 Task: Look for Airbnb properties in Vinnytsya, Ukraine from 3rd December, 2023 to 7th December, 2023 for 2 adults.1  bedroom having 1 bed and 1 bathroom. Property type can be hotel. Look for 5 properties as per requirement.
Action: Mouse moved to (452, 59)
Screenshot: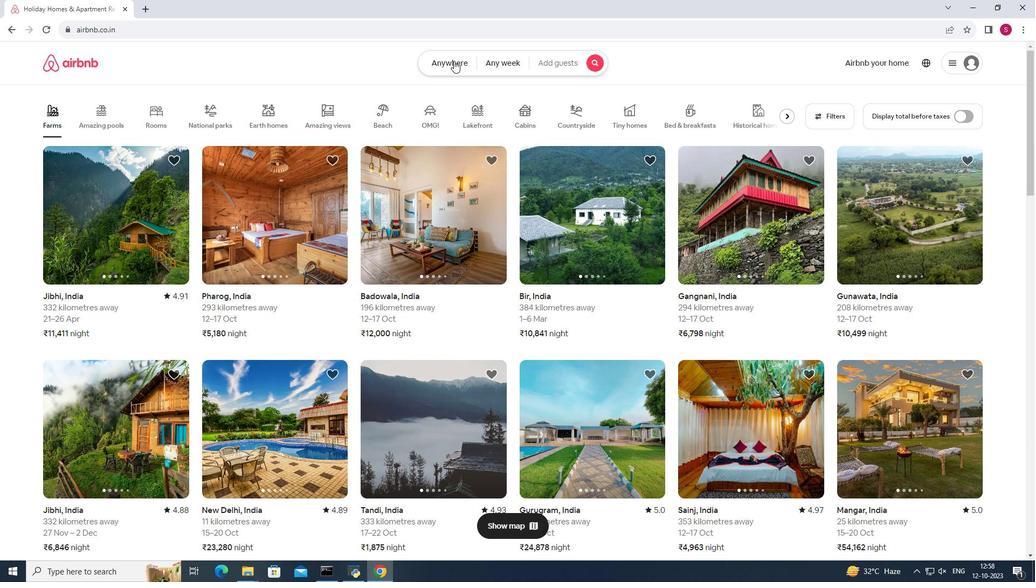 
Action: Mouse pressed left at (452, 59)
Screenshot: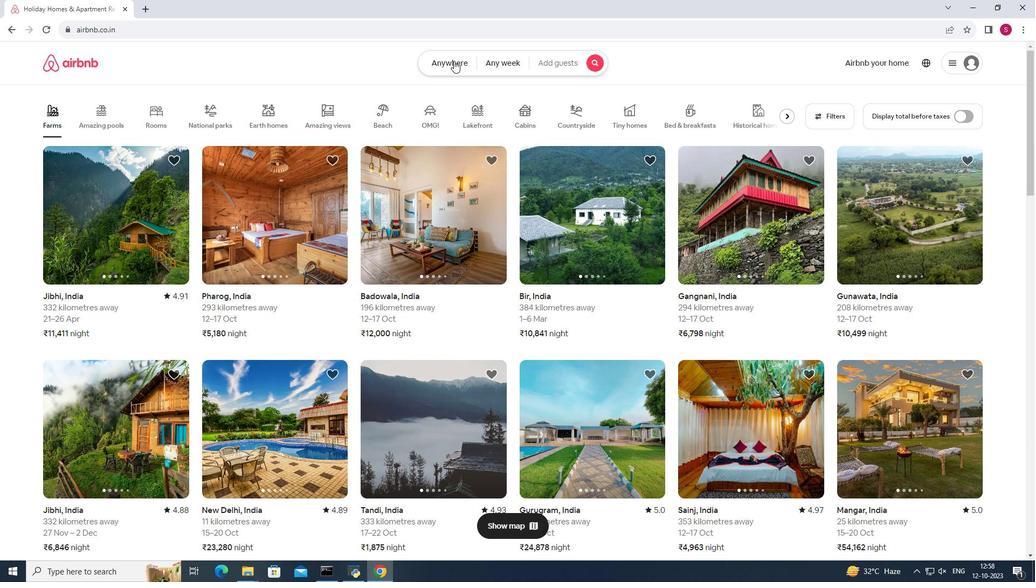 
Action: Mouse moved to (370, 102)
Screenshot: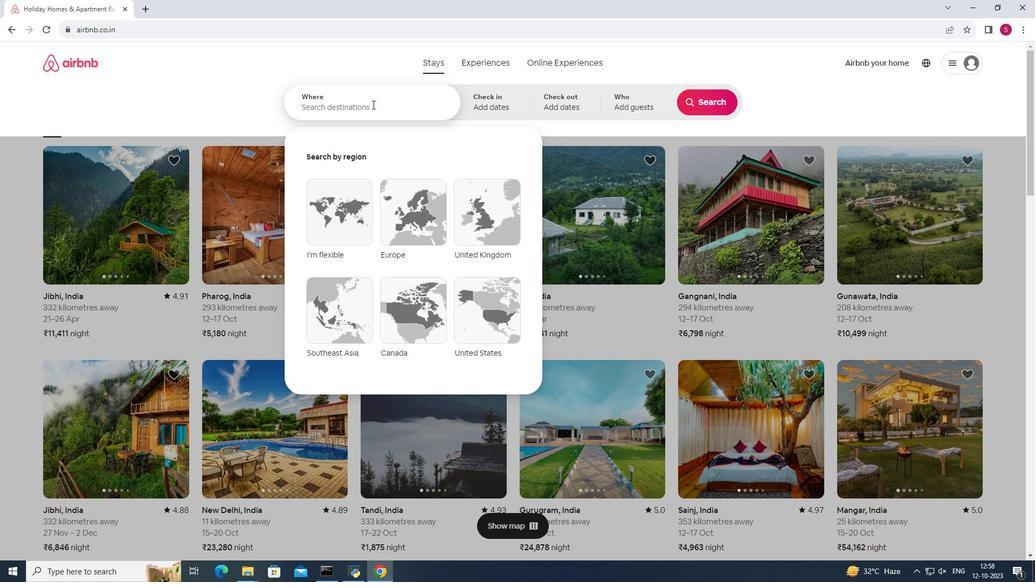 
Action: Mouse pressed left at (370, 102)
Screenshot: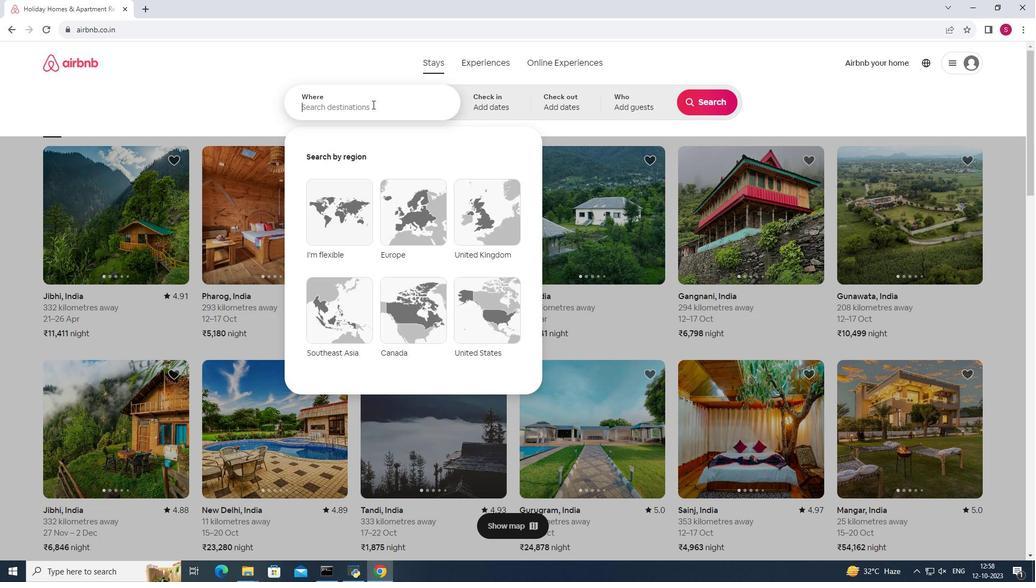 
Action: Mouse moved to (369, 102)
Screenshot: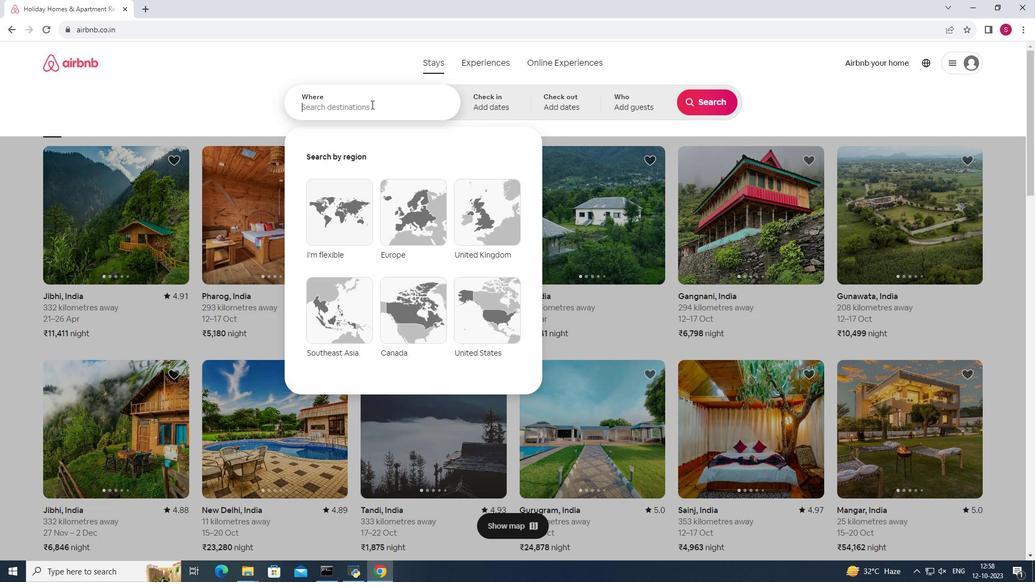 
Action: Key pressed <Key.shift><Key.shift><Key.shift><Key.shift><Key.shift><Key.shift><Key.shift><Key.shift><Key.shift><Key.shift><Key.shift><Key.shift><Key.shift><Key.shift><Key.shift><Key.shift><Key.shift><Key.shift><Key.shift><Key.shift><Key.shift><Key.shift><Key.shift><Key.shift><Key.shift><Key.shift><Key.shift><Key.shift><Key.shift><Key.shift><Key.shift><Key.shift><Key.shift>Vinnytsya,<Key.shift>Ukraine
Screenshot: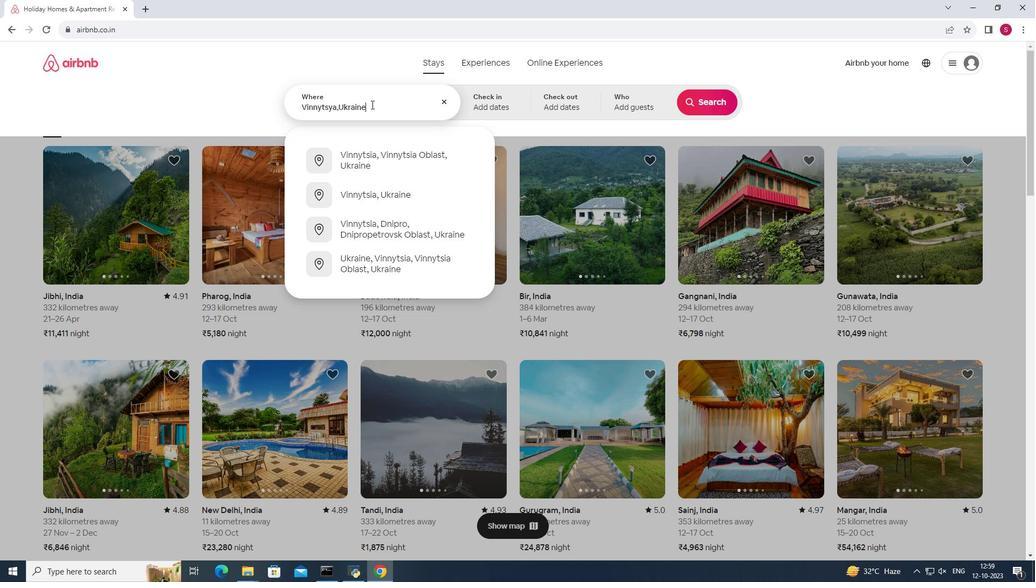 
Action: Mouse moved to (488, 97)
Screenshot: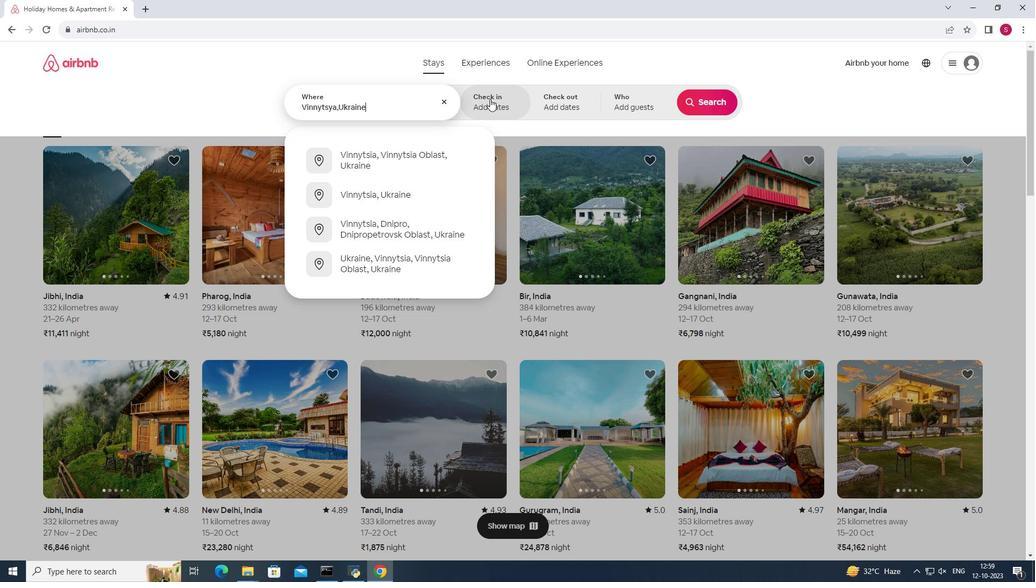 
Action: Mouse pressed left at (488, 97)
Screenshot: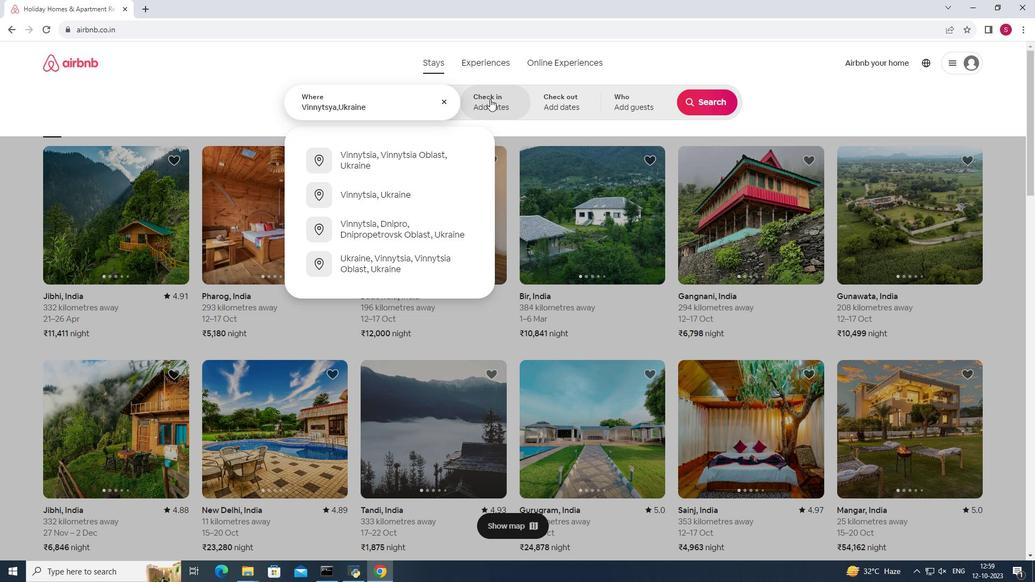 
Action: Mouse moved to (702, 187)
Screenshot: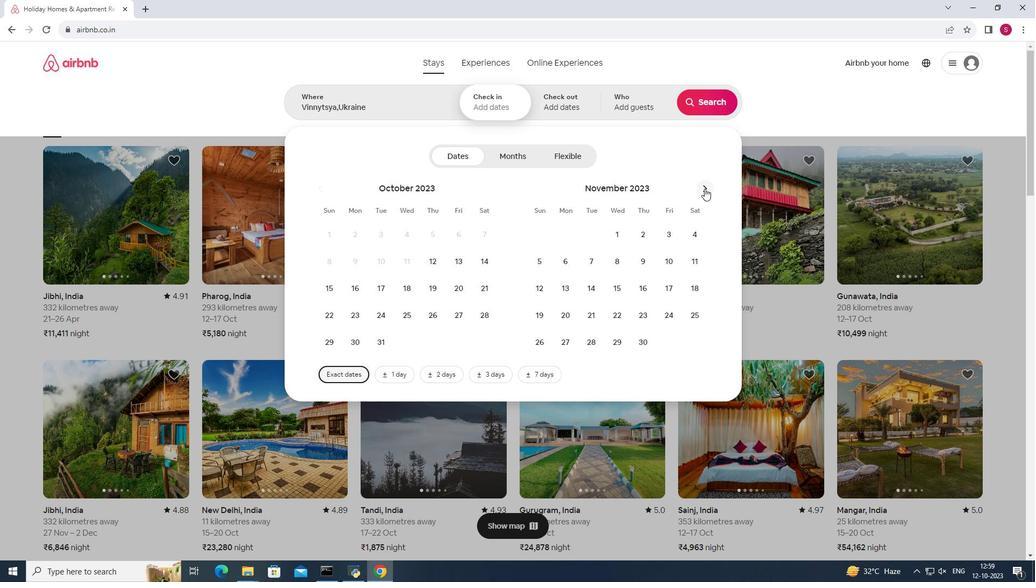 
Action: Mouse pressed left at (702, 187)
Screenshot: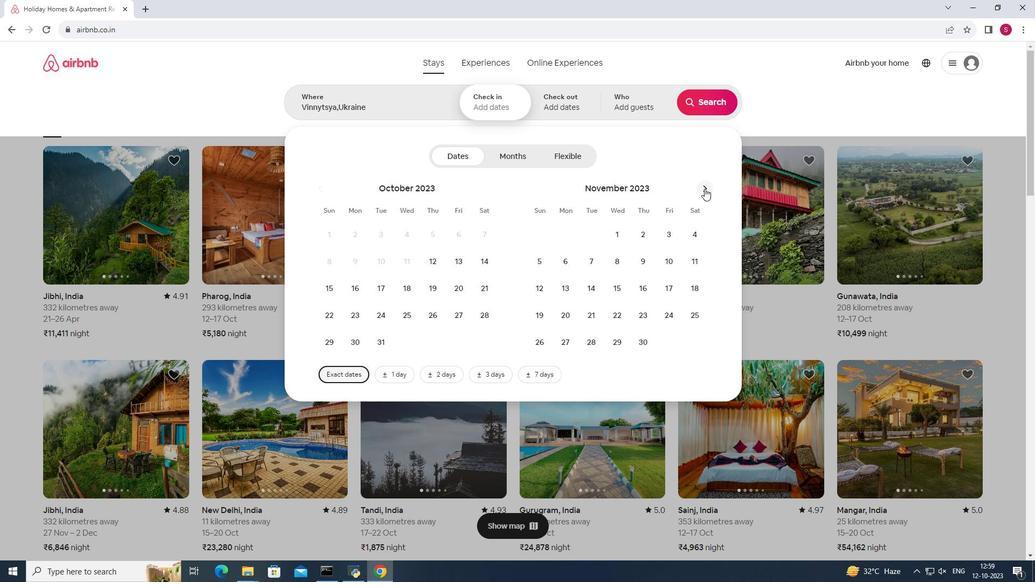 
Action: Mouse moved to (539, 263)
Screenshot: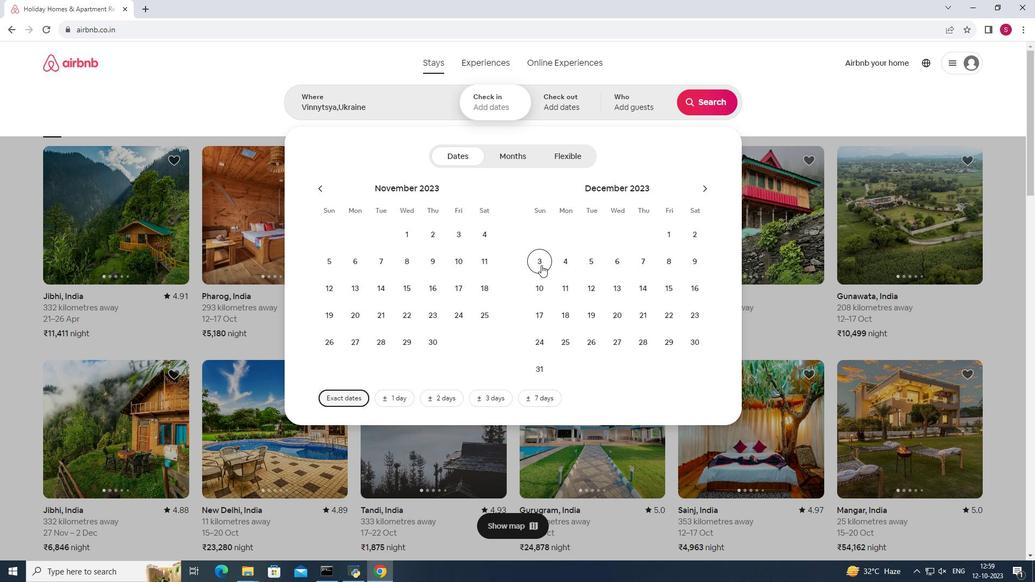
Action: Mouse pressed left at (539, 263)
Screenshot: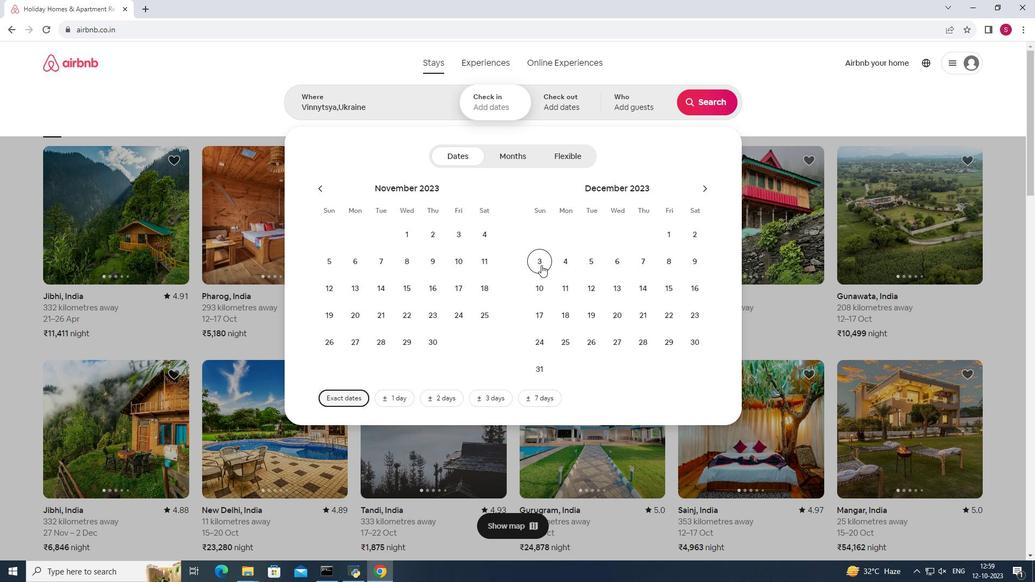 
Action: Mouse pressed left at (539, 263)
Screenshot: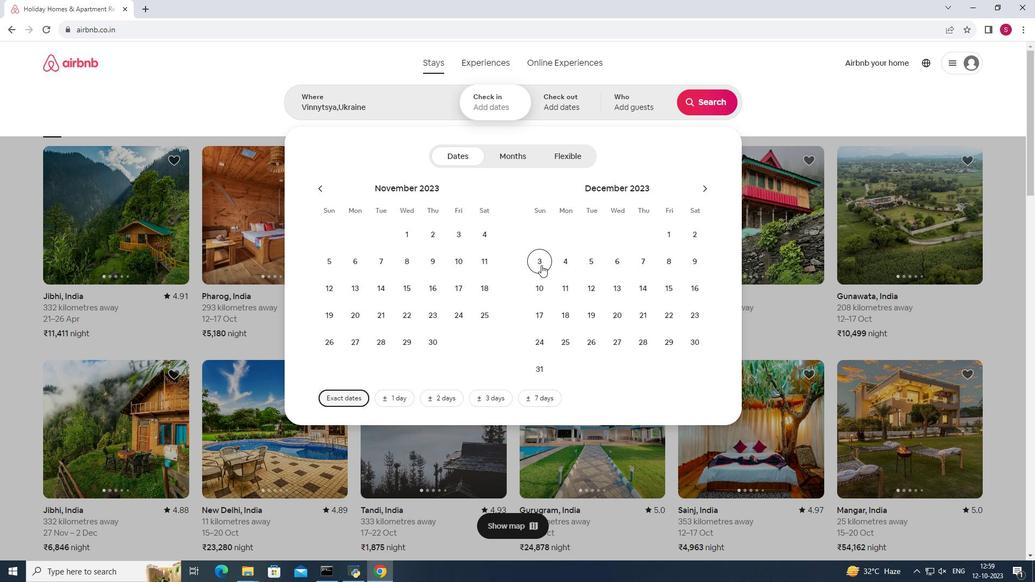 
Action: Mouse moved to (638, 258)
Screenshot: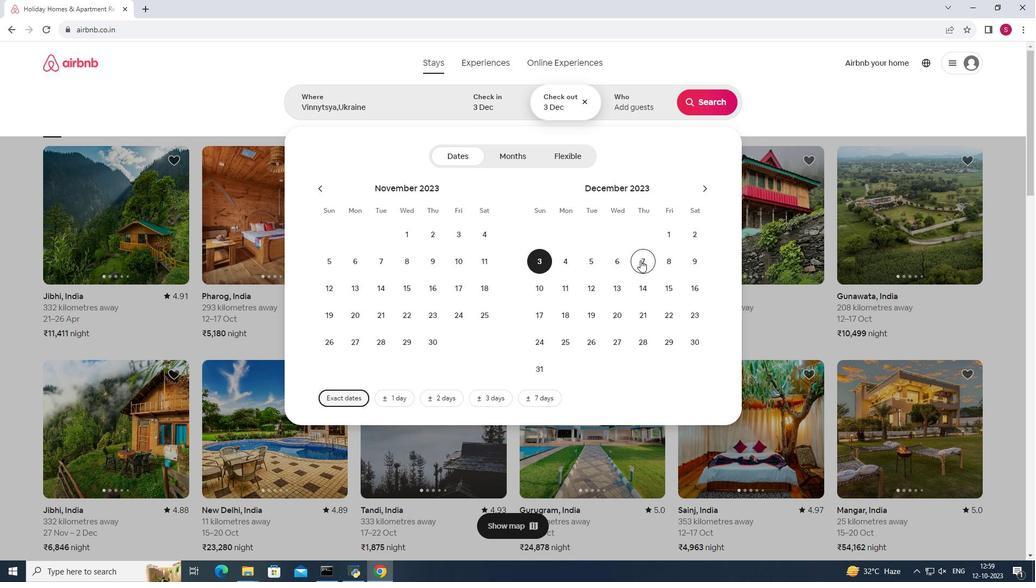 
Action: Mouse pressed left at (638, 258)
Screenshot: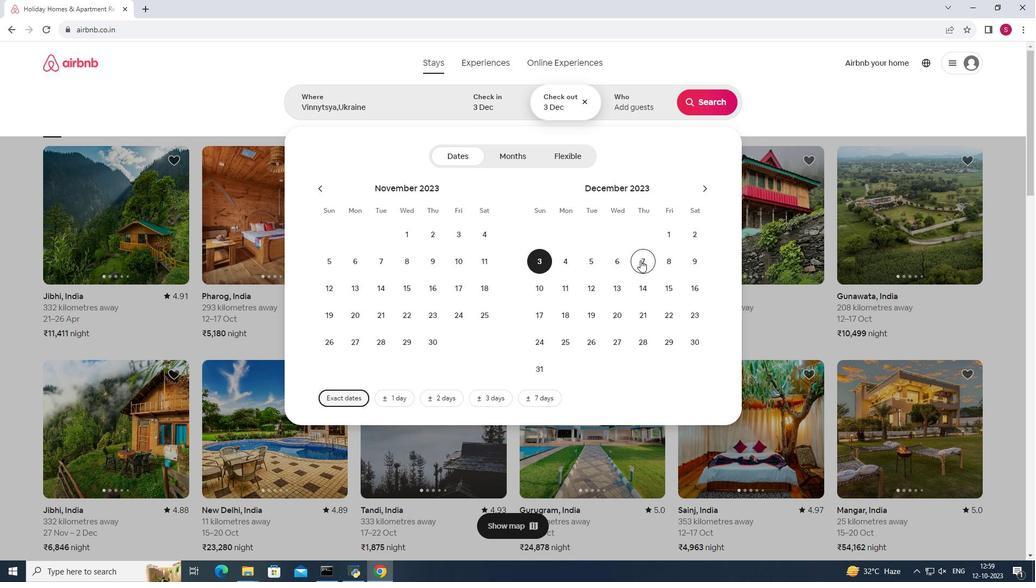 
Action: Mouse moved to (632, 96)
Screenshot: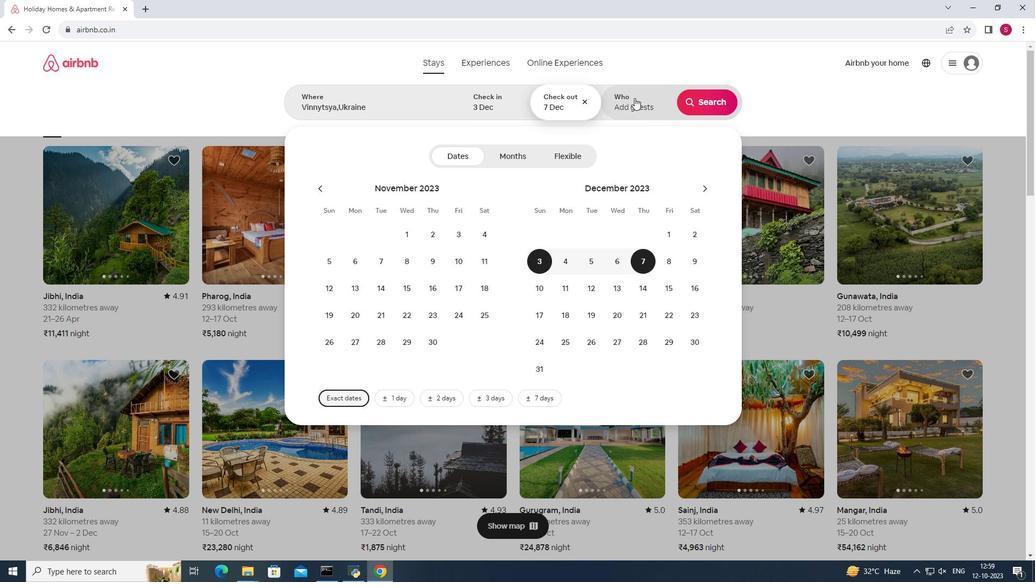 
Action: Mouse pressed left at (632, 96)
Screenshot: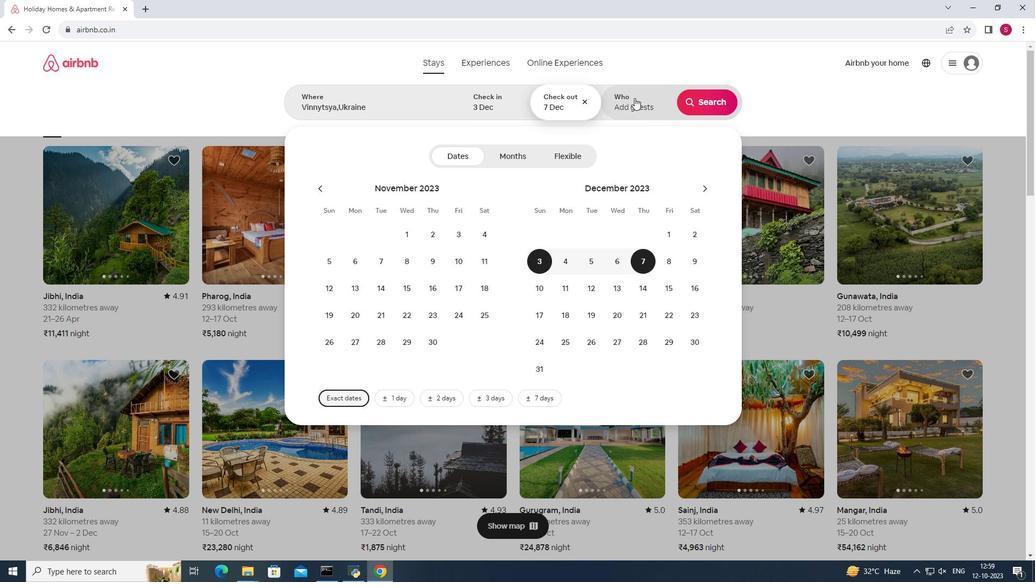 
Action: Mouse moved to (711, 163)
Screenshot: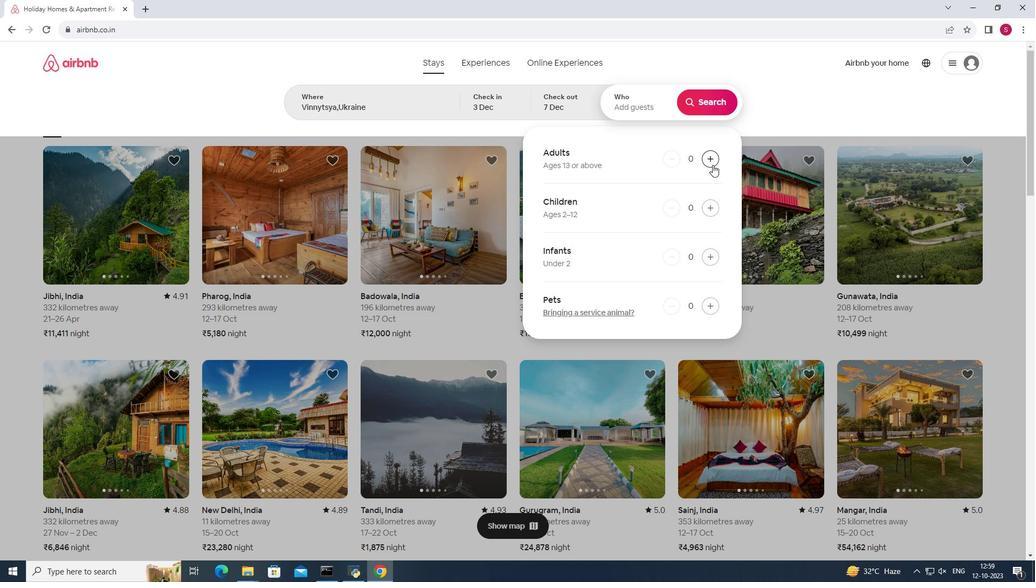 
Action: Mouse pressed left at (711, 163)
Screenshot: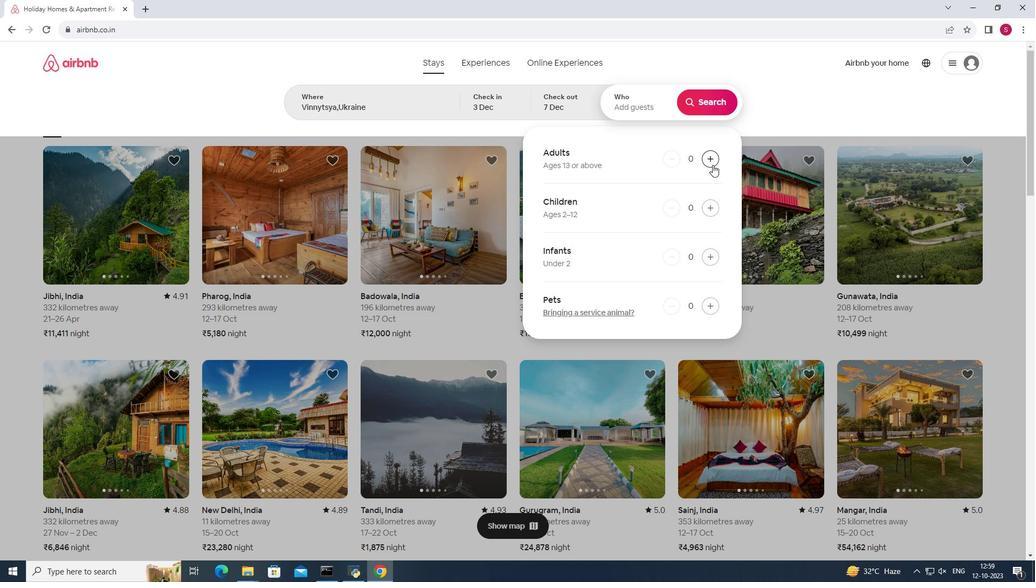 
Action: Mouse pressed left at (711, 163)
Screenshot: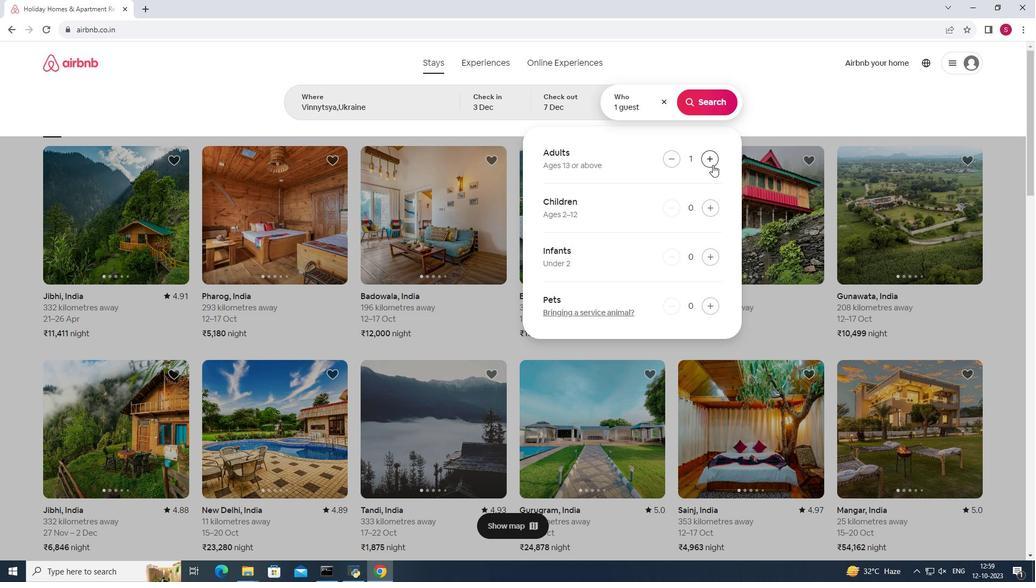 
Action: Mouse moved to (702, 102)
Screenshot: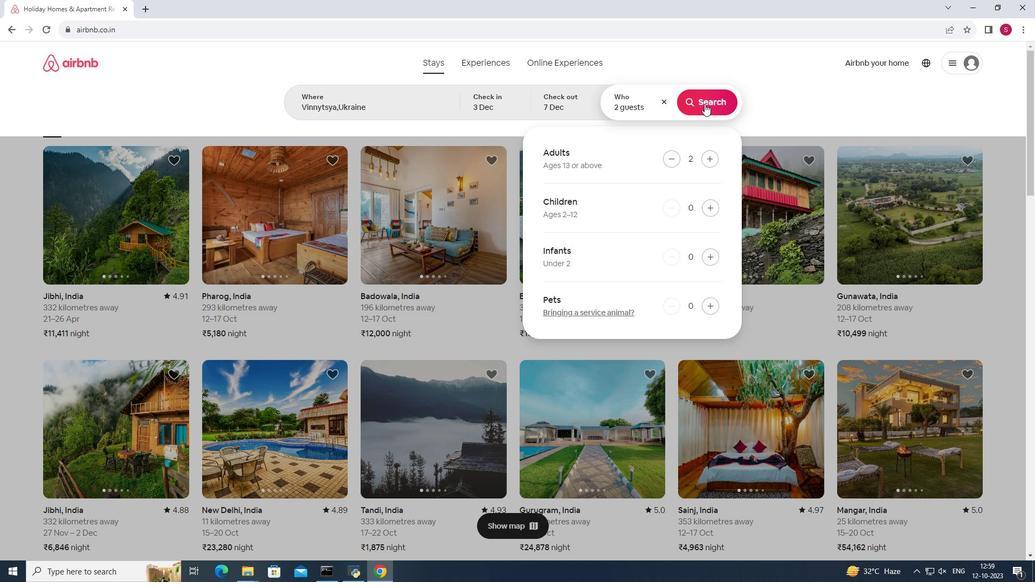 
Action: Mouse pressed left at (702, 102)
Screenshot: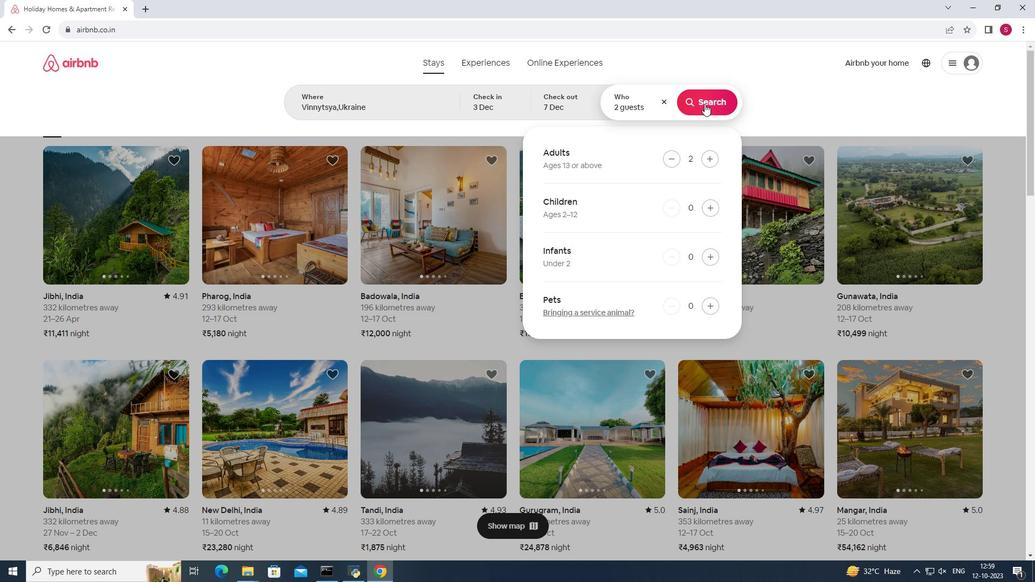 
Action: Mouse moved to (858, 109)
Screenshot: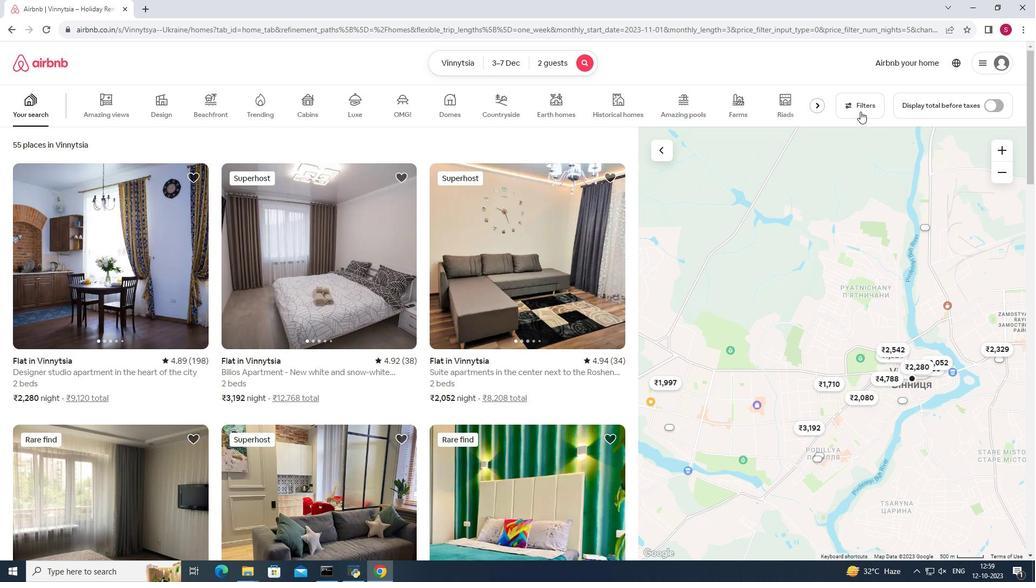 
Action: Mouse pressed left at (858, 109)
Screenshot: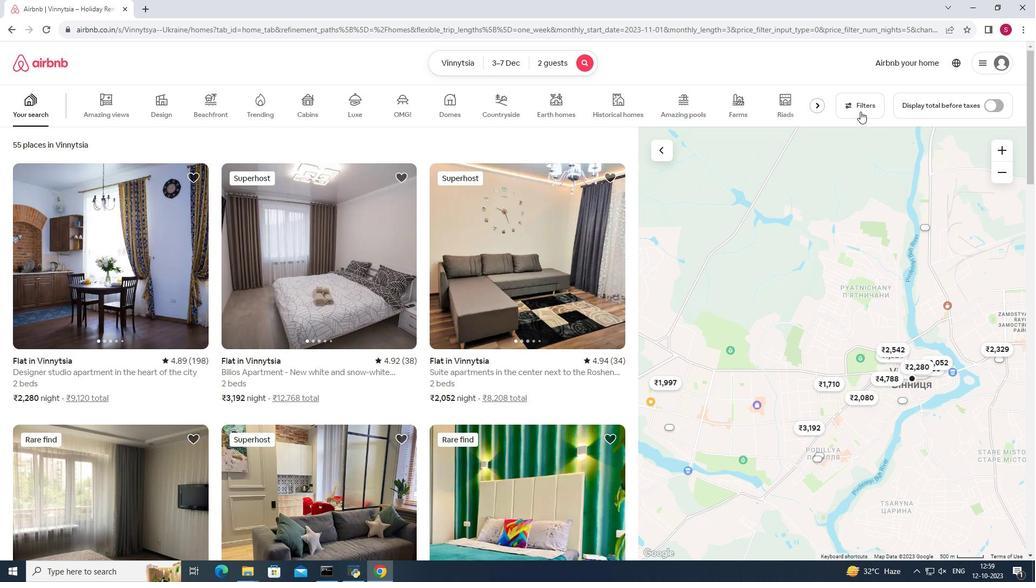
Action: Mouse moved to (556, 345)
Screenshot: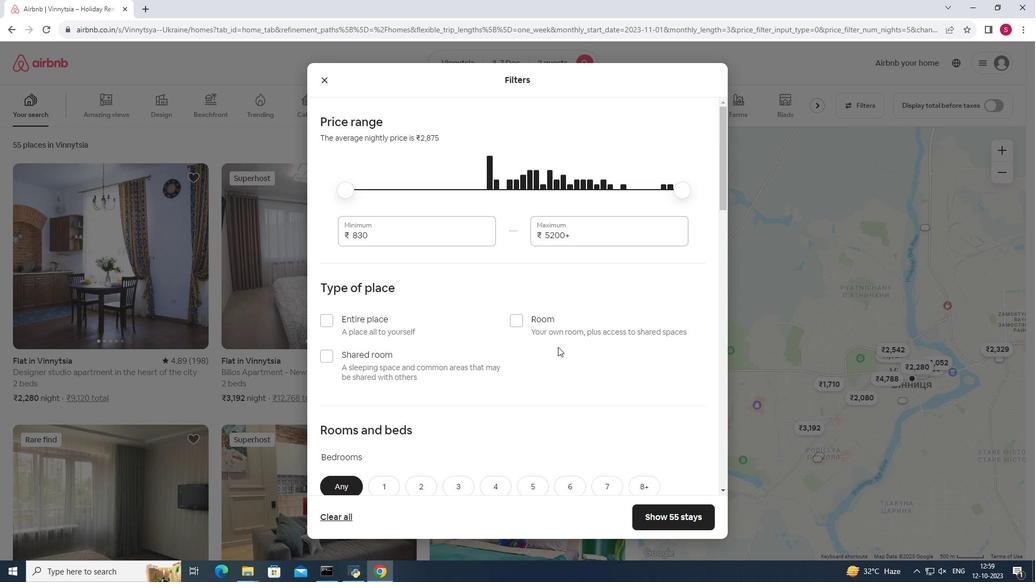 
Action: Mouse scrolled (556, 345) with delta (0, 0)
Screenshot: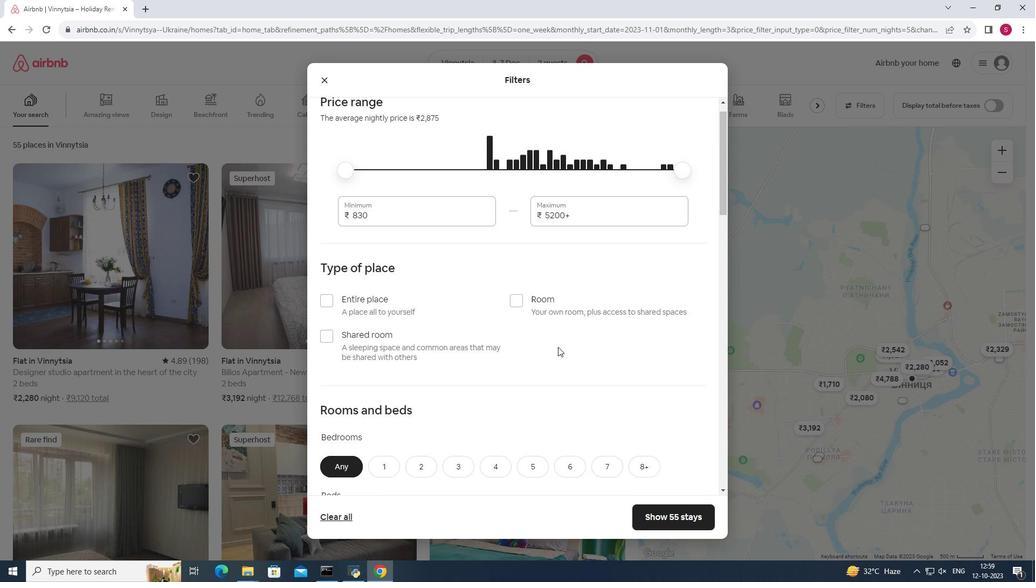 
Action: Mouse moved to (556, 345)
Screenshot: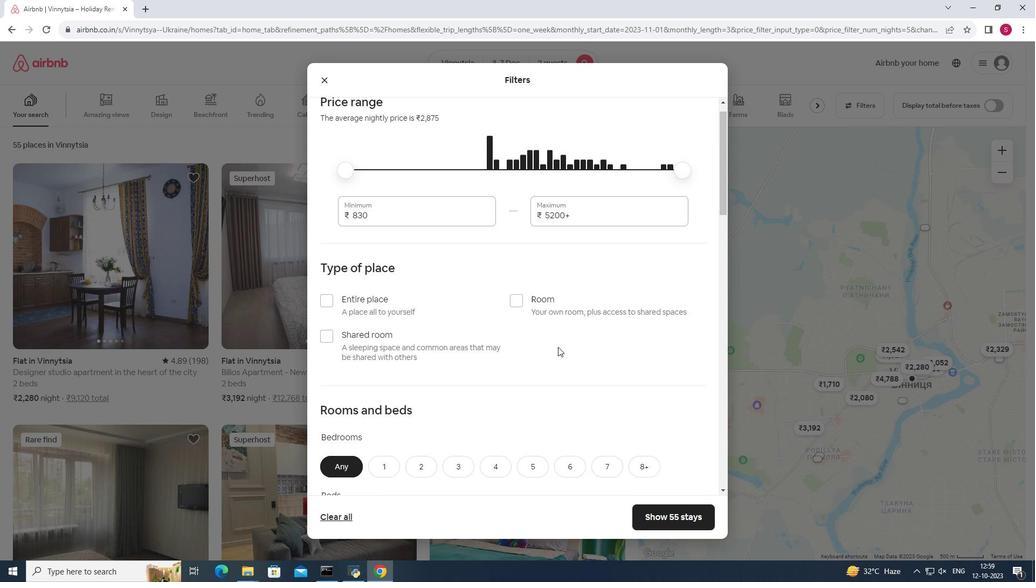 
Action: Mouse scrolled (556, 345) with delta (0, 0)
Screenshot: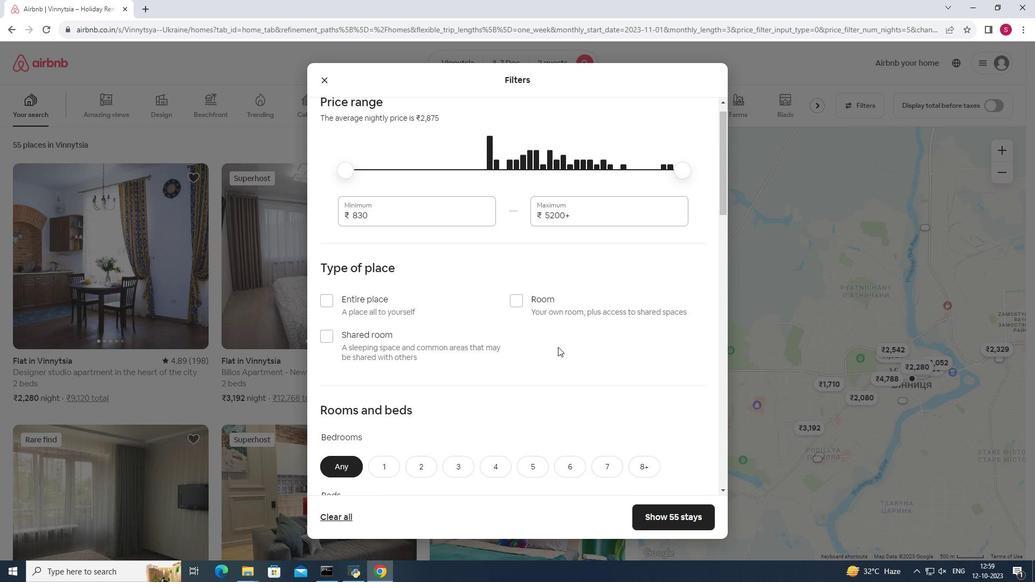 
Action: Mouse scrolled (556, 345) with delta (0, 0)
Screenshot: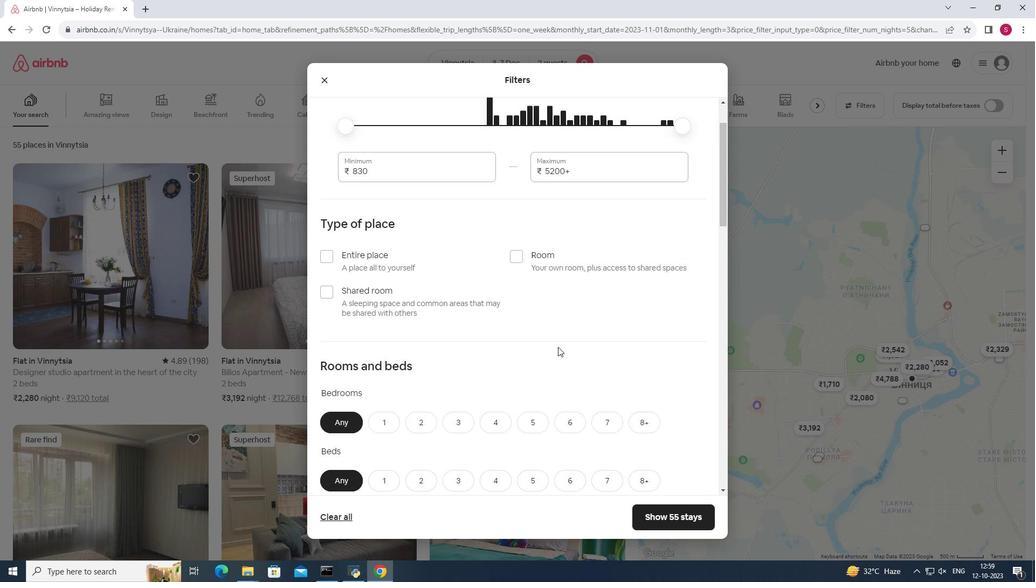 
Action: Mouse moved to (383, 326)
Screenshot: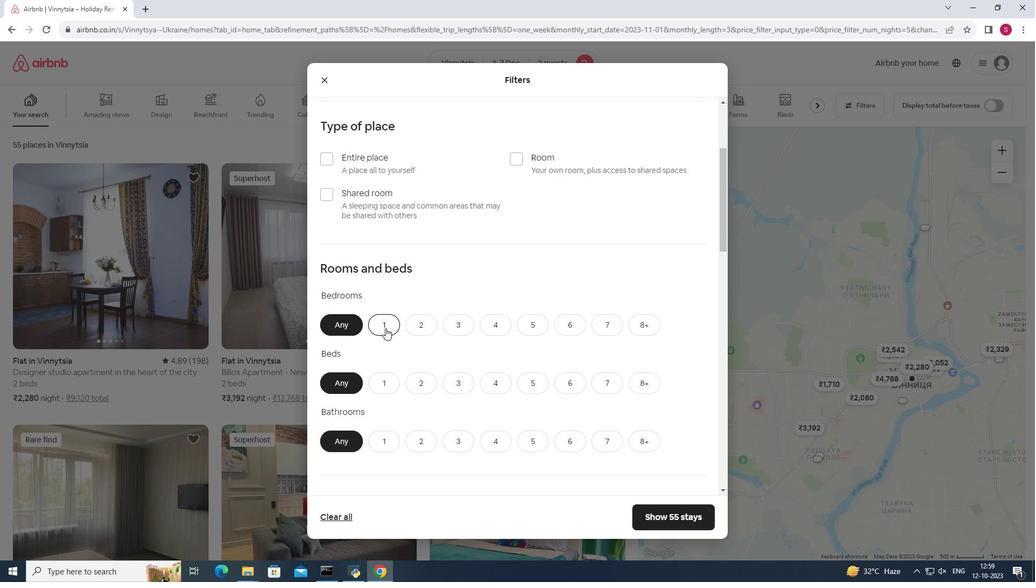 
Action: Mouse pressed left at (383, 326)
Screenshot: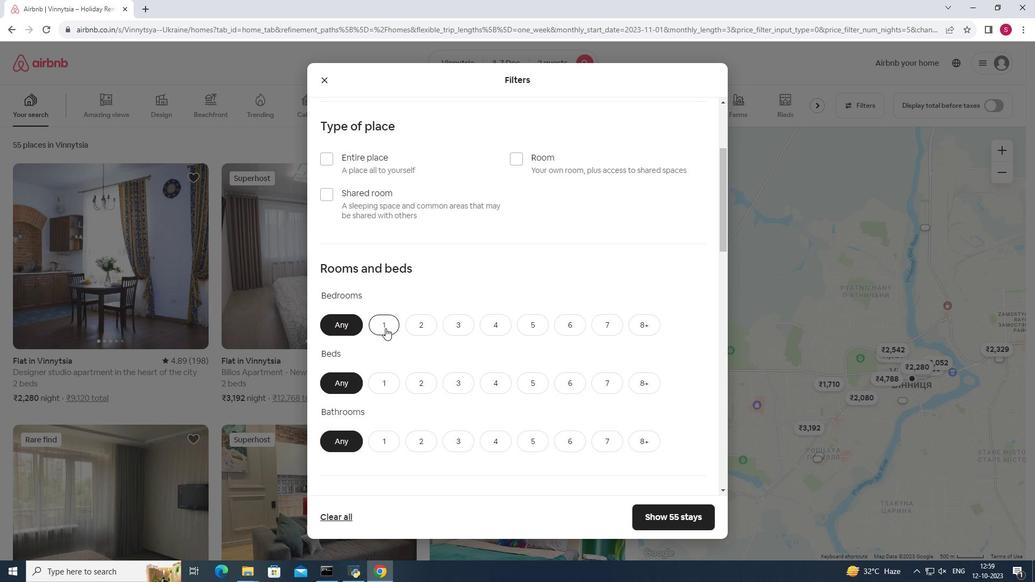 
Action: Mouse moved to (375, 385)
Screenshot: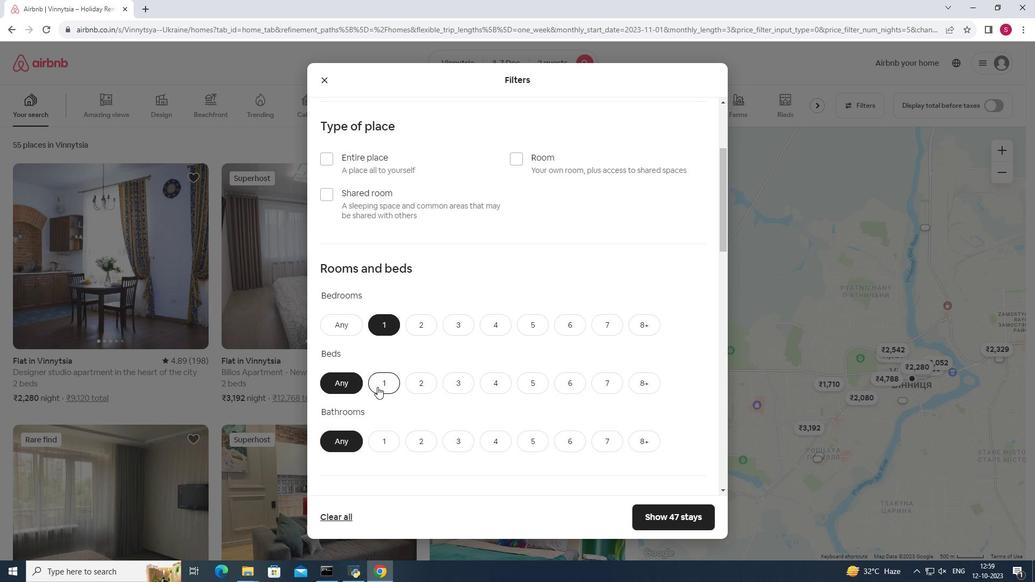 
Action: Mouse pressed left at (375, 385)
Screenshot: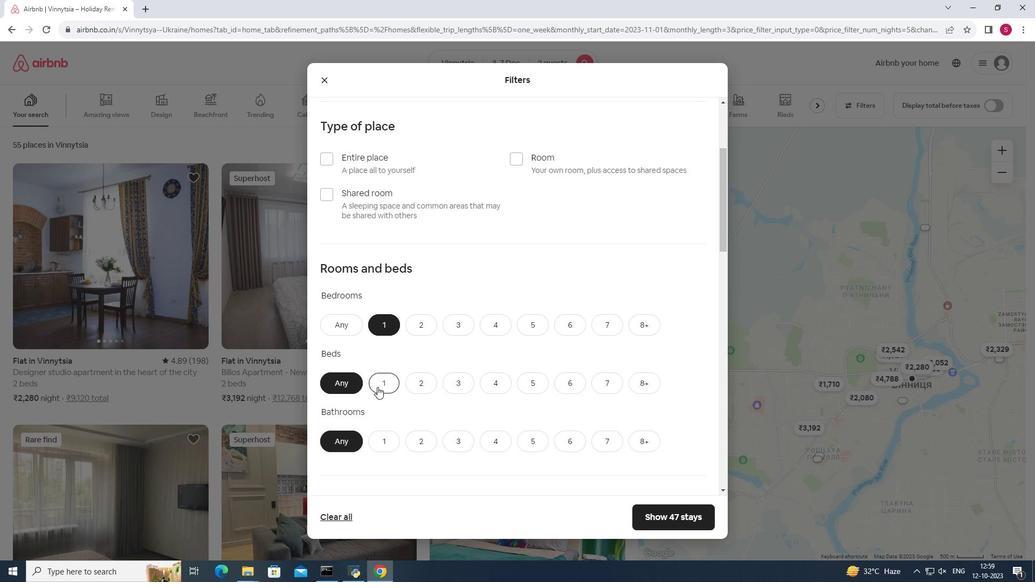
Action: Mouse moved to (385, 441)
Screenshot: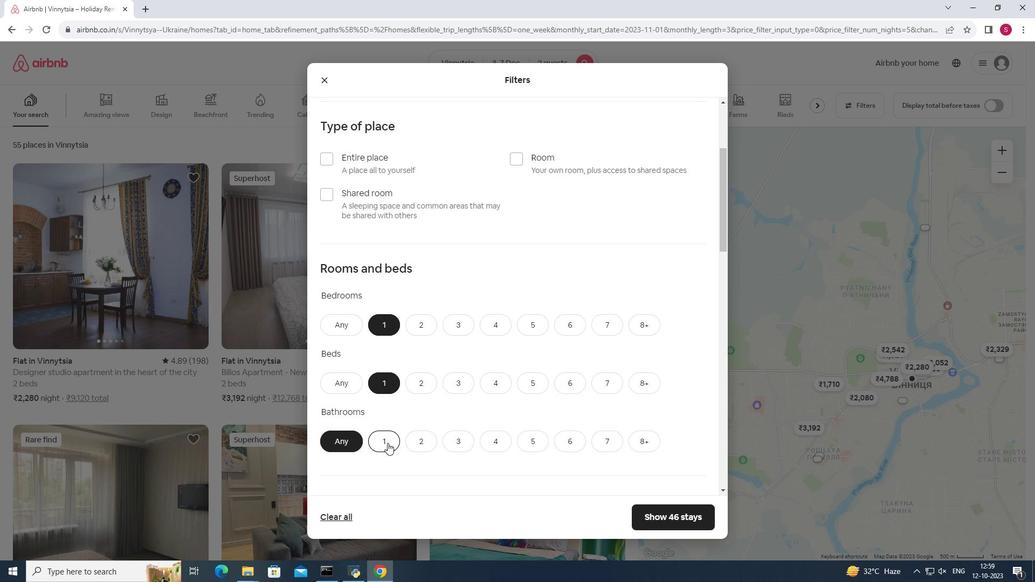 
Action: Mouse pressed left at (385, 441)
Screenshot: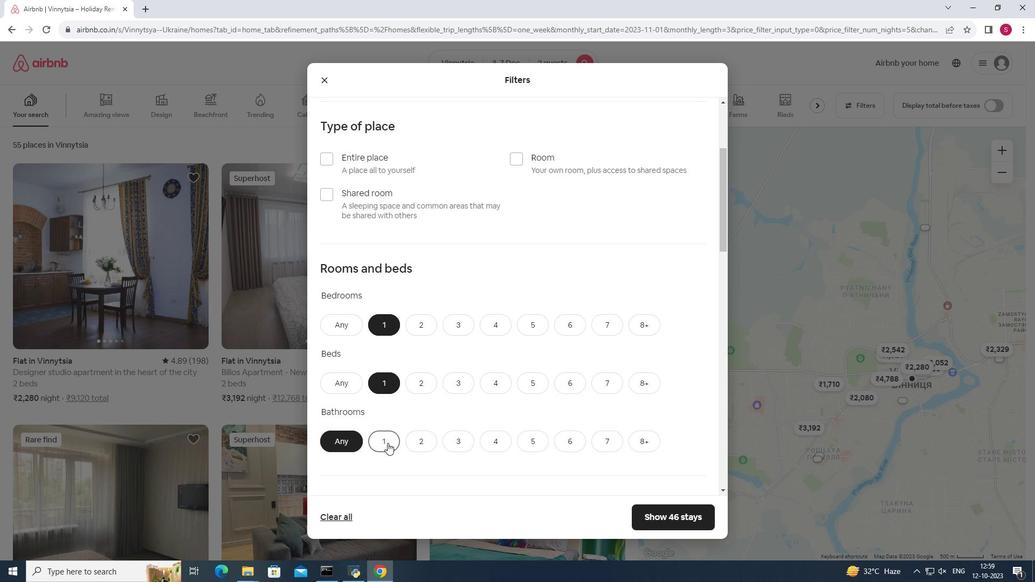 
Action: Mouse moved to (730, 350)
Screenshot: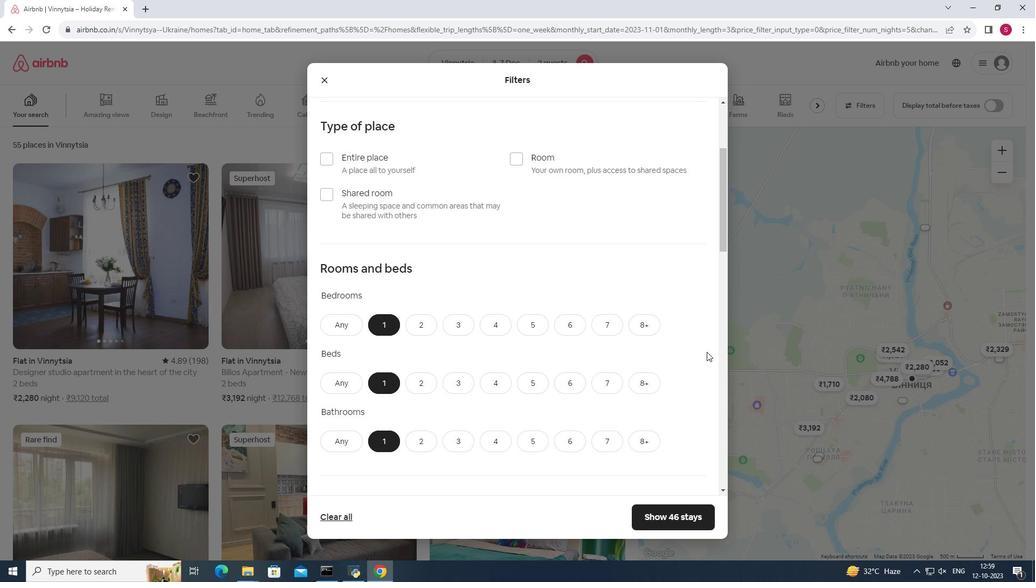
Action: Mouse scrolled (730, 349) with delta (0, 0)
Screenshot: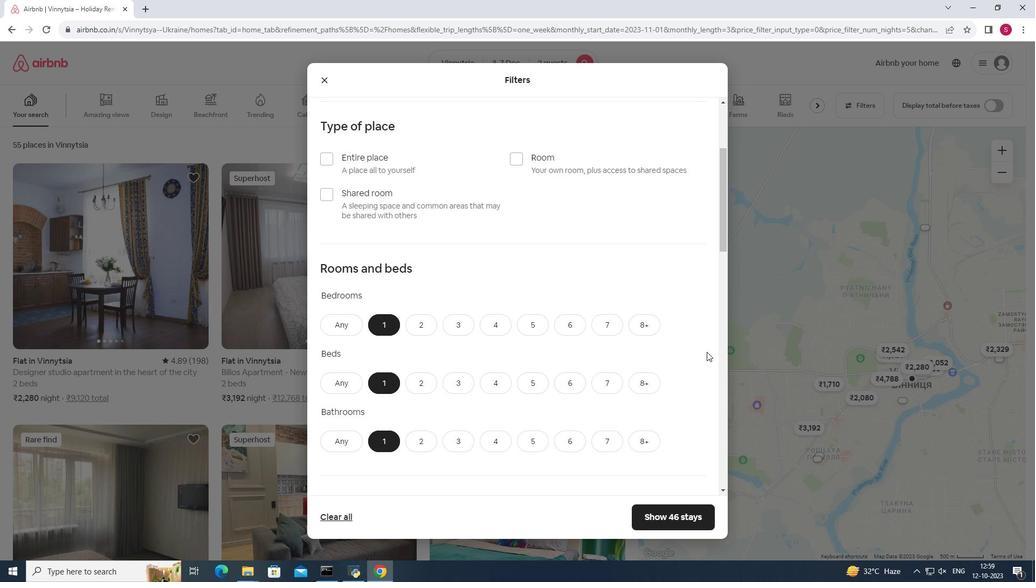 
Action: Mouse moved to (701, 350)
Screenshot: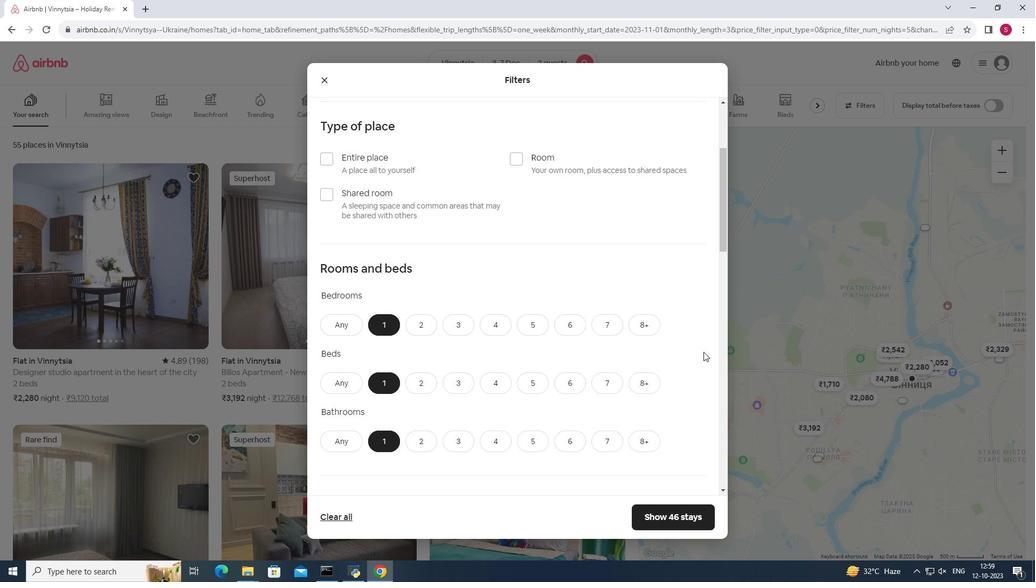 
Action: Mouse scrolled (701, 349) with delta (0, 0)
Screenshot: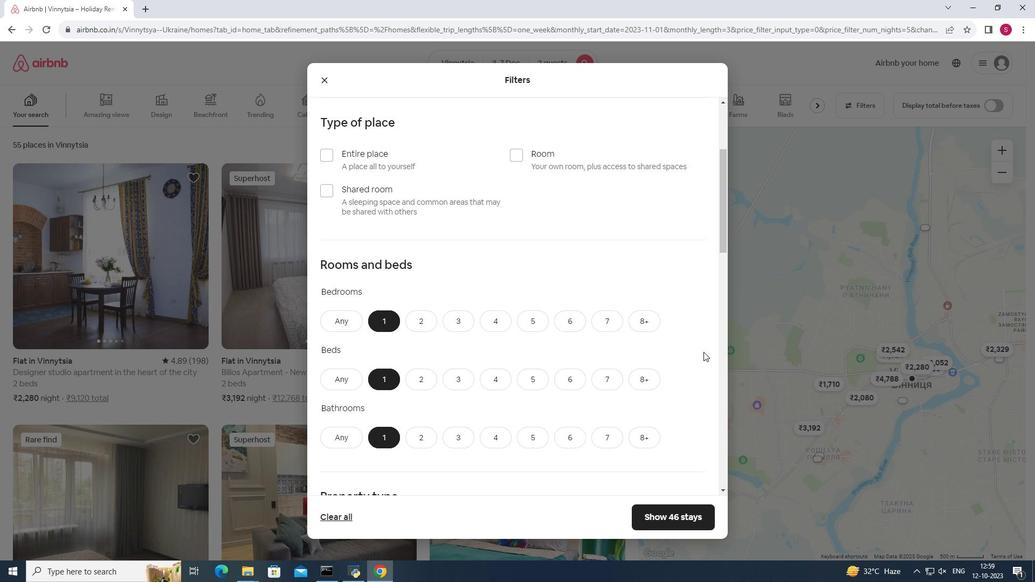 
Action: Mouse scrolled (701, 349) with delta (0, 0)
Screenshot: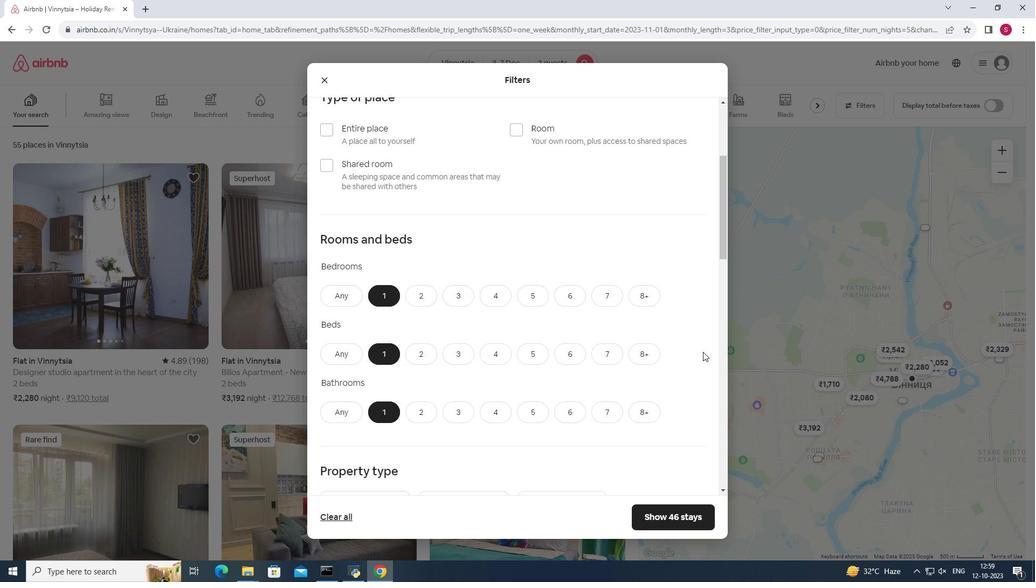 
Action: Mouse scrolled (701, 349) with delta (0, 0)
Screenshot: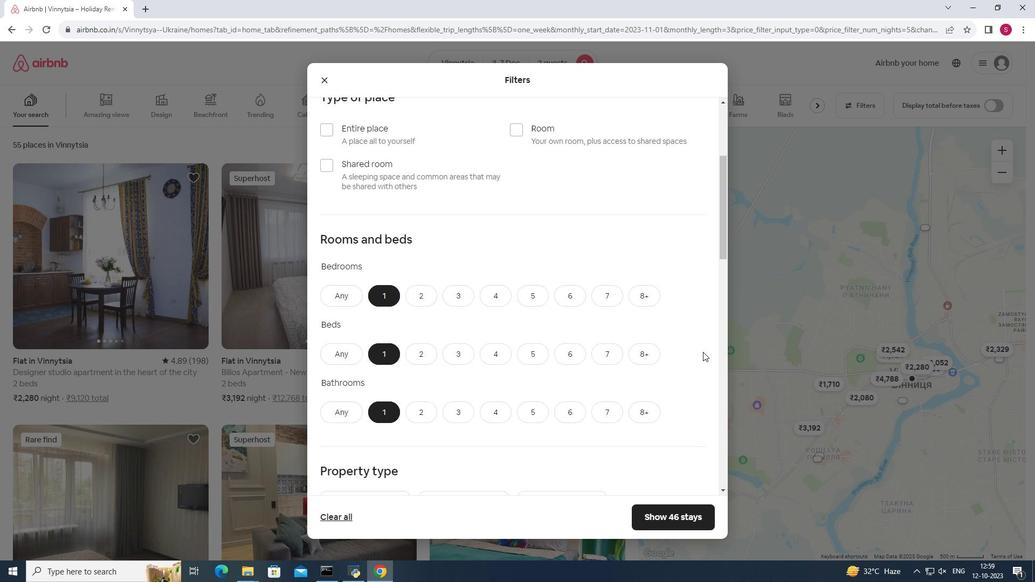 
Action: Mouse moved to (701, 349)
Screenshot: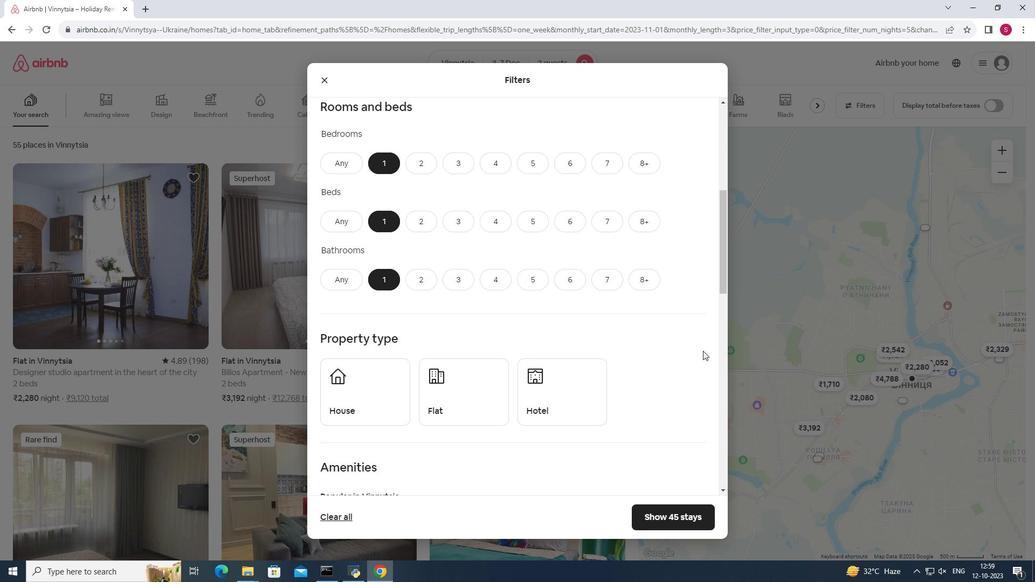 
Action: Mouse scrolled (701, 348) with delta (0, 0)
Screenshot: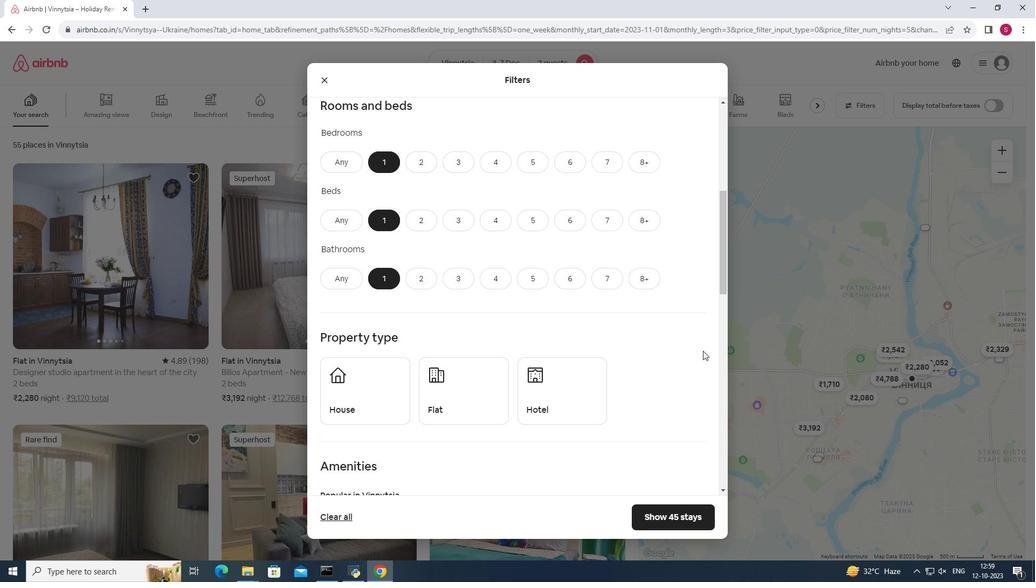 
Action: Mouse scrolled (701, 348) with delta (0, 0)
Screenshot: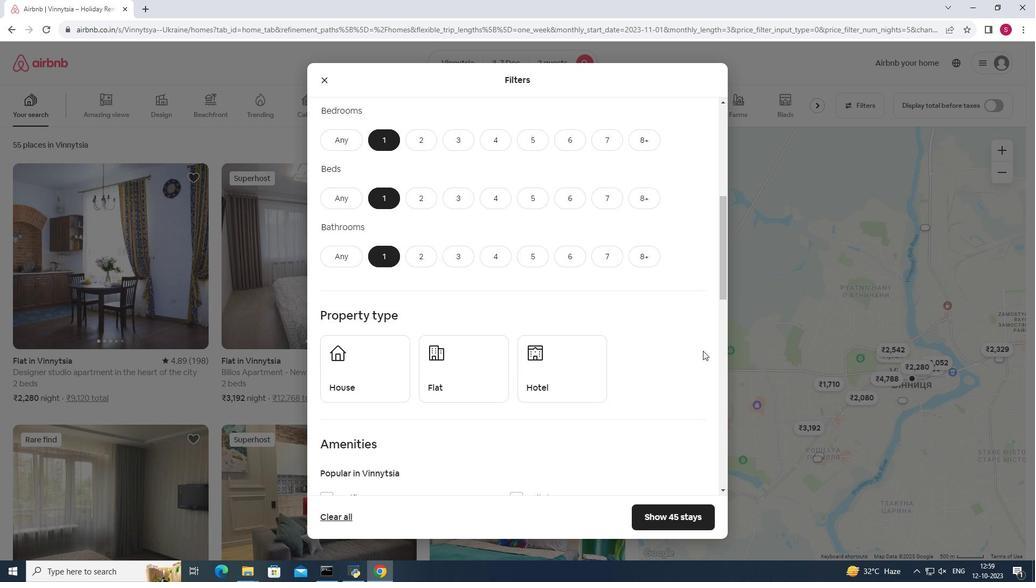 
Action: Mouse moved to (564, 285)
Screenshot: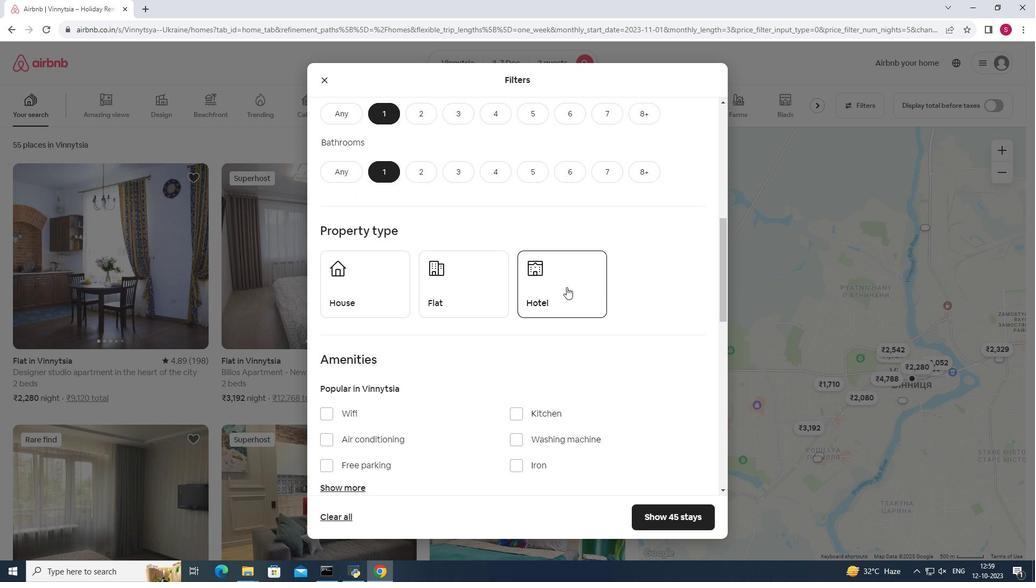 
Action: Mouse pressed left at (564, 285)
Screenshot: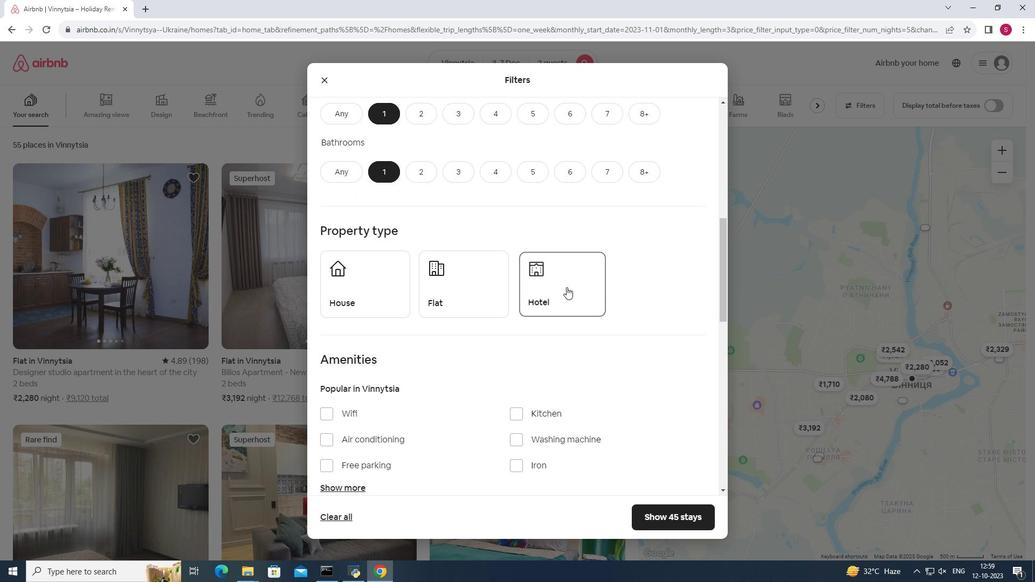 
Action: Mouse moved to (632, 371)
Screenshot: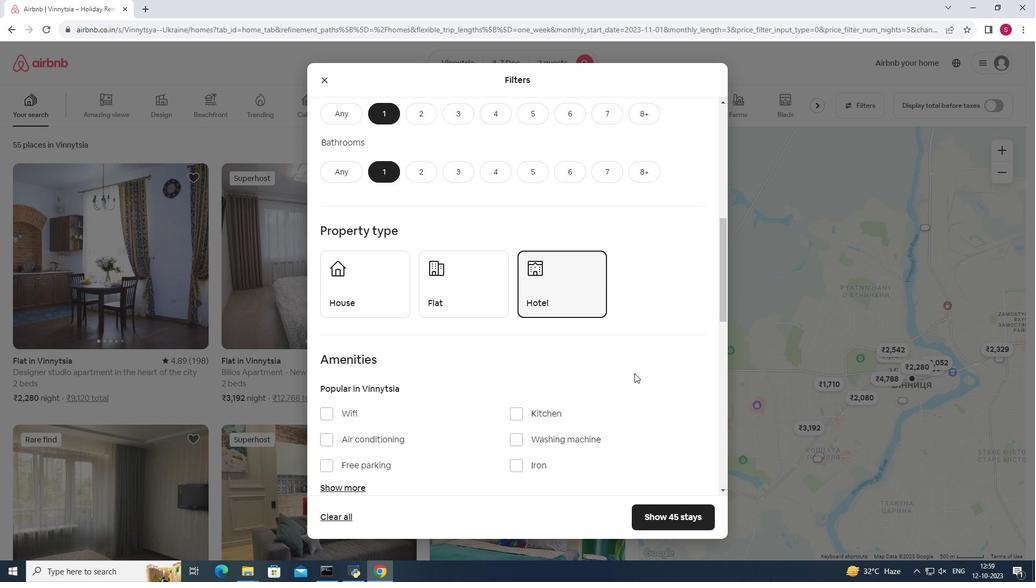
Action: Mouse scrolled (632, 371) with delta (0, 0)
Screenshot: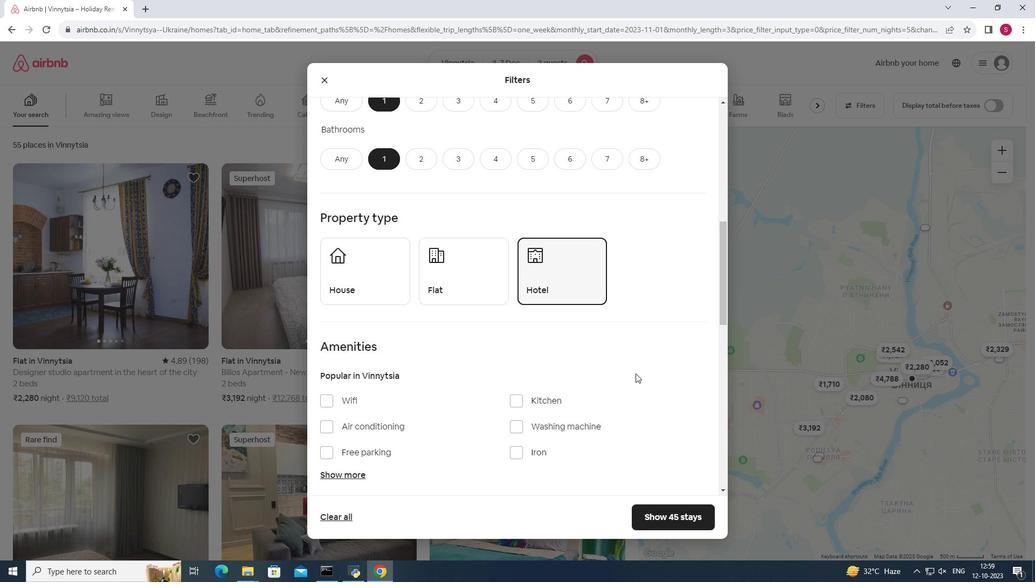 
Action: Mouse scrolled (632, 371) with delta (0, 0)
Screenshot: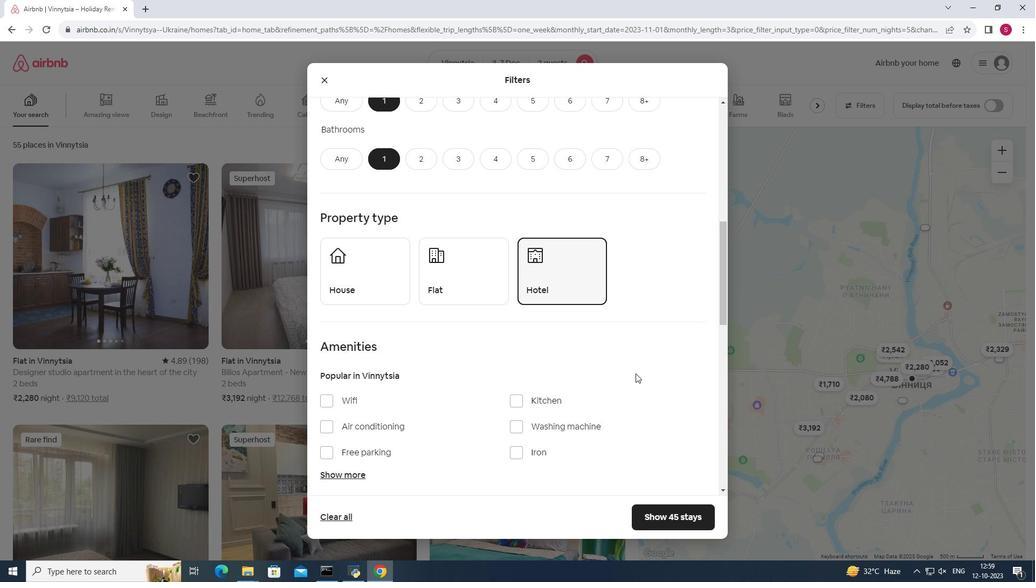 
Action: Mouse moved to (633, 371)
Screenshot: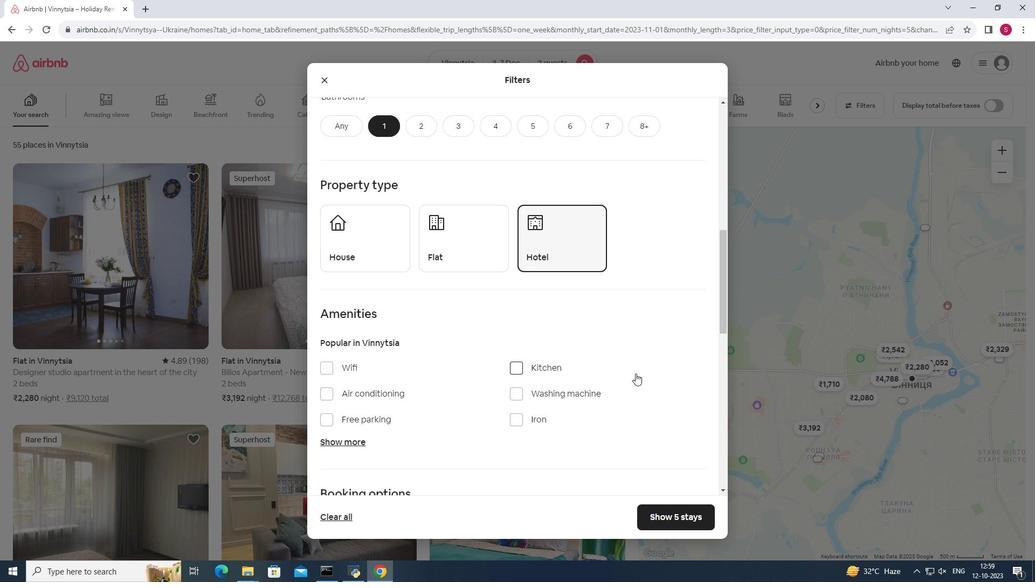 
Action: Mouse scrolled (633, 371) with delta (0, 0)
Screenshot: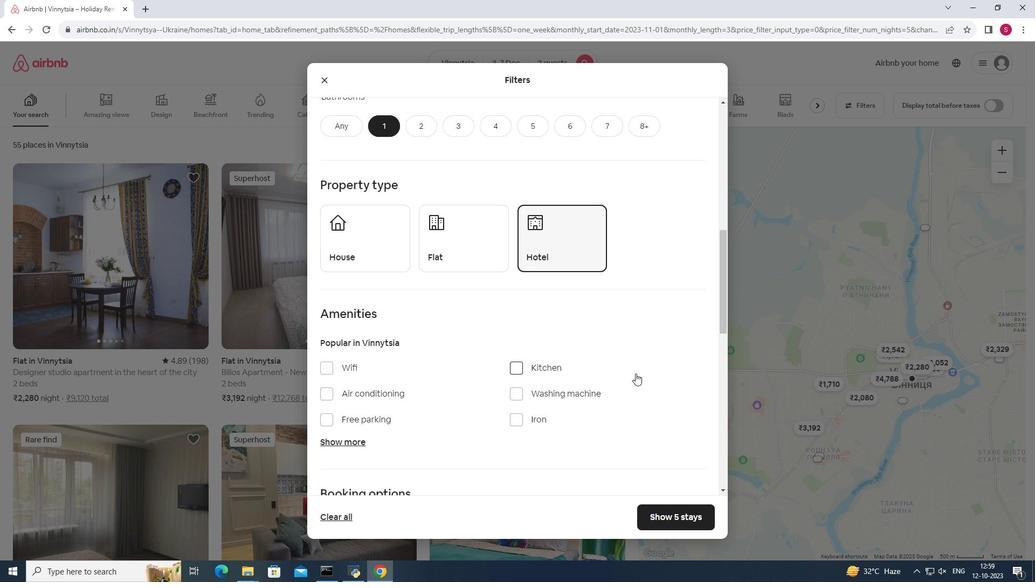 
Action: Mouse moved to (663, 515)
Screenshot: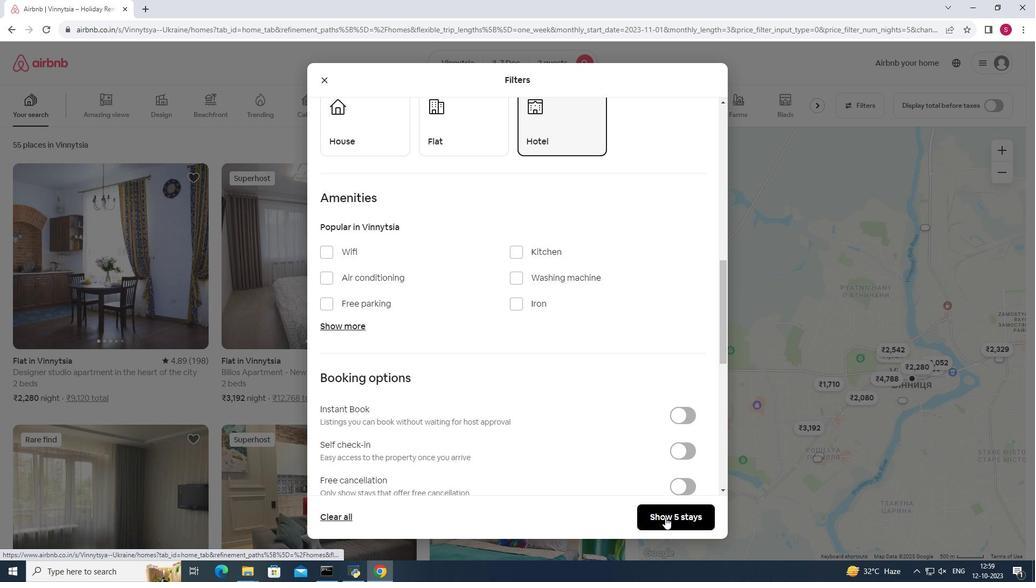 
Action: Mouse pressed left at (663, 515)
Screenshot: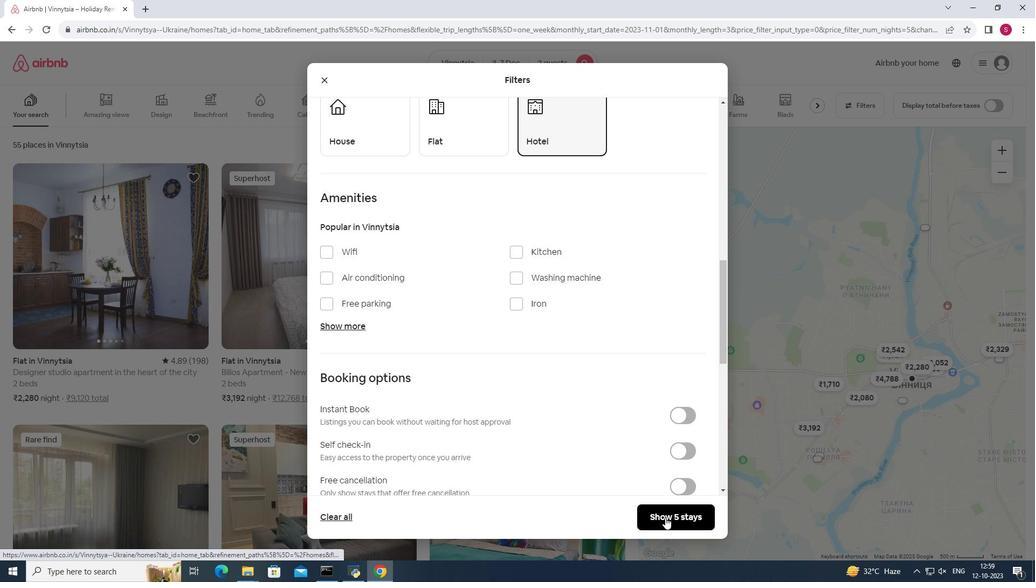 
Action: Mouse moved to (460, 343)
Screenshot: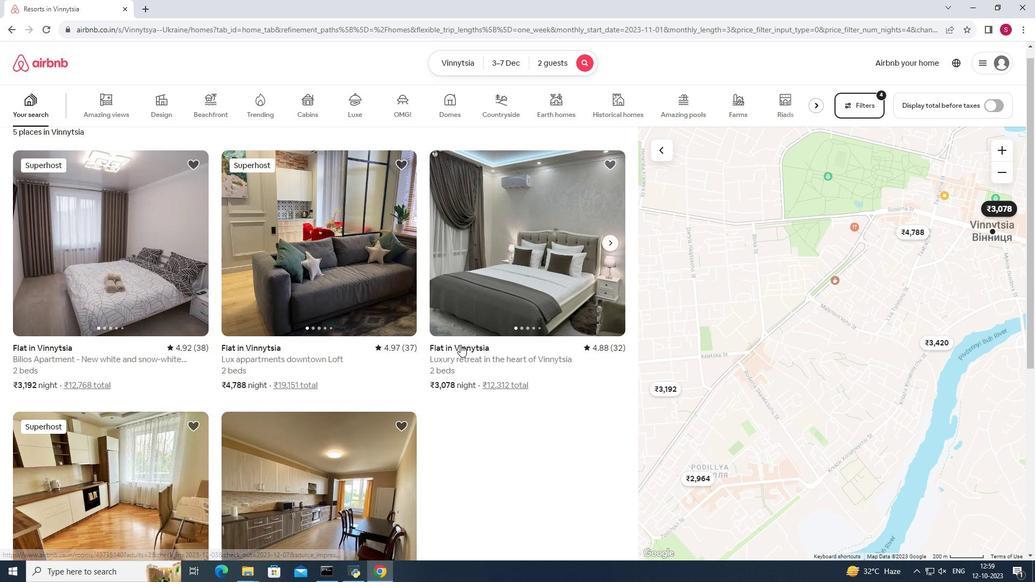 
Action: Mouse scrolled (460, 343) with delta (0, 0)
Screenshot: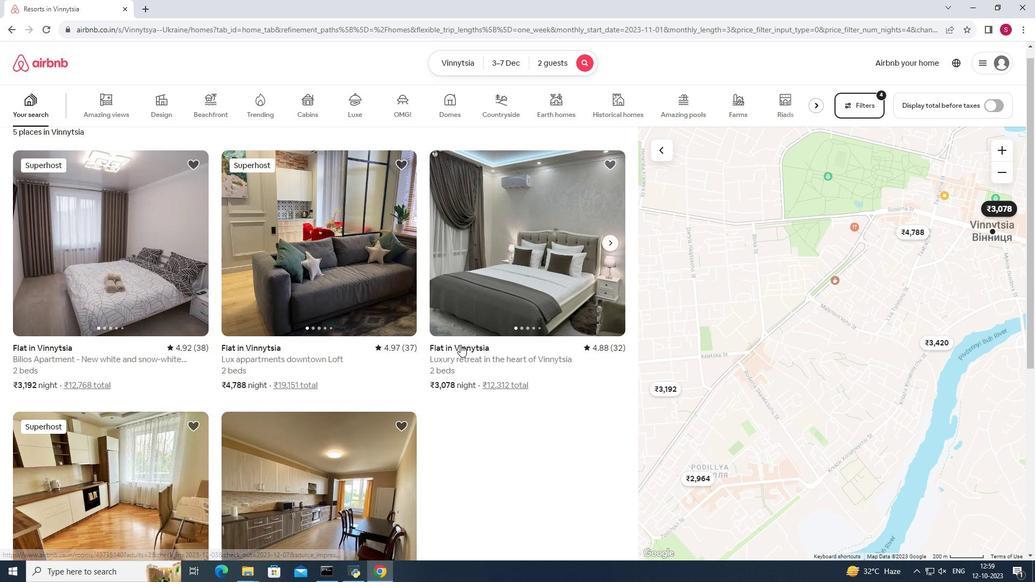 
Action: Mouse moved to (460, 338)
Screenshot: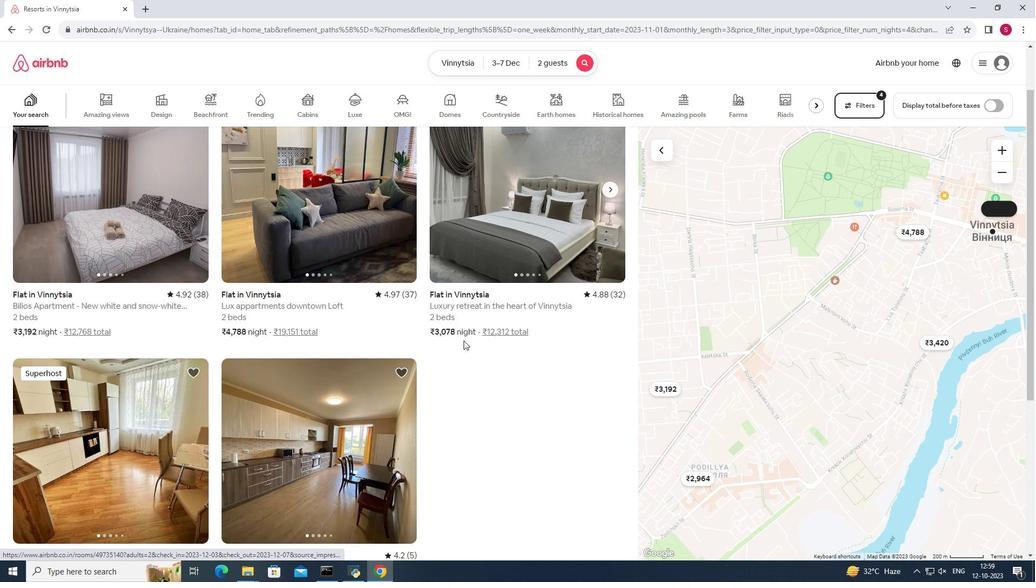
Action: Mouse scrolled (460, 337) with delta (0, 0)
Screenshot: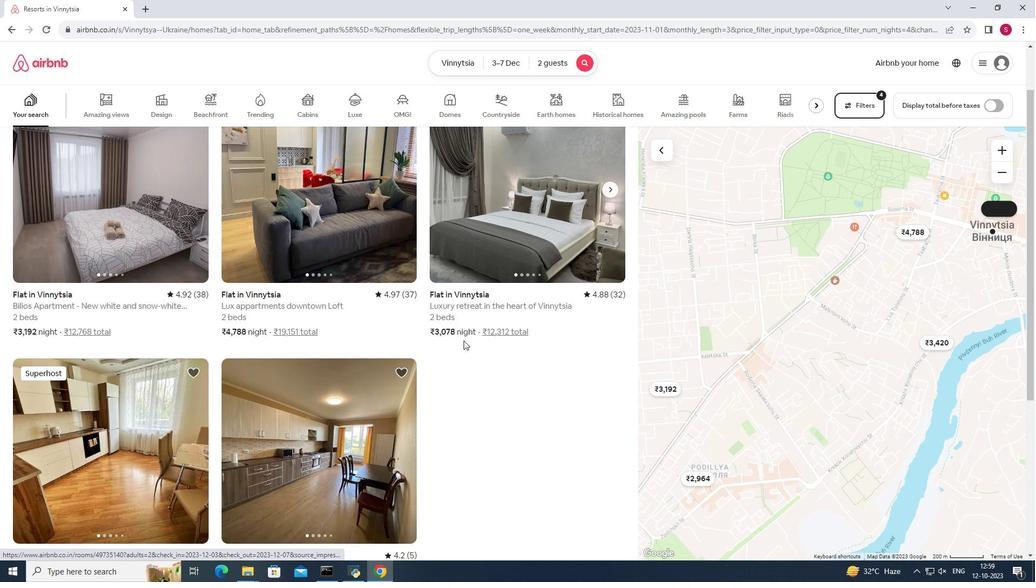
Action: Mouse moved to (461, 339)
Screenshot: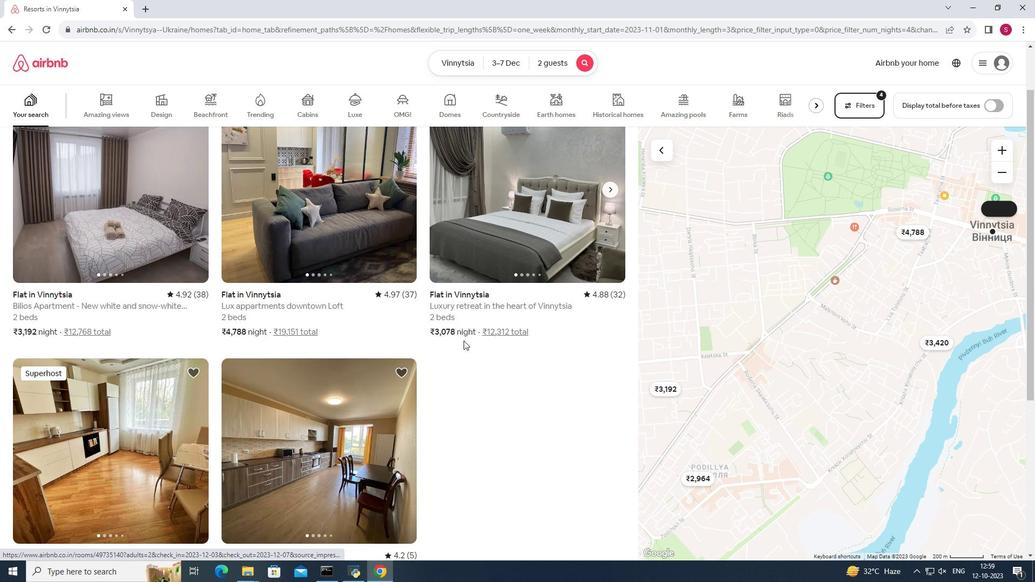 
Action: Mouse scrolled (461, 338) with delta (0, 0)
Screenshot: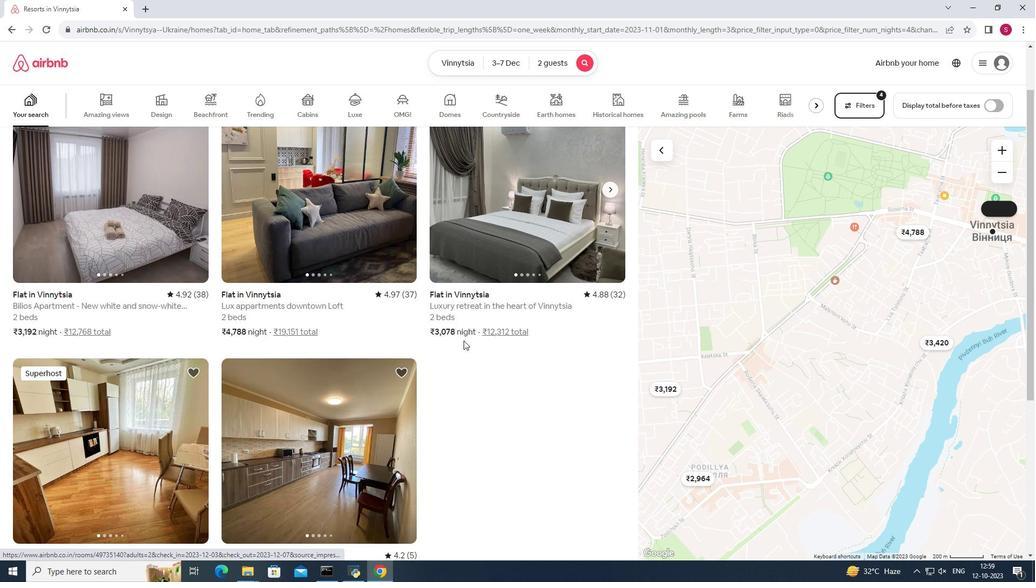 
Action: Mouse moved to (461, 339)
Screenshot: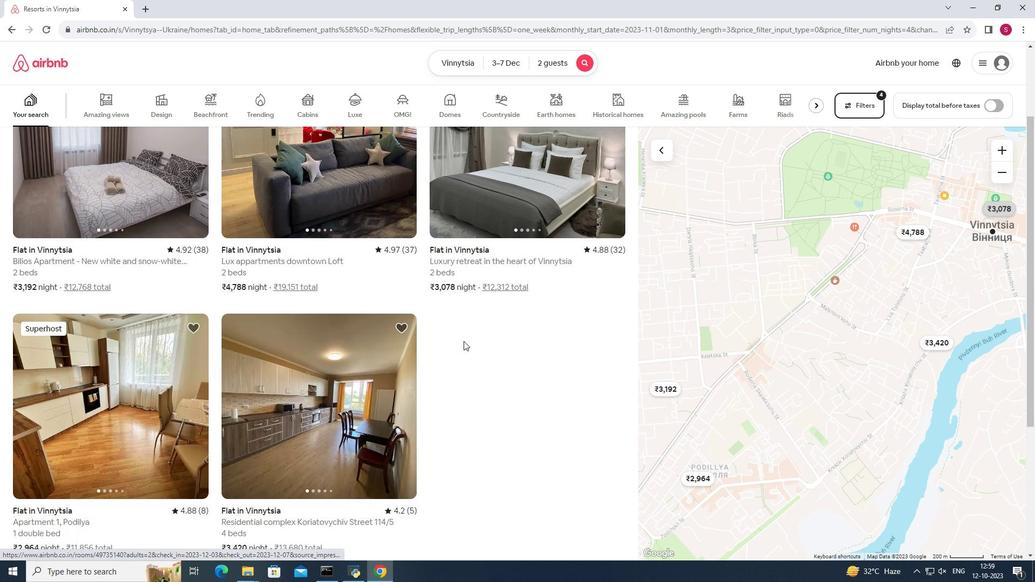 
Action: Mouse scrolled (461, 339) with delta (0, 0)
Screenshot: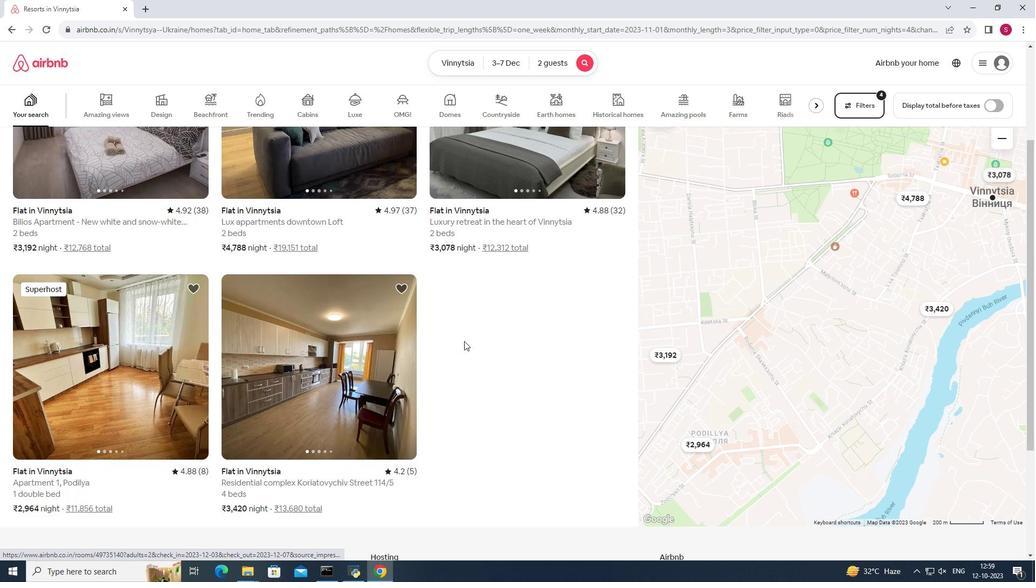 
Action: Mouse moved to (463, 342)
Screenshot: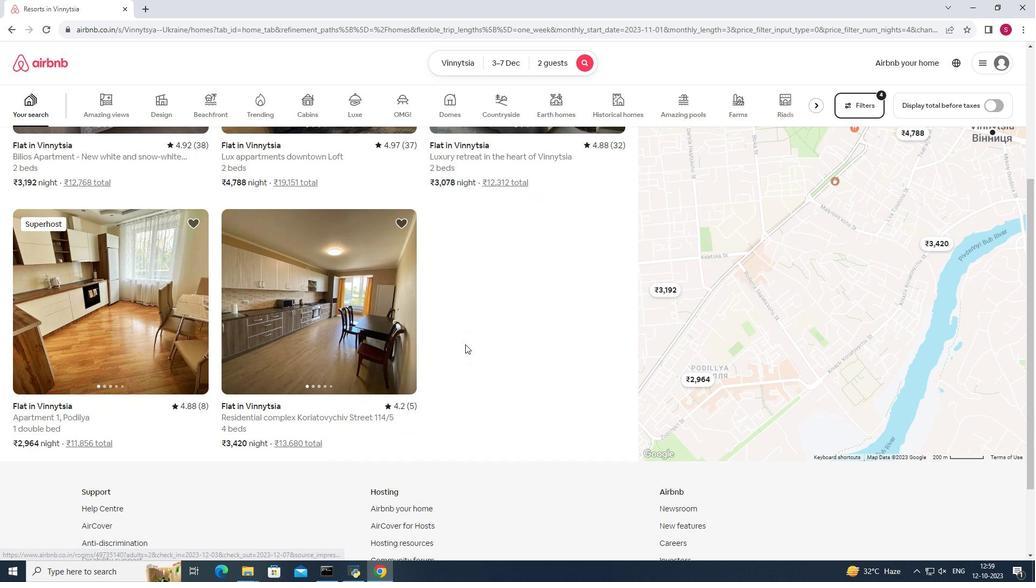 
Action: Mouse scrolled (463, 343) with delta (0, 0)
Screenshot: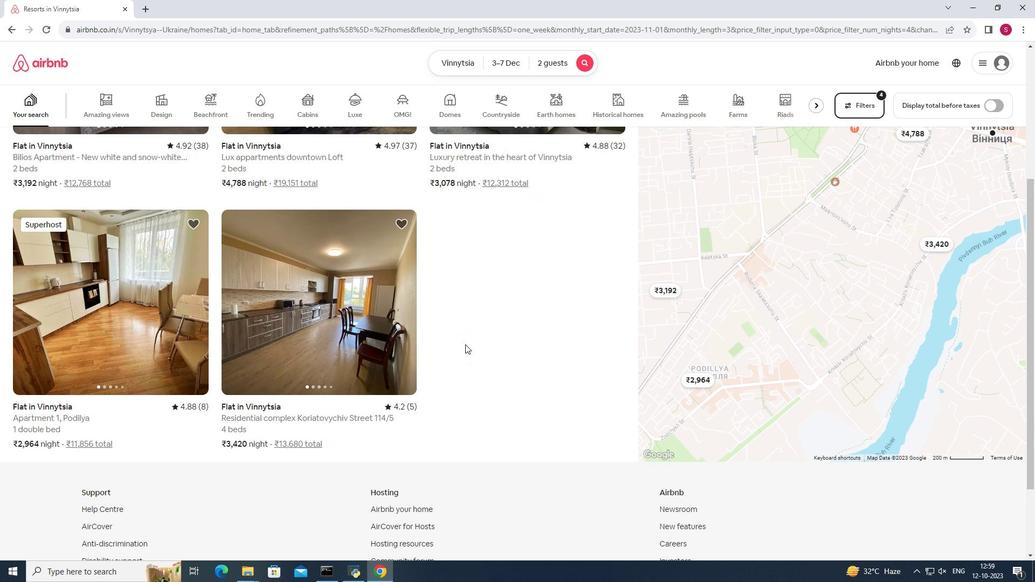 
Action: Mouse moved to (463, 342)
Screenshot: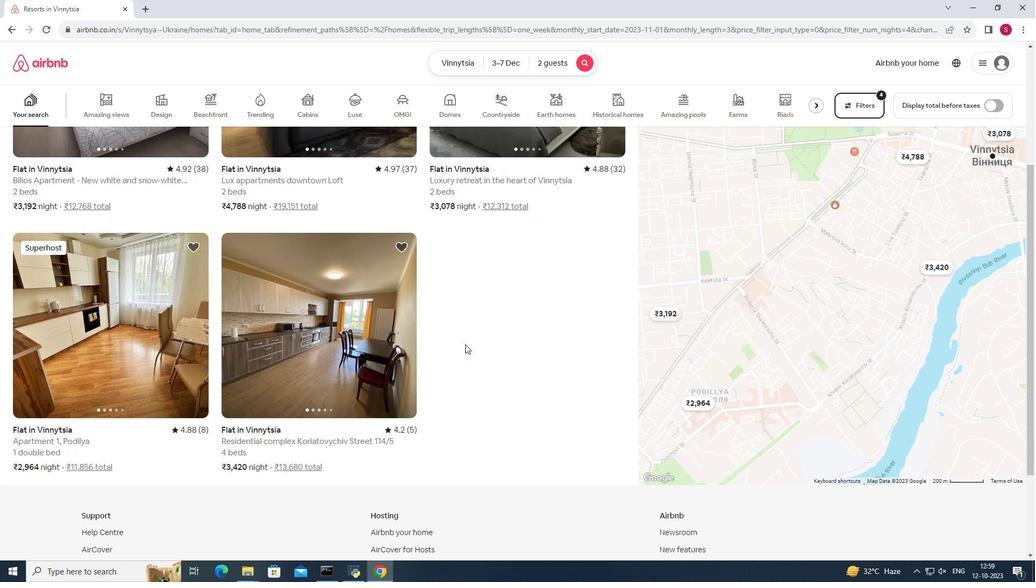 
Action: Mouse scrolled (463, 343) with delta (0, 0)
Screenshot: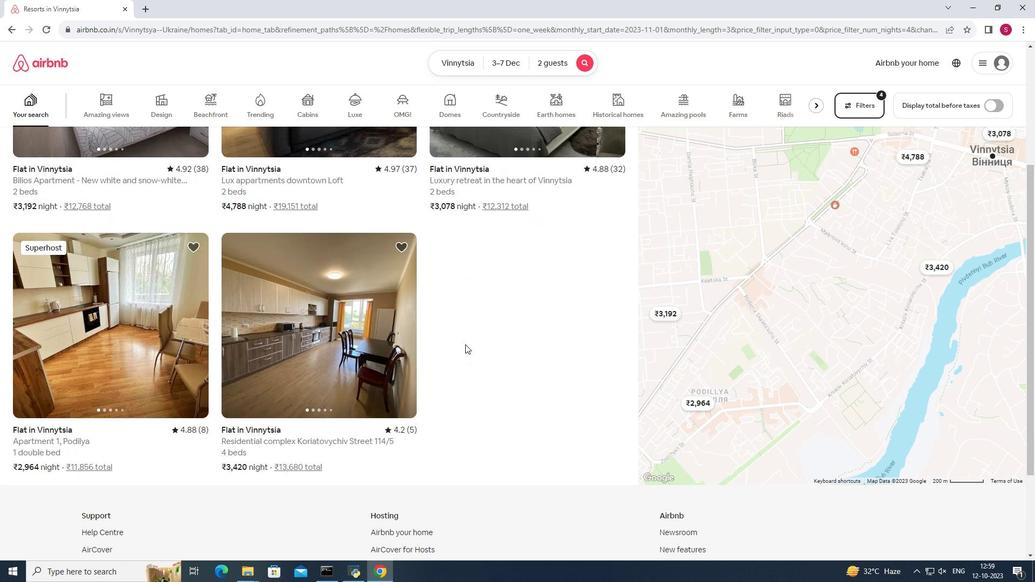 
Action: Mouse scrolled (463, 343) with delta (0, 0)
Screenshot: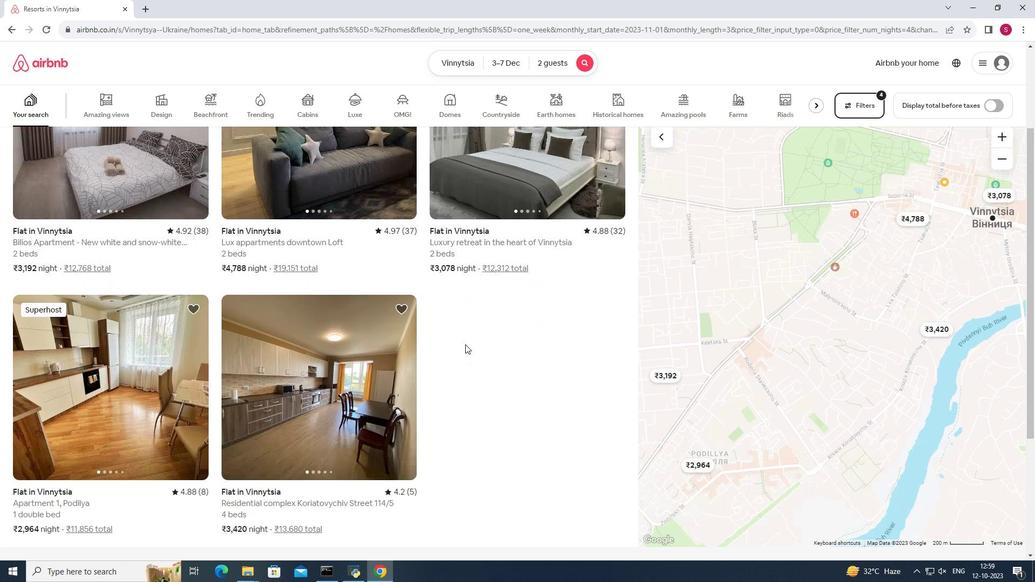 
Action: Mouse moved to (290, 231)
Screenshot: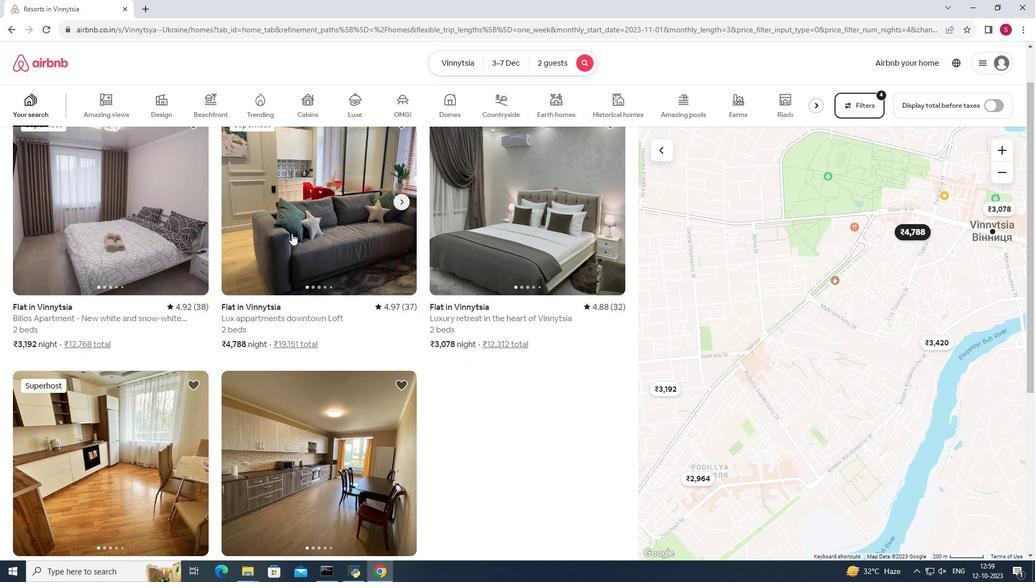 
Action: Mouse pressed left at (290, 231)
Screenshot: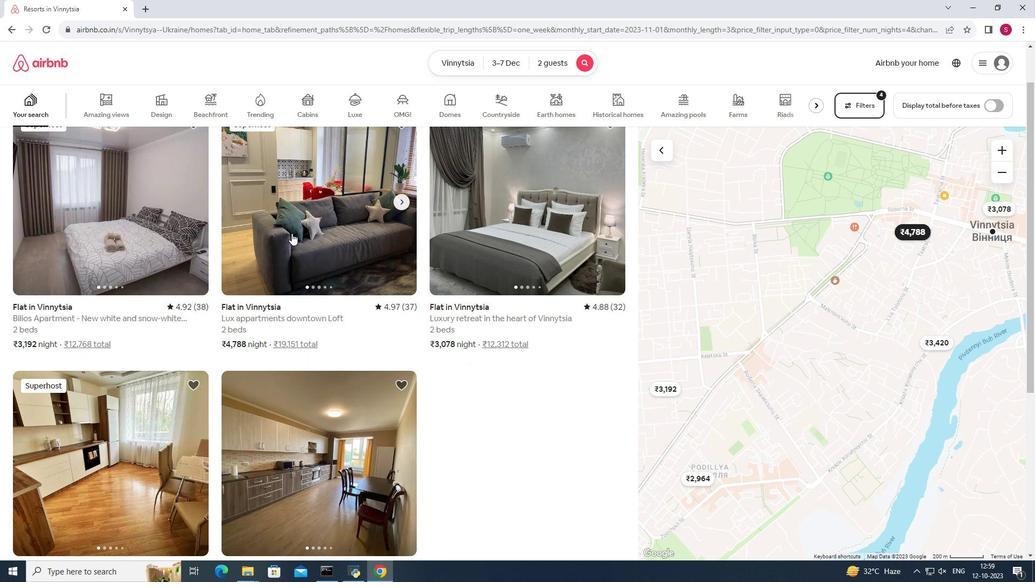 
Action: Mouse moved to (766, 394)
Screenshot: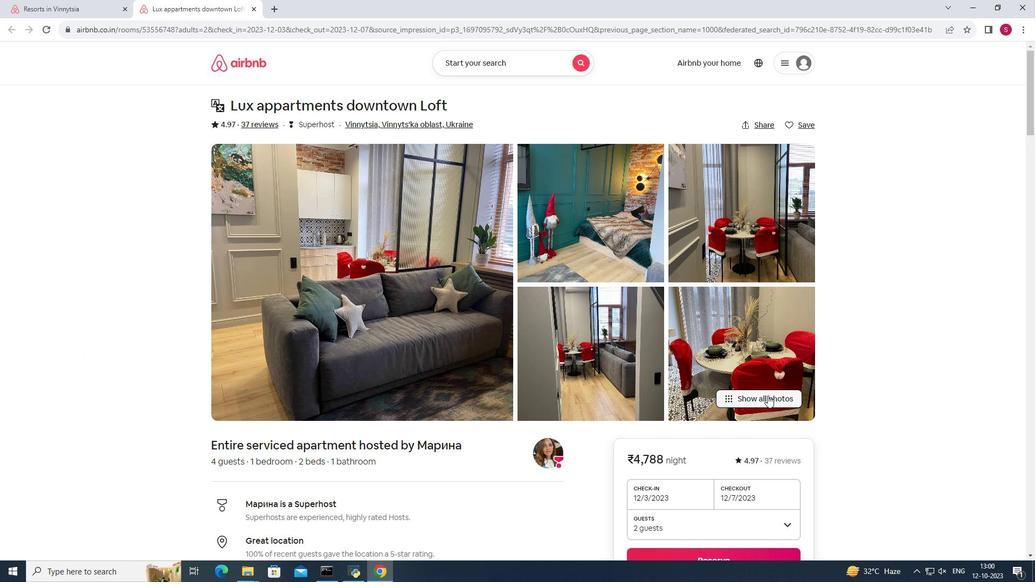 
Action: Mouse pressed left at (766, 394)
Screenshot: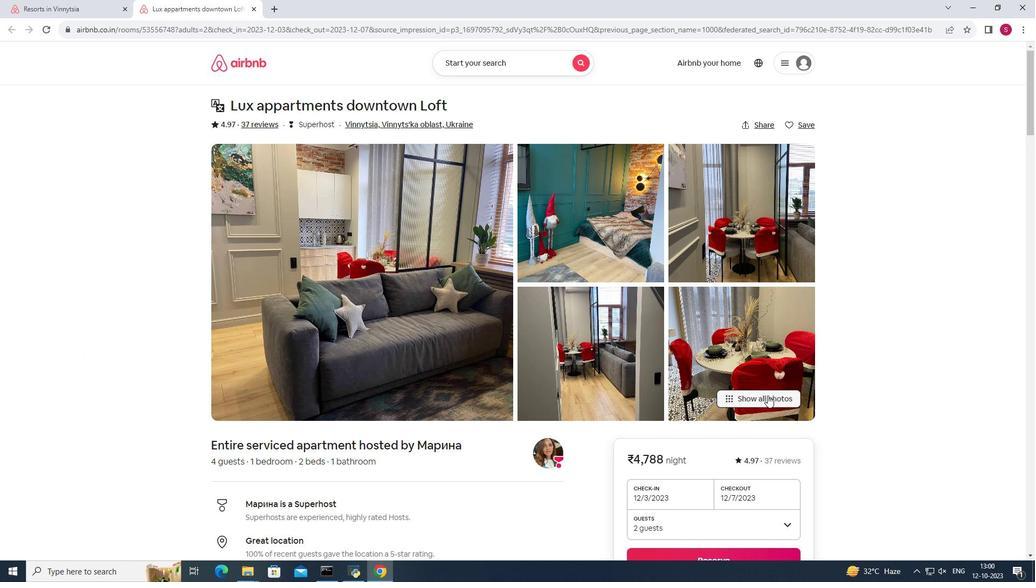 
Action: Mouse moved to (718, 366)
Screenshot: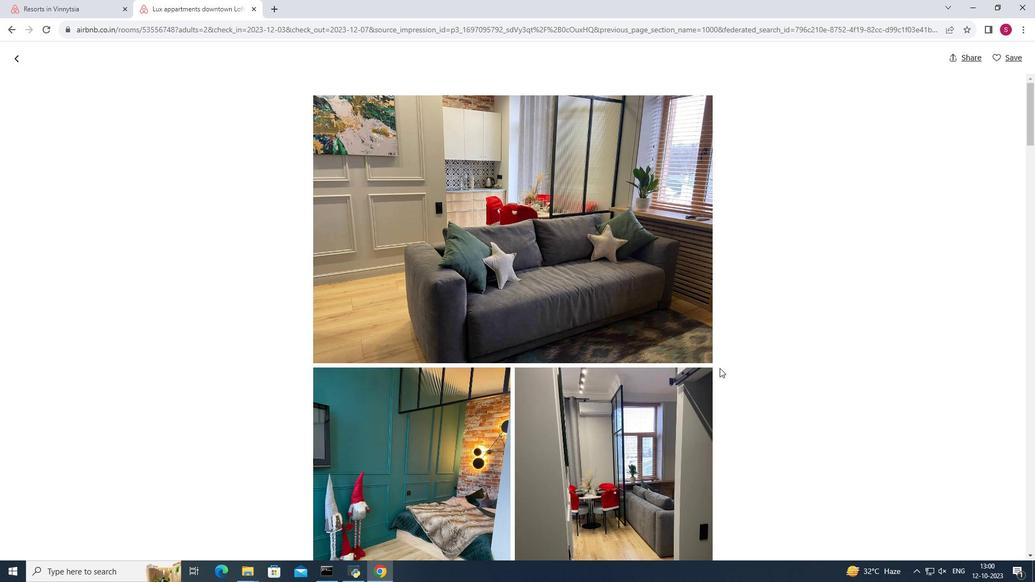 
Action: Mouse scrolled (718, 366) with delta (0, 0)
Screenshot: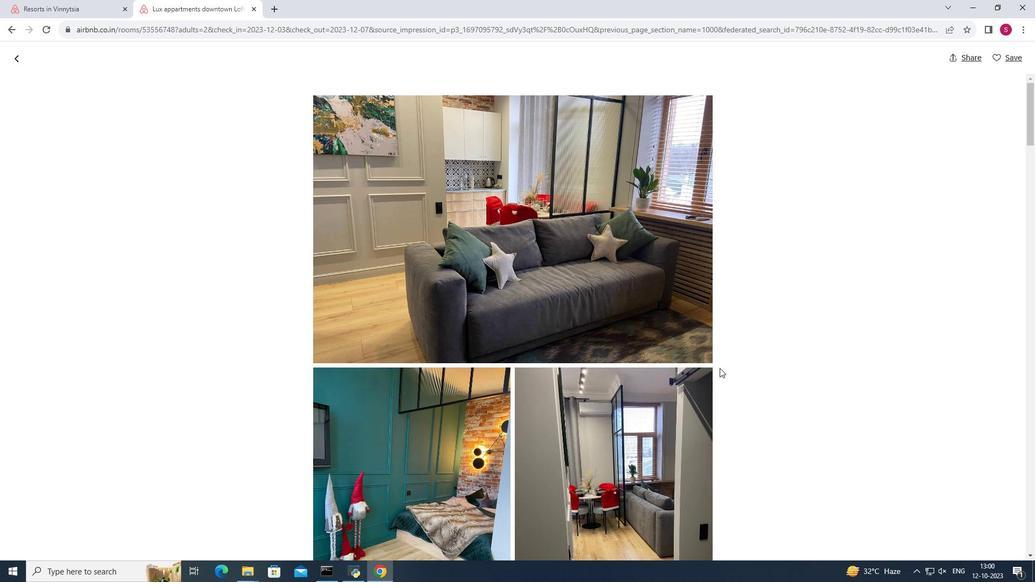 
Action: Mouse scrolled (718, 366) with delta (0, 0)
Screenshot: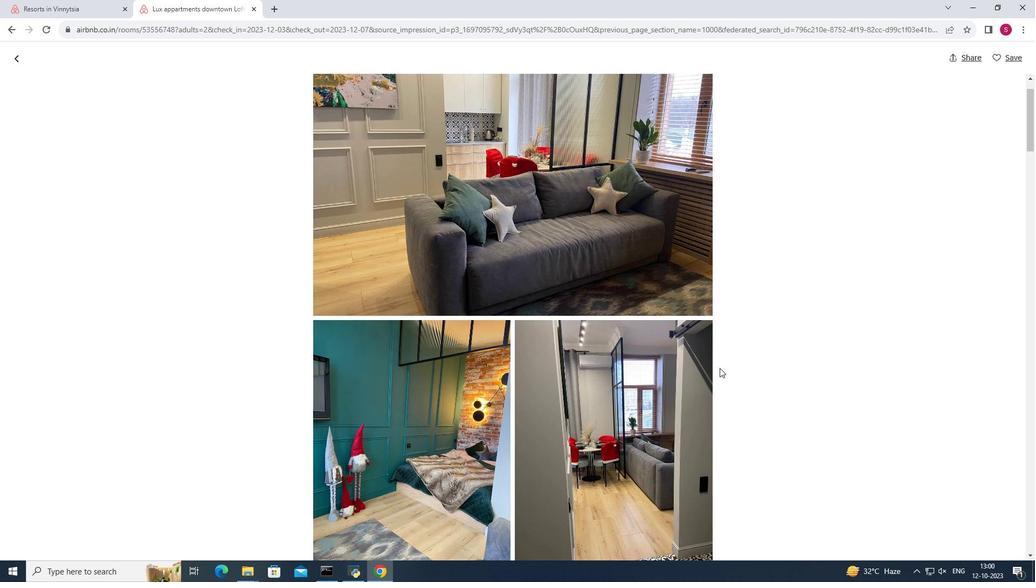 
Action: Mouse scrolled (718, 366) with delta (0, 0)
Screenshot: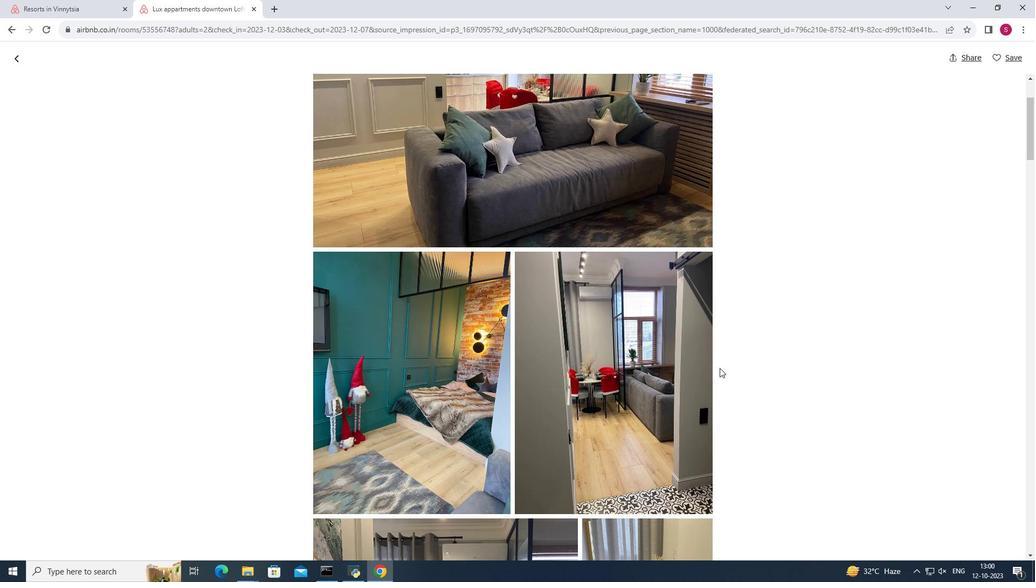 
Action: Mouse scrolled (718, 366) with delta (0, 0)
Screenshot: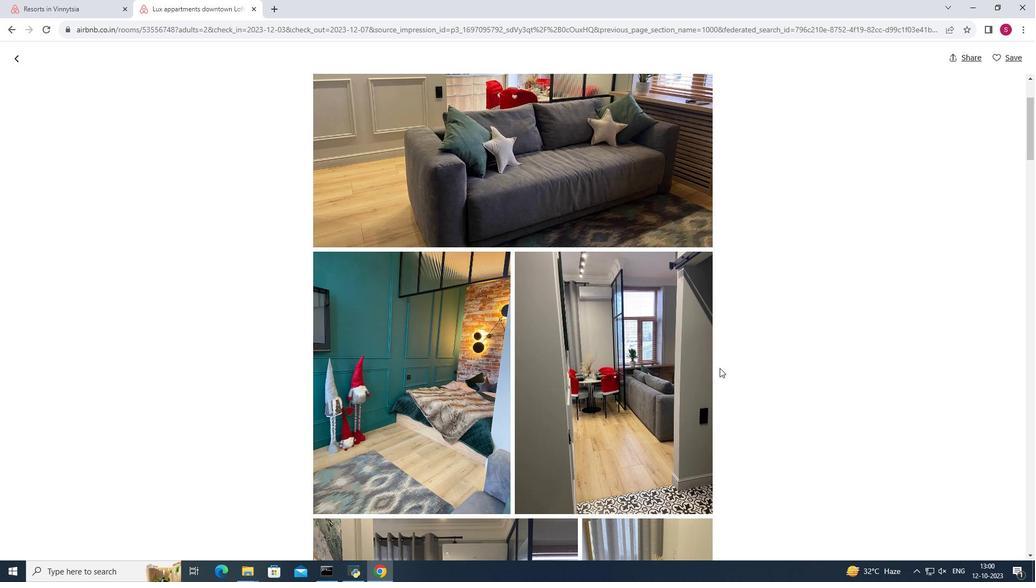 
Action: Mouse scrolled (718, 366) with delta (0, 0)
Screenshot: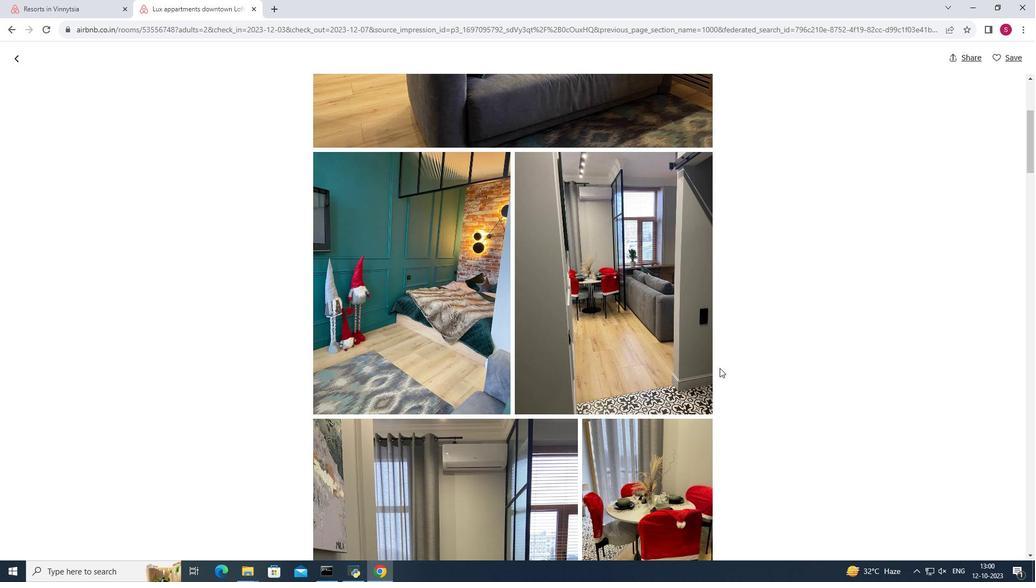 
Action: Mouse scrolled (718, 366) with delta (0, 0)
Screenshot: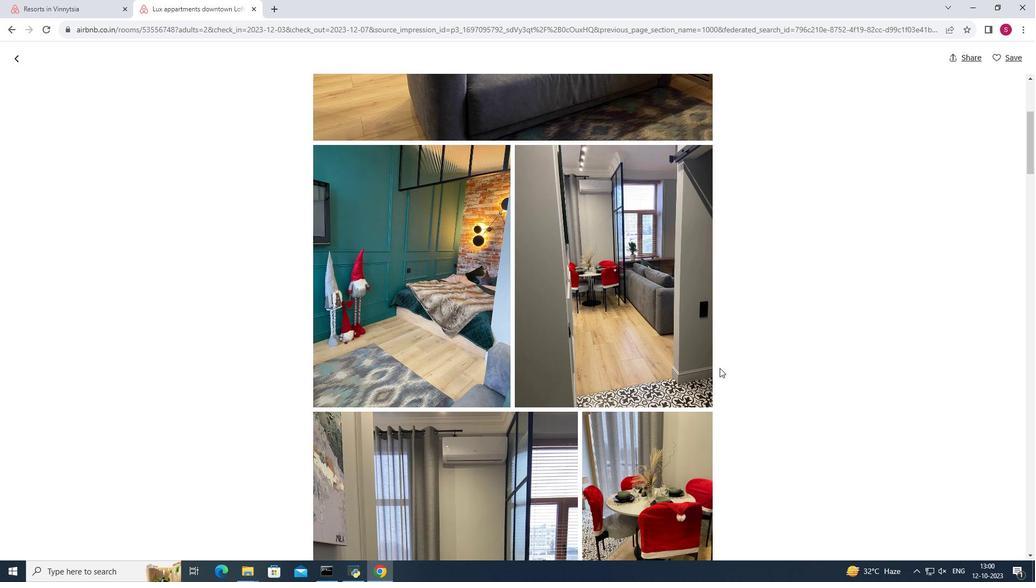
Action: Mouse scrolled (718, 366) with delta (0, 0)
Screenshot: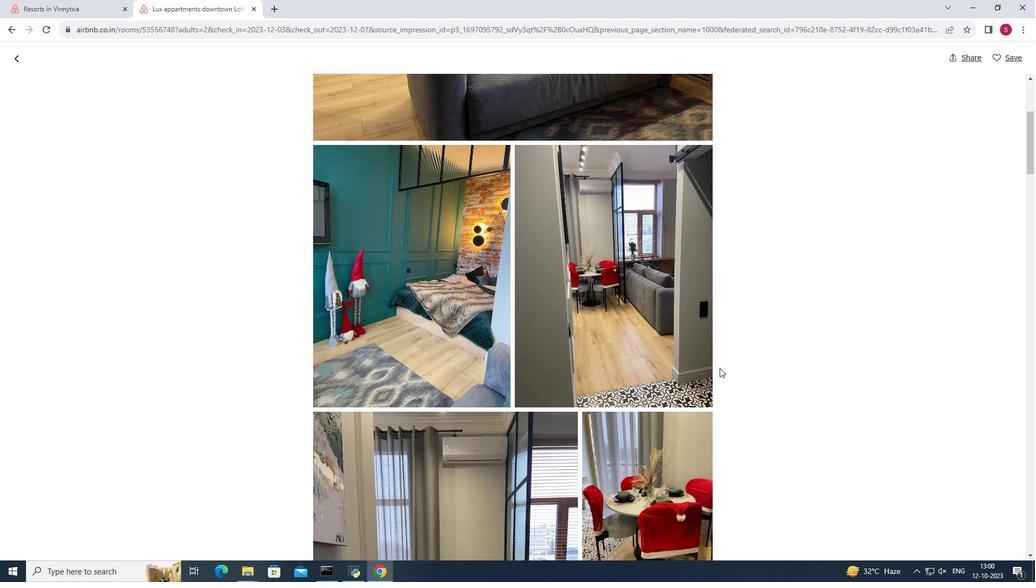 
Action: Mouse scrolled (718, 366) with delta (0, 0)
Screenshot: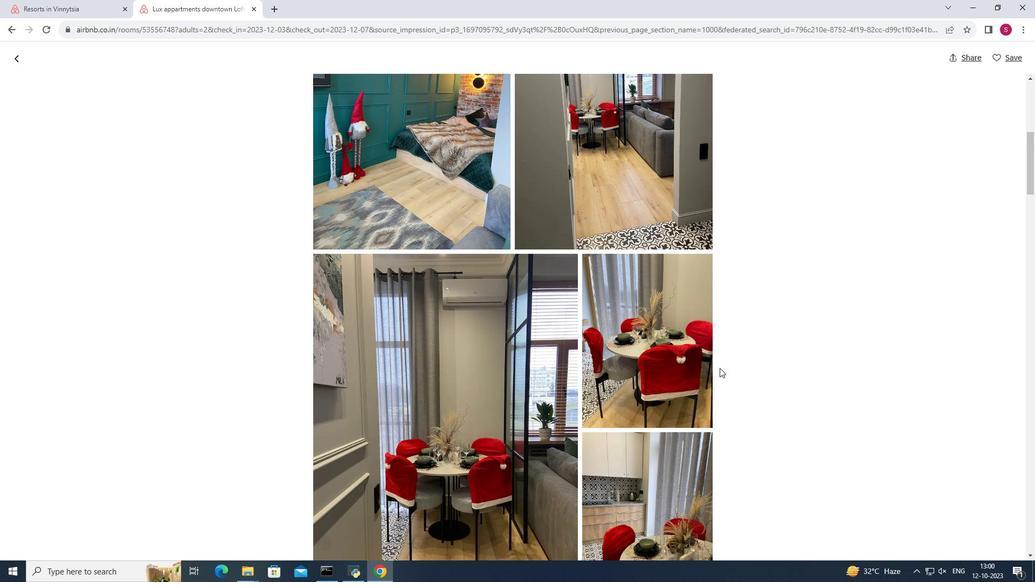 
Action: Mouse scrolled (718, 366) with delta (0, 0)
Screenshot: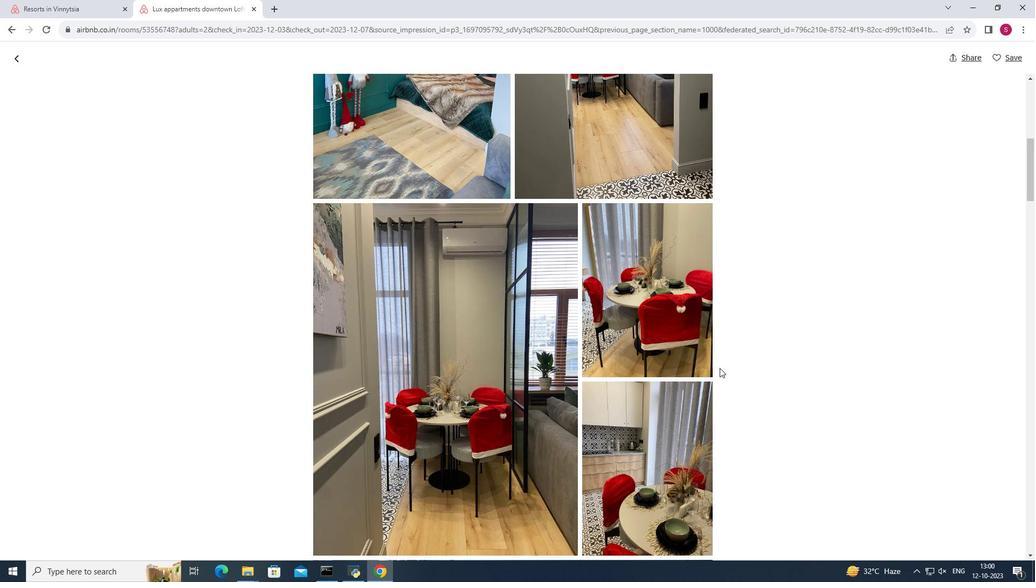 
Action: Mouse scrolled (718, 366) with delta (0, 0)
Screenshot: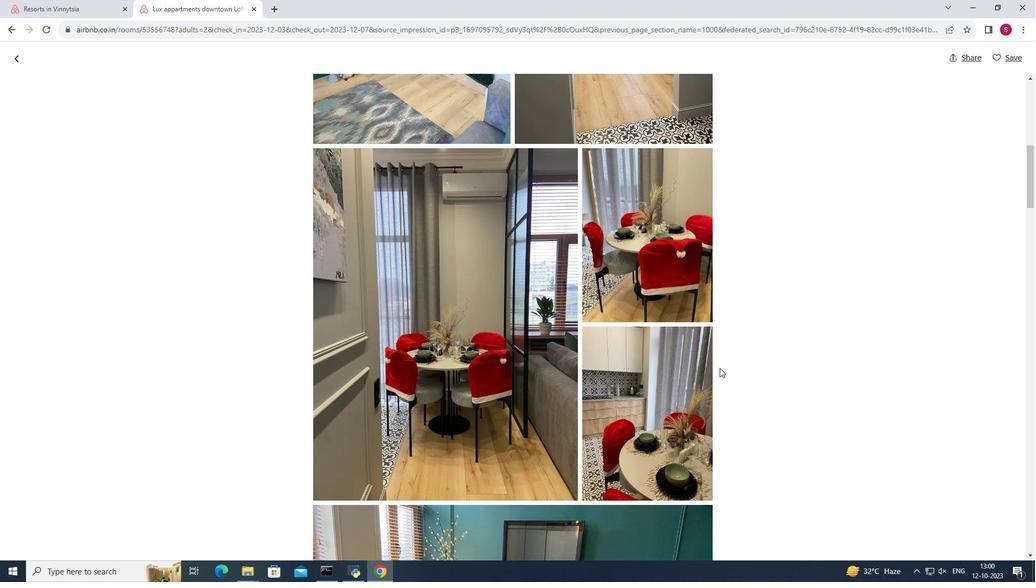 
Action: Mouse scrolled (718, 366) with delta (0, 0)
Screenshot: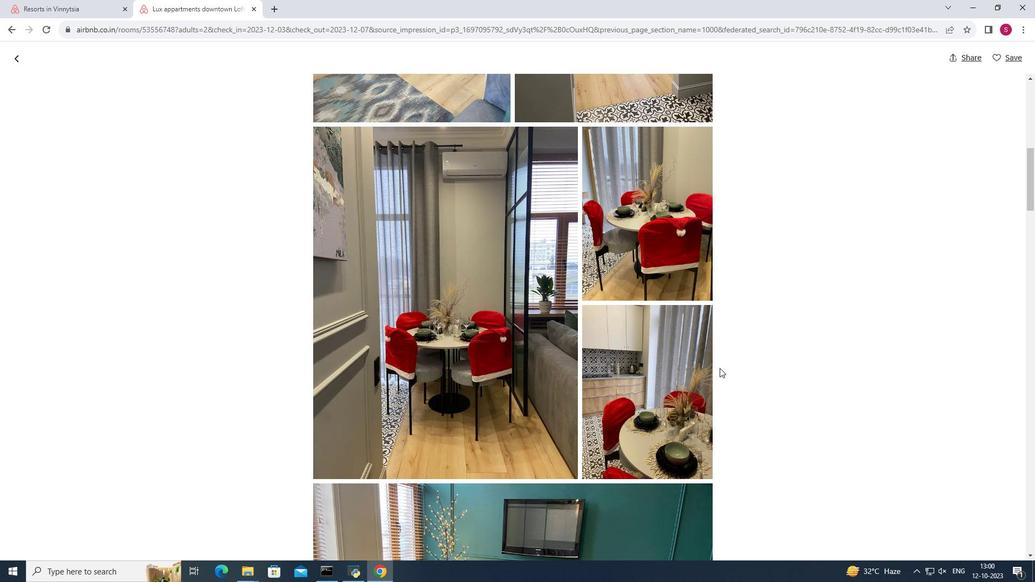 
Action: Mouse moved to (704, 367)
Screenshot: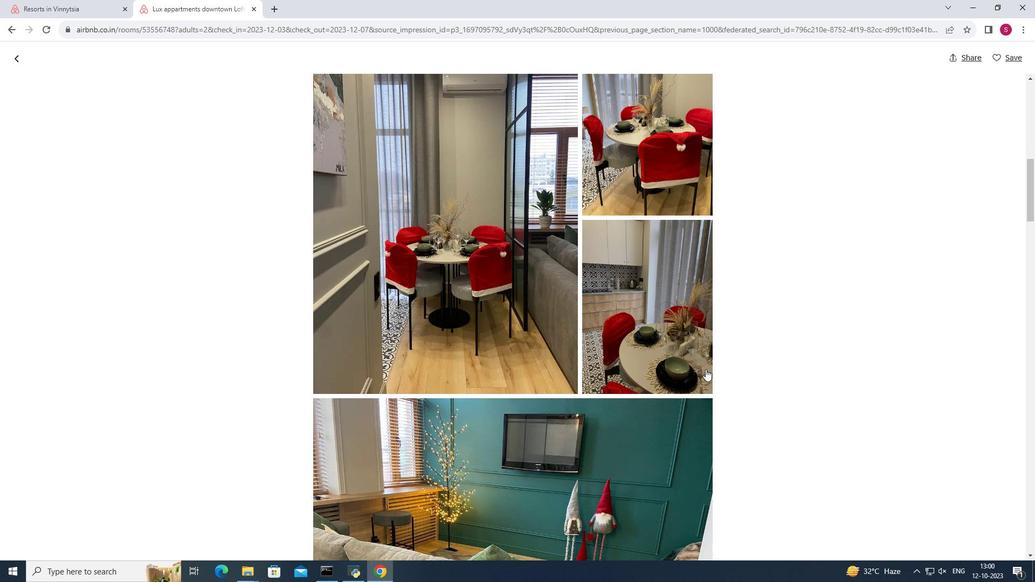 
Action: Mouse scrolled (704, 367) with delta (0, 0)
Screenshot: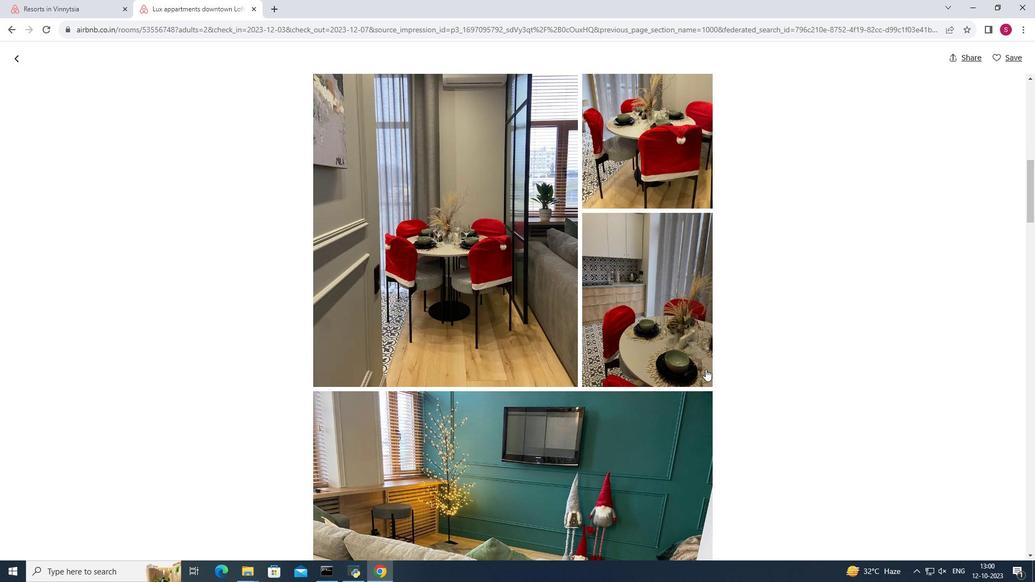 
Action: Mouse moved to (704, 367)
Screenshot: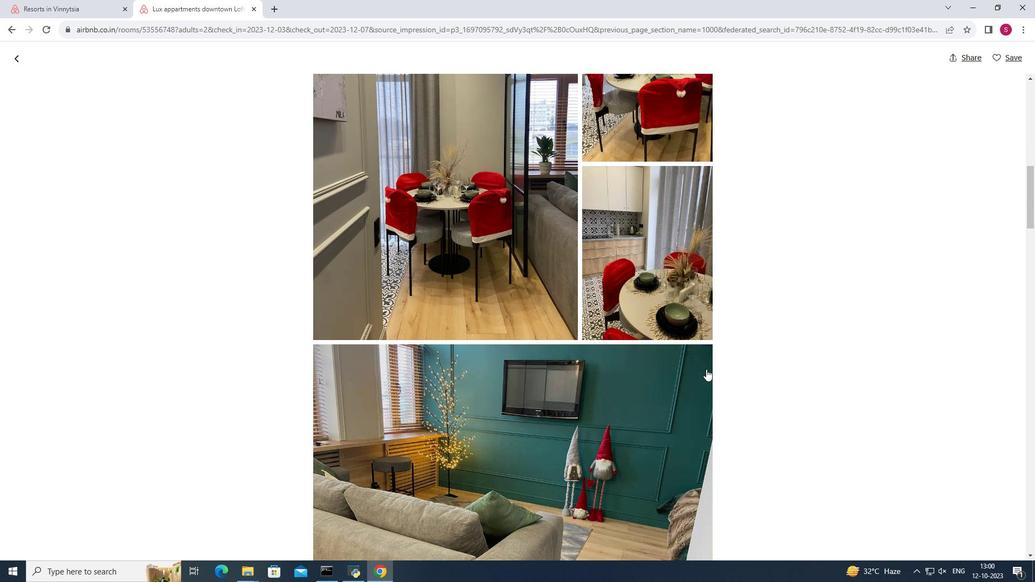 
Action: Mouse scrolled (704, 367) with delta (0, 0)
Screenshot: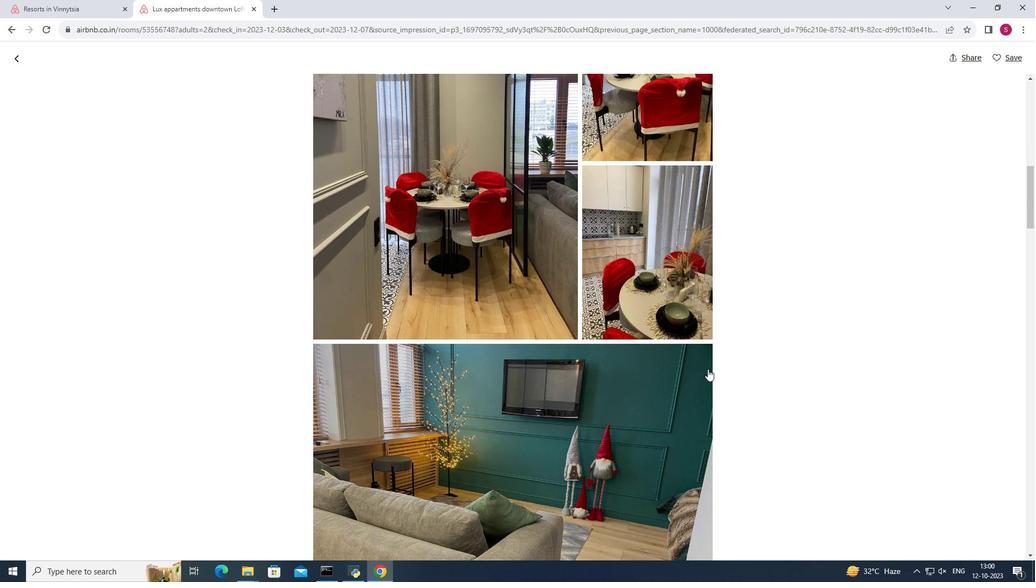 
Action: Mouse moved to (706, 367)
Screenshot: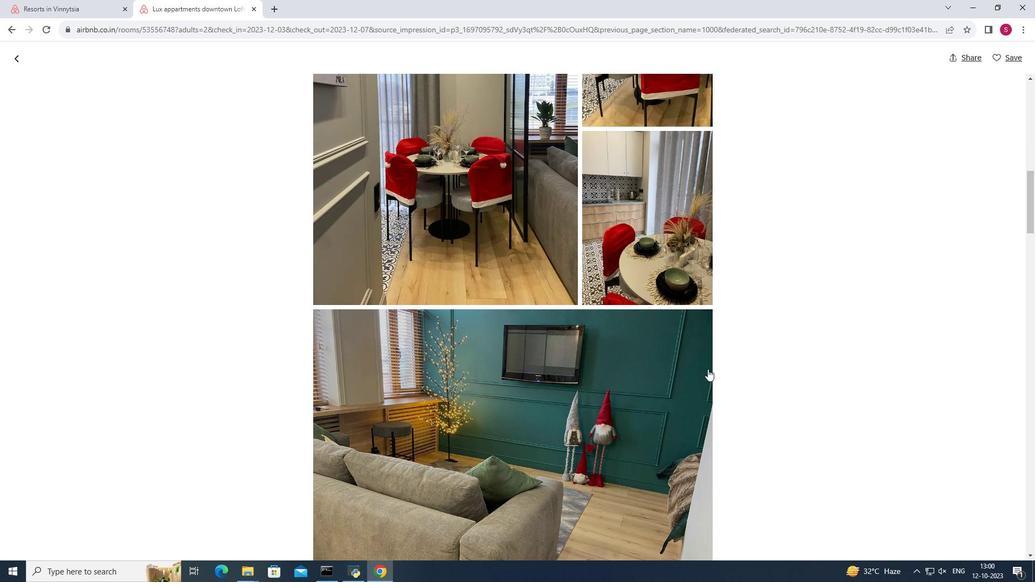 
Action: Mouse scrolled (706, 367) with delta (0, 0)
Screenshot: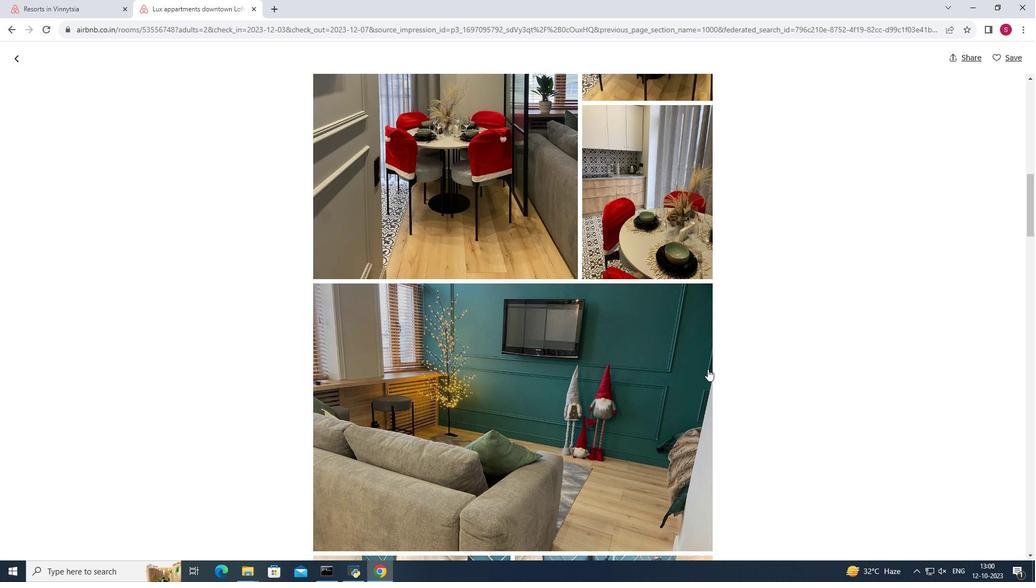 
Action: Mouse moved to (703, 365)
Screenshot: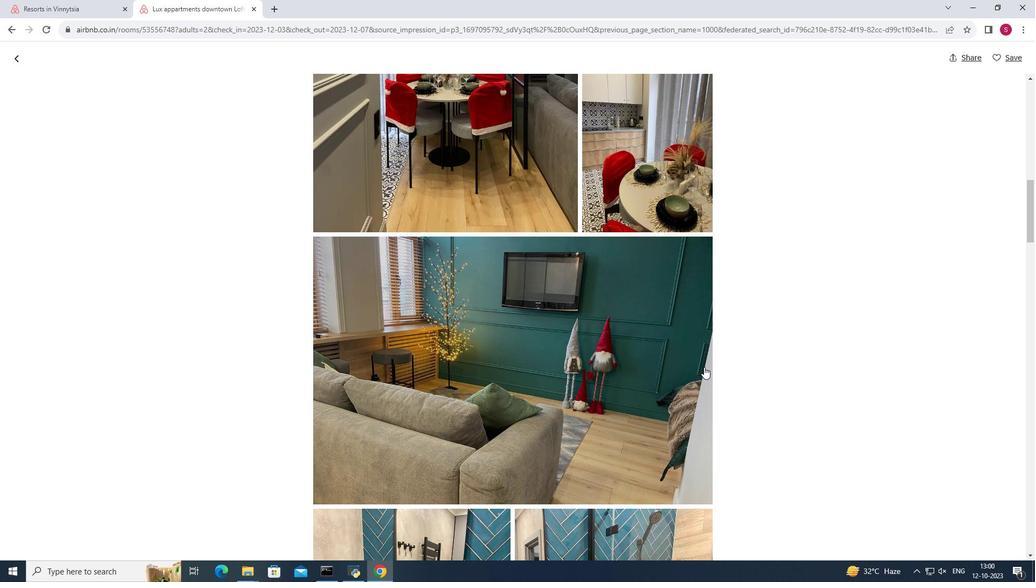 
Action: Mouse scrolled (703, 364) with delta (0, 0)
Screenshot: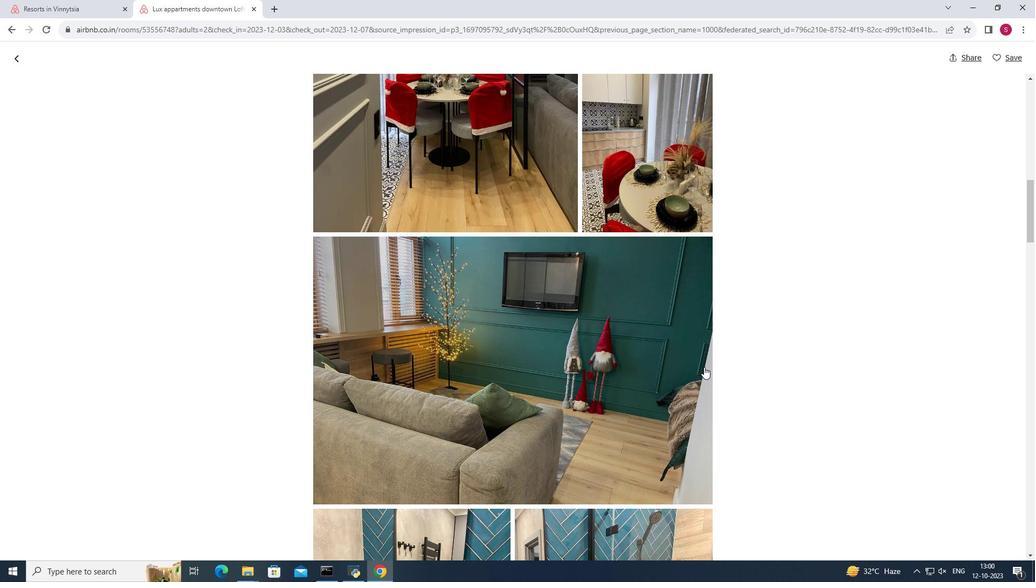 
Action: Mouse moved to (701, 364)
Screenshot: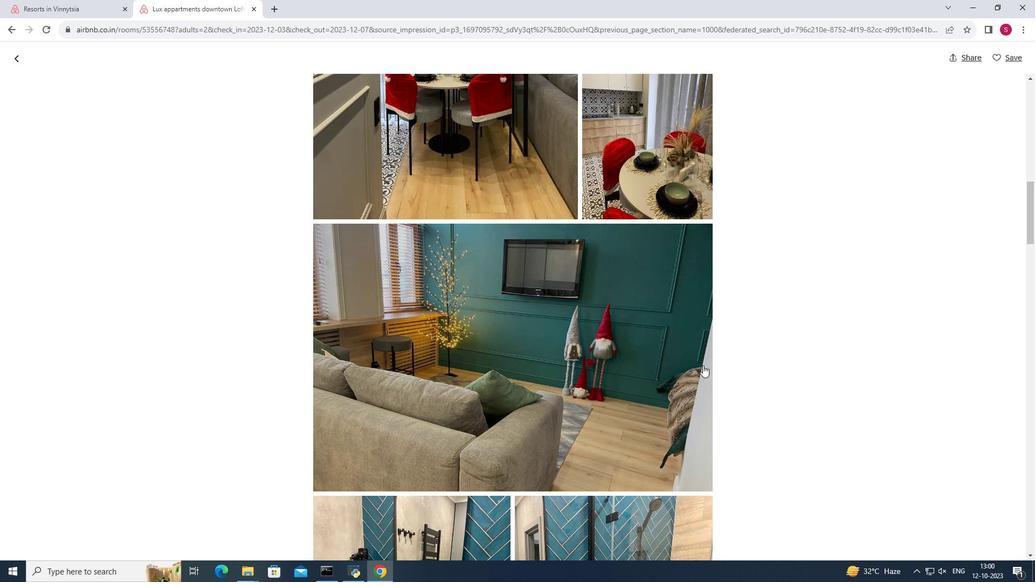 
Action: Mouse scrolled (701, 363) with delta (0, 0)
Screenshot: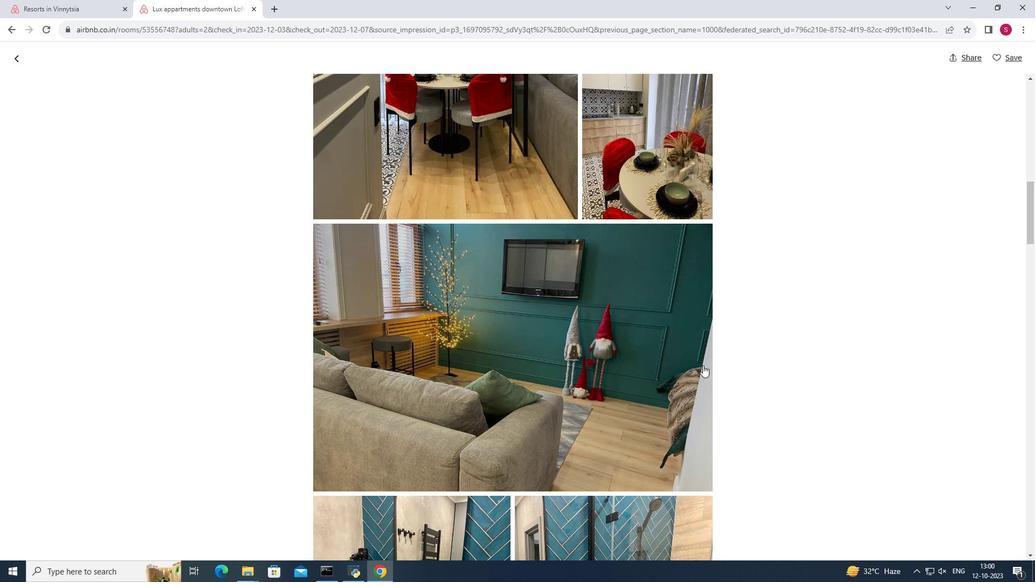 
Action: Mouse moved to (699, 361)
Screenshot: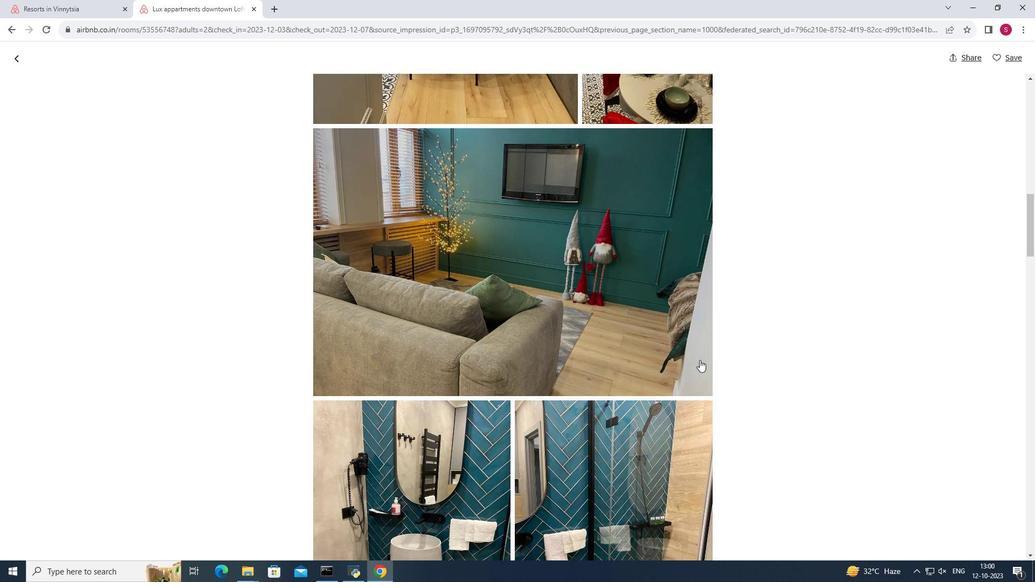 
Action: Mouse scrolled (699, 360) with delta (0, 0)
Screenshot: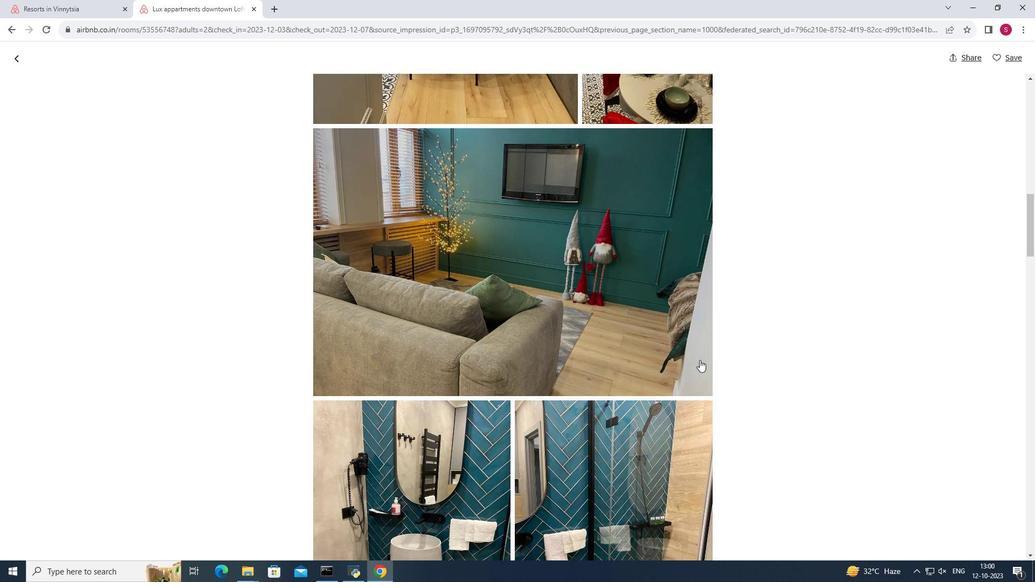 
Action: Mouse moved to (680, 353)
Screenshot: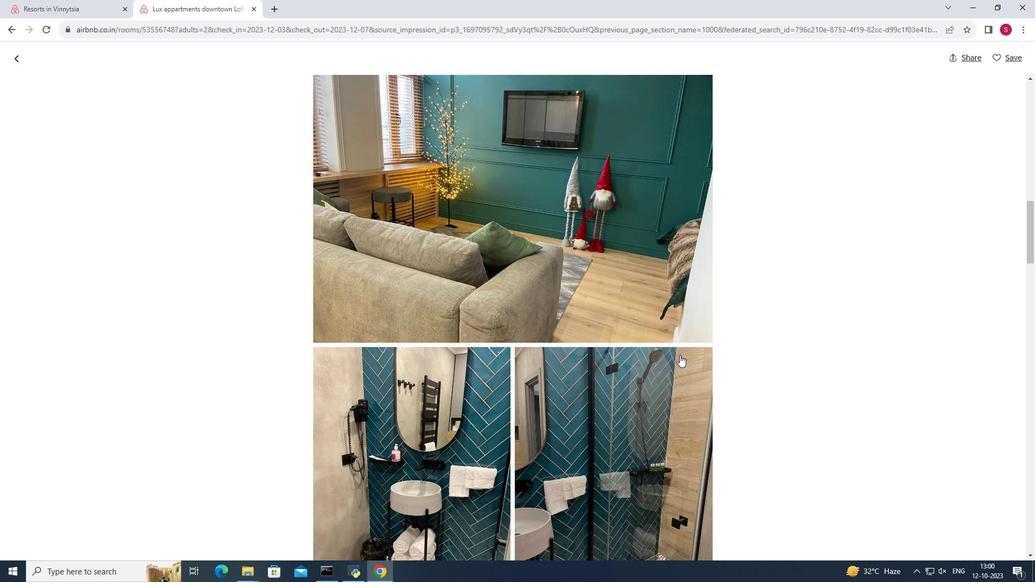 
Action: Mouse scrolled (680, 352) with delta (0, 0)
Screenshot: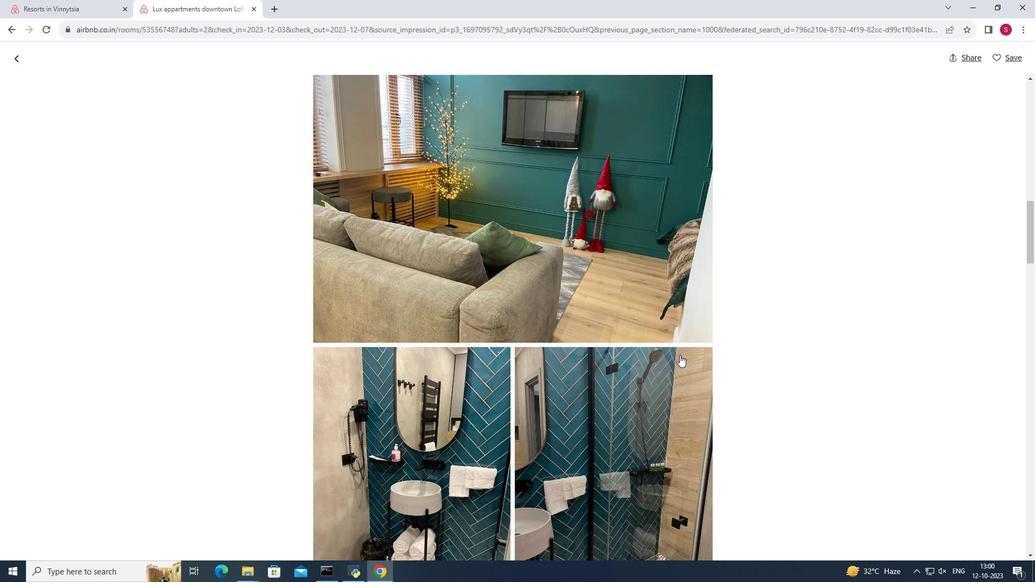 
Action: Mouse moved to (675, 354)
Screenshot: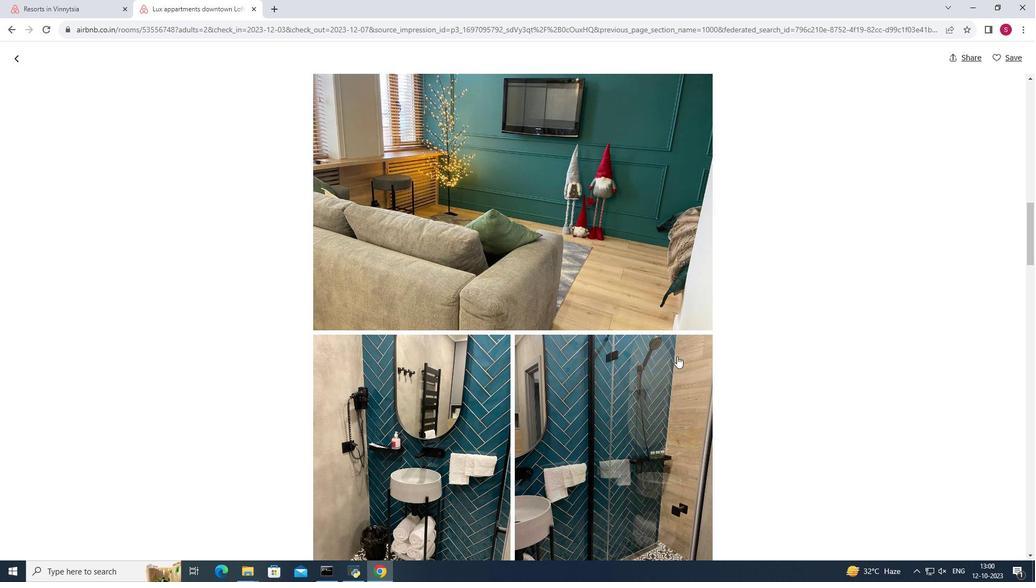 
Action: Mouse scrolled (675, 354) with delta (0, 0)
Screenshot: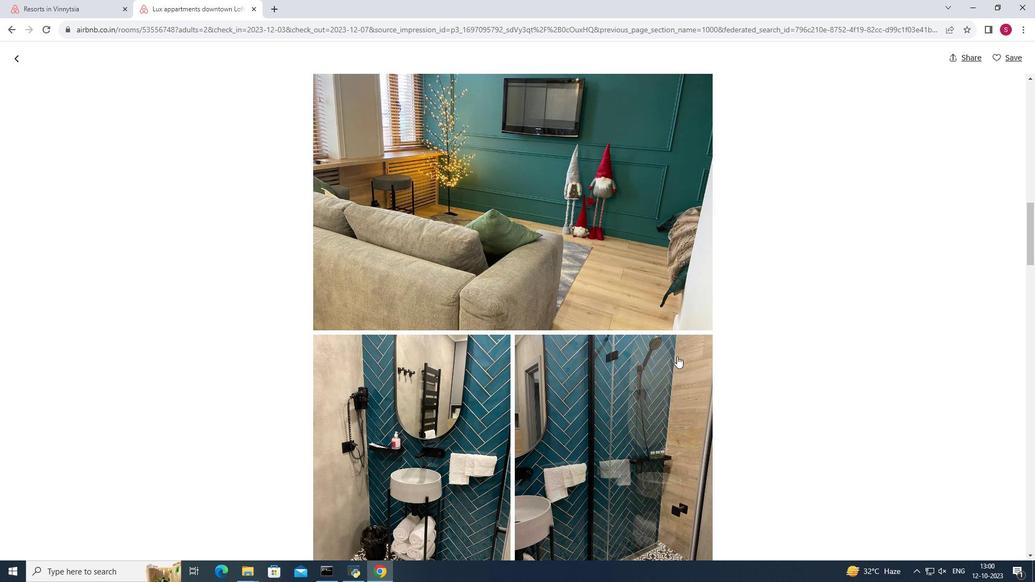 
Action: Mouse scrolled (675, 354) with delta (0, 0)
Screenshot: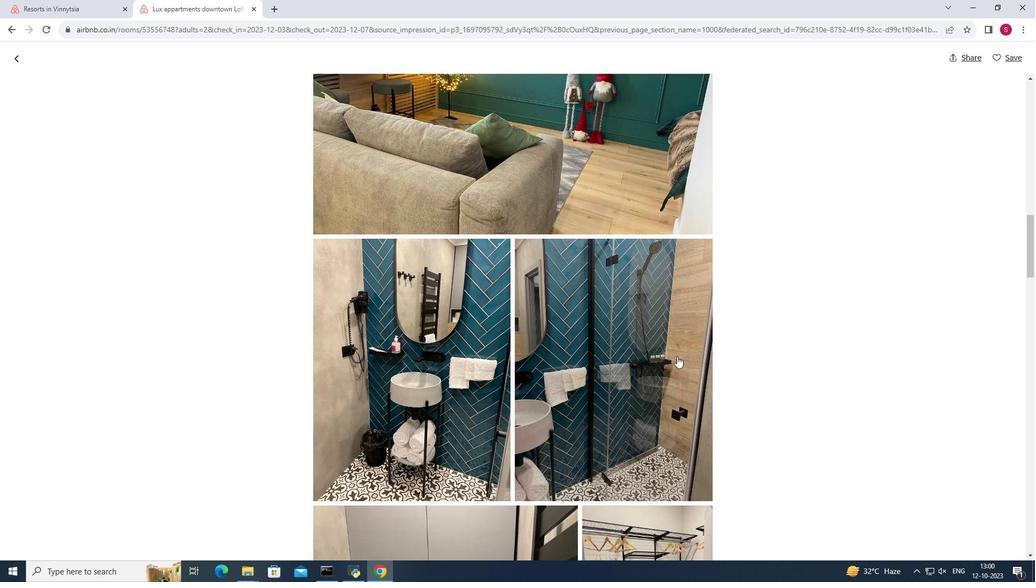 
Action: Mouse moved to (670, 353)
Screenshot: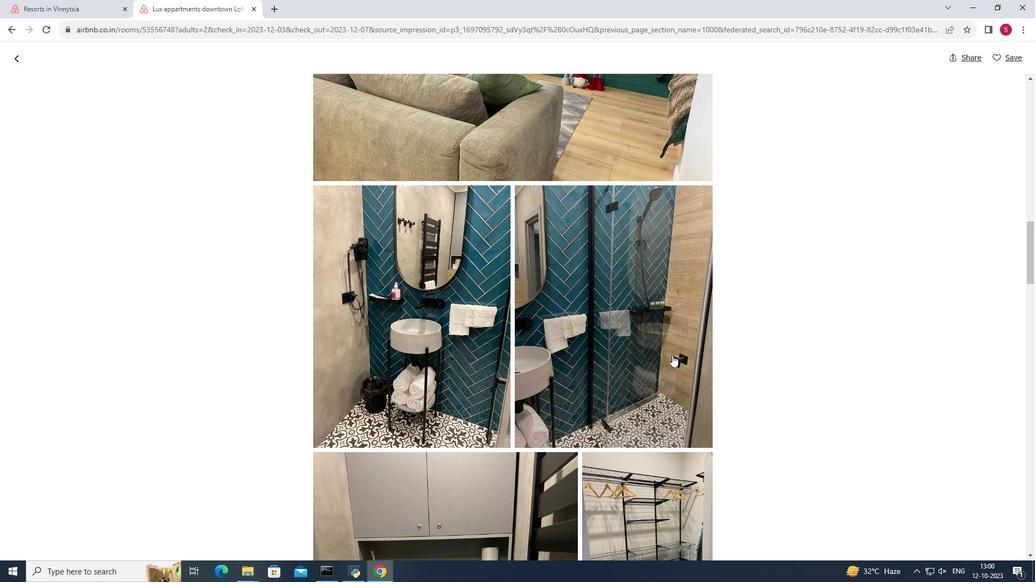 
Action: Mouse scrolled (670, 353) with delta (0, 0)
Screenshot: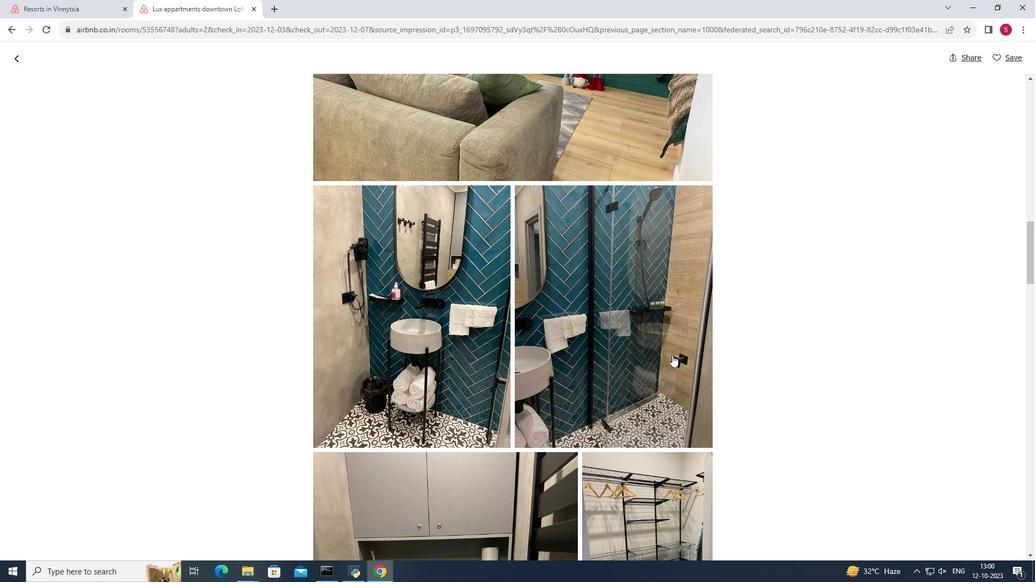 
Action: Mouse scrolled (670, 353) with delta (0, 0)
Screenshot: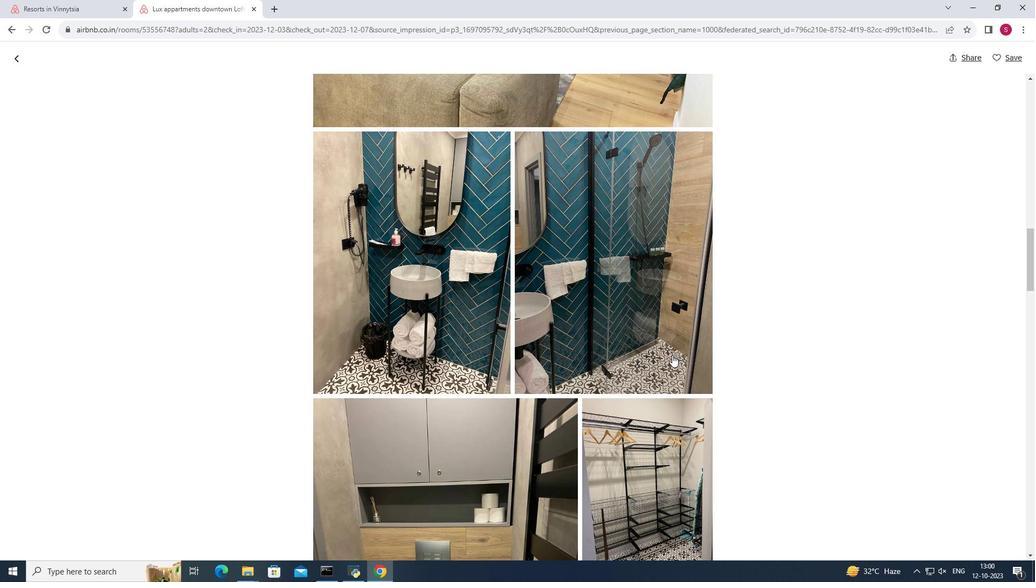 
Action: Mouse scrolled (670, 353) with delta (0, 0)
Screenshot: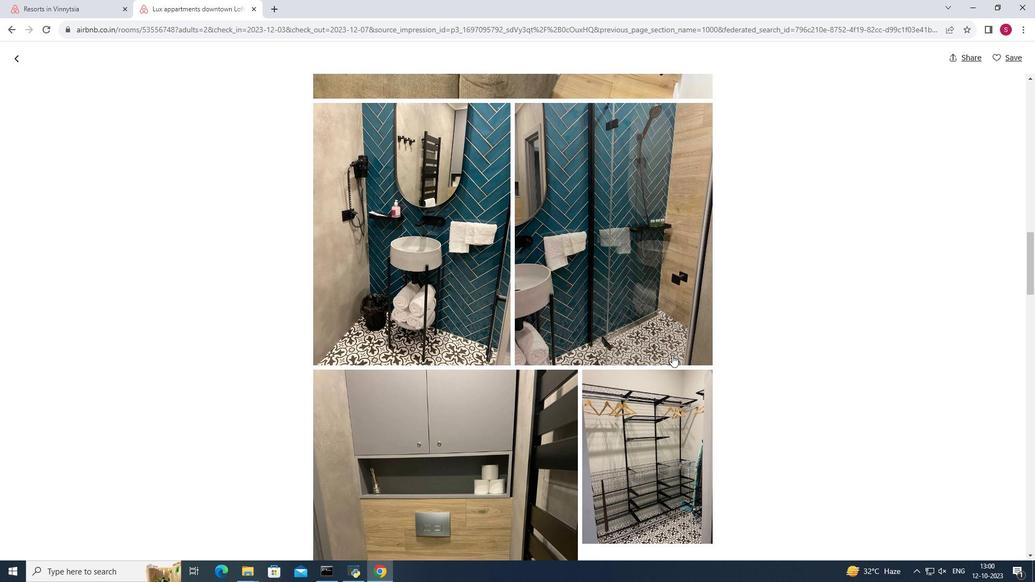 
Action: Mouse moved to (670, 352)
Screenshot: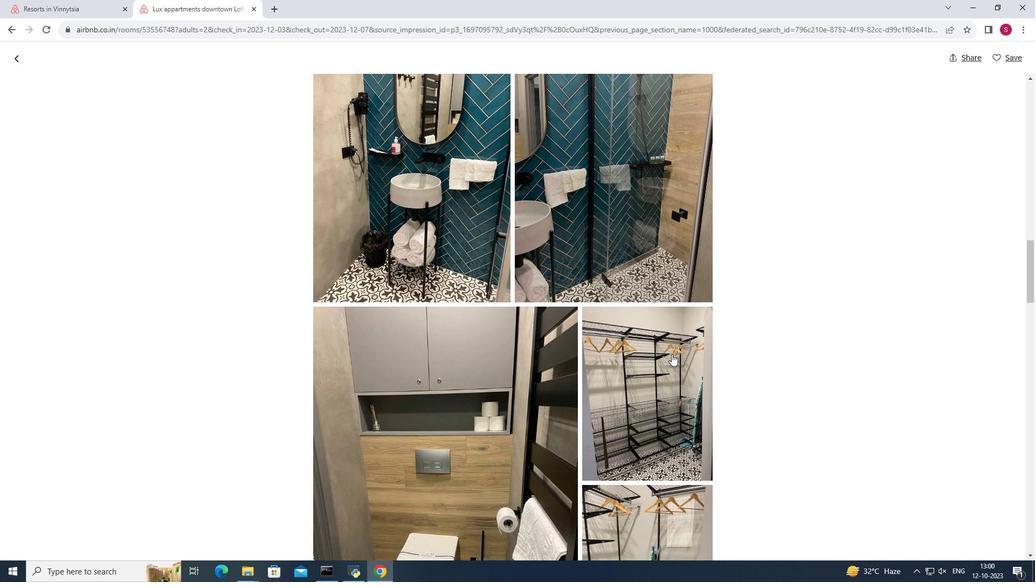 
Action: Mouse scrolled (670, 352) with delta (0, 0)
Screenshot: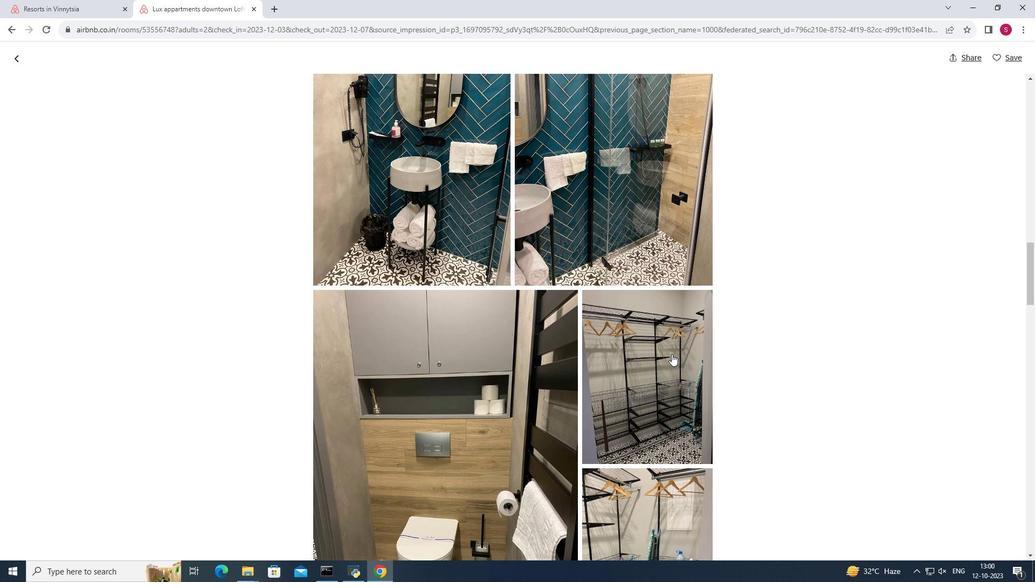 
Action: Mouse scrolled (670, 352) with delta (0, 0)
Screenshot: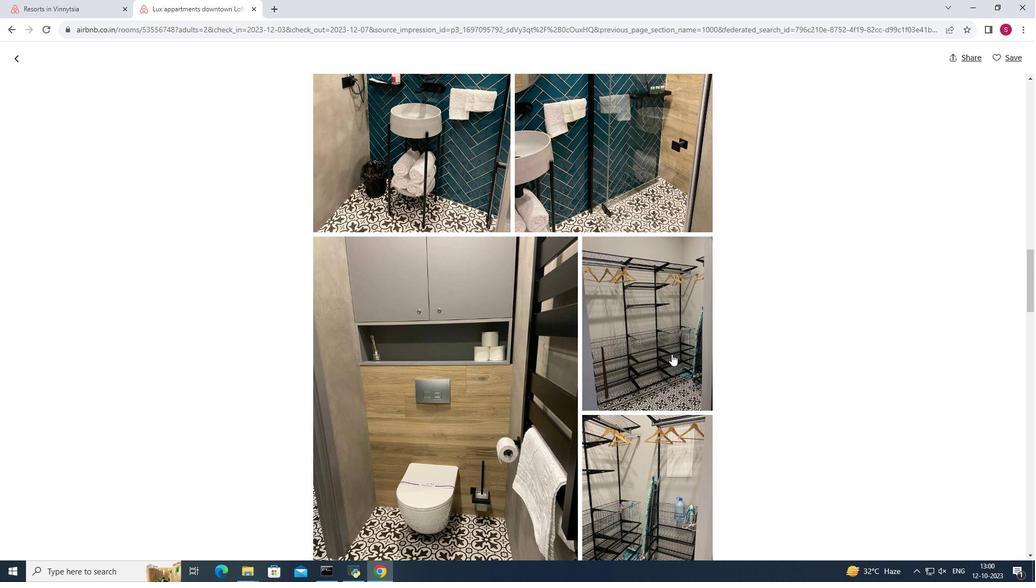 
Action: Mouse scrolled (670, 352) with delta (0, 0)
Screenshot: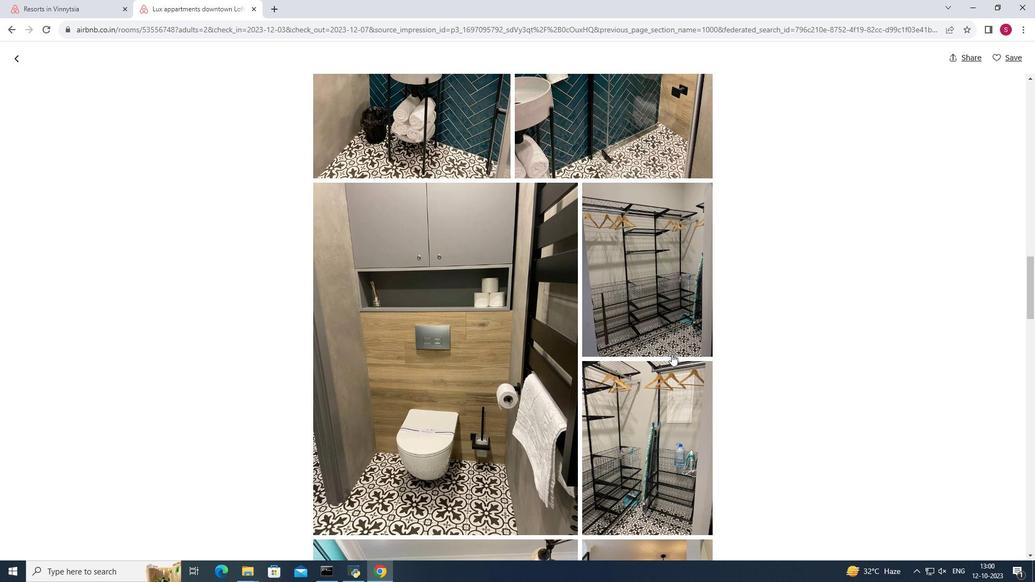 
Action: Mouse scrolled (670, 352) with delta (0, 0)
Screenshot: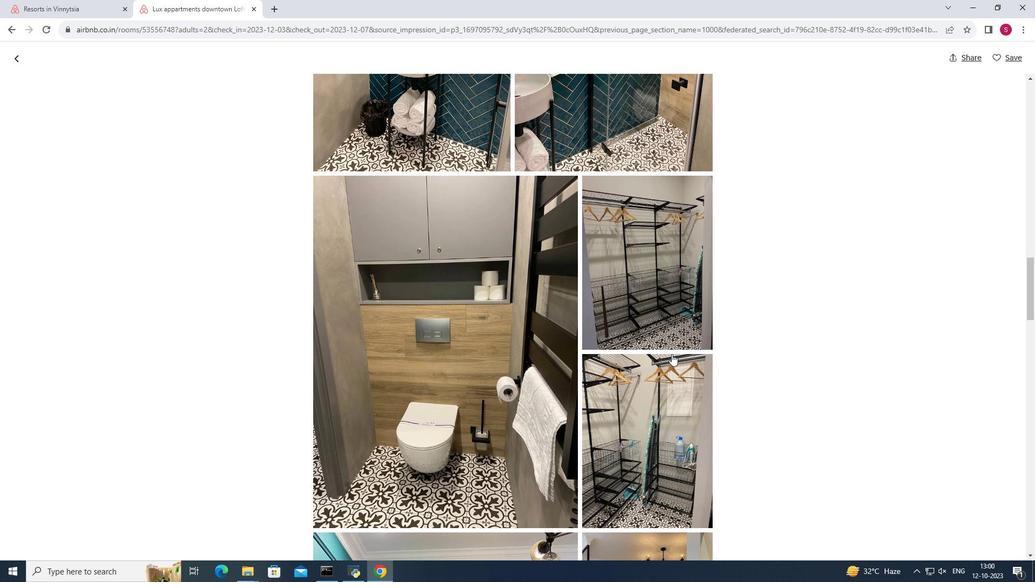 
Action: Mouse scrolled (670, 352) with delta (0, 0)
Screenshot: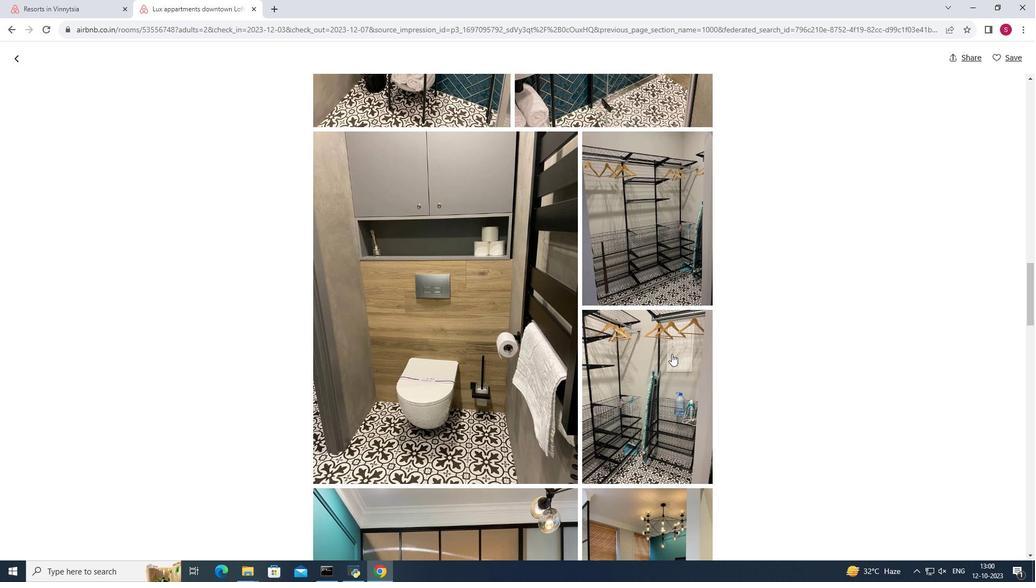 
Action: Mouse scrolled (670, 352) with delta (0, 0)
Screenshot: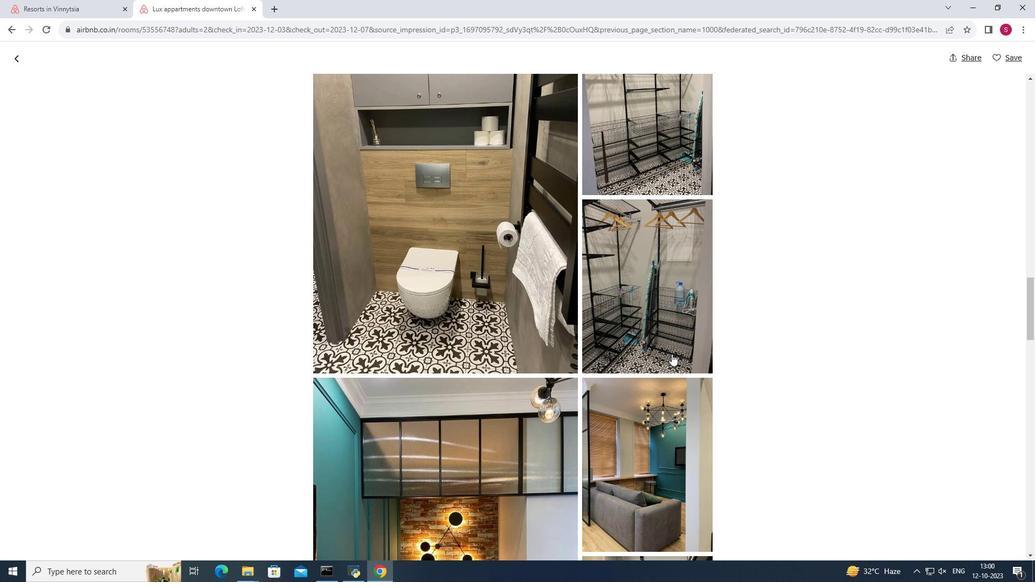 
Action: Mouse scrolled (670, 352) with delta (0, 0)
Screenshot: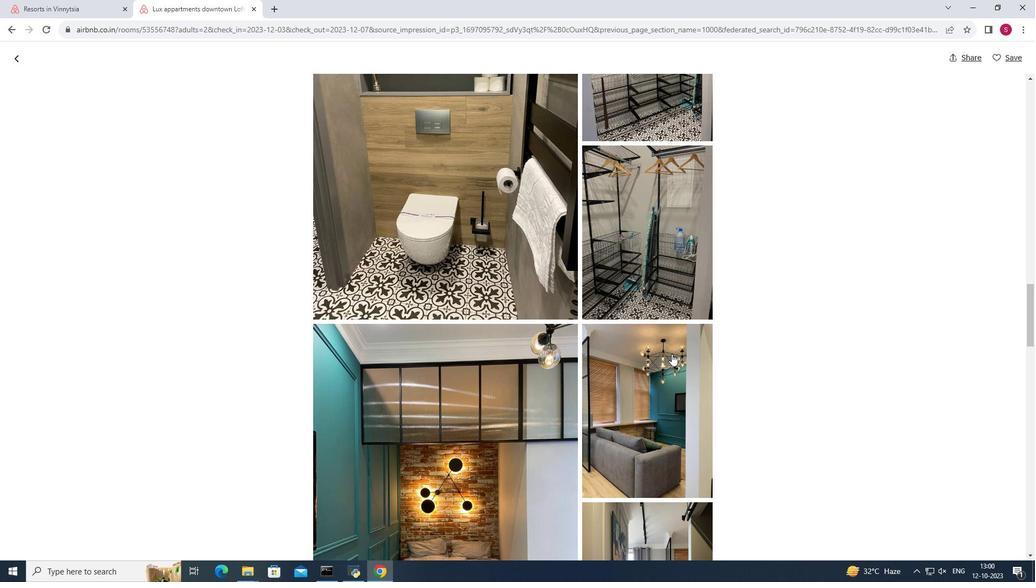 
Action: Mouse scrolled (670, 352) with delta (0, 0)
Screenshot: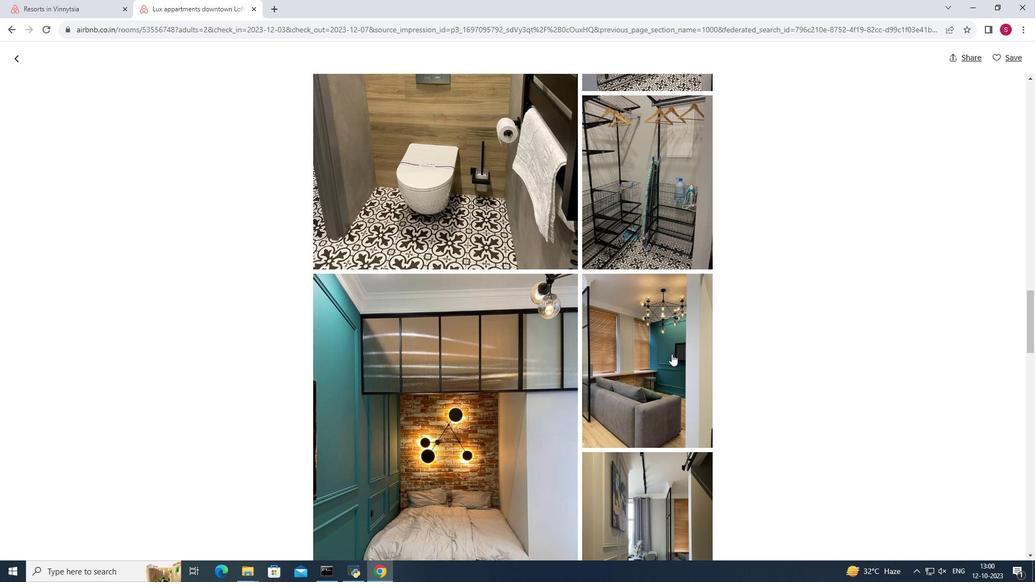 
Action: Mouse scrolled (670, 352) with delta (0, 0)
Screenshot: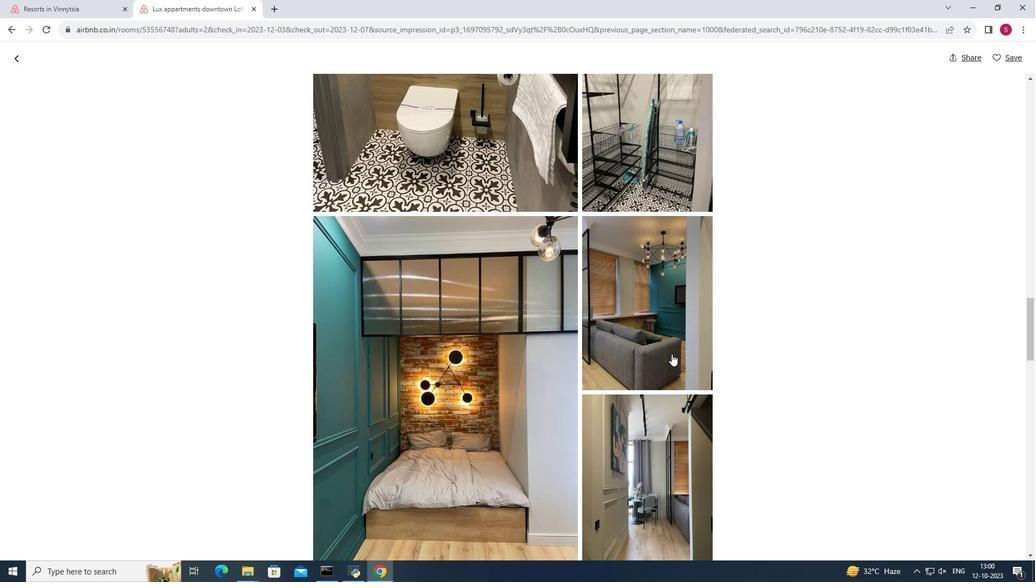 
Action: Mouse scrolled (670, 352) with delta (0, 0)
Screenshot: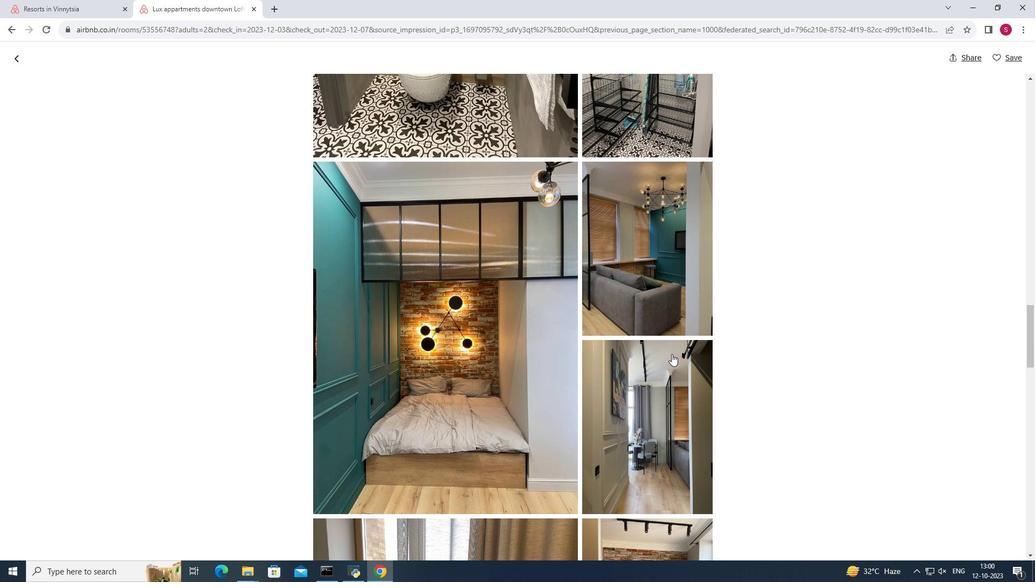
Action: Mouse scrolled (670, 352) with delta (0, 0)
Screenshot: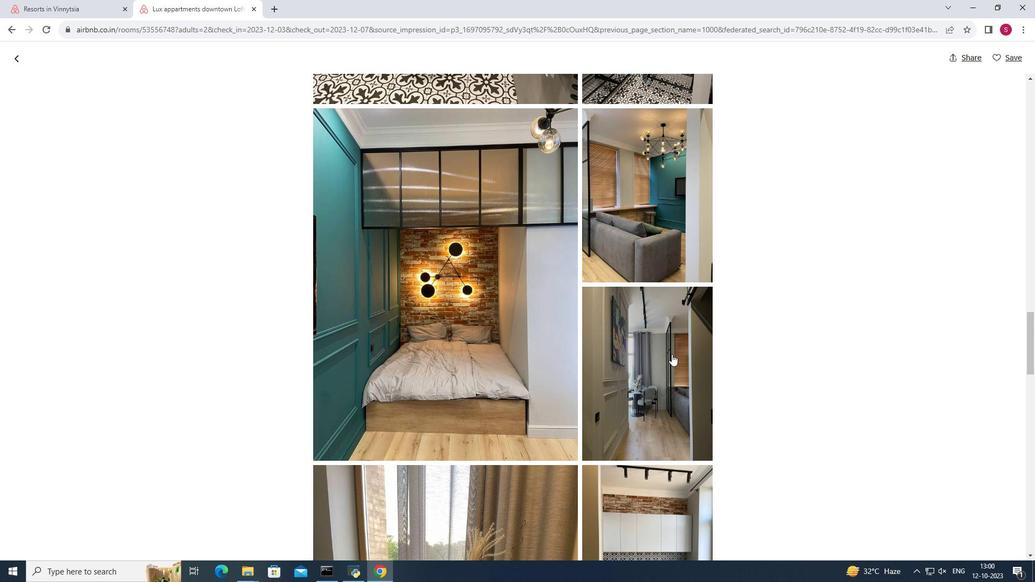 
Action: Mouse scrolled (670, 352) with delta (0, 0)
Screenshot: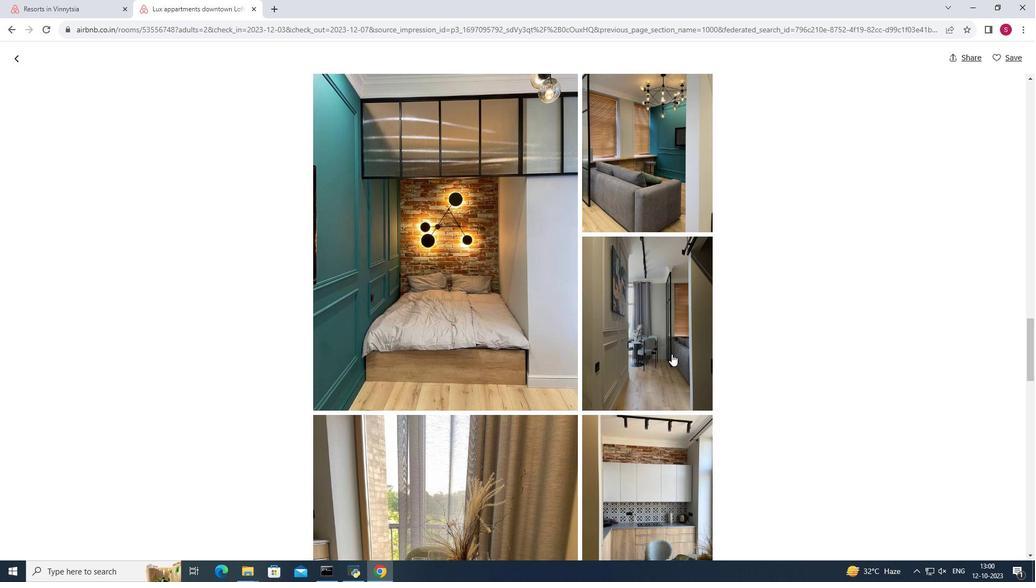 
Action: Mouse scrolled (670, 352) with delta (0, 0)
Screenshot: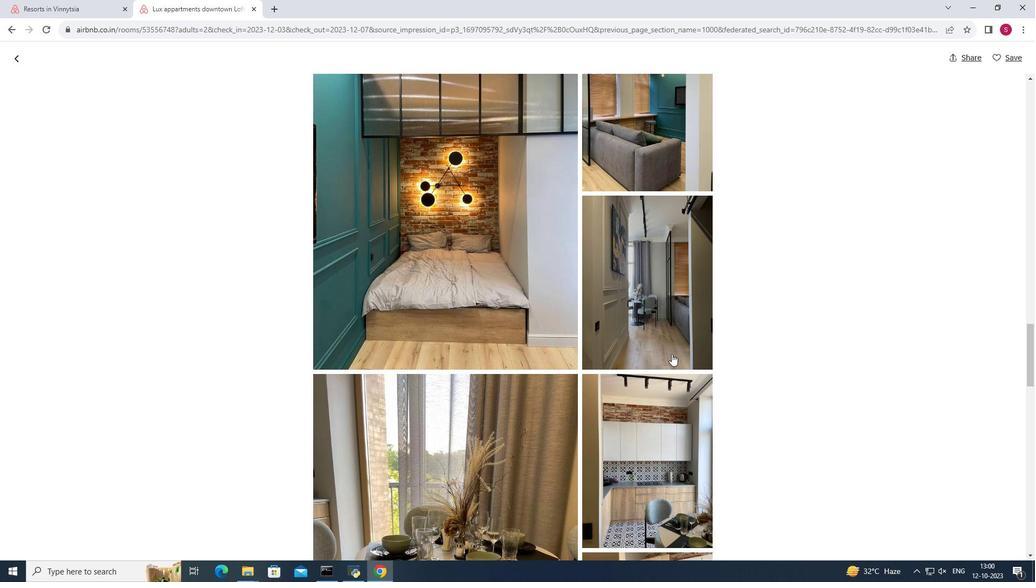 
Action: Mouse scrolled (670, 352) with delta (0, 0)
Screenshot: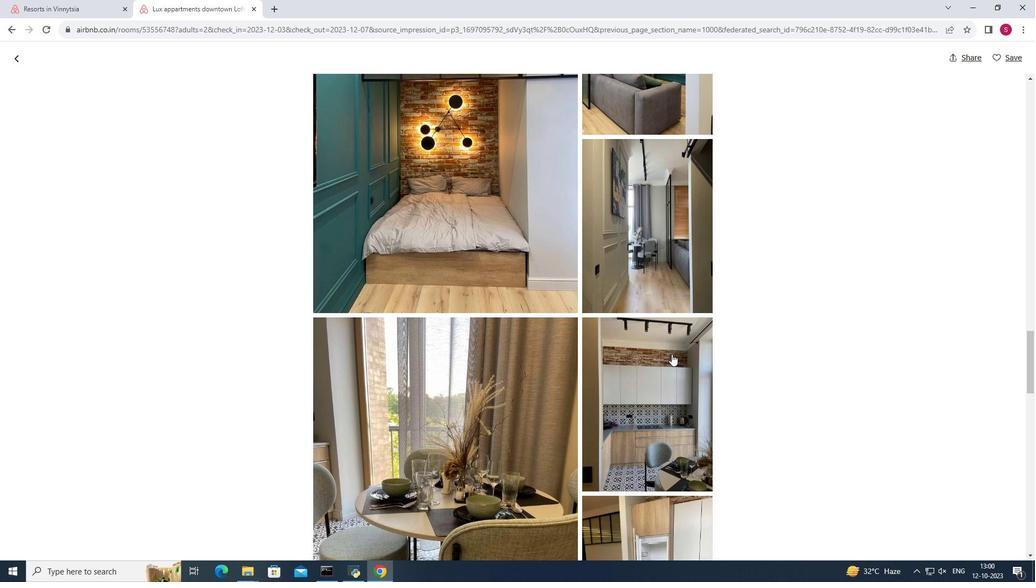 
Action: Mouse moved to (677, 351)
Screenshot: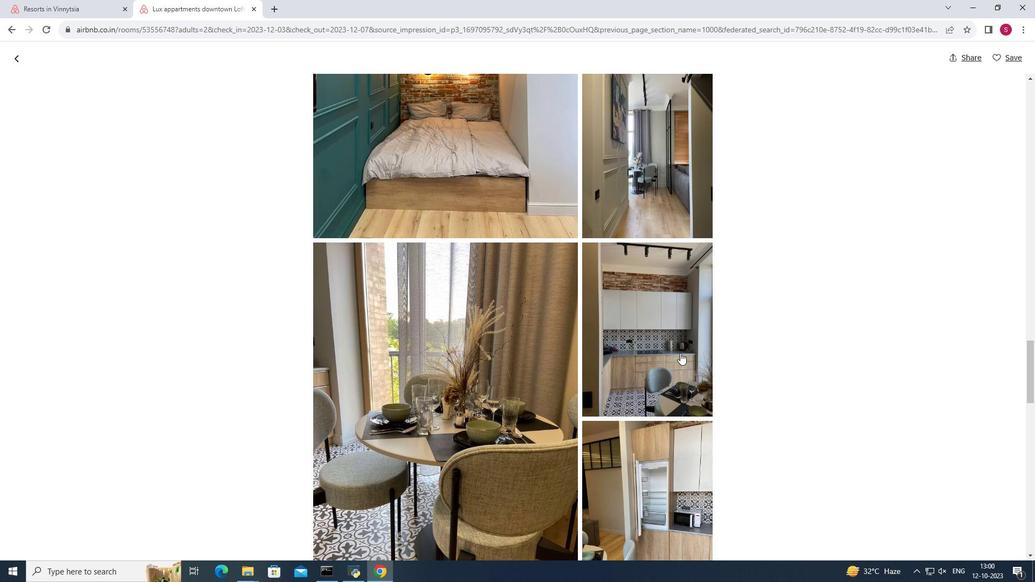 
Action: Mouse scrolled (677, 350) with delta (0, 0)
Screenshot: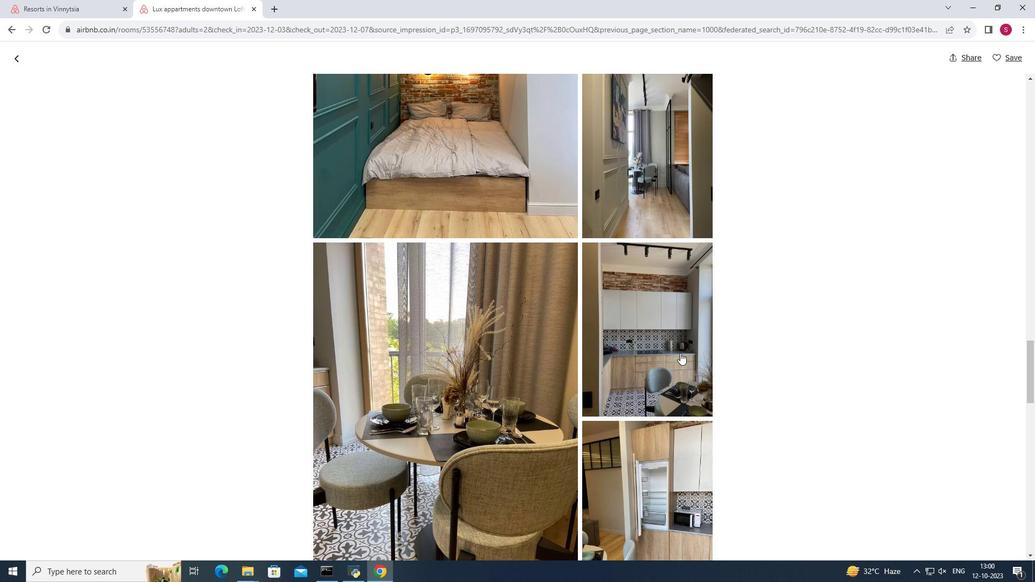 
Action: Mouse moved to (679, 350)
Screenshot: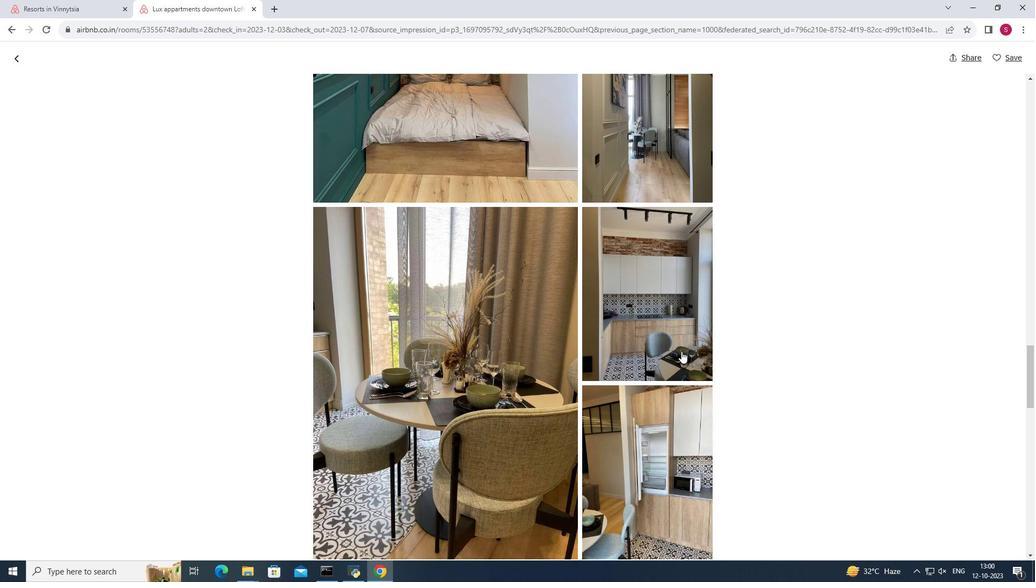 
Action: Mouse scrolled (679, 349) with delta (0, 0)
Screenshot: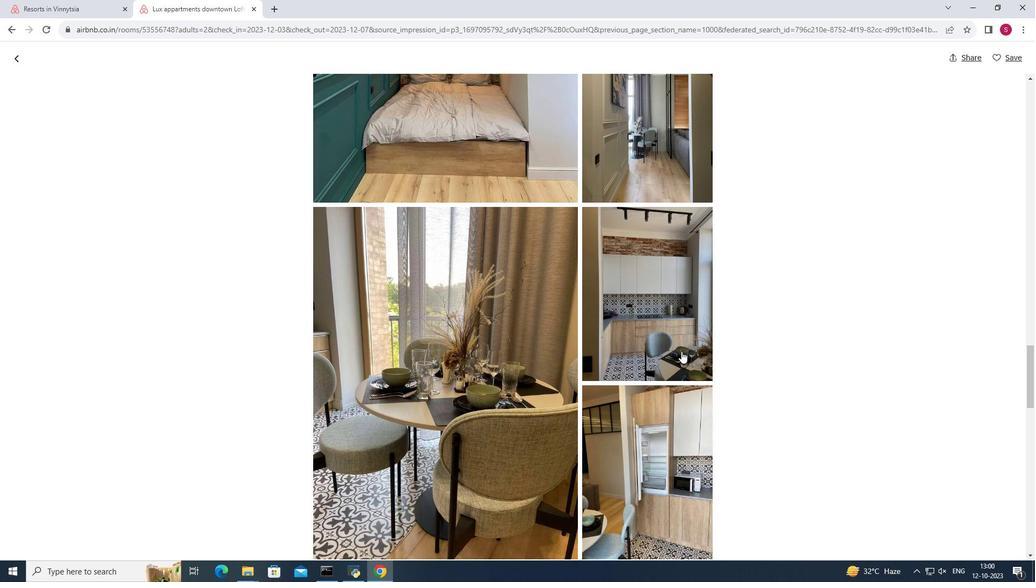 
Action: Mouse moved to (680, 349)
Screenshot: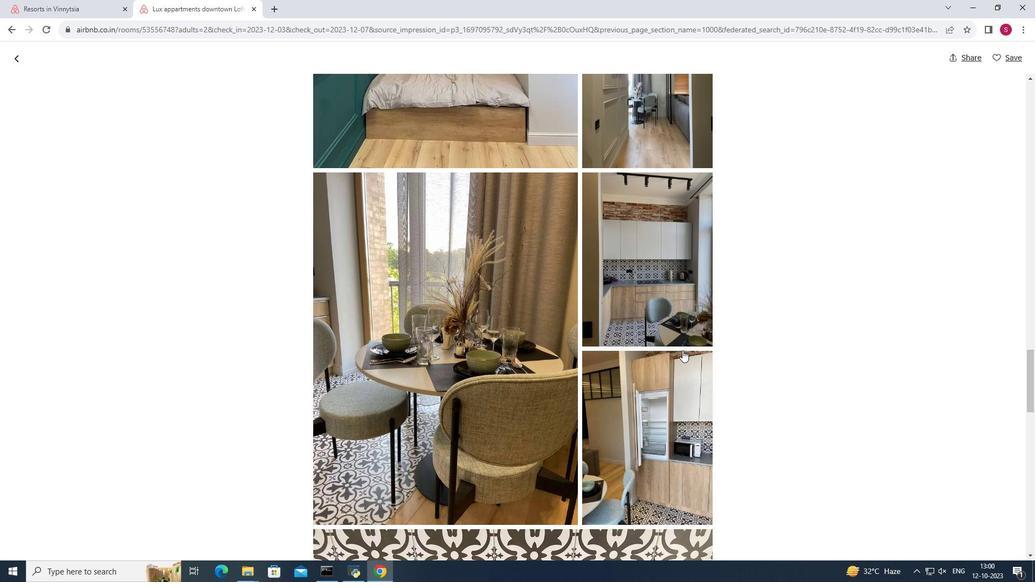 
Action: Mouse scrolled (680, 348) with delta (0, 0)
Screenshot: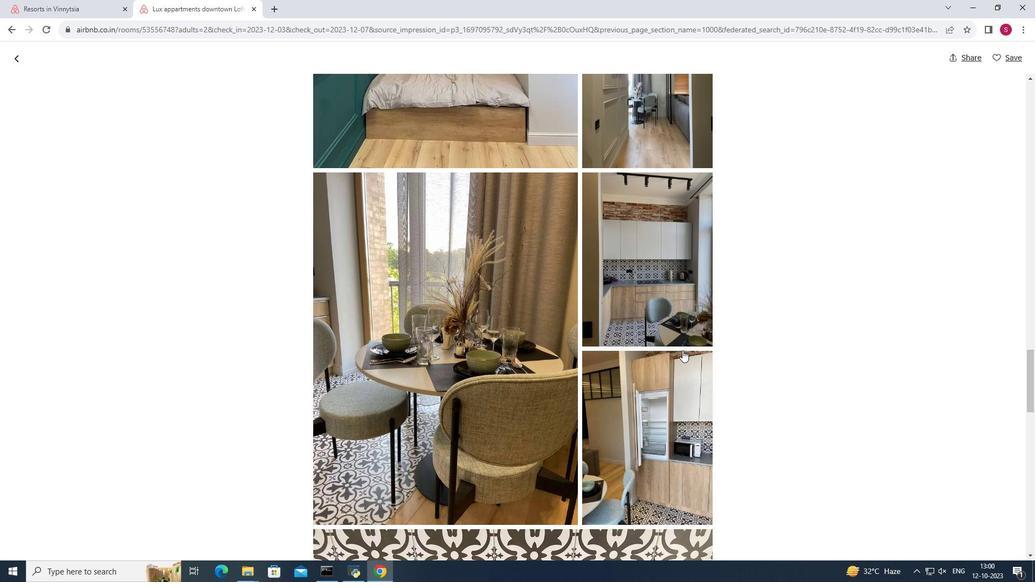 
Action: Mouse moved to (680, 347)
Screenshot: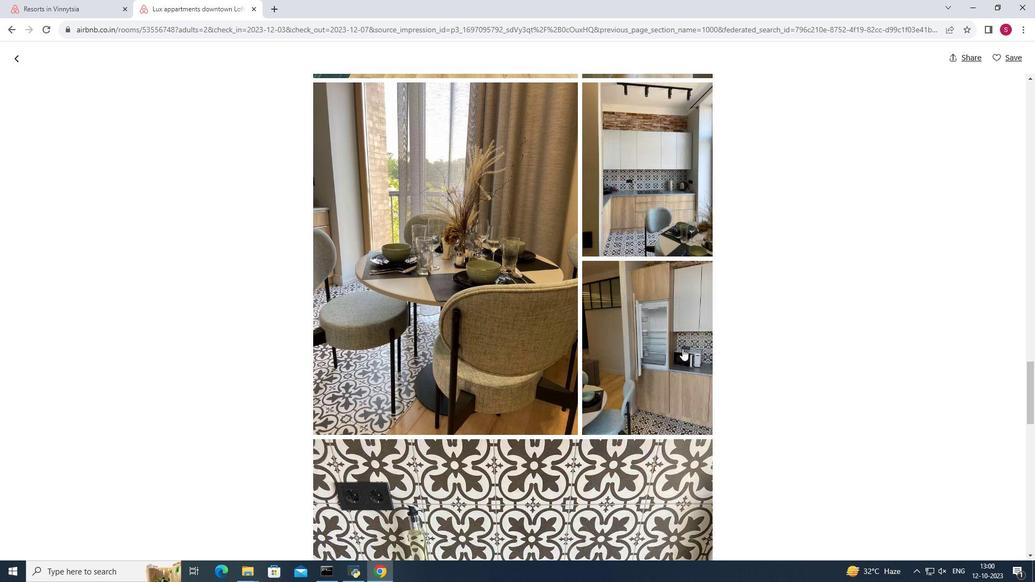 
Action: Mouse scrolled (680, 347) with delta (0, 0)
Screenshot: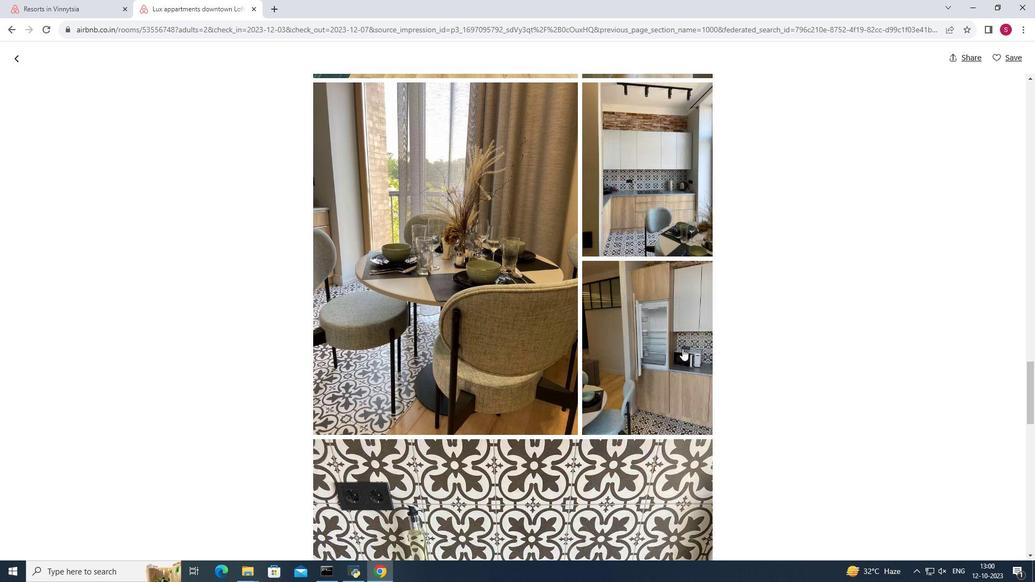 
Action: Mouse moved to (680, 346)
Screenshot: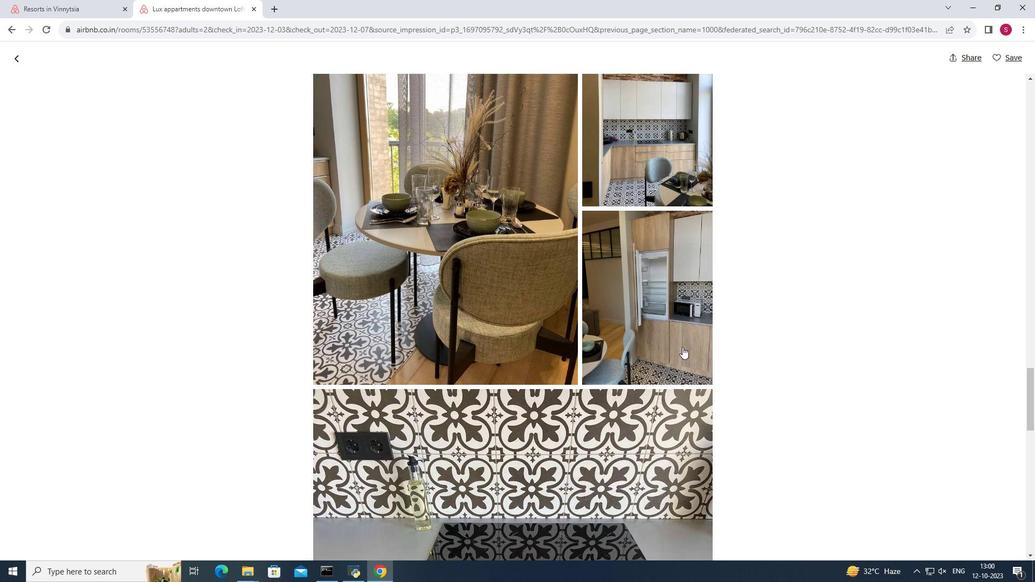 
Action: Mouse scrolled (680, 345) with delta (0, 0)
Screenshot: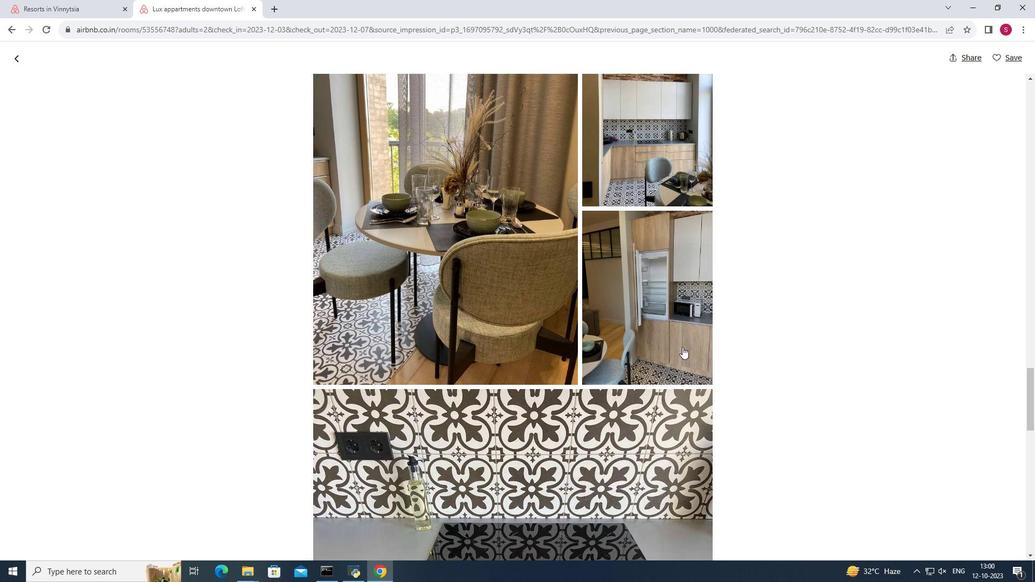 
Action: Mouse moved to (680, 345)
Screenshot: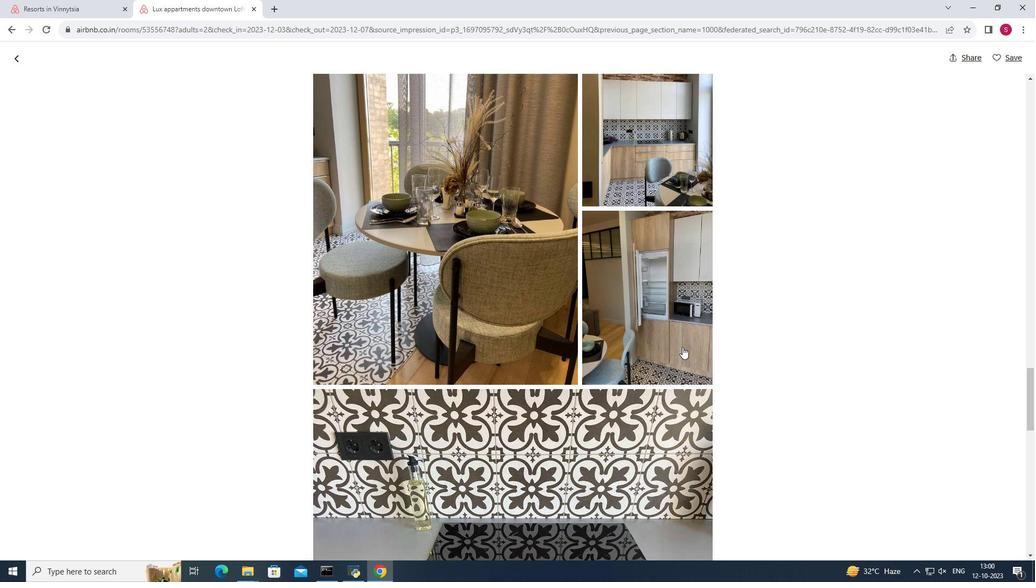 
Action: Mouse scrolled (680, 345) with delta (0, 0)
Screenshot: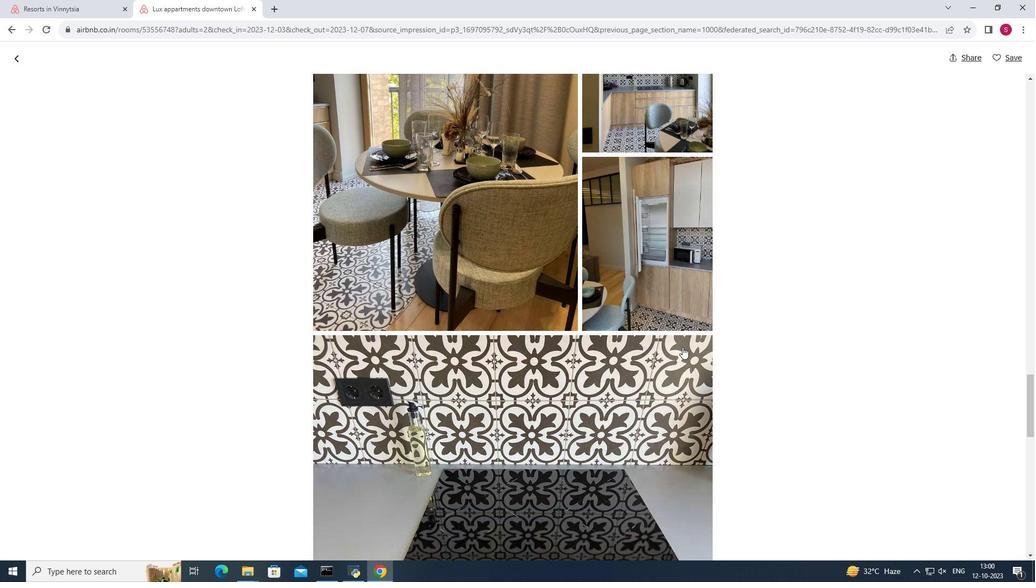 
Action: Mouse moved to (680, 342)
Screenshot: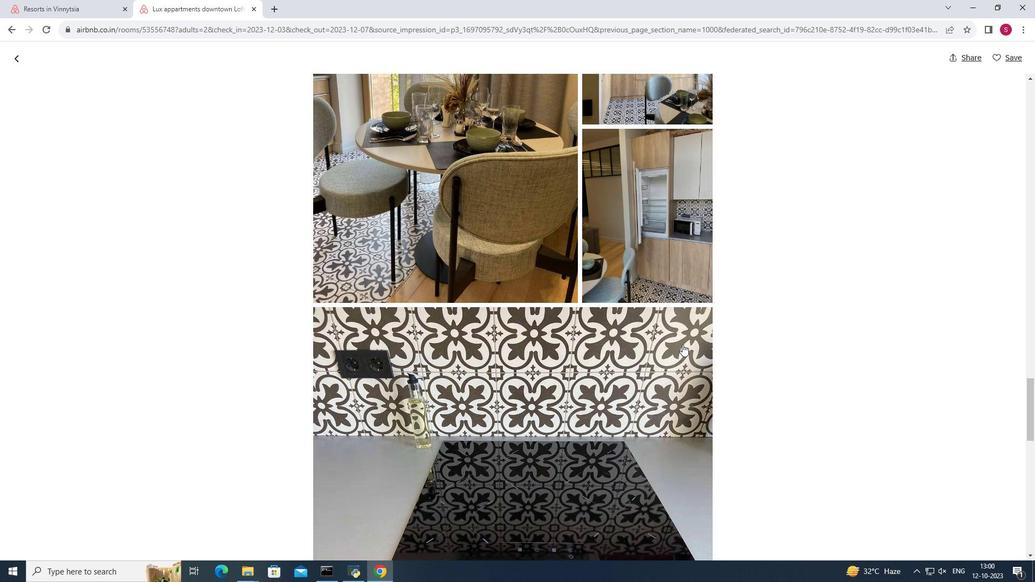 
Action: Mouse scrolled (680, 342) with delta (0, 0)
Screenshot: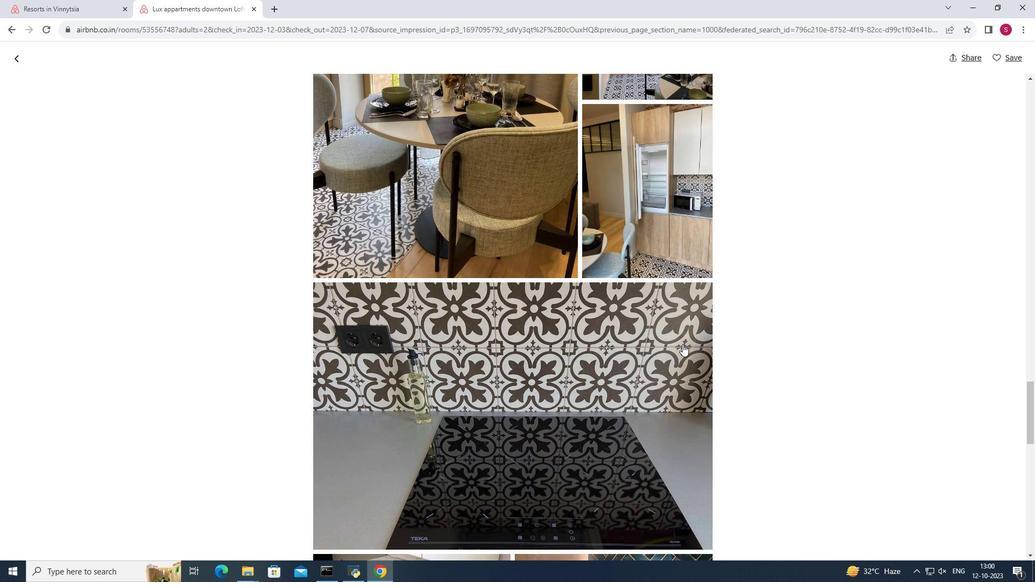 
Action: Mouse scrolled (680, 342) with delta (0, 0)
Screenshot: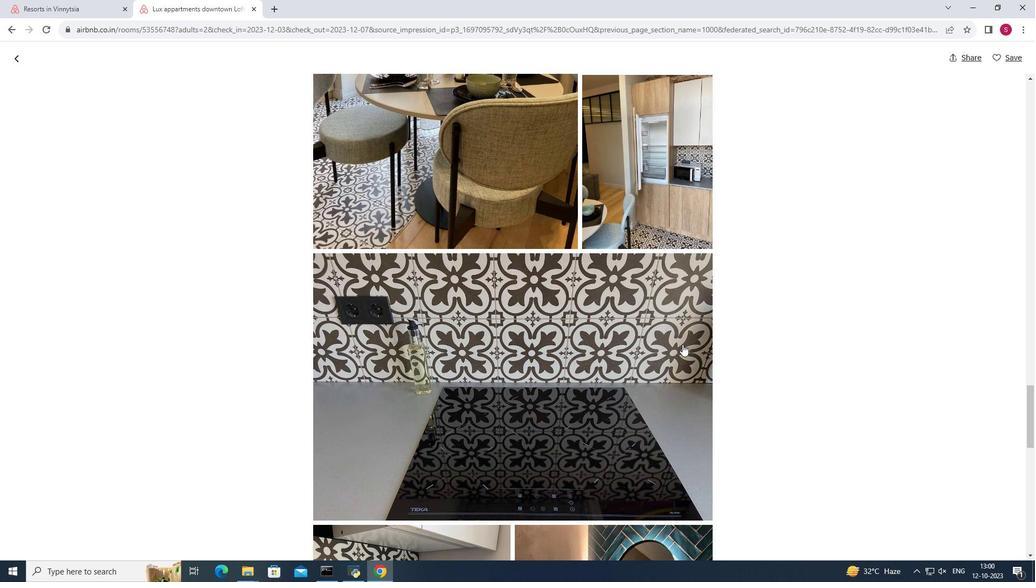 
Action: Mouse scrolled (680, 342) with delta (0, 0)
Screenshot: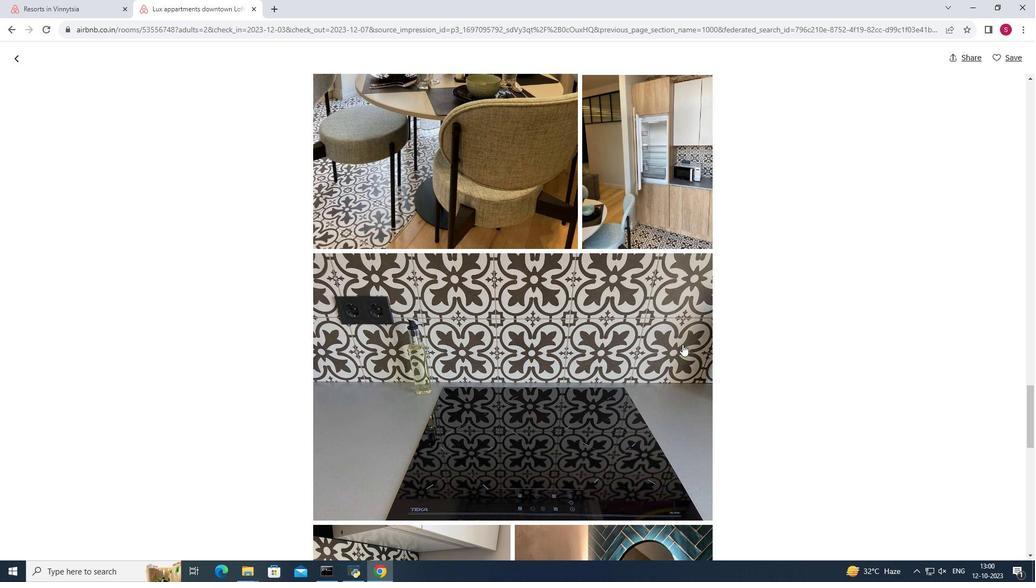 
Action: Mouse scrolled (680, 342) with delta (0, 0)
Screenshot: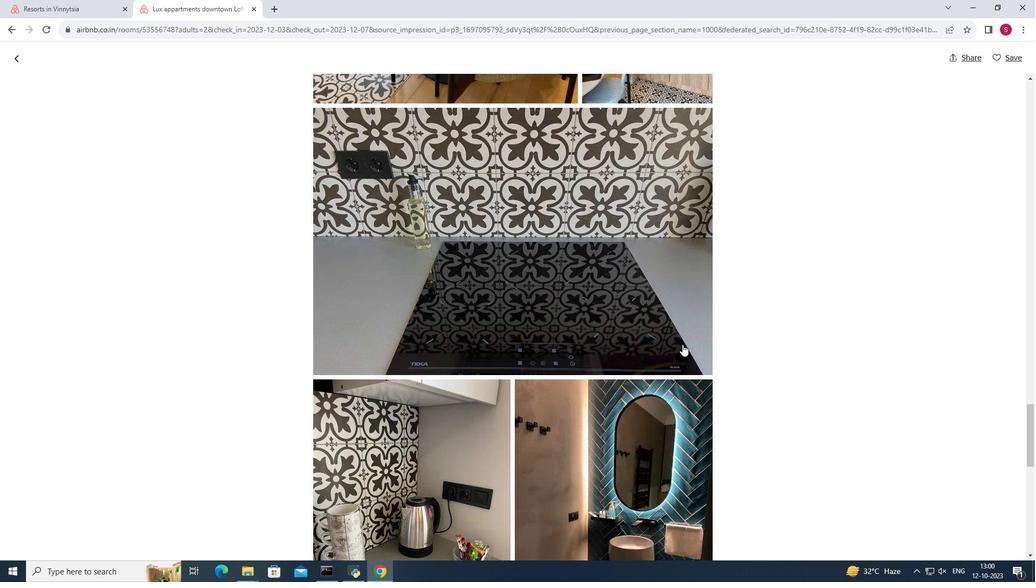 
Action: Mouse scrolled (680, 342) with delta (0, 0)
Screenshot: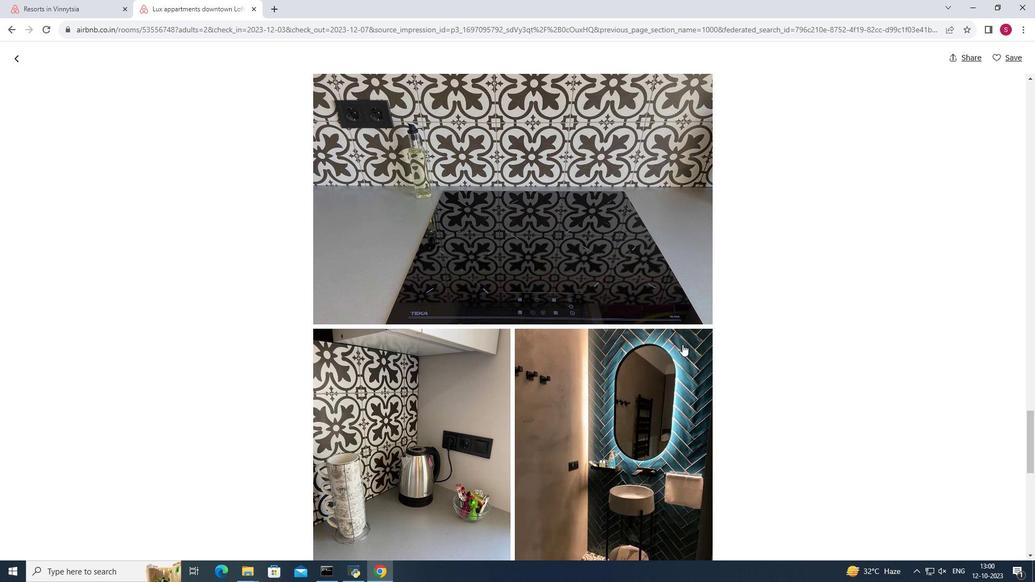 
Action: Mouse scrolled (680, 342) with delta (0, 0)
Screenshot: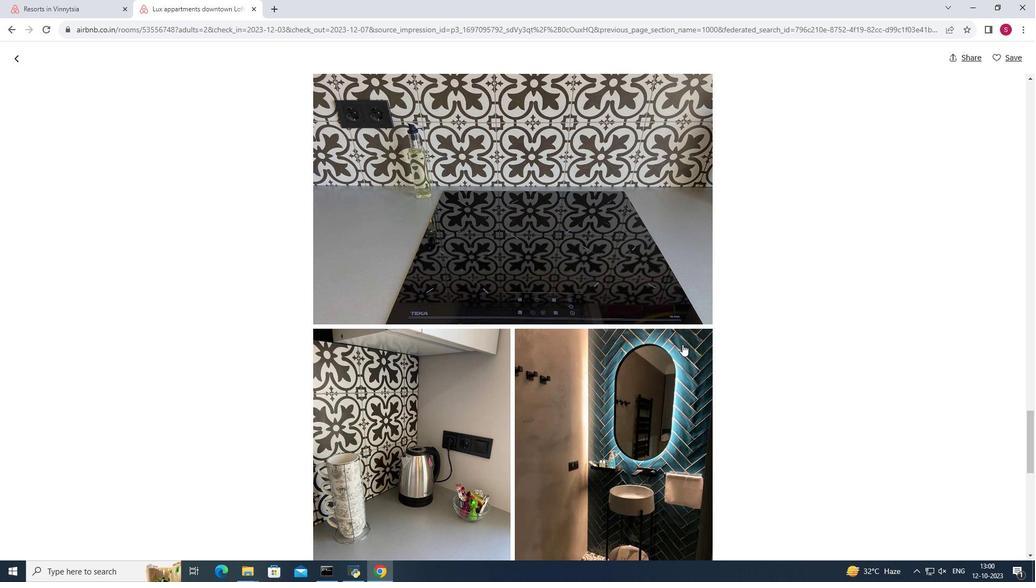 
Action: Mouse scrolled (680, 342) with delta (0, 0)
Screenshot: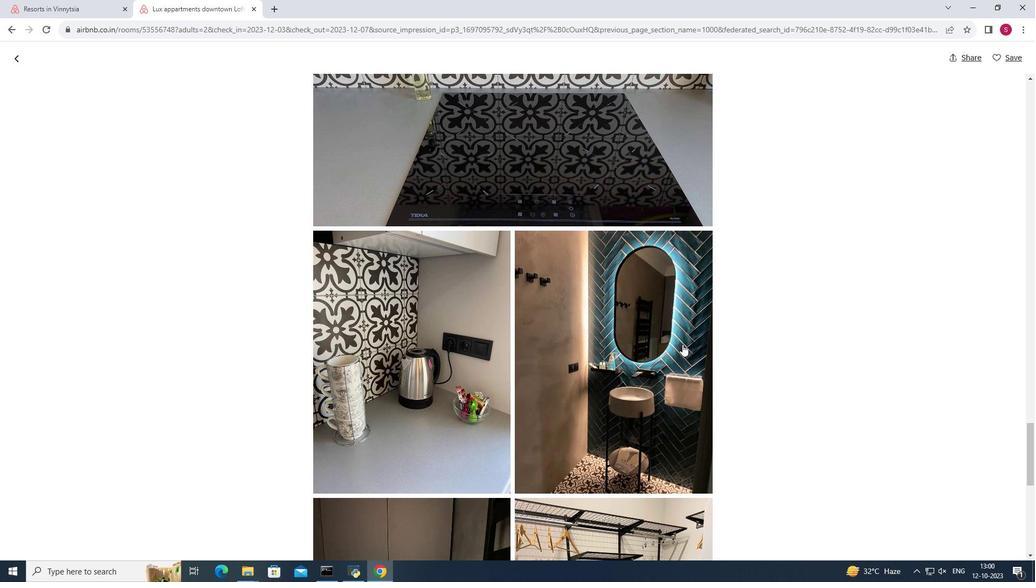 
Action: Mouse scrolled (680, 342) with delta (0, 0)
Screenshot: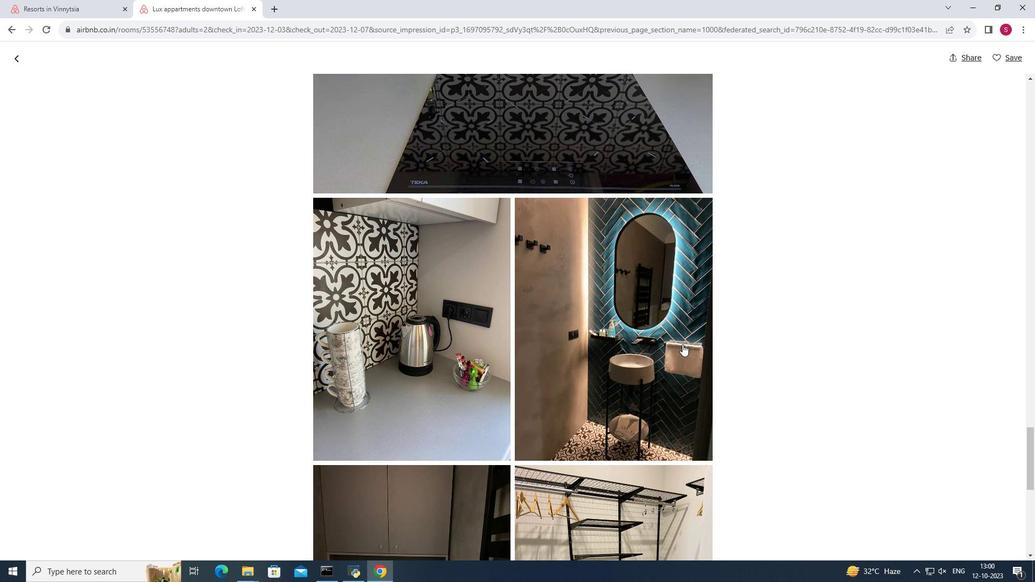 
Action: Mouse scrolled (680, 342) with delta (0, 0)
Screenshot: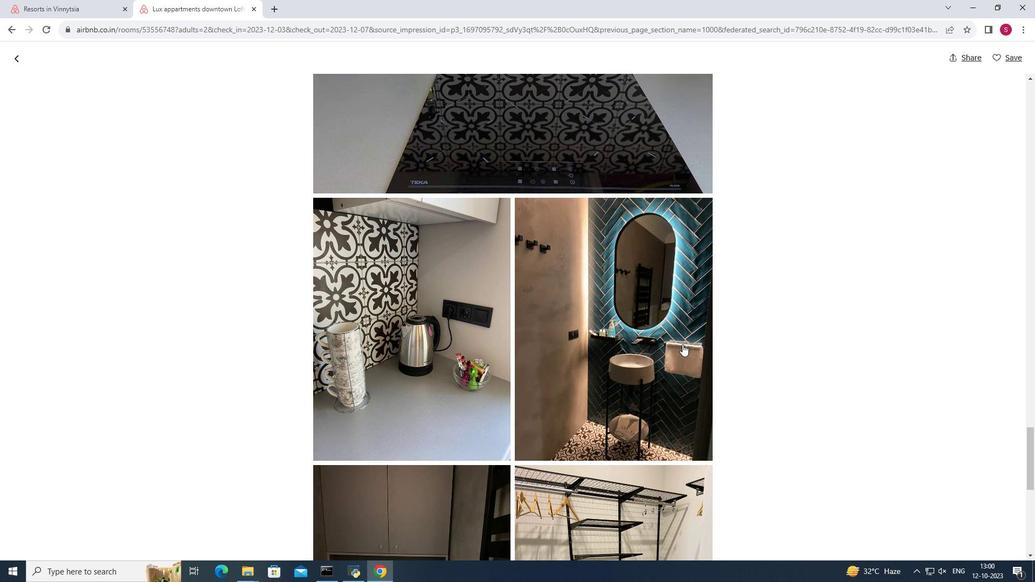 
Action: Mouse scrolled (680, 342) with delta (0, 0)
Screenshot: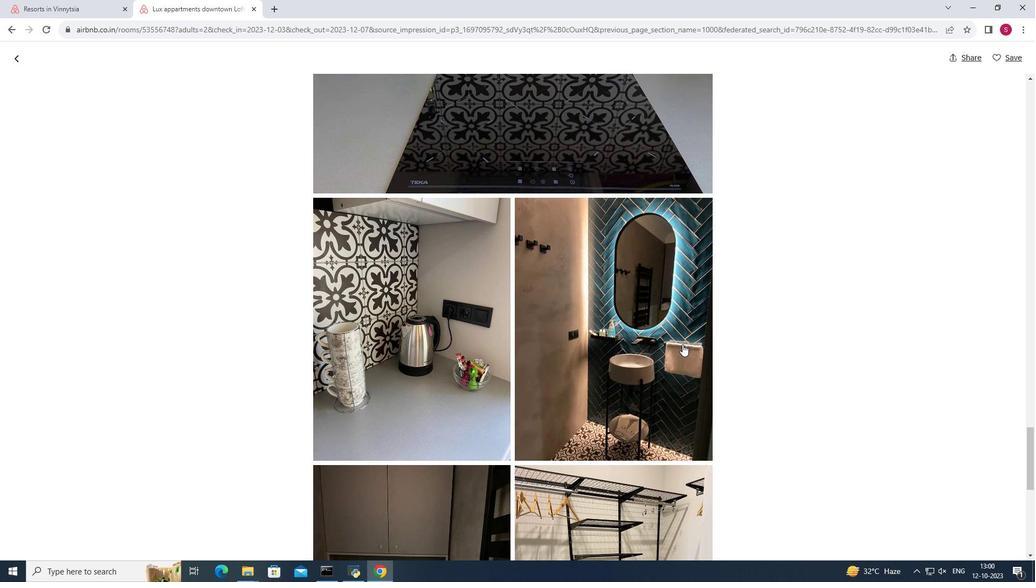 
Action: Mouse scrolled (680, 342) with delta (0, 0)
Screenshot: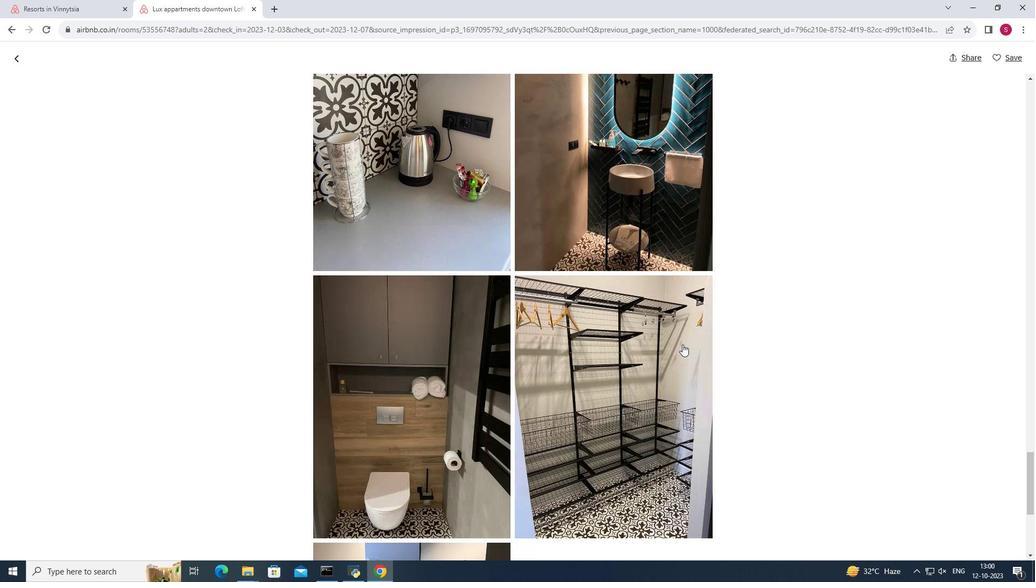 
Action: Mouse scrolled (680, 342) with delta (0, 0)
Screenshot: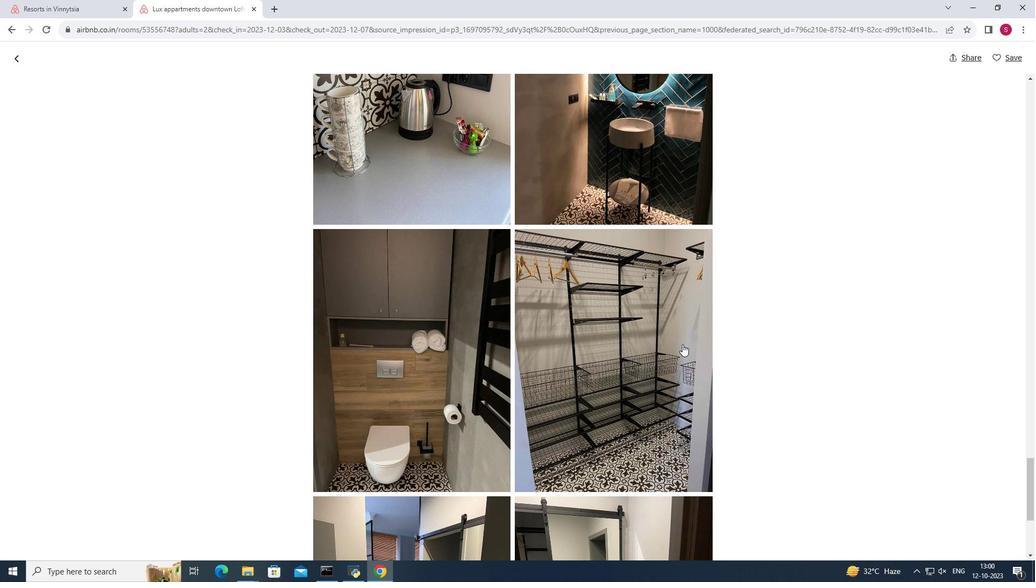 
Action: Mouse scrolled (680, 342) with delta (0, 0)
Screenshot: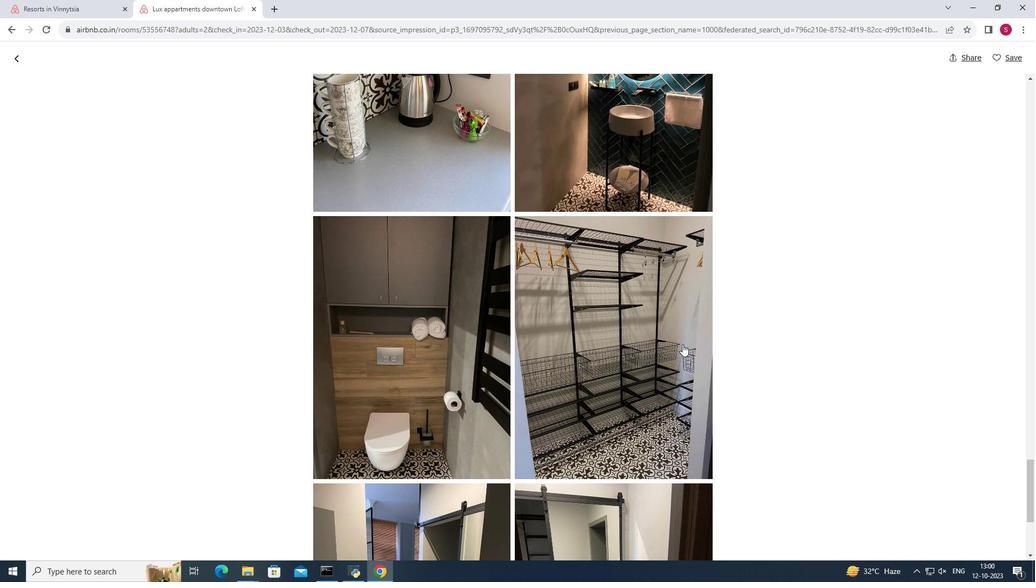 
Action: Mouse scrolled (680, 342) with delta (0, 0)
Screenshot: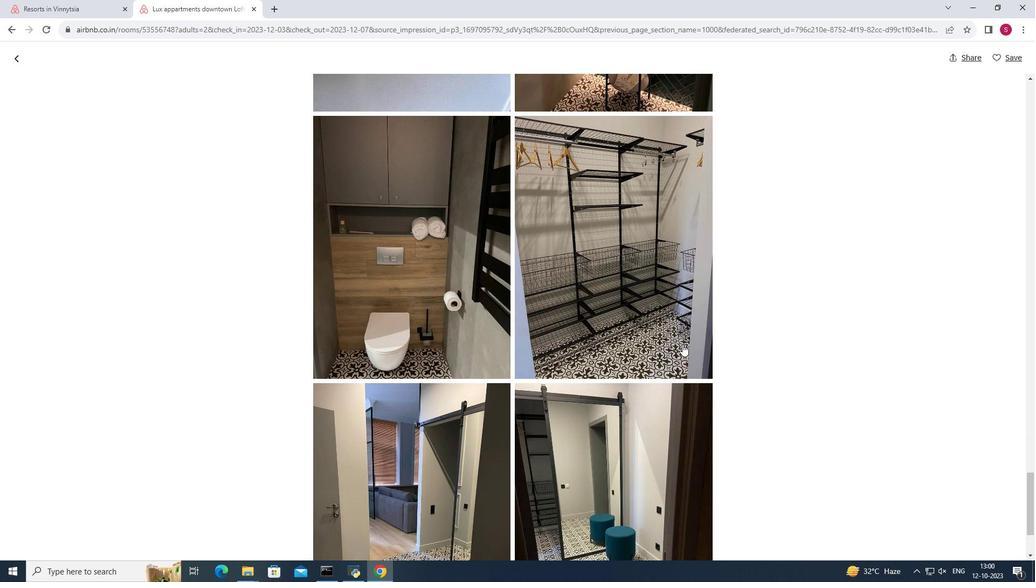 
Action: Mouse scrolled (680, 342) with delta (0, 0)
Screenshot: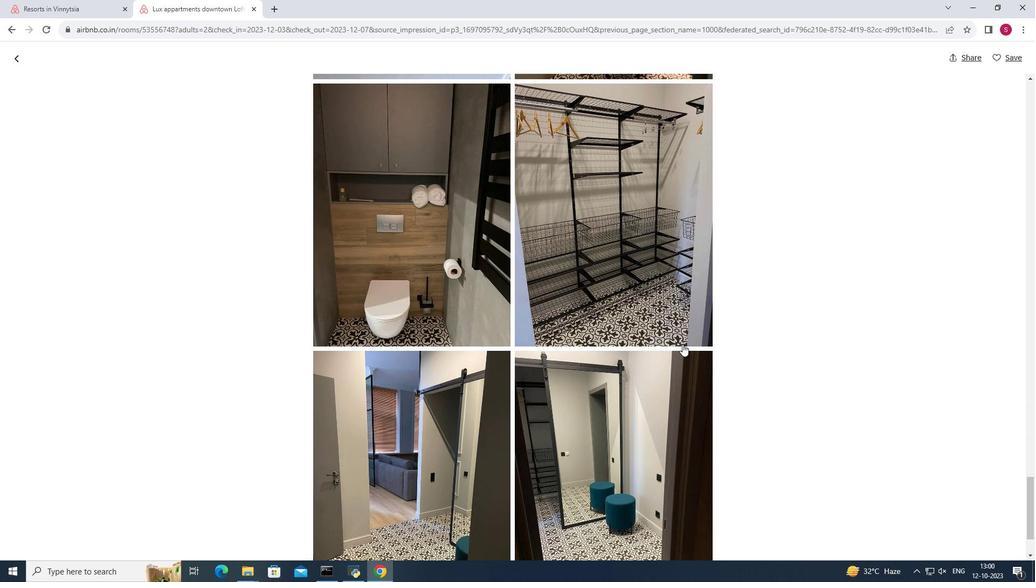
Action: Mouse moved to (680, 342)
Screenshot: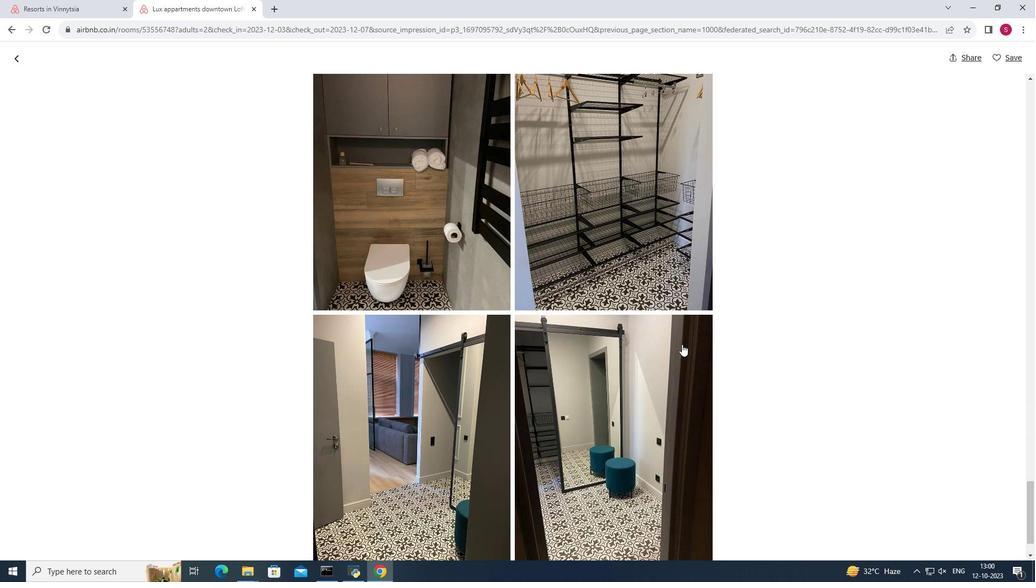 
Action: Mouse scrolled (680, 342) with delta (0, 0)
Screenshot: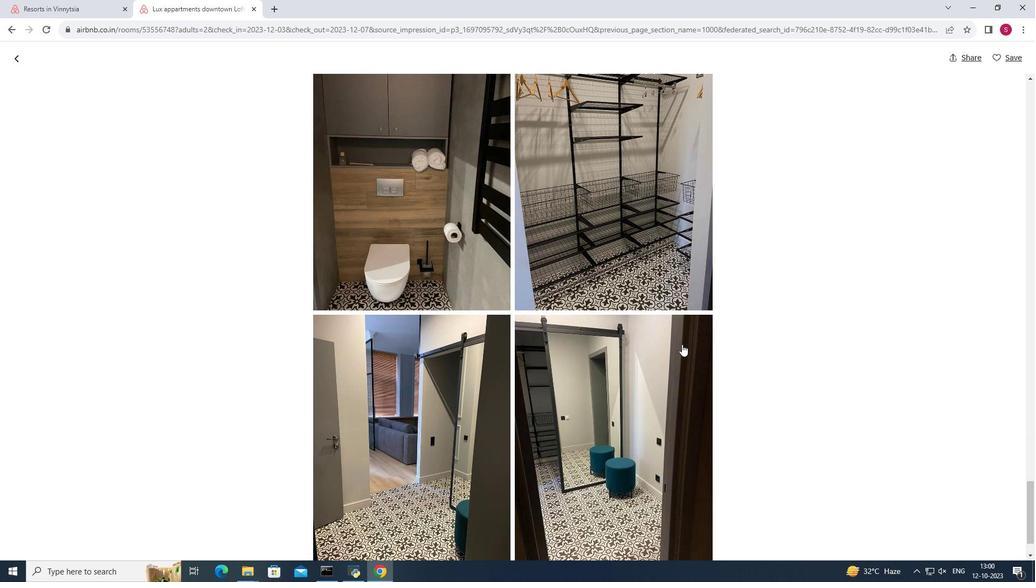 
Action: Mouse moved to (13, 56)
Screenshot: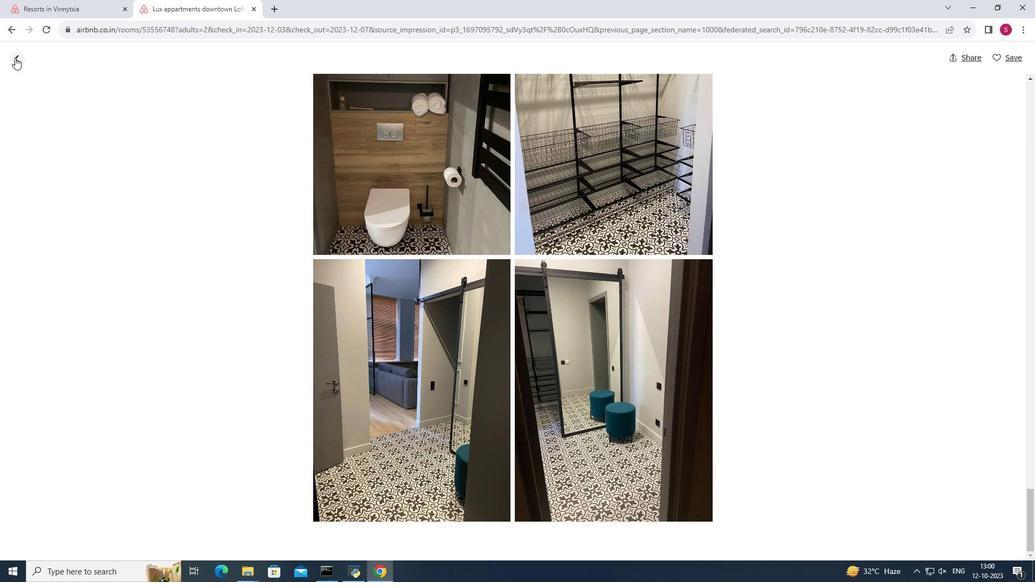 
Action: Mouse pressed left at (13, 56)
Screenshot: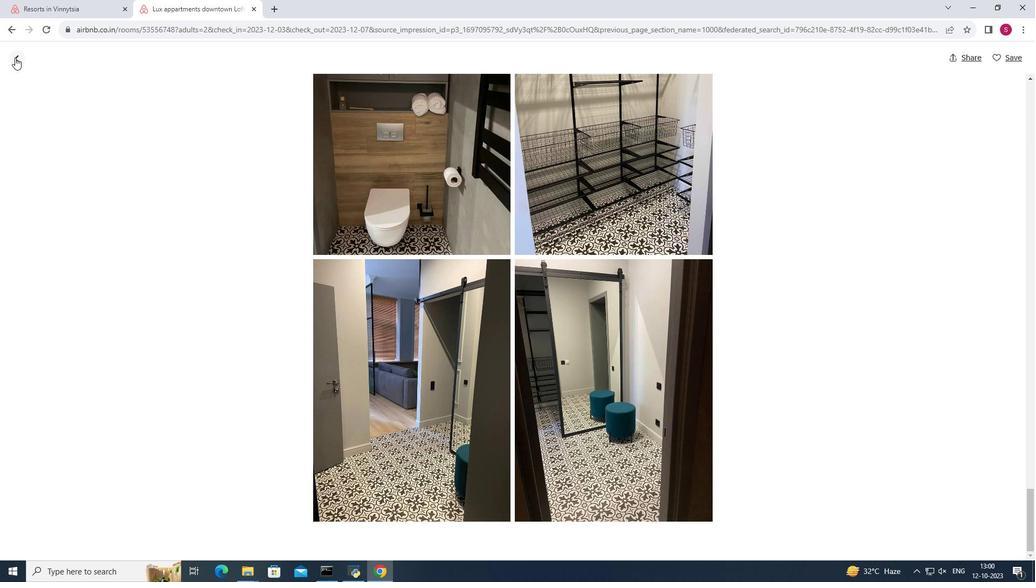 
Action: Mouse moved to (451, 340)
Screenshot: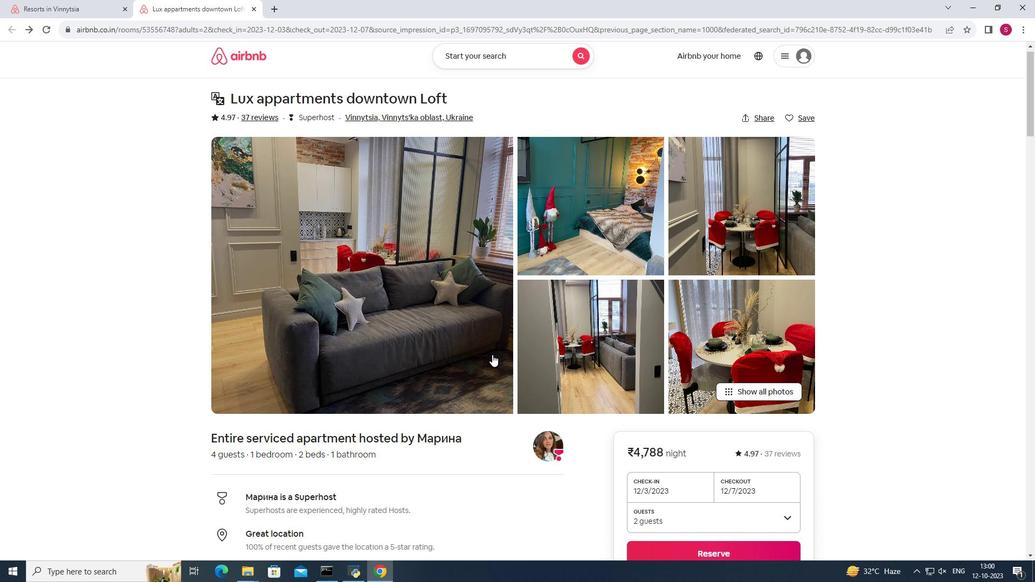 
Action: Mouse scrolled (451, 340) with delta (0, 0)
Screenshot: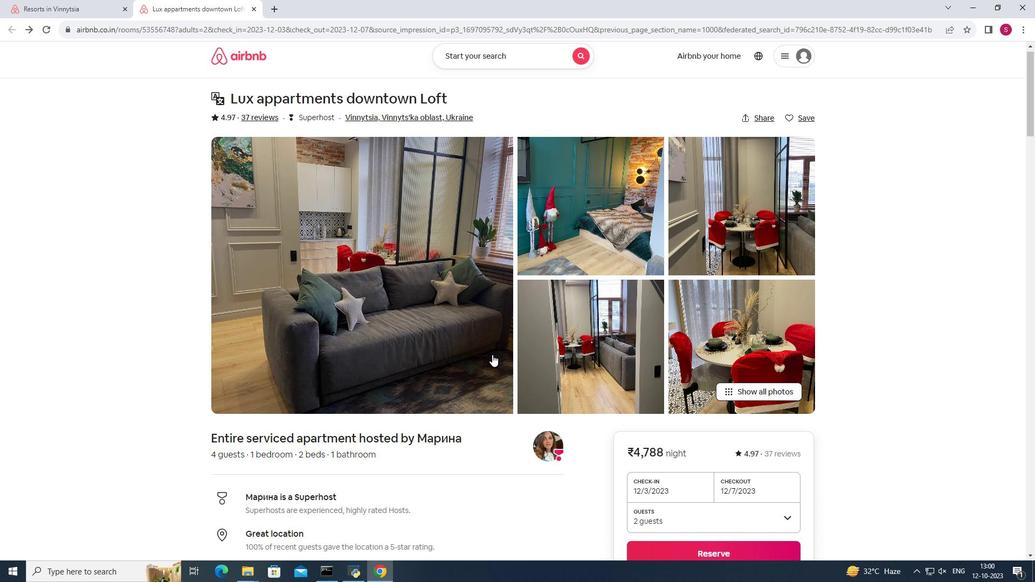 
Action: Mouse moved to (490, 353)
Screenshot: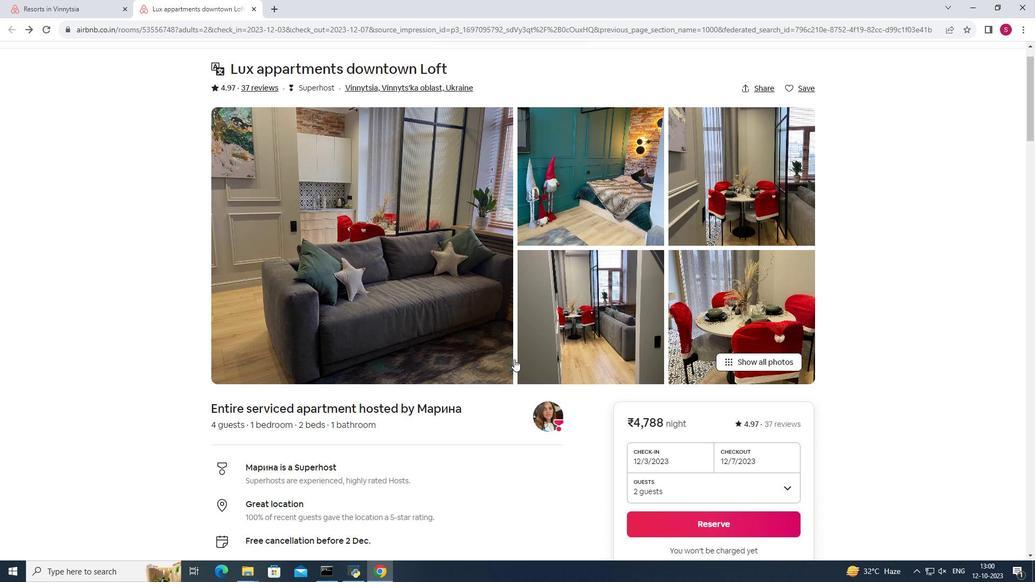
Action: Mouse scrolled (490, 352) with delta (0, 0)
Screenshot: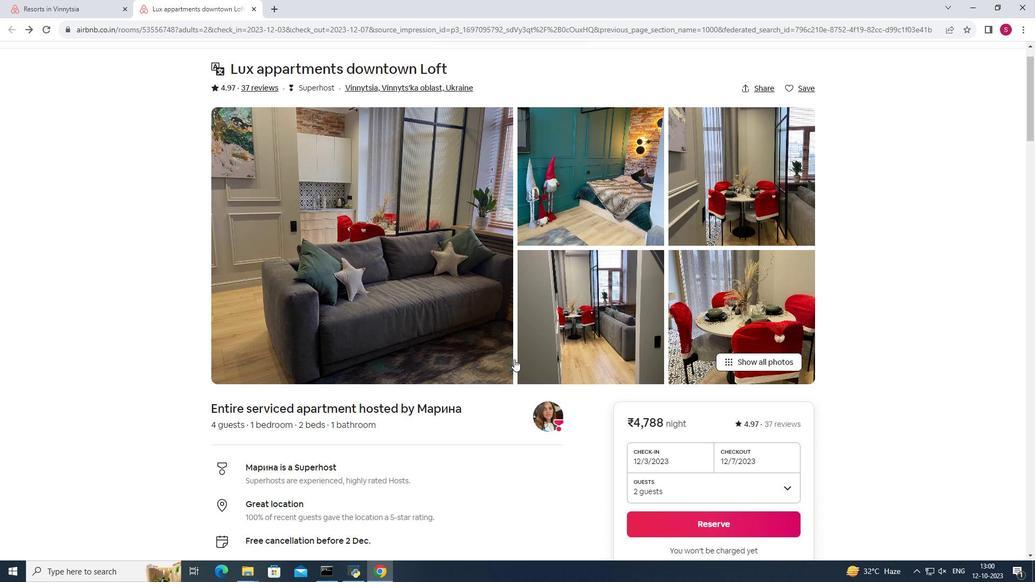 
Action: Mouse moved to (514, 357)
Screenshot: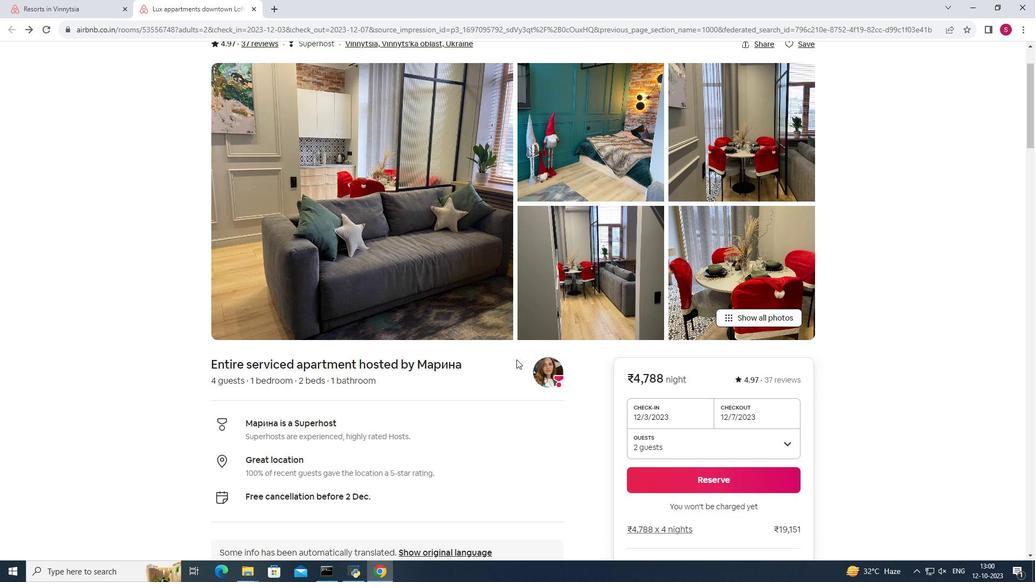 
Action: Mouse scrolled (514, 357) with delta (0, 0)
Screenshot: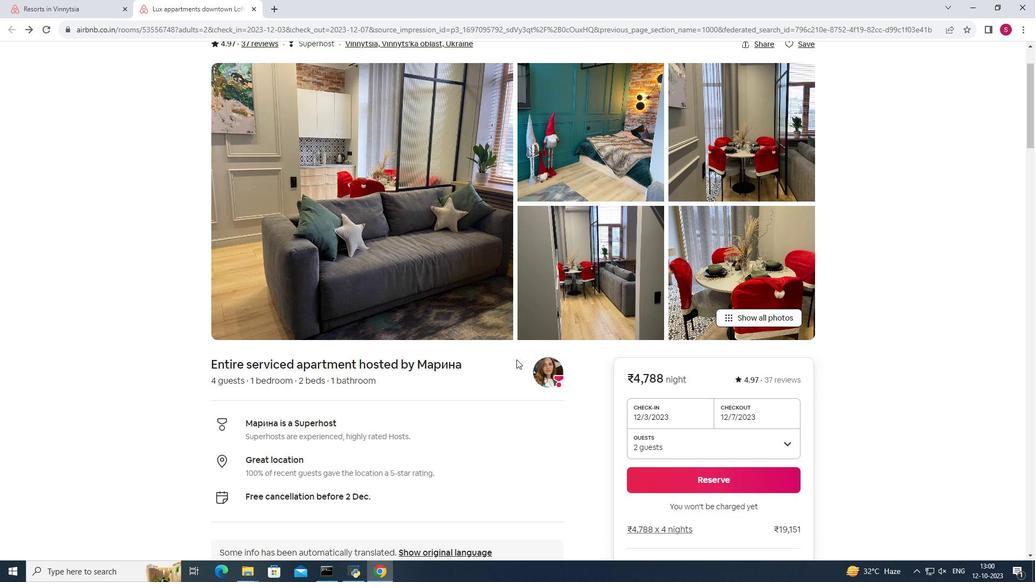 
Action: Mouse scrolled (514, 357) with delta (0, 0)
Screenshot: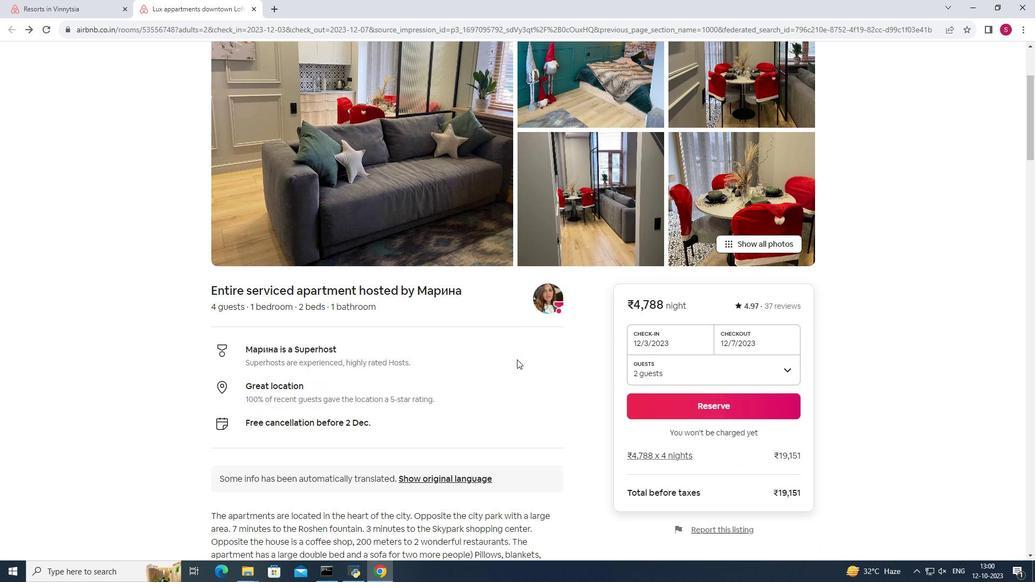 
Action: Mouse moved to (515, 357)
Screenshot: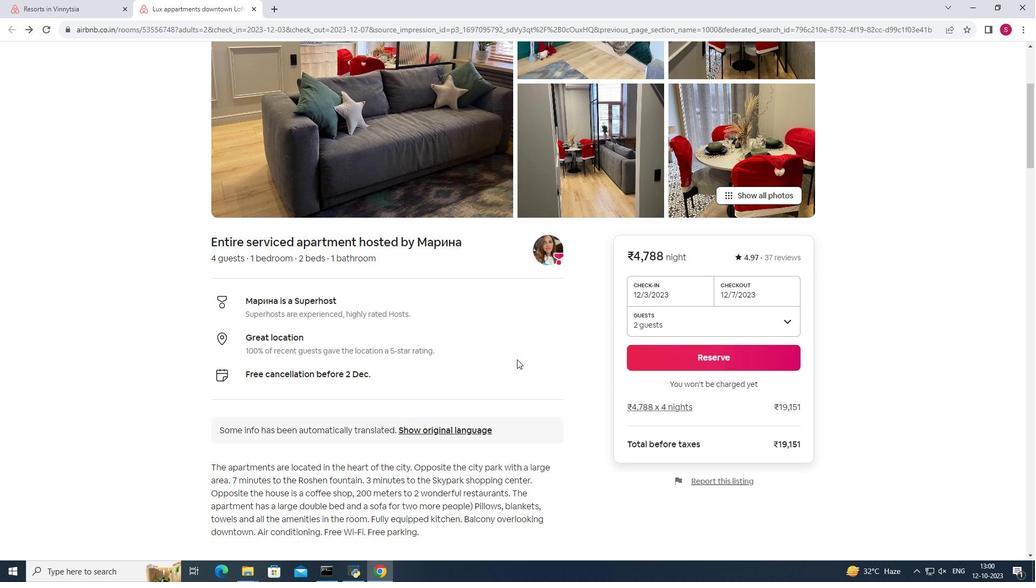 
Action: Mouse scrolled (515, 357) with delta (0, 0)
Screenshot: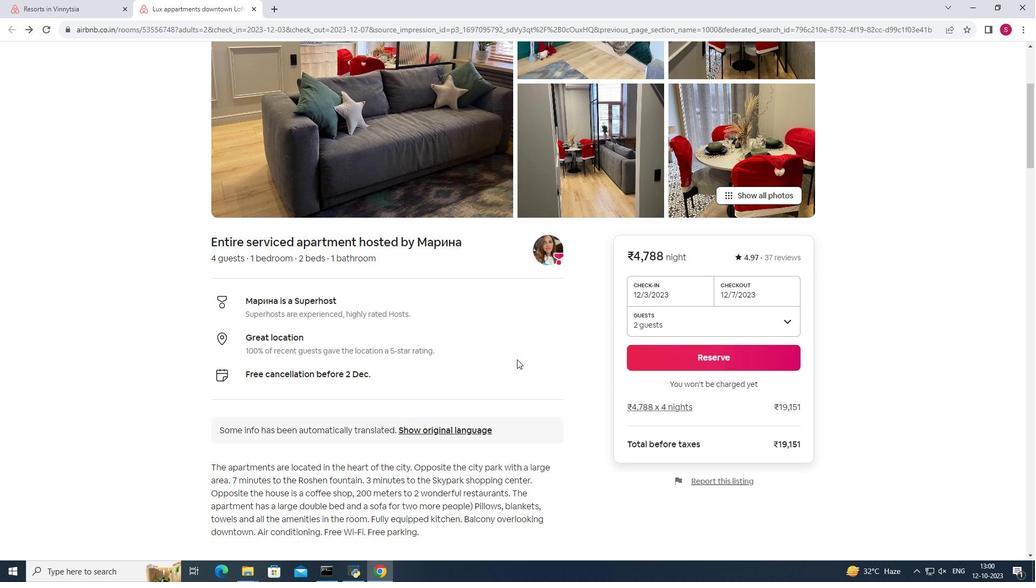 
Action: Mouse scrolled (515, 357) with delta (0, 0)
Screenshot: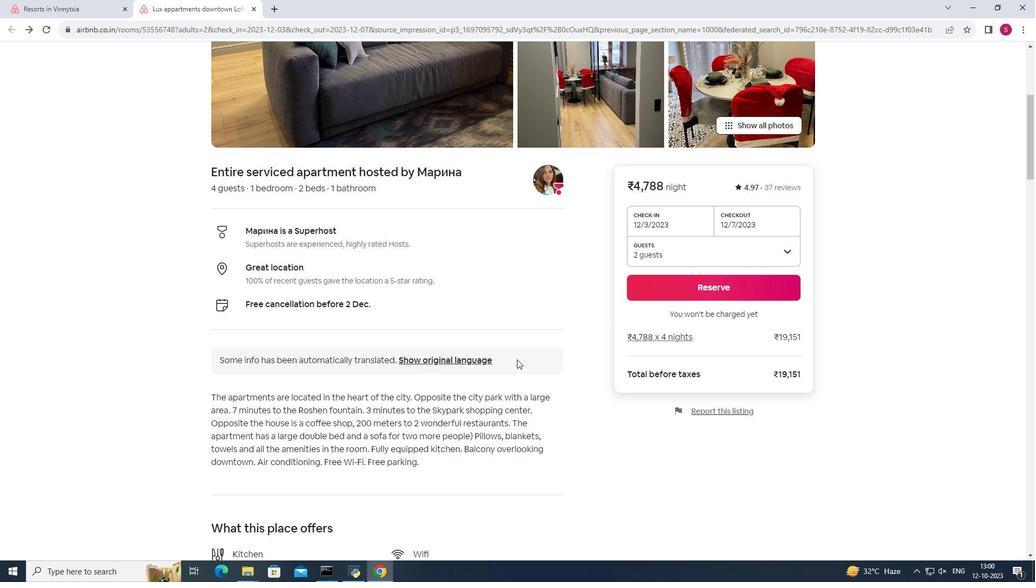 
Action: Mouse scrolled (515, 357) with delta (0, 0)
Screenshot: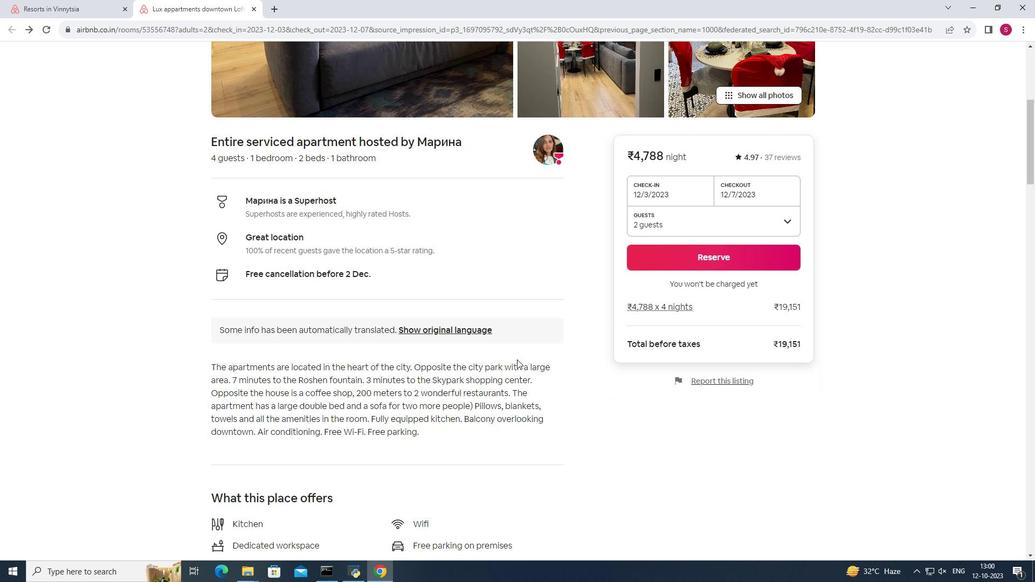
Action: Mouse scrolled (515, 357) with delta (0, 0)
Screenshot: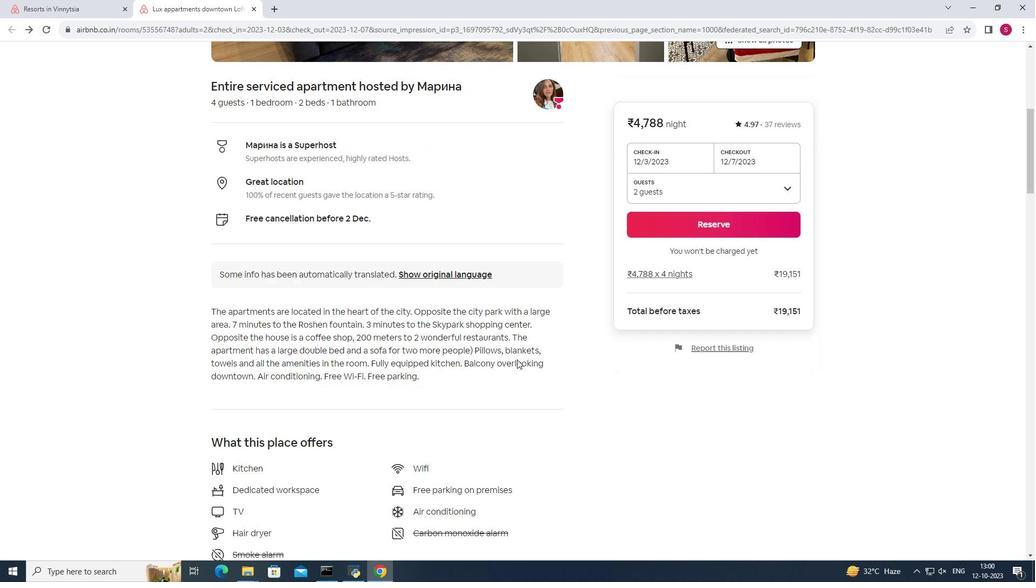 
Action: Mouse moved to (515, 358)
Screenshot: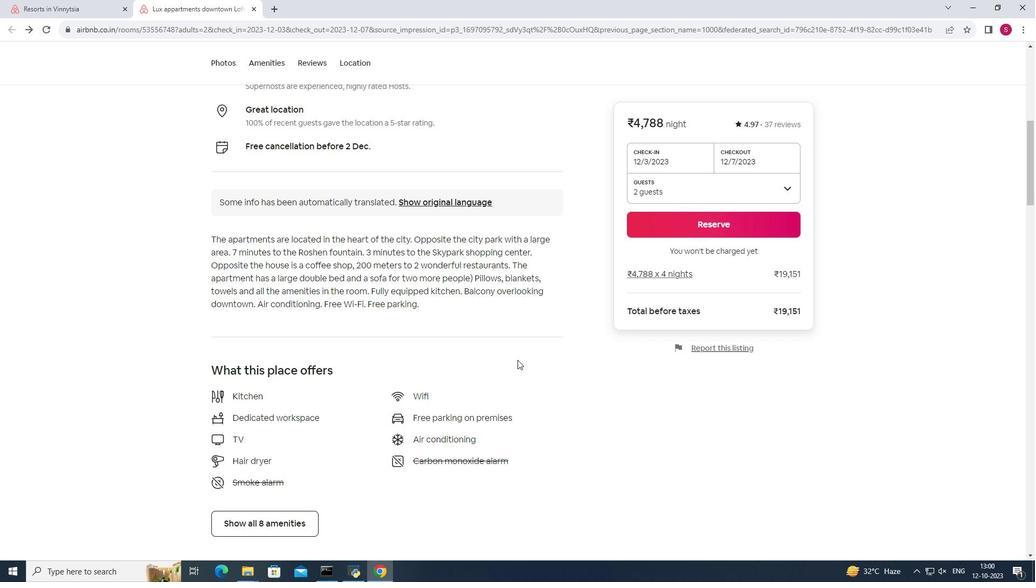 
Action: Mouse scrolled (515, 357) with delta (0, 0)
Screenshot: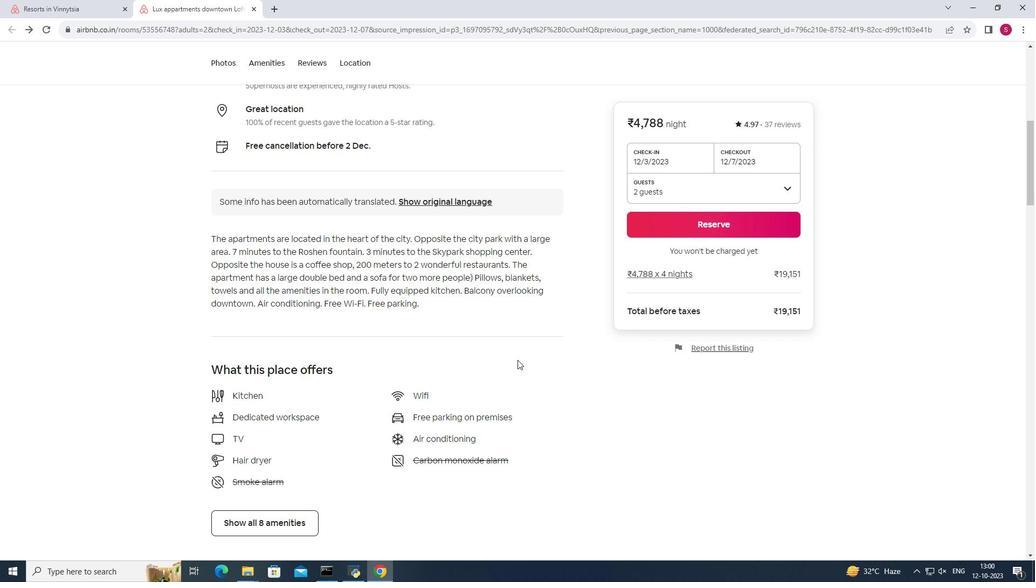 
Action: Mouse scrolled (515, 357) with delta (0, 0)
Screenshot: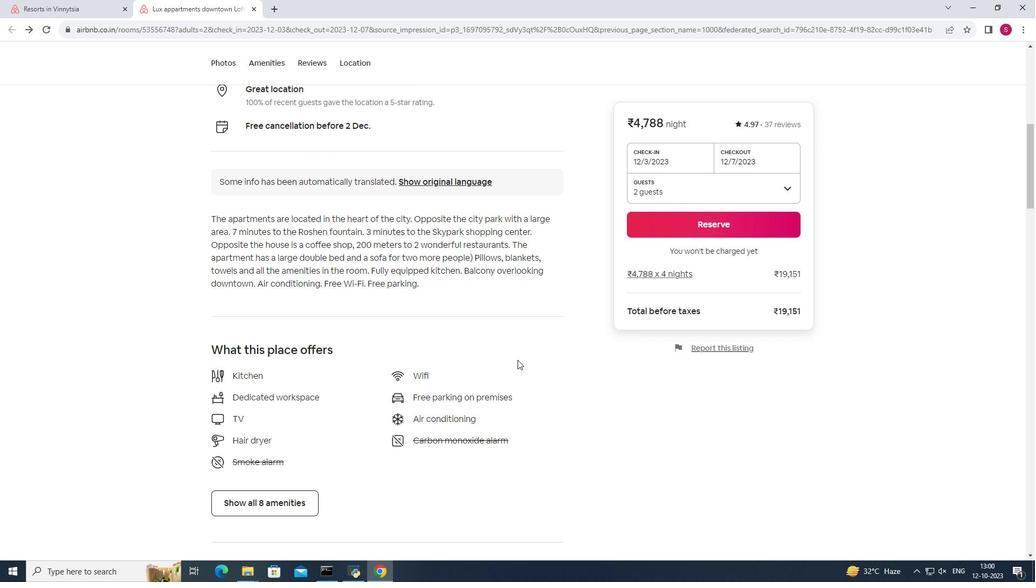 
Action: Mouse scrolled (515, 357) with delta (0, 0)
Screenshot: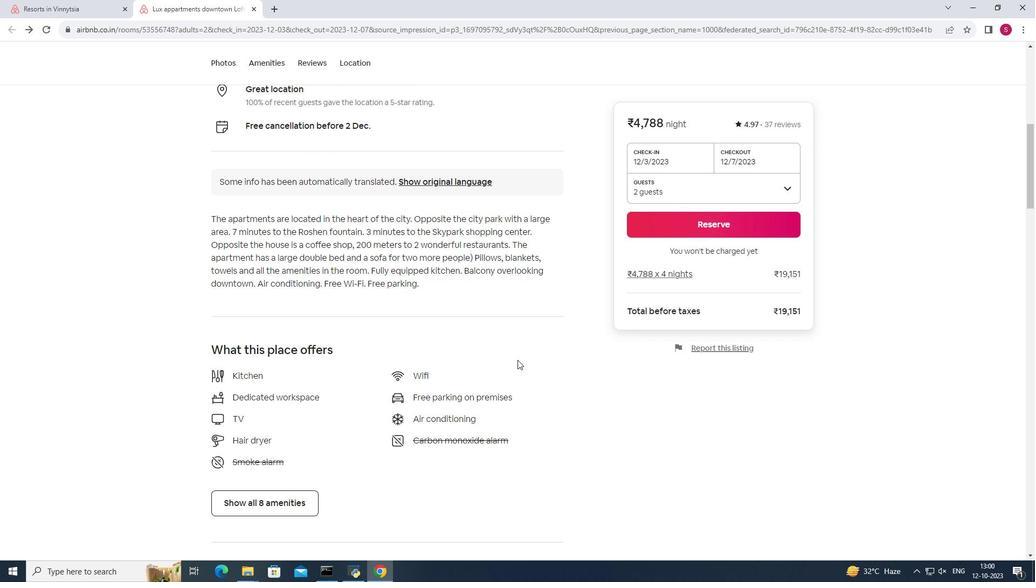 
Action: Mouse scrolled (515, 357) with delta (0, 0)
Screenshot: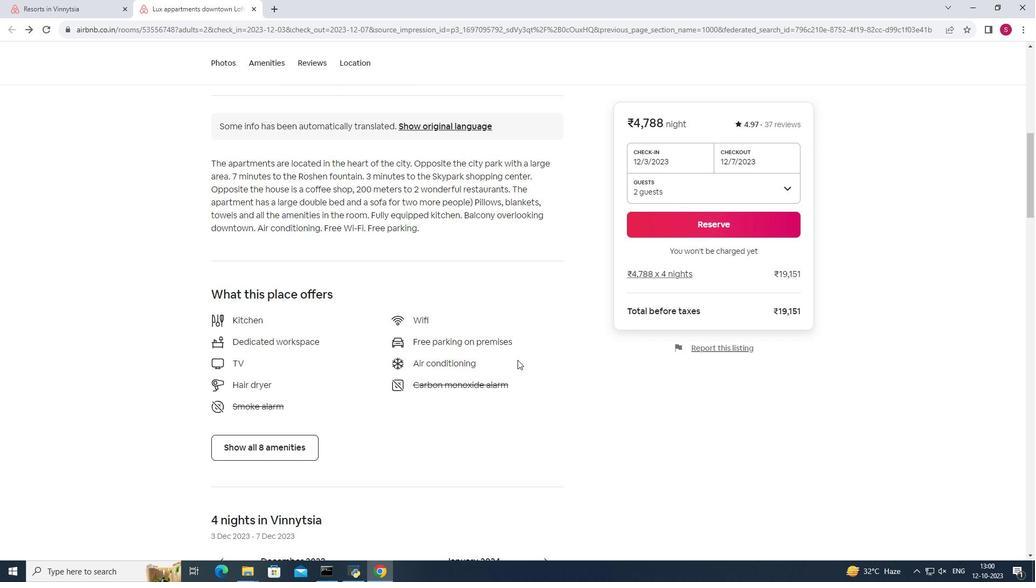 
Action: Mouse moved to (247, 307)
Screenshot: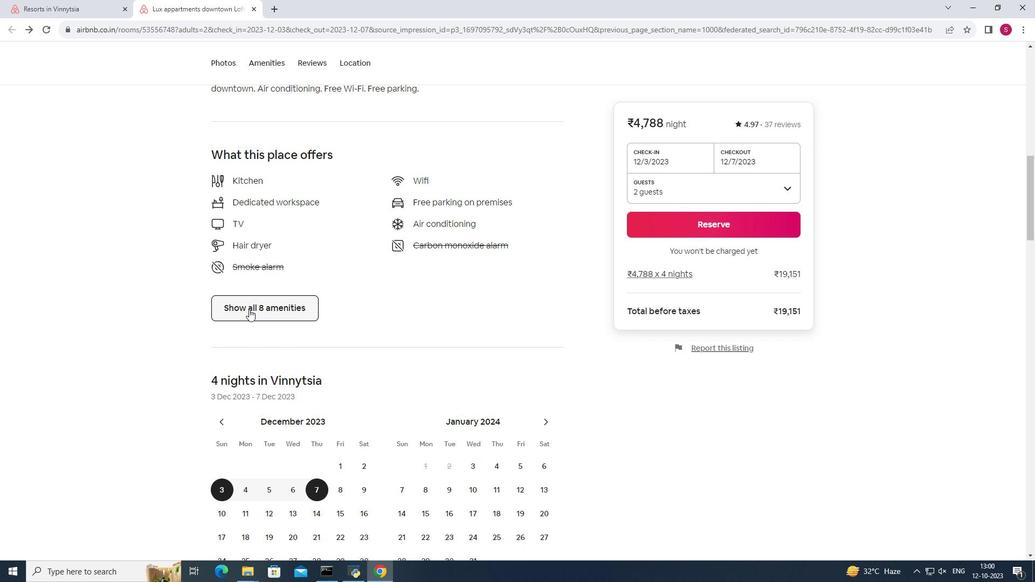 
Action: Mouse pressed left at (247, 307)
Screenshot: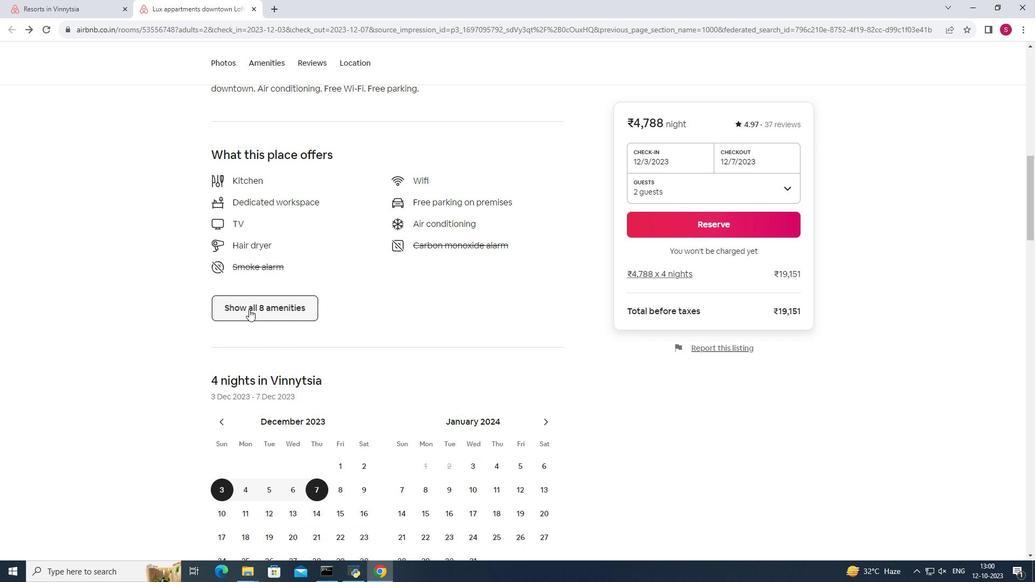 
Action: Mouse moved to (660, 404)
Screenshot: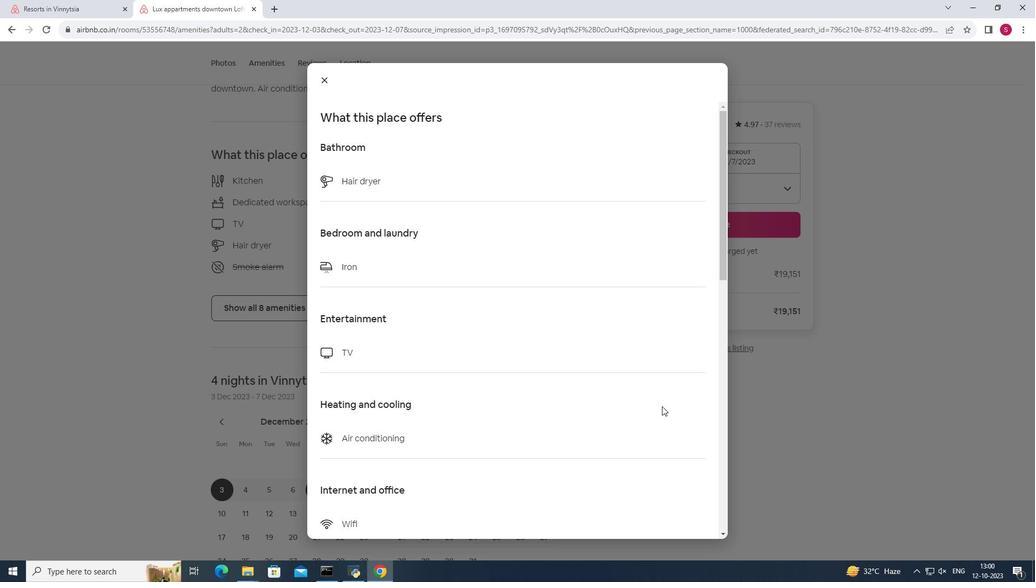 
Action: Mouse scrolled (660, 404) with delta (0, 0)
Screenshot: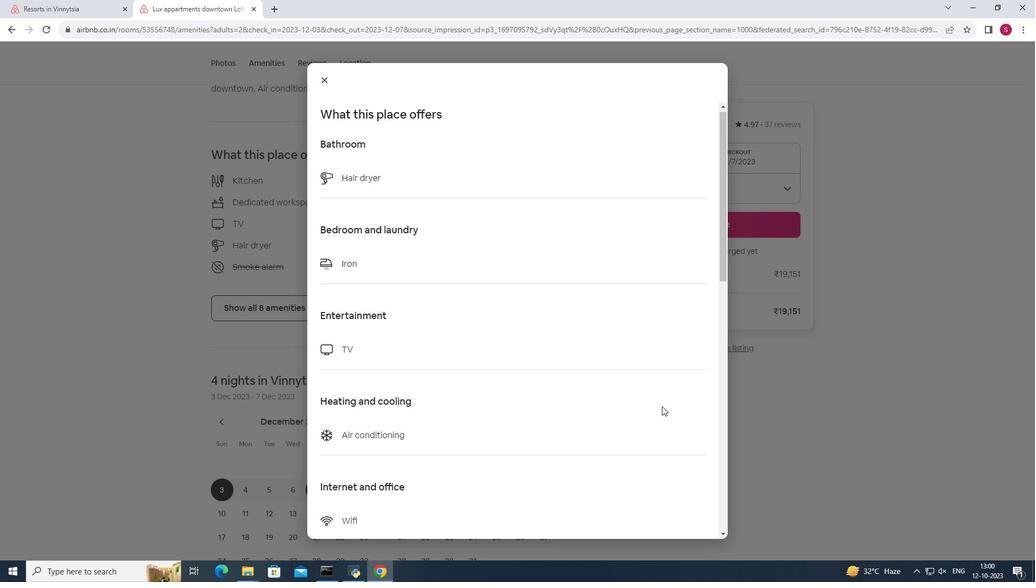 
Action: Mouse scrolled (660, 404) with delta (0, 0)
Screenshot: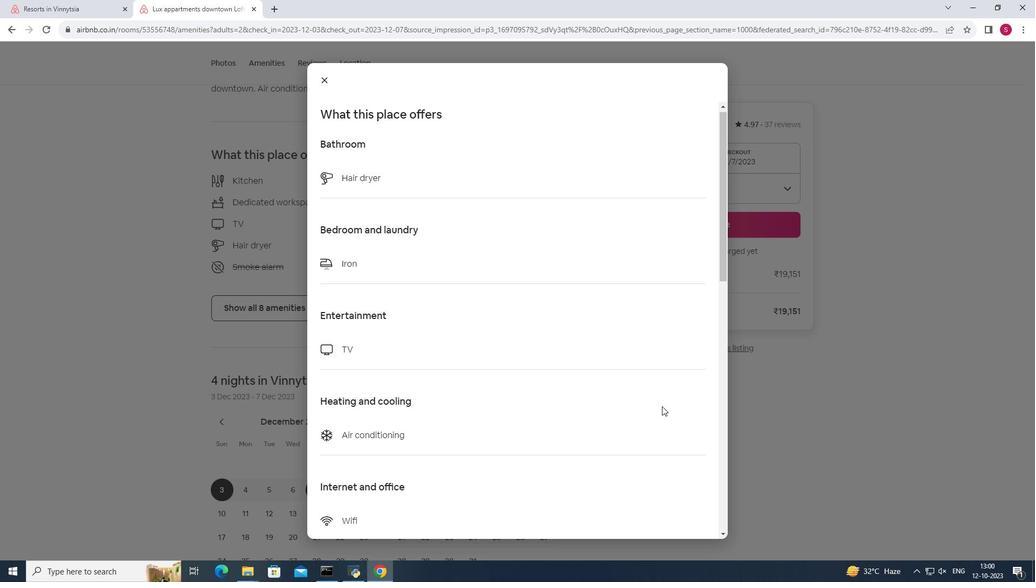 
Action: Mouse scrolled (660, 404) with delta (0, 0)
Screenshot: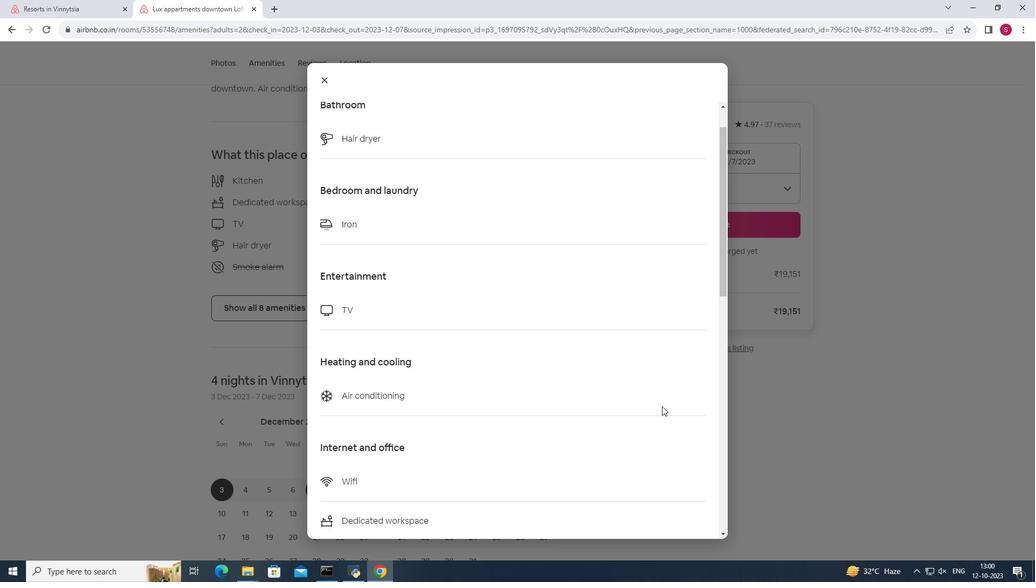 
Action: Mouse moved to (660, 404)
Screenshot: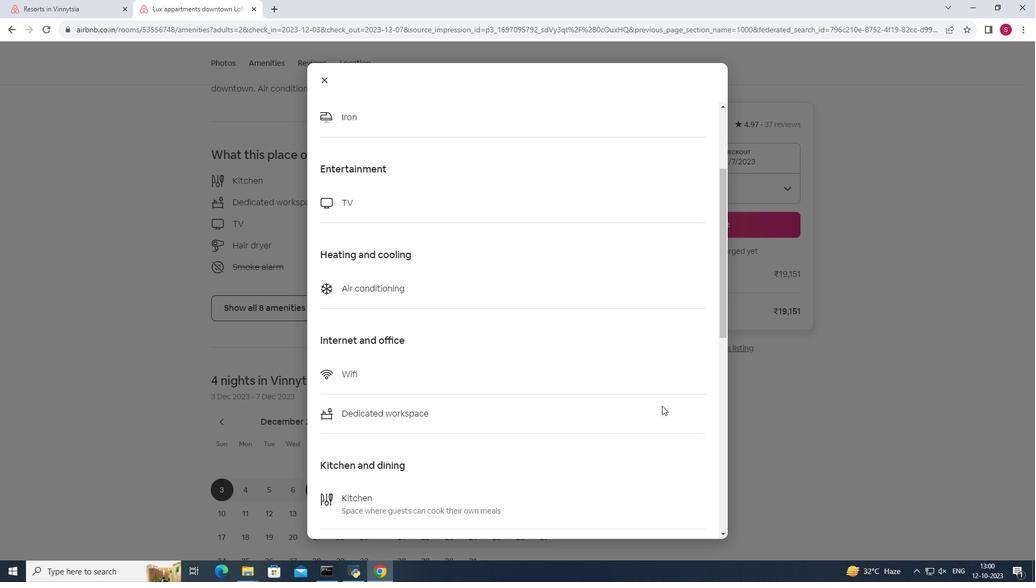 
Action: Mouse scrolled (660, 404) with delta (0, 0)
Screenshot: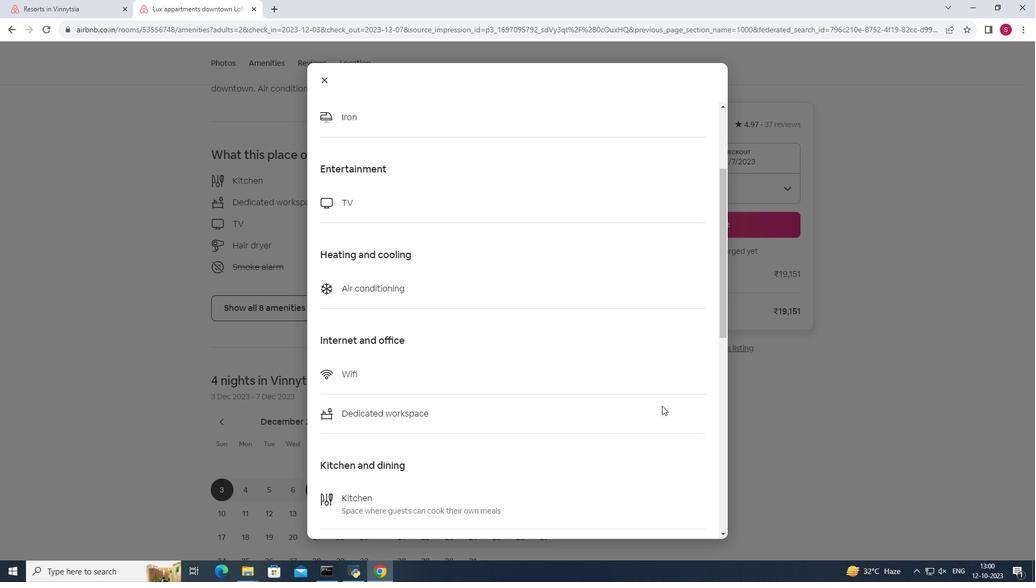 
Action: Mouse moved to (660, 402)
Screenshot: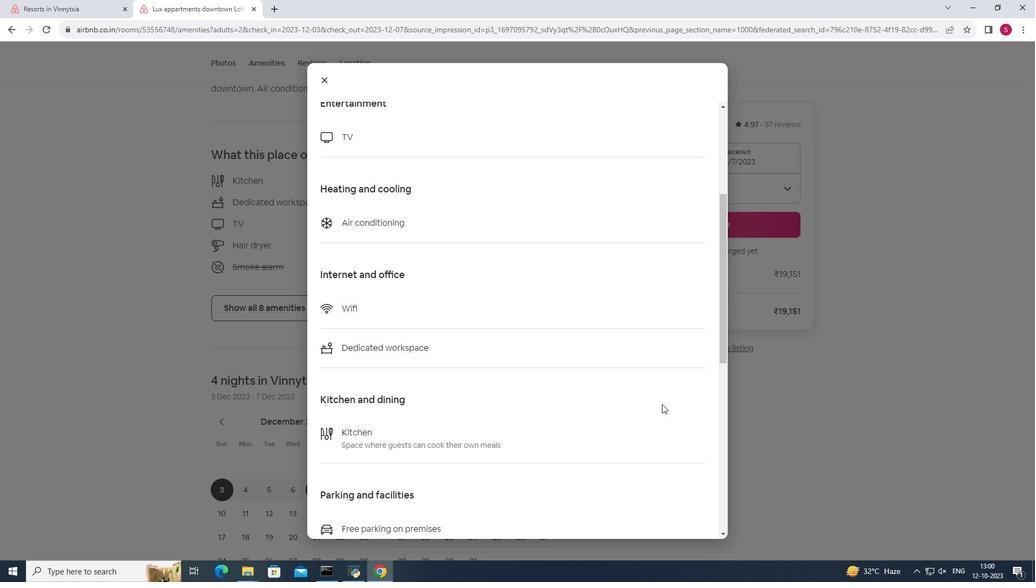 
Action: Mouse scrolled (660, 402) with delta (0, 0)
Screenshot: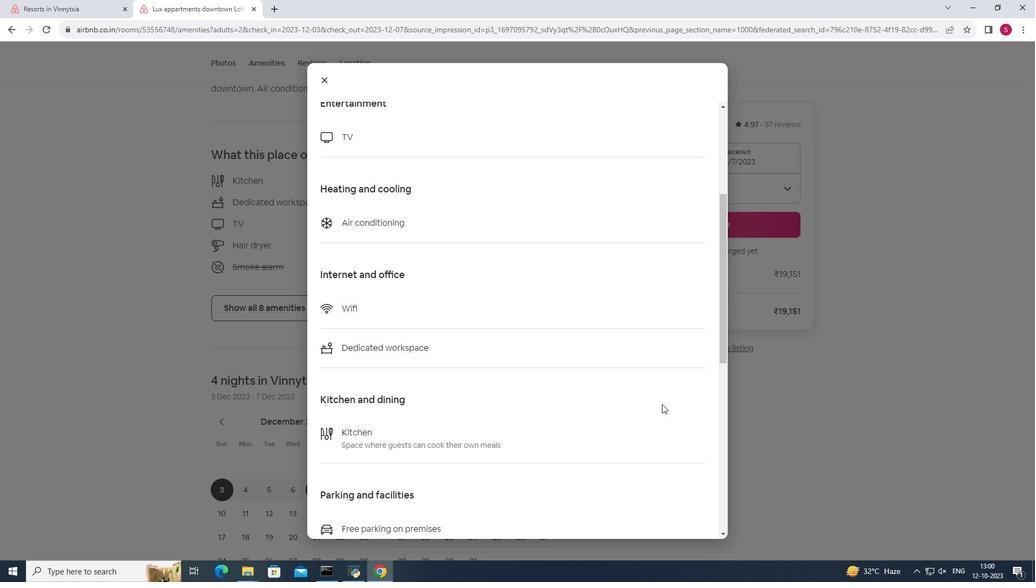 
Action: Mouse scrolled (660, 402) with delta (0, 0)
Screenshot: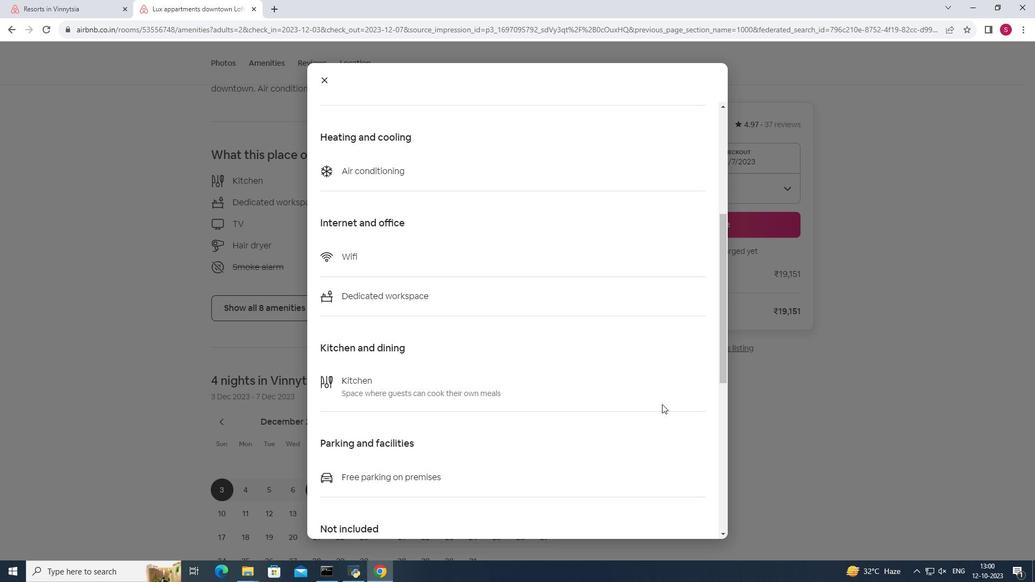 
Action: Mouse scrolled (660, 402) with delta (0, 0)
Screenshot: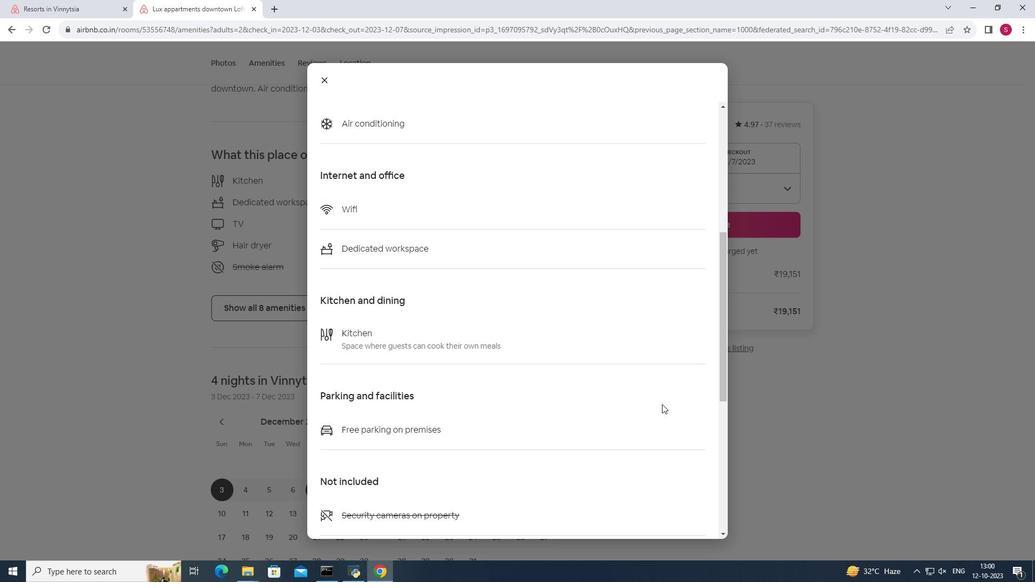 
Action: Mouse moved to (659, 402)
Screenshot: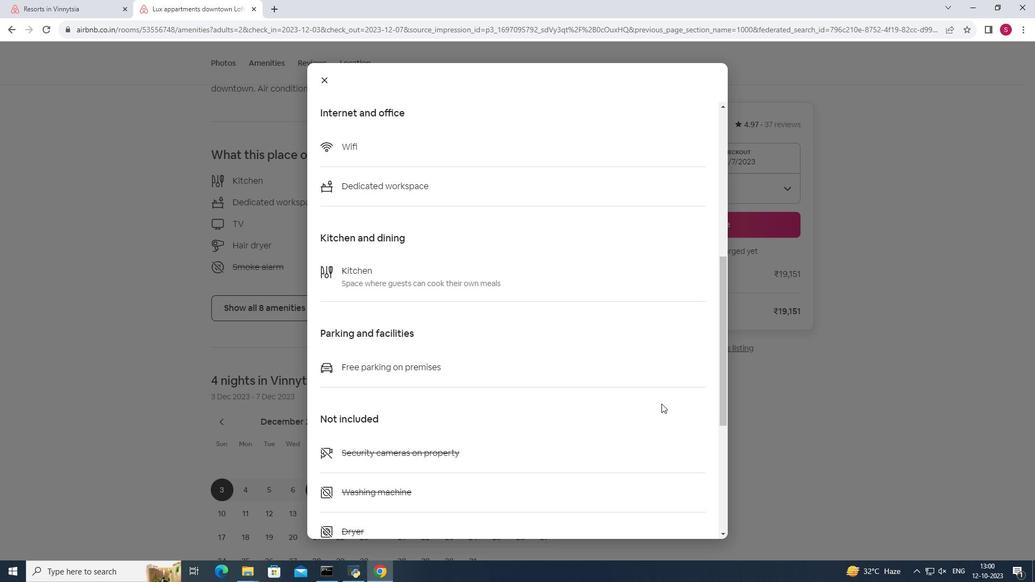 
Action: Mouse scrolled (659, 401) with delta (0, 0)
Screenshot: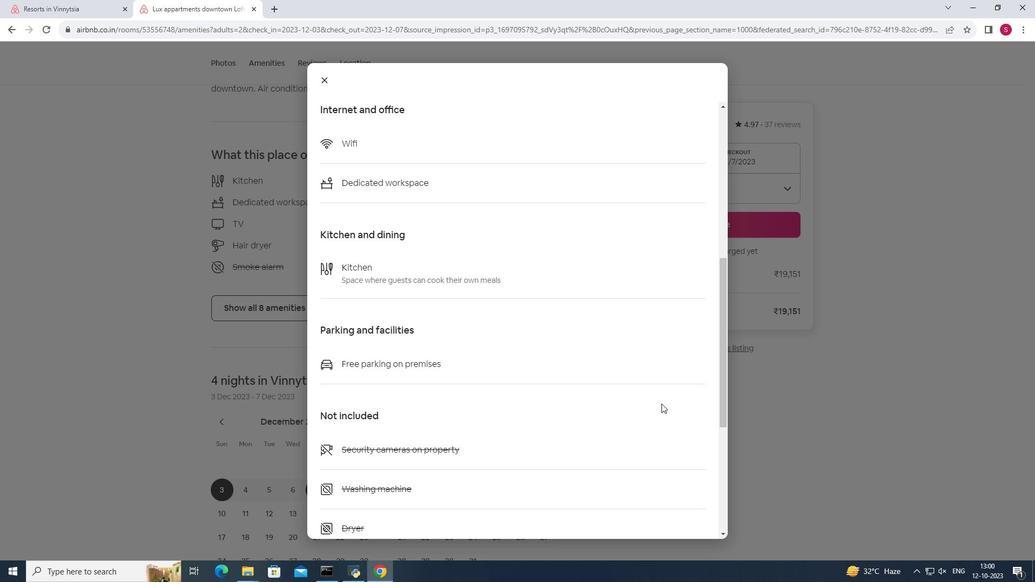 
Action: Mouse scrolled (659, 401) with delta (0, 0)
Screenshot: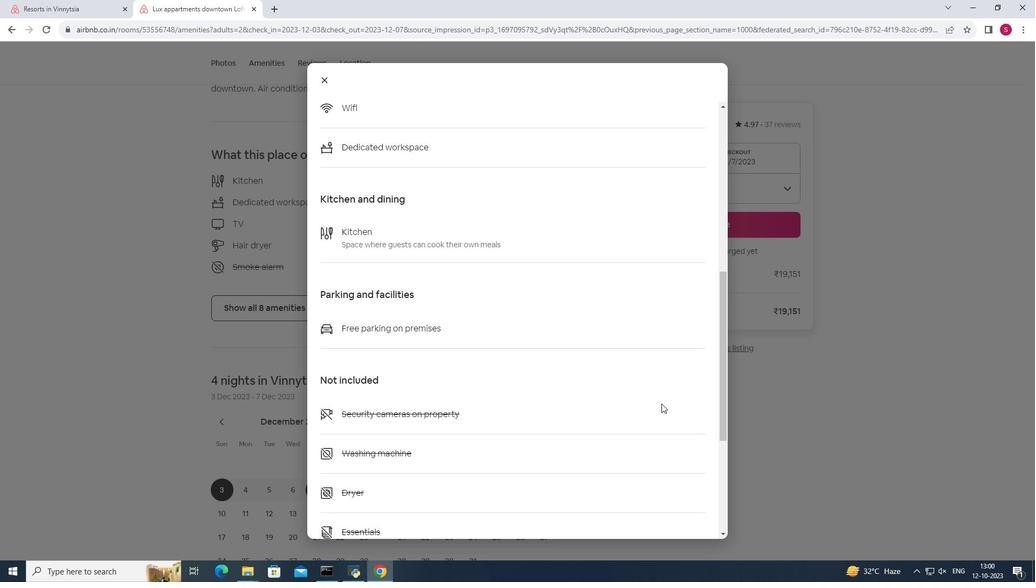 
Action: Mouse scrolled (659, 401) with delta (0, 0)
Screenshot: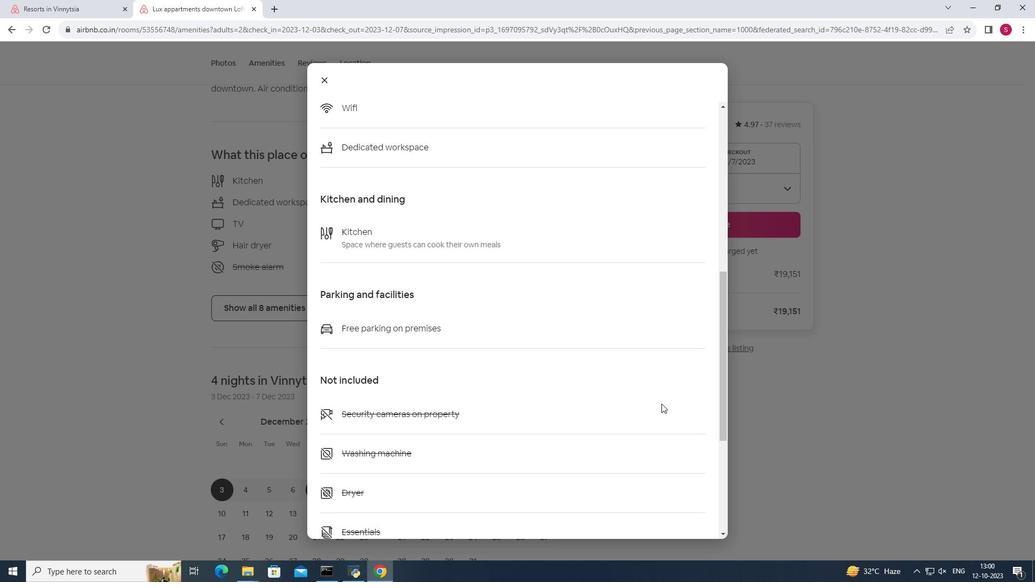
Action: Mouse scrolled (659, 401) with delta (0, 0)
Screenshot: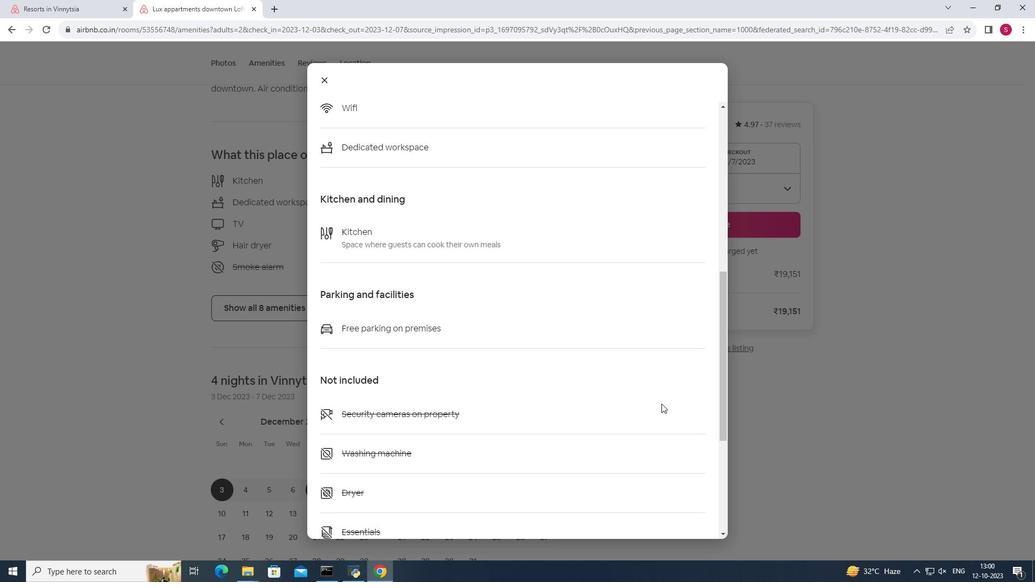 
Action: Mouse scrolled (659, 401) with delta (0, 0)
Screenshot: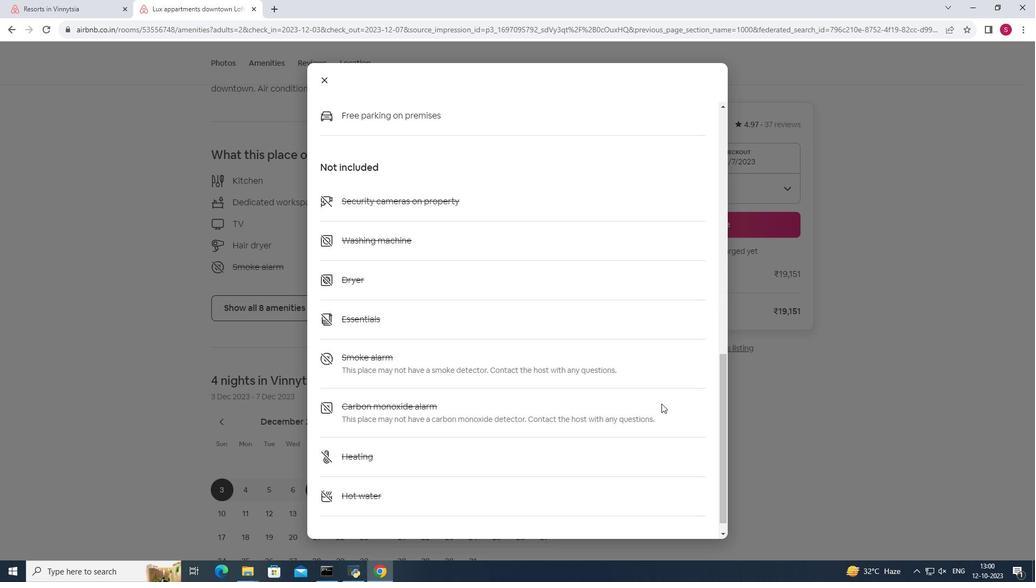 
Action: Mouse moved to (321, 81)
Screenshot: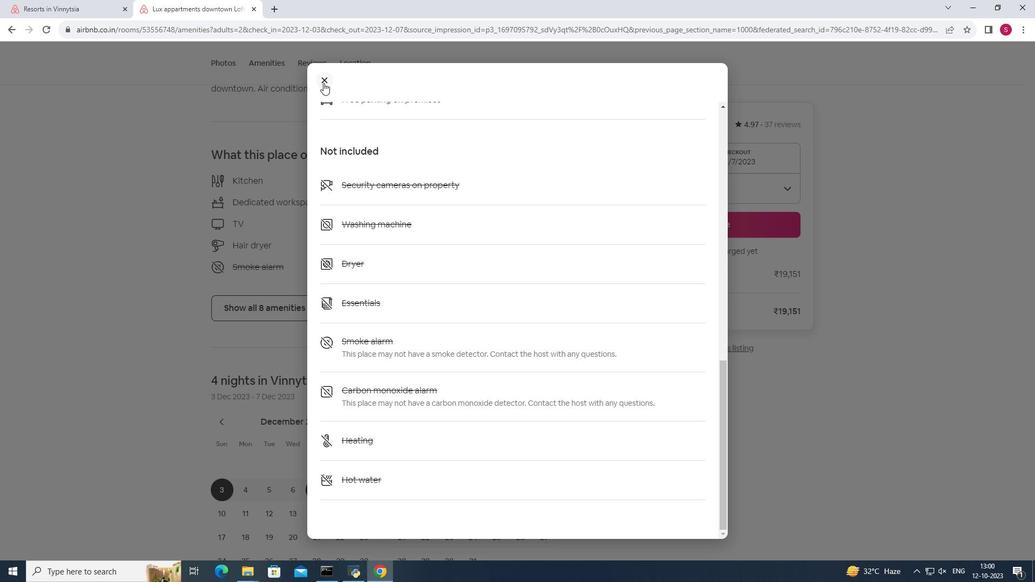 
Action: Mouse pressed left at (321, 81)
Screenshot: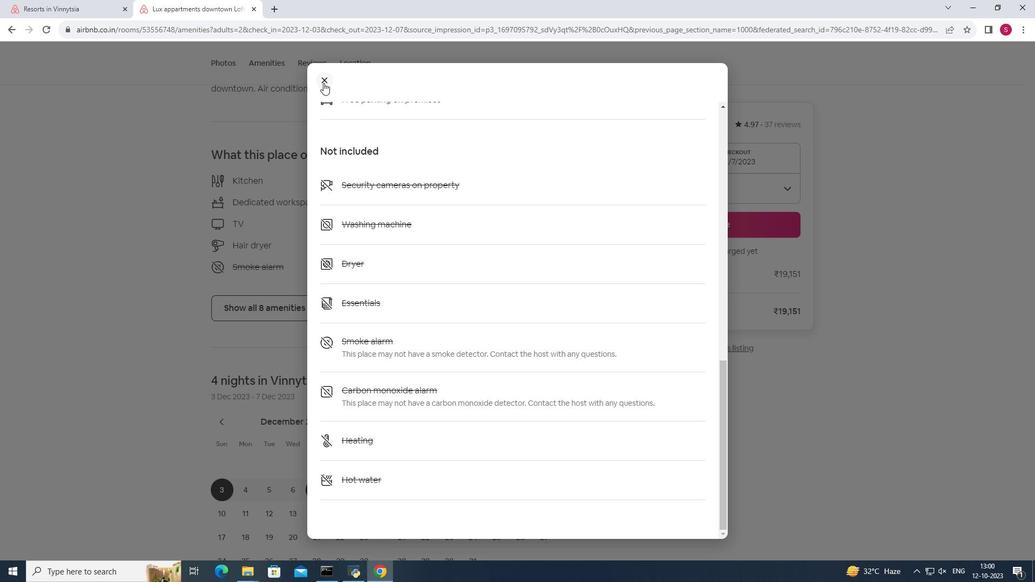 
Action: Mouse moved to (825, 433)
Screenshot: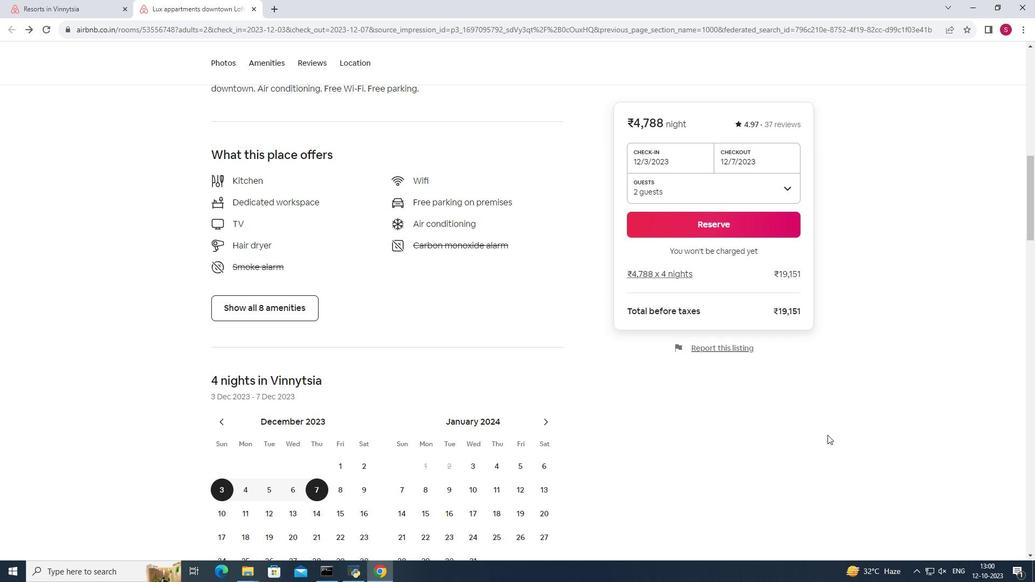 
Action: Mouse scrolled (825, 432) with delta (0, 0)
Screenshot: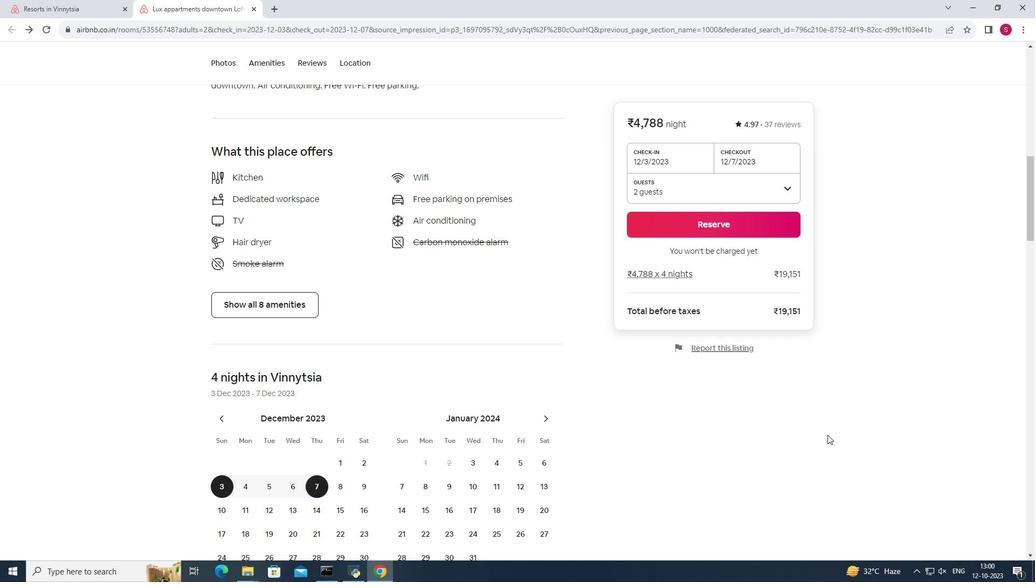 
Action: Mouse scrolled (825, 432) with delta (0, 0)
Screenshot: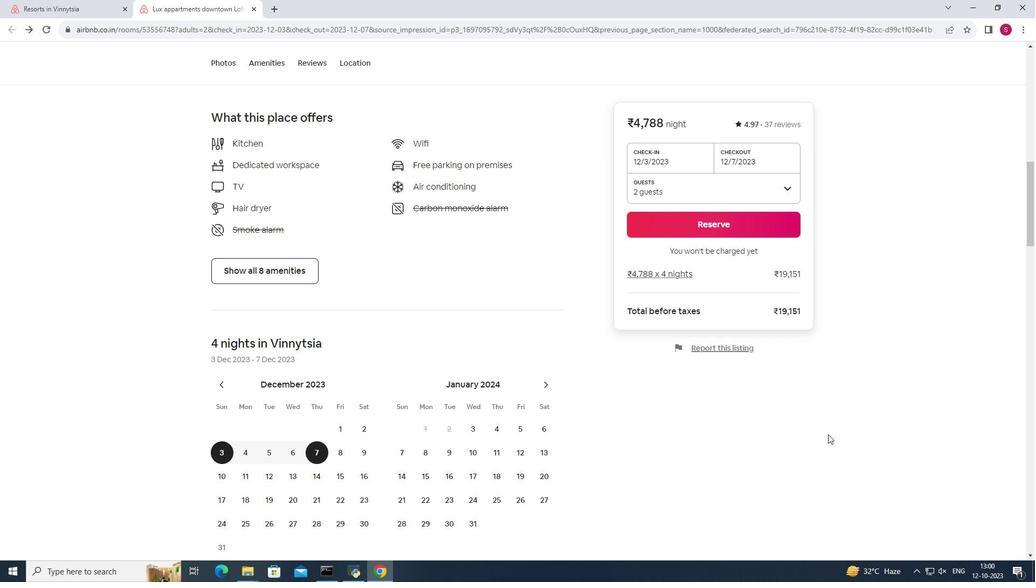 
Action: Mouse scrolled (825, 432) with delta (0, 0)
Screenshot: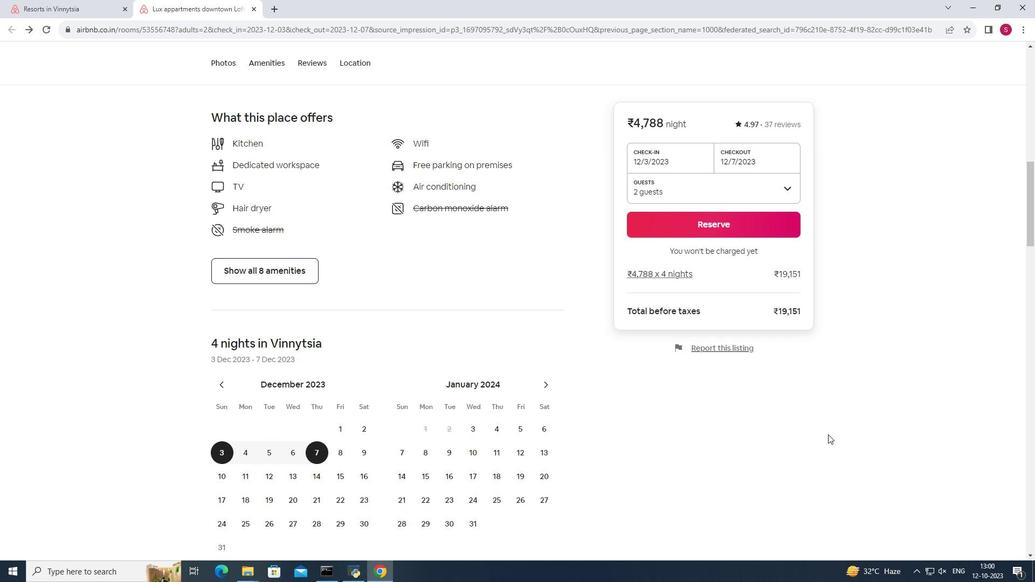 
Action: Mouse scrolled (825, 432) with delta (0, 0)
Screenshot: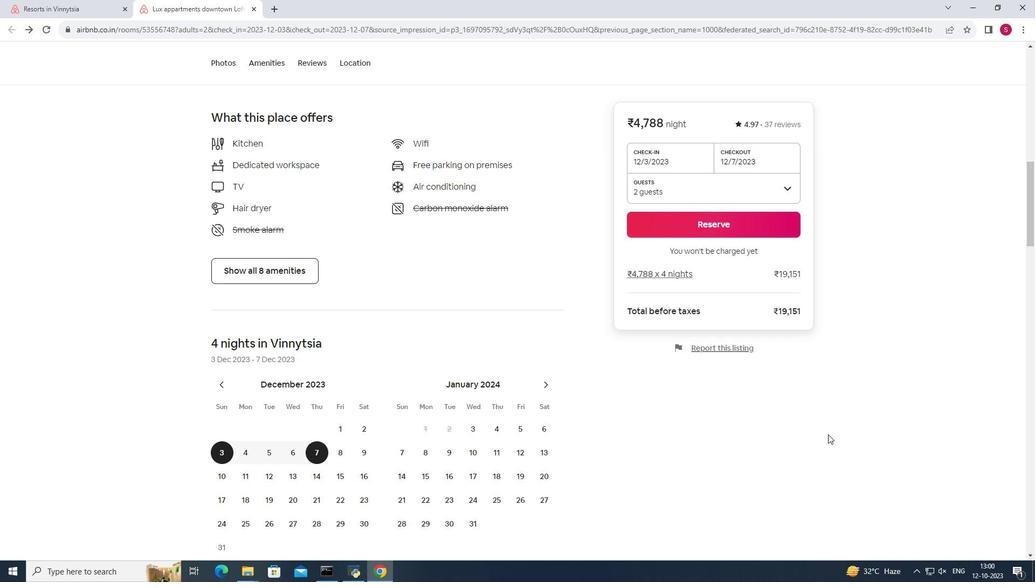 
Action: Mouse moved to (826, 432)
Screenshot: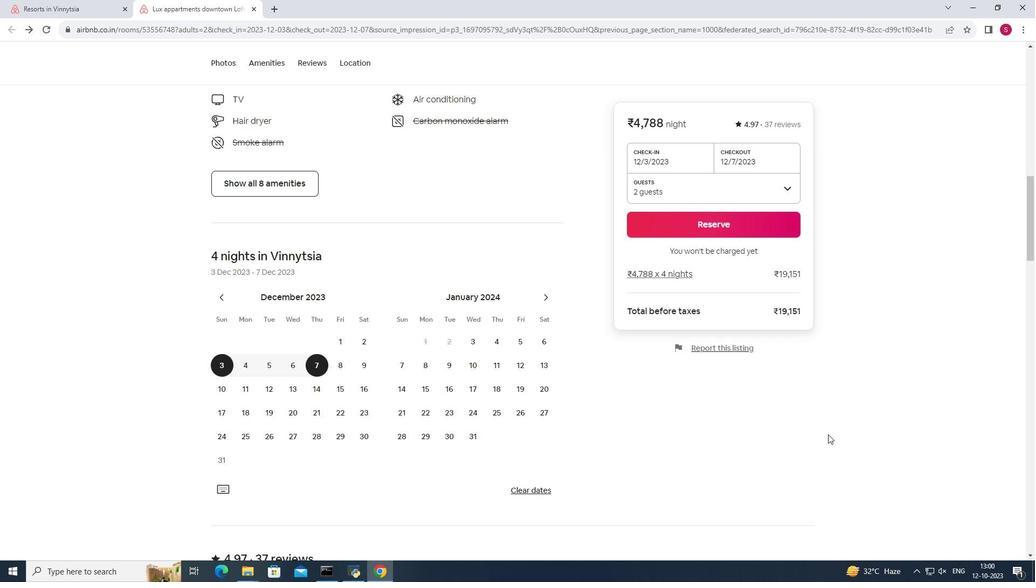 
Action: Mouse scrolled (826, 432) with delta (0, 0)
Screenshot: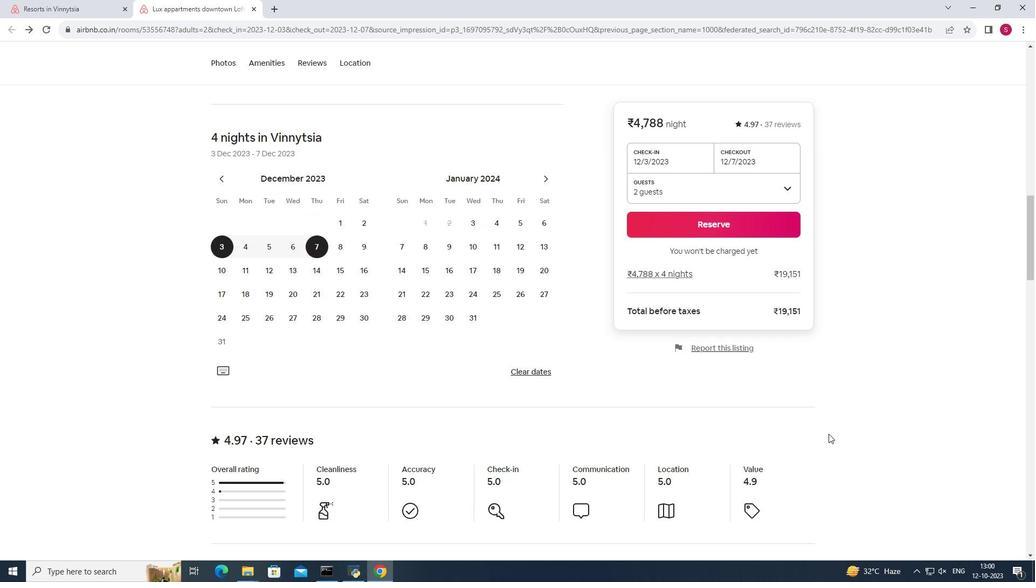 
Action: Mouse moved to (826, 430)
Screenshot: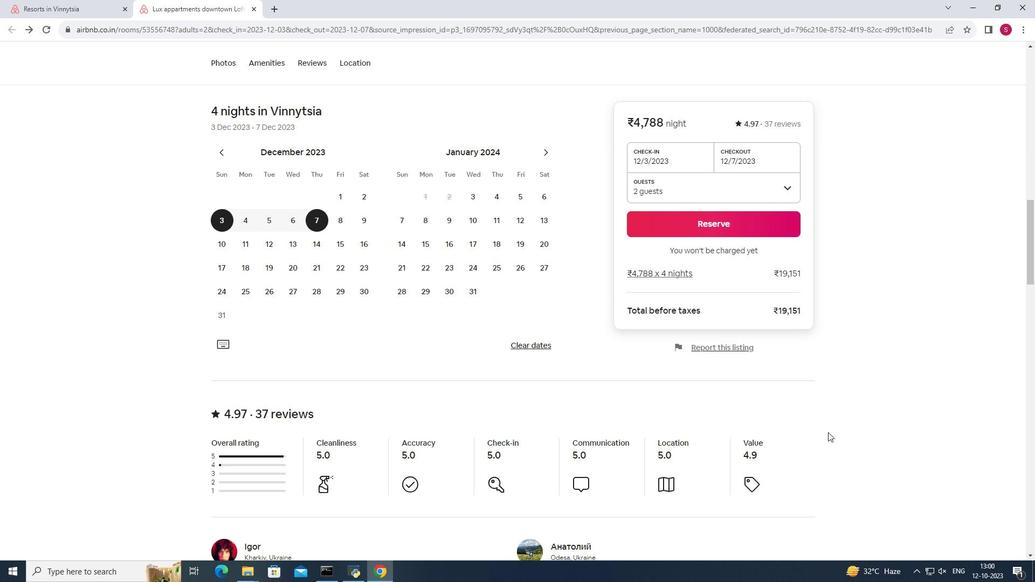 
Action: Mouse scrolled (826, 430) with delta (0, 0)
Screenshot: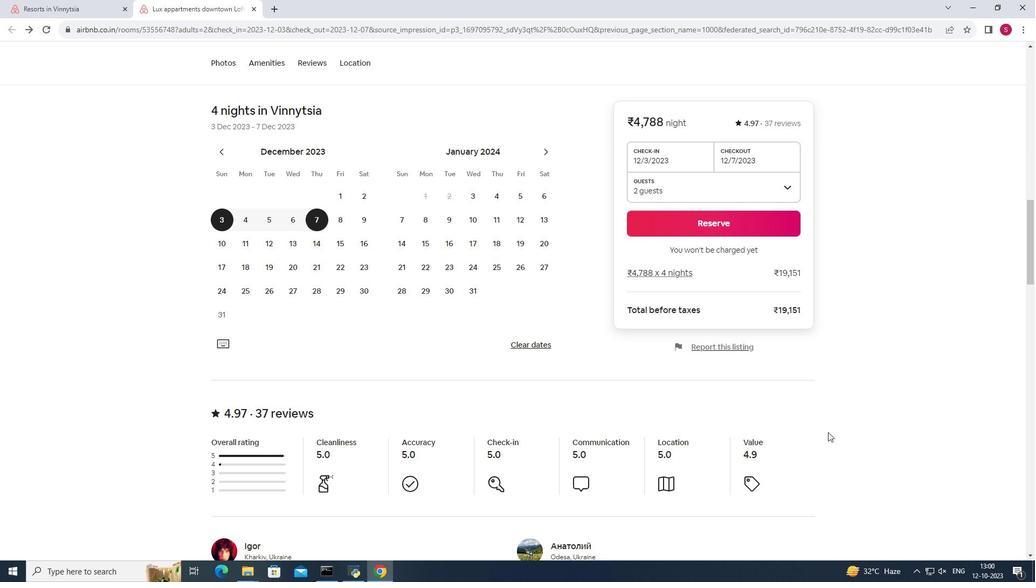 
Action: Mouse scrolled (826, 430) with delta (0, 0)
Screenshot: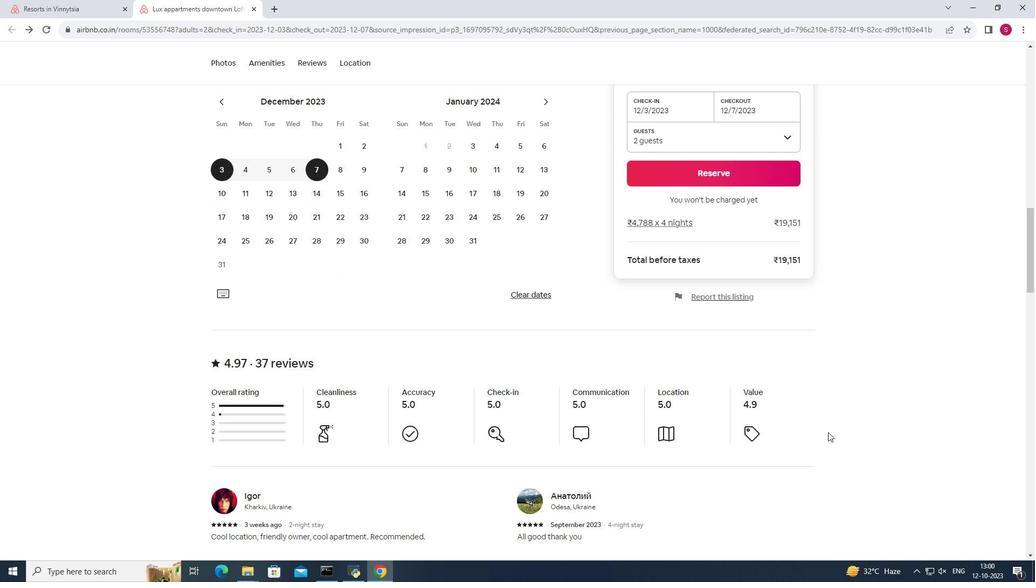 
Action: Mouse scrolled (826, 430) with delta (0, 0)
Screenshot: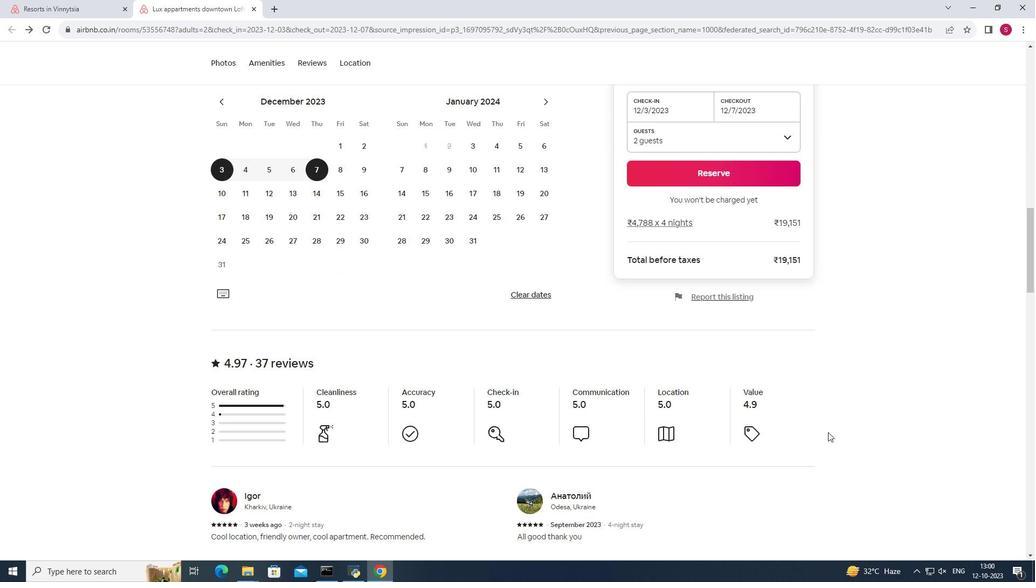 
Action: Mouse scrolled (826, 430) with delta (0, 0)
Screenshot: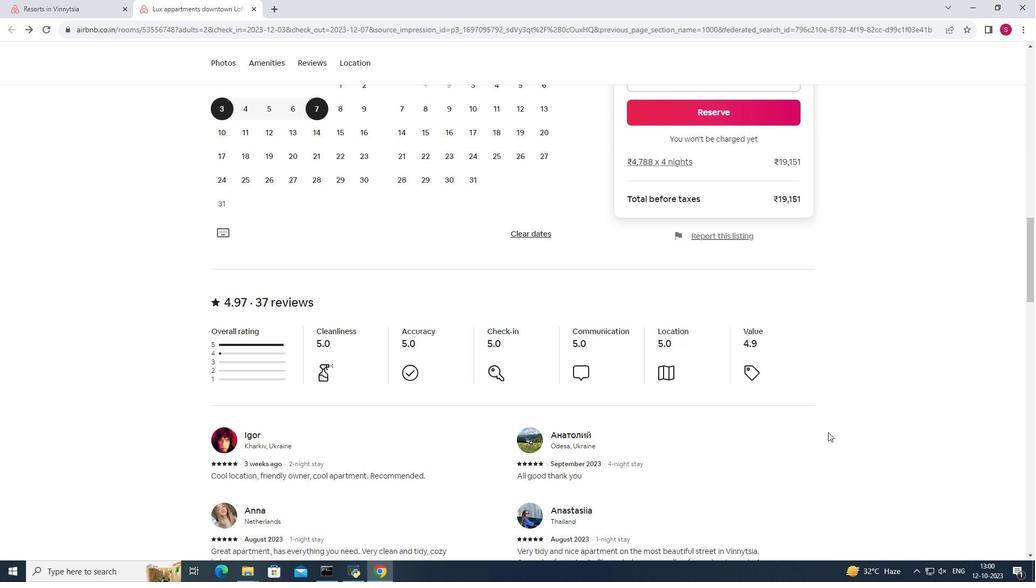 
Action: Mouse scrolled (826, 430) with delta (0, 0)
Screenshot: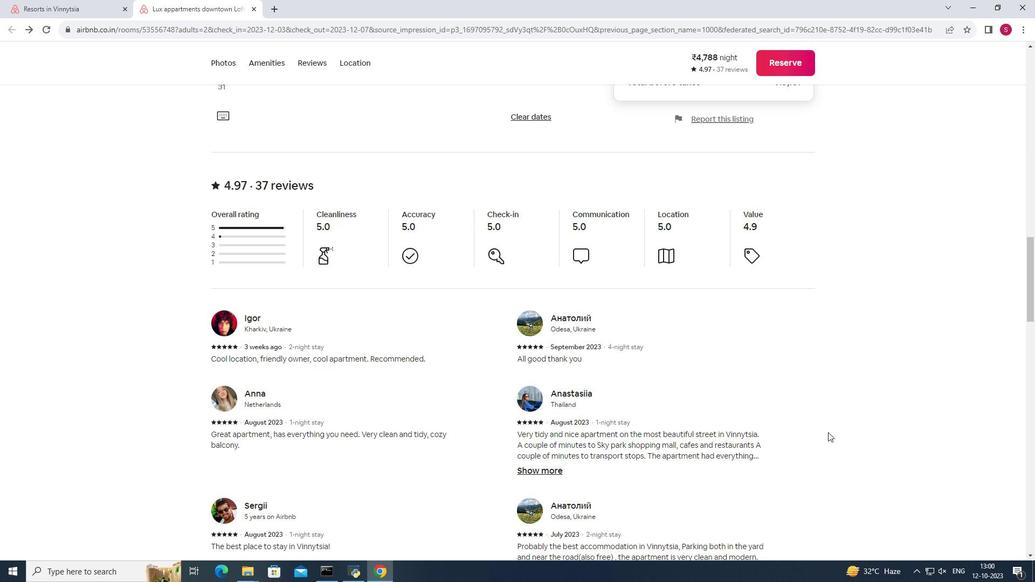 
Action: Mouse scrolled (826, 430) with delta (0, 0)
Screenshot: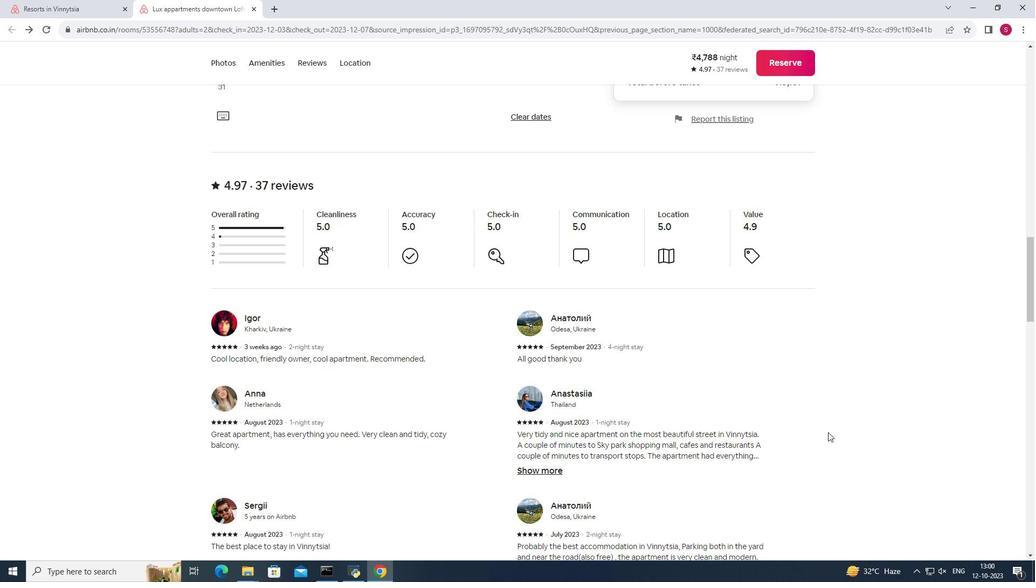 
Action: Mouse scrolled (826, 430) with delta (0, 0)
Screenshot: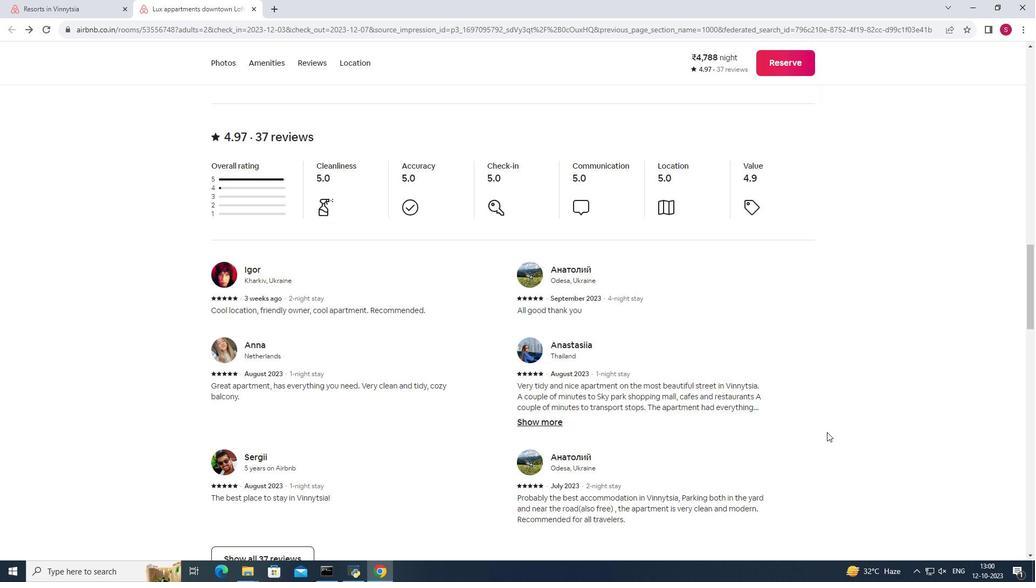 
Action: Mouse moved to (825, 430)
Screenshot: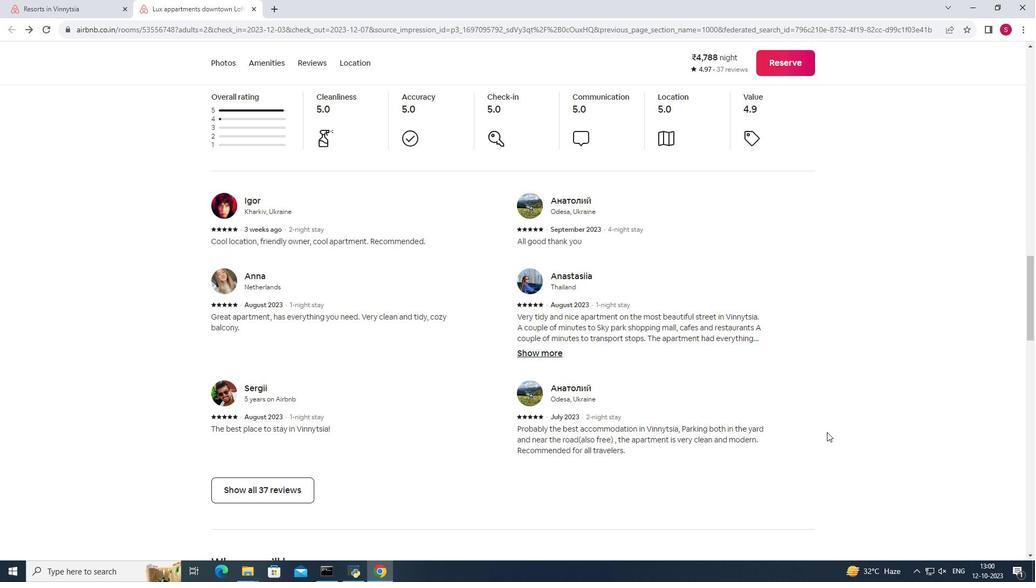 
Action: Mouse scrolled (825, 430) with delta (0, 0)
Screenshot: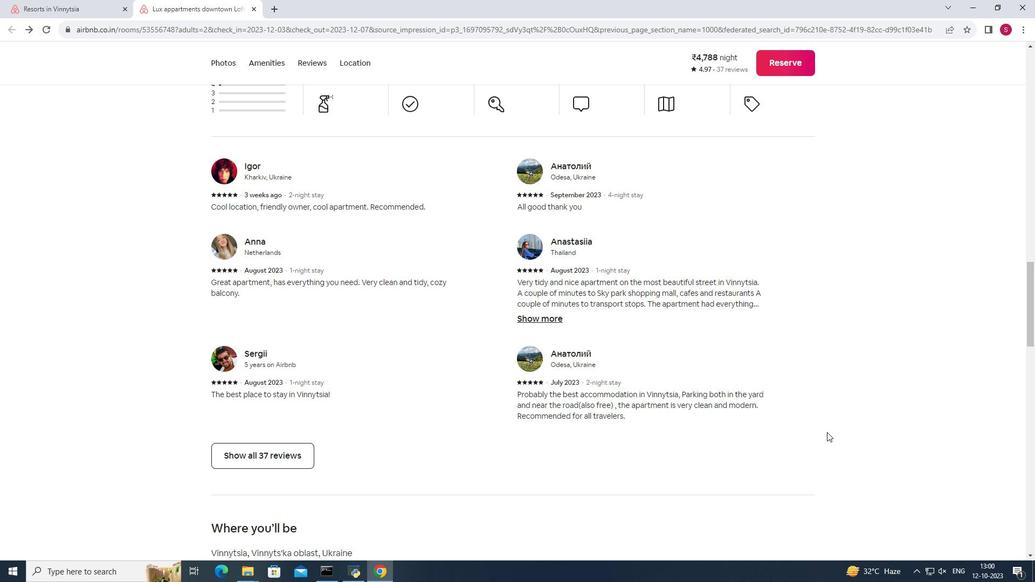 
Action: Mouse scrolled (825, 430) with delta (0, 0)
Screenshot: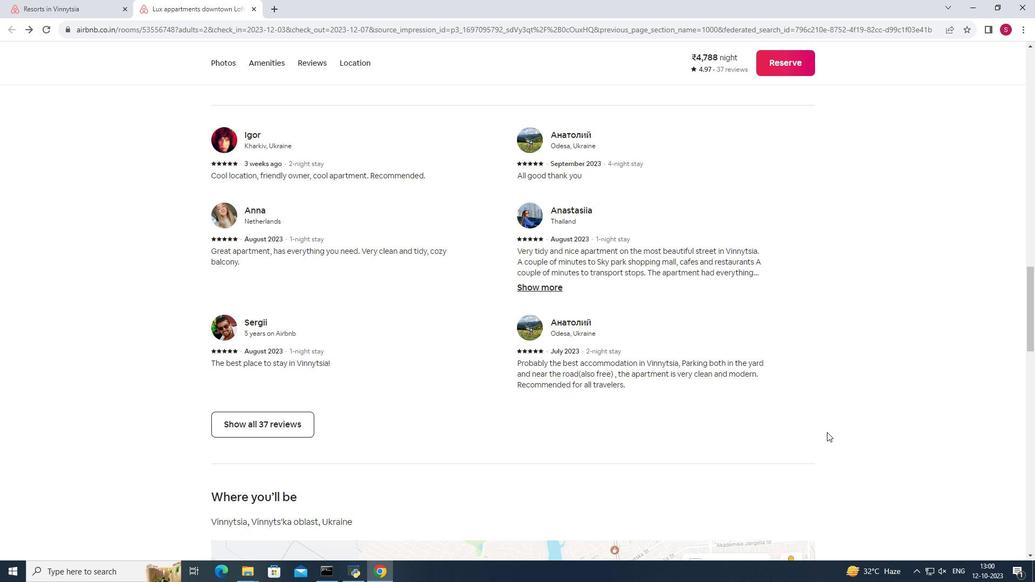 
Action: Mouse scrolled (825, 430) with delta (0, 0)
Screenshot: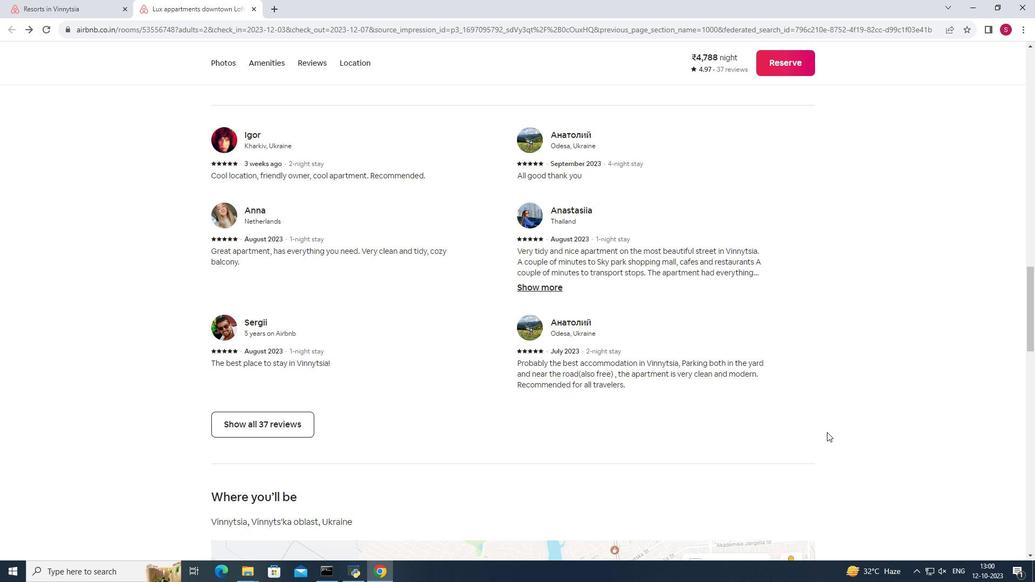 
Action: Mouse scrolled (825, 430) with delta (0, 0)
Screenshot: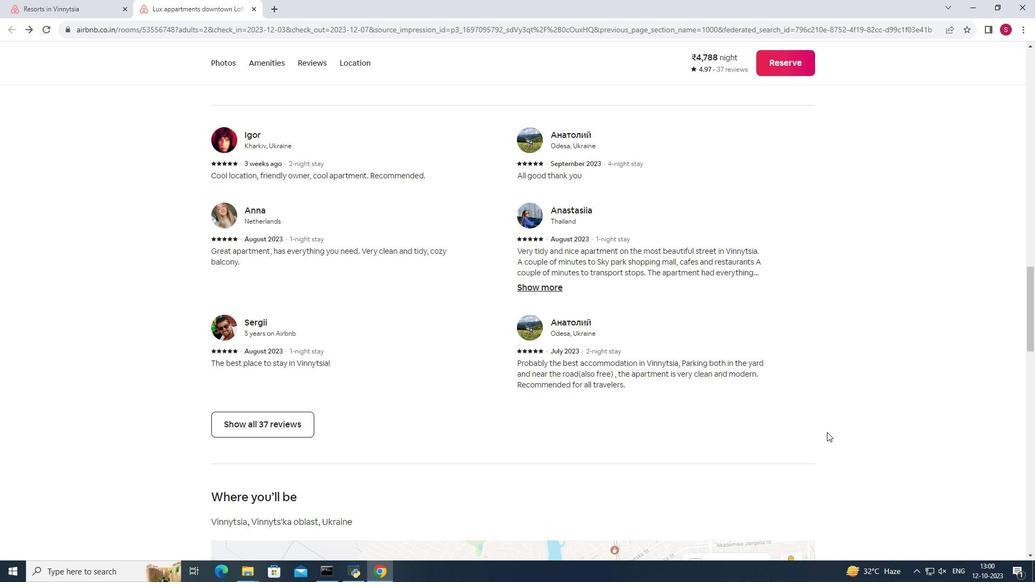 
Action: Mouse scrolled (825, 430) with delta (0, 0)
Screenshot: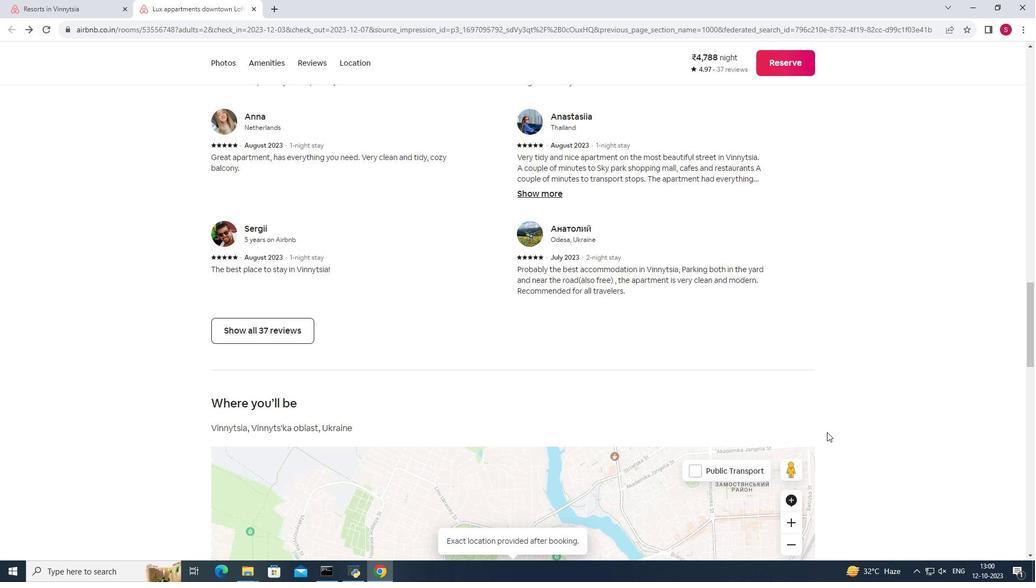 
Action: Mouse moved to (875, 432)
Screenshot: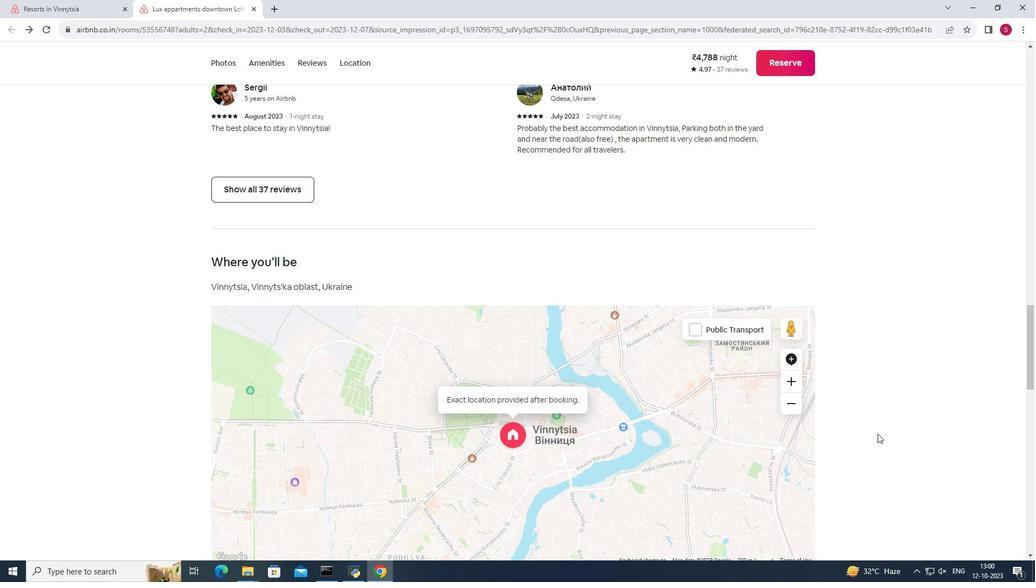 
Action: Mouse scrolled (875, 431) with delta (0, 0)
Screenshot: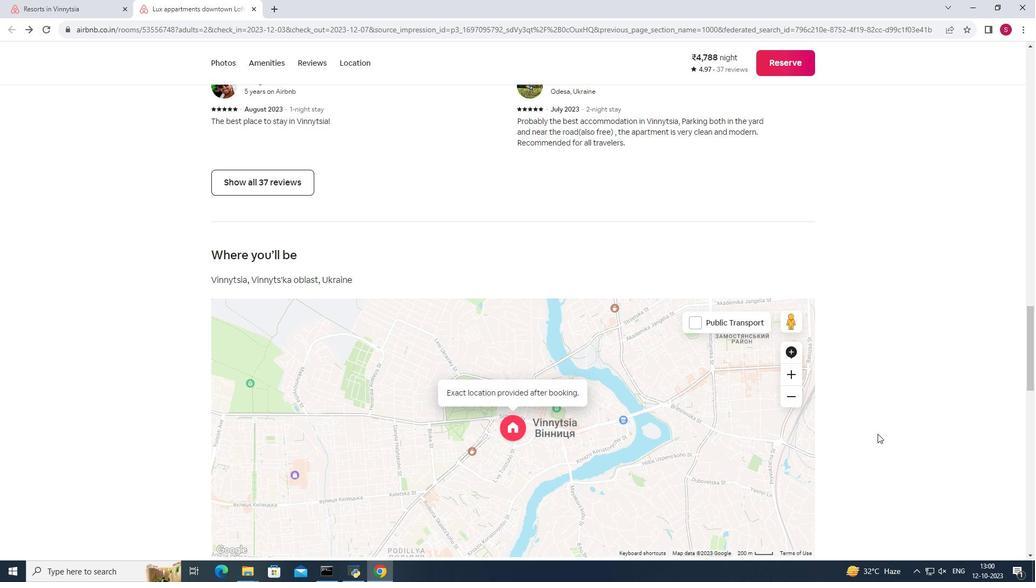 
Action: Mouse scrolled (875, 431) with delta (0, 0)
Screenshot: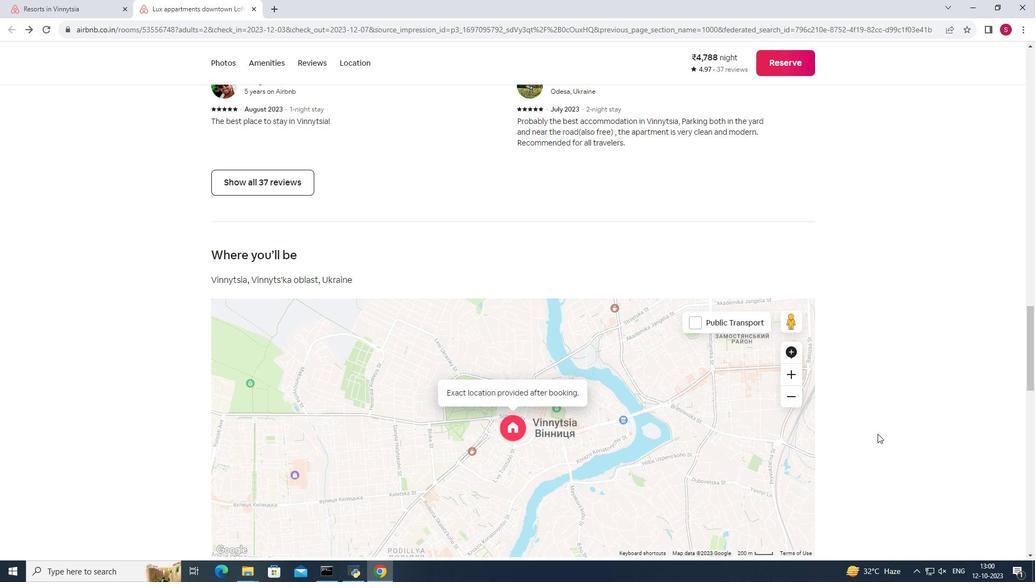 
Action: Mouse scrolled (875, 431) with delta (0, 0)
Screenshot: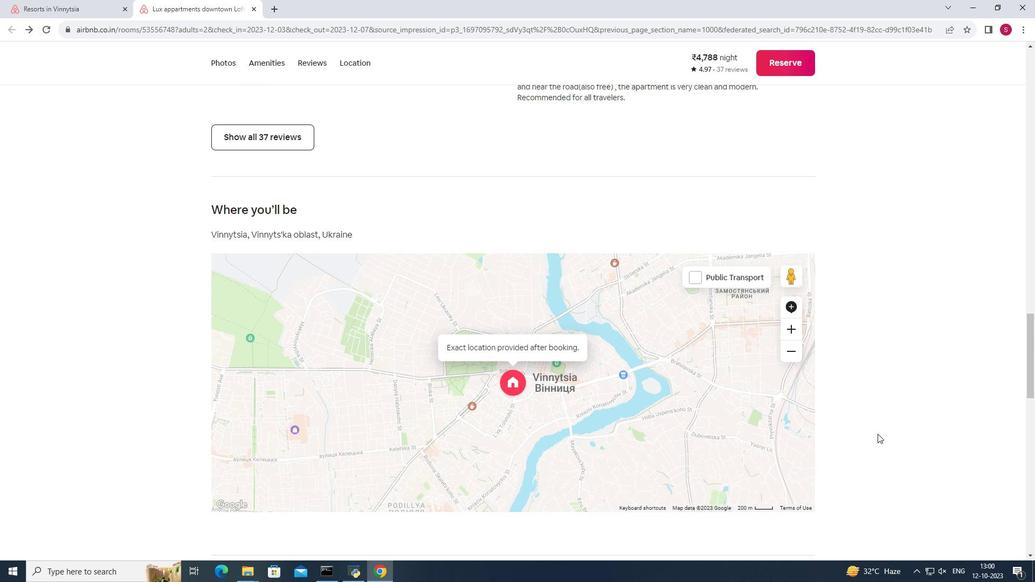 
Action: Mouse scrolled (875, 431) with delta (0, 0)
Screenshot: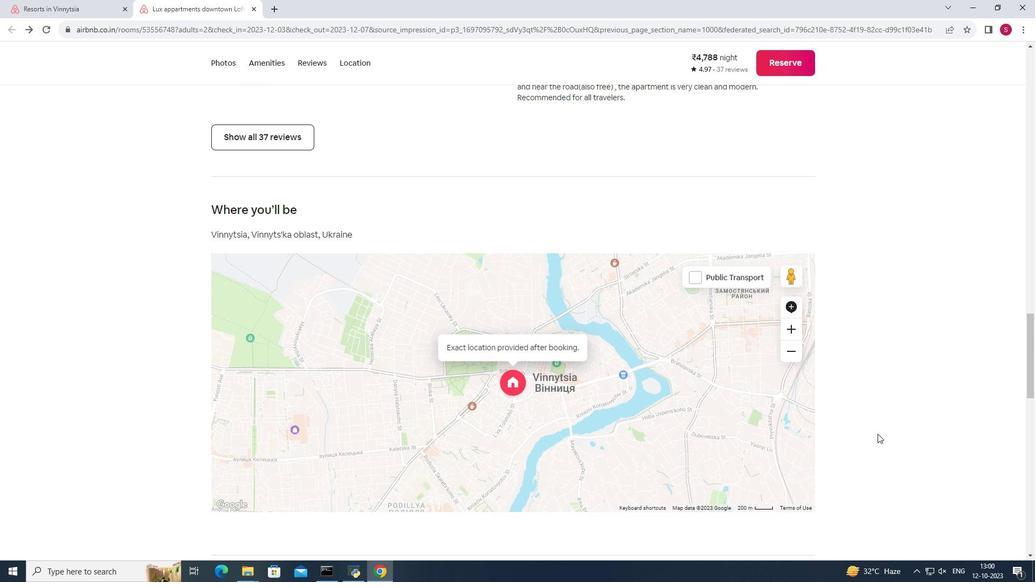 
Action: Mouse scrolled (875, 431) with delta (0, 0)
Screenshot: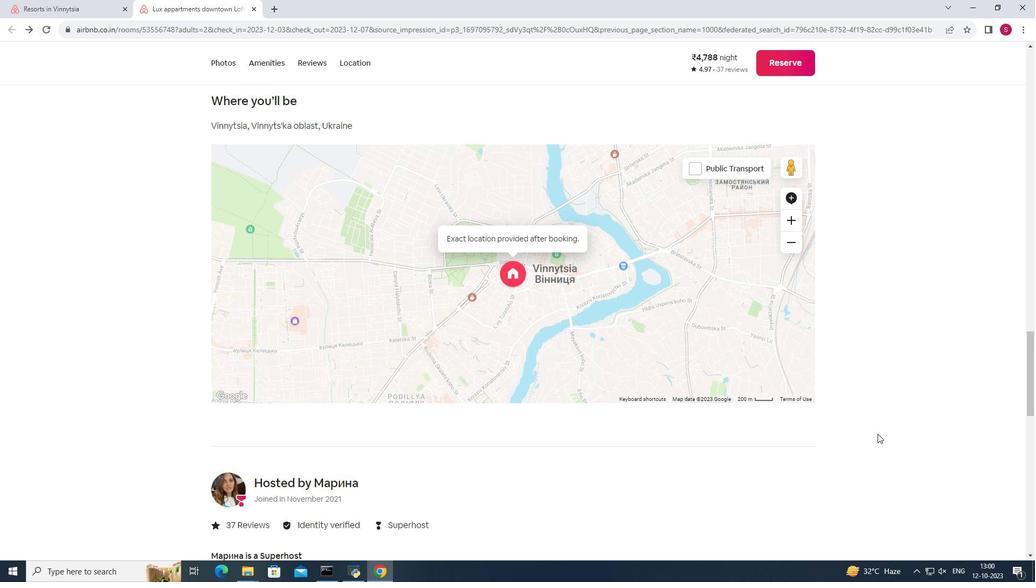 
Action: Mouse scrolled (875, 431) with delta (0, 0)
Screenshot: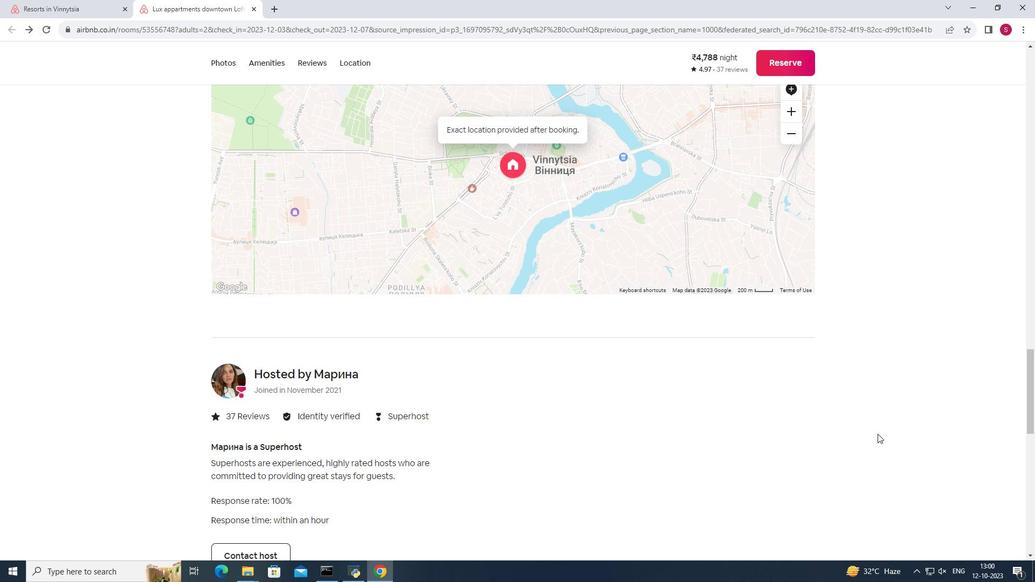 
Action: Mouse scrolled (875, 431) with delta (0, 0)
Screenshot: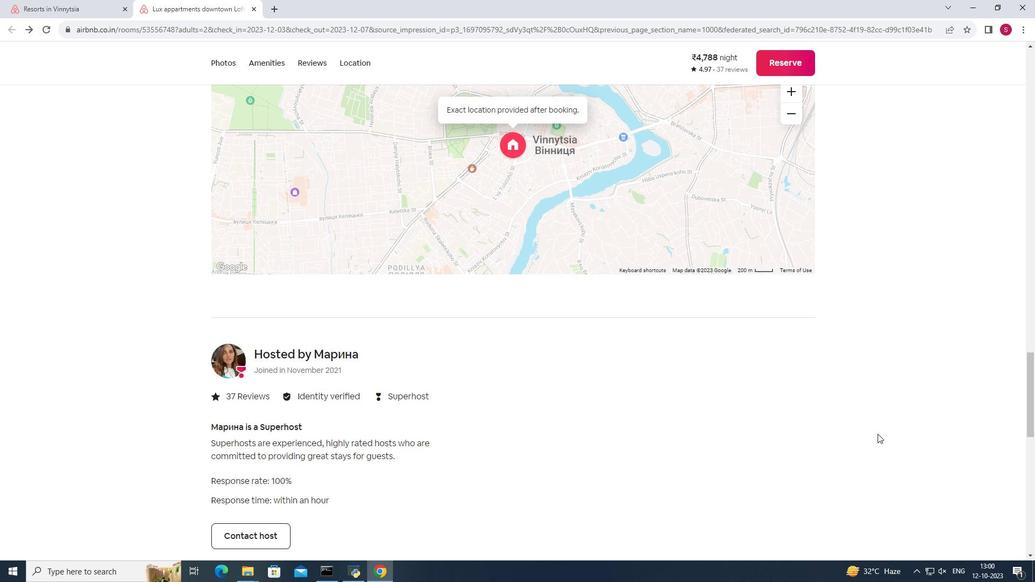 
Action: Mouse scrolled (875, 431) with delta (0, 0)
Screenshot: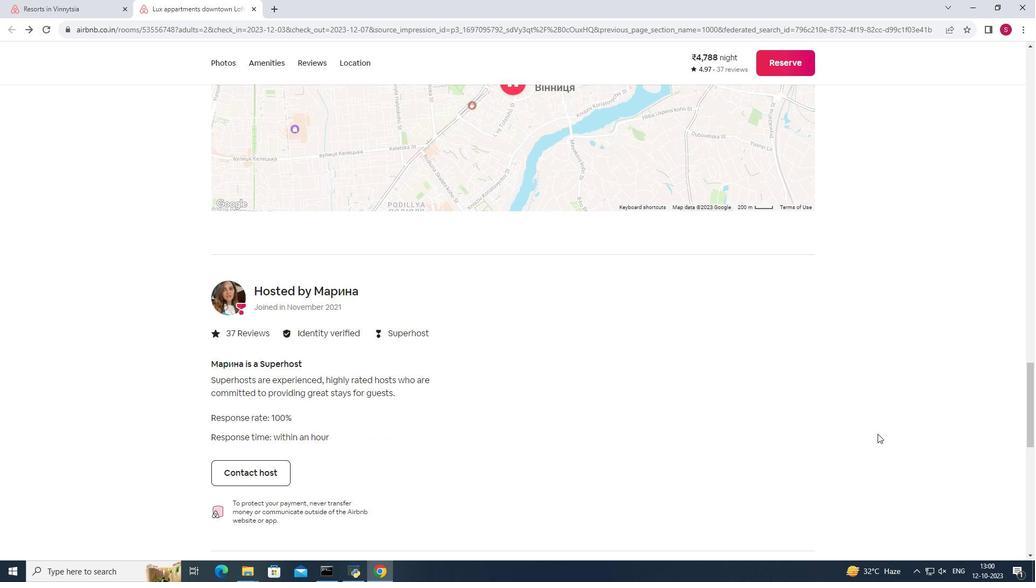 
Action: Mouse scrolled (875, 431) with delta (0, 0)
Screenshot: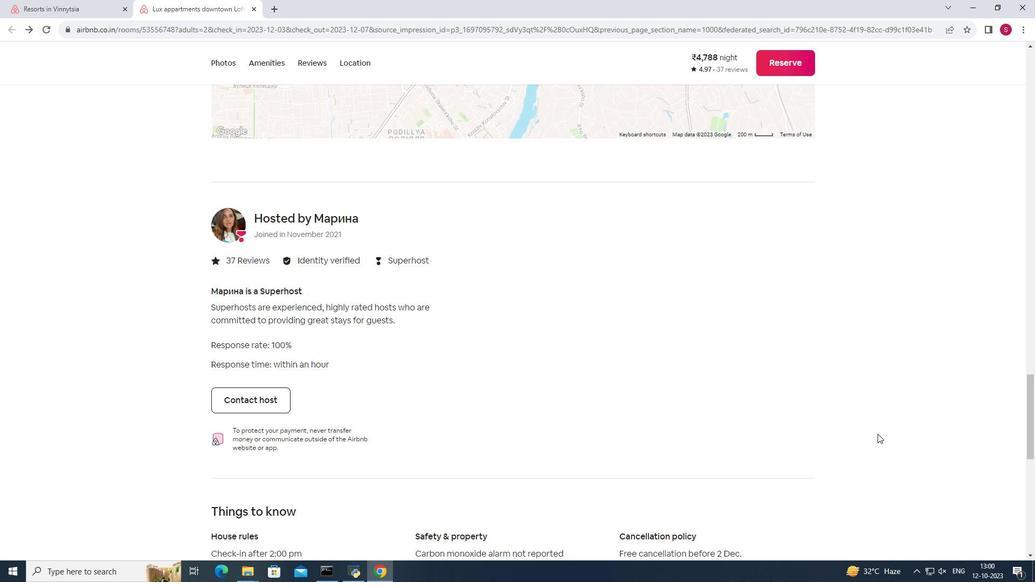 
Action: Mouse moved to (874, 432)
Screenshot: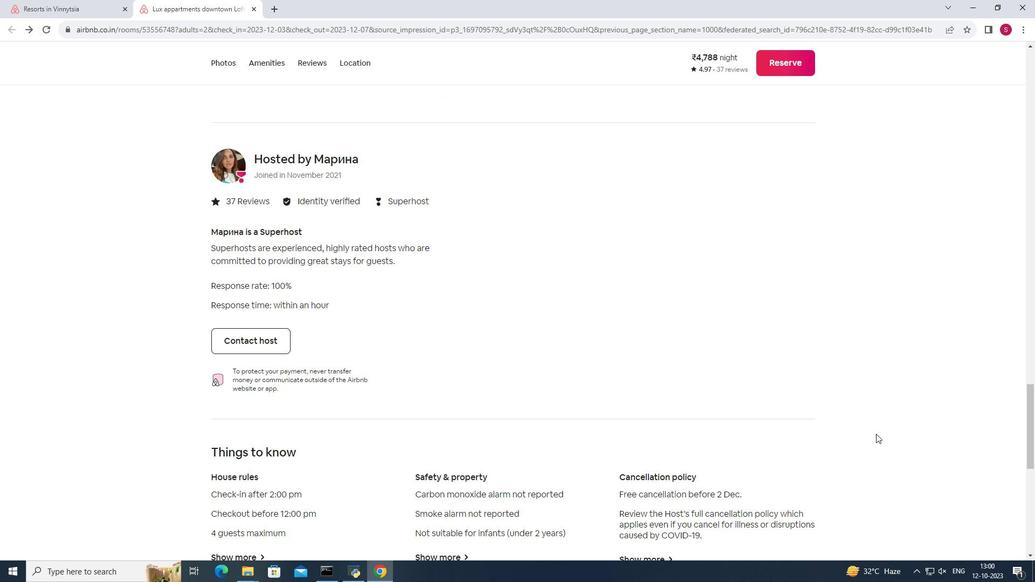 
Action: Mouse scrolled (874, 431) with delta (0, 0)
Screenshot: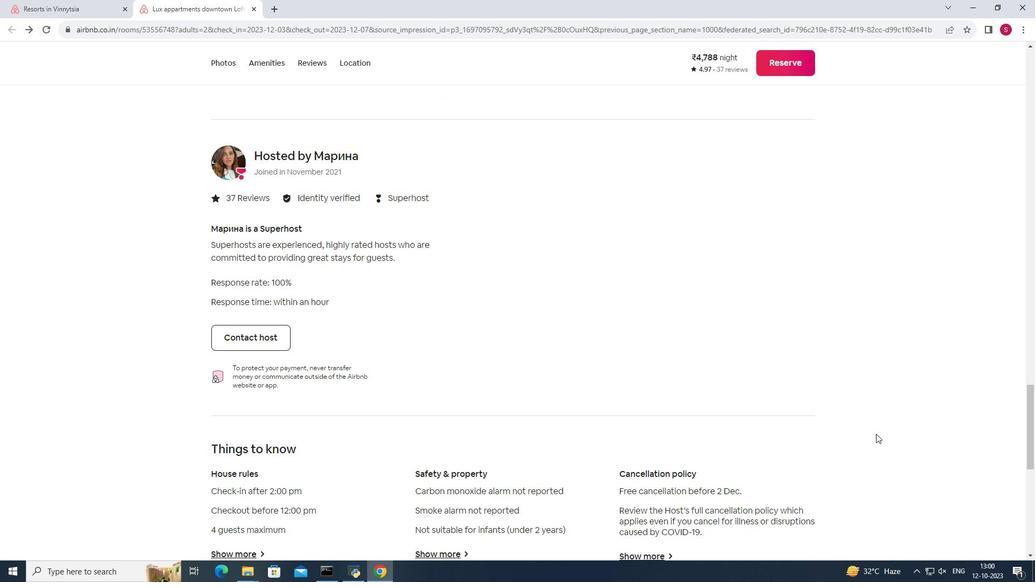 
Action: Mouse scrolled (874, 431) with delta (0, 0)
Screenshot: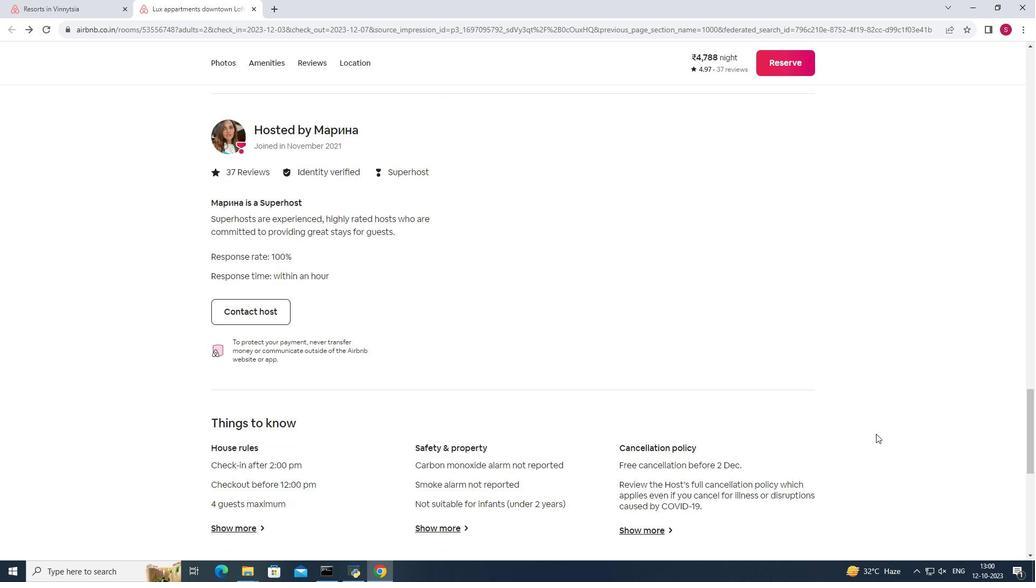 
Action: Mouse scrolled (874, 431) with delta (0, 0)
Screenshot: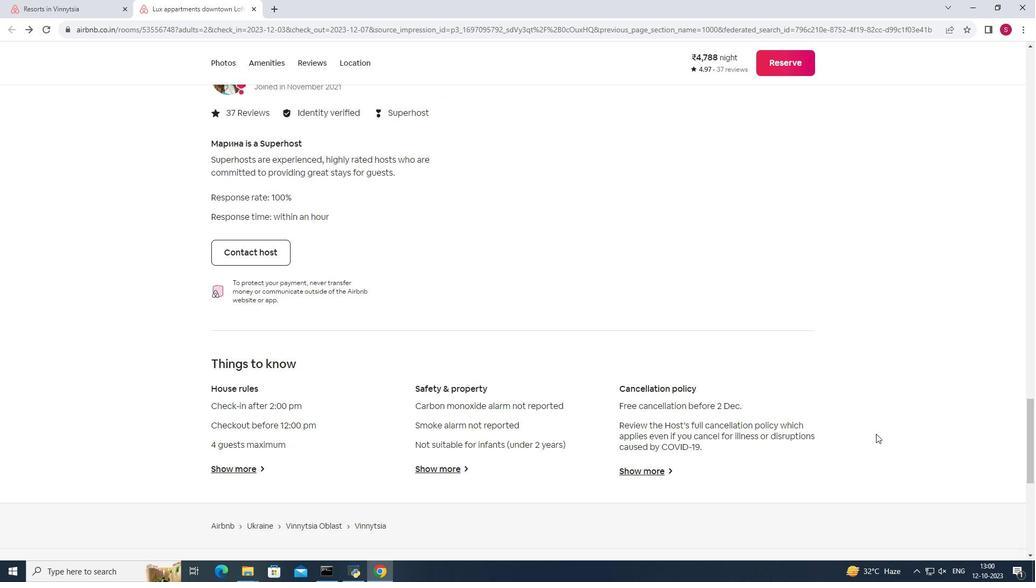 
Action: Mouse scrolled (874, 431) with delta (0, 0)
Screenshot: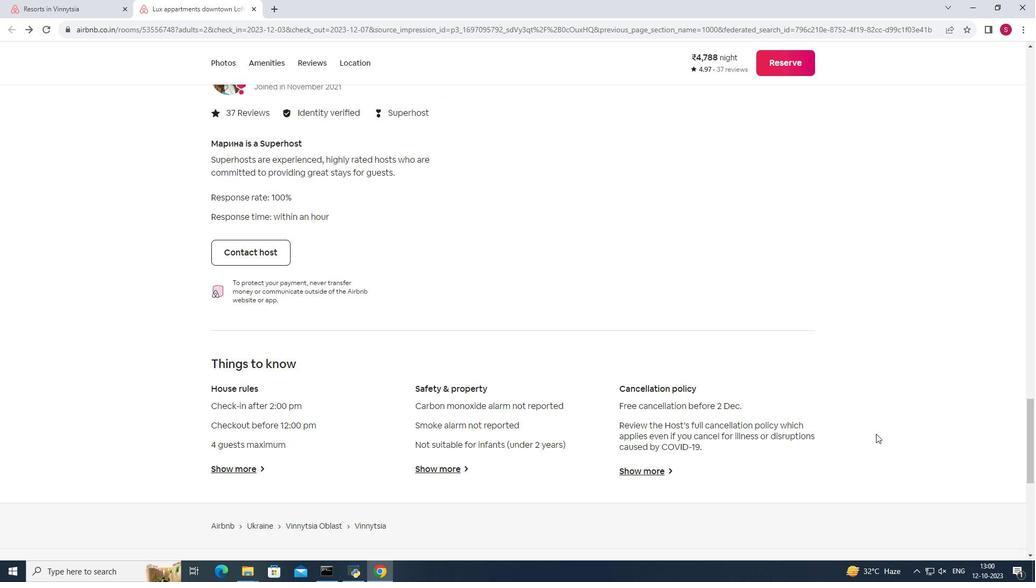 
Action: Mouse scrolled (874, 431) with delta (0, 0)
Screenshot: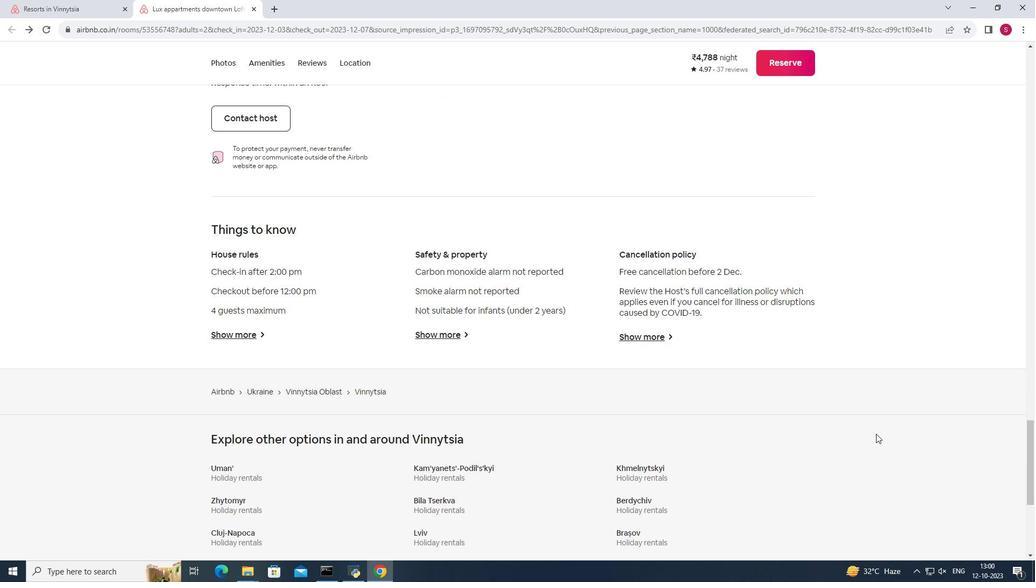 
Action: Mouse scrolled (874, 431) with delta (0, 0)
Screenshot: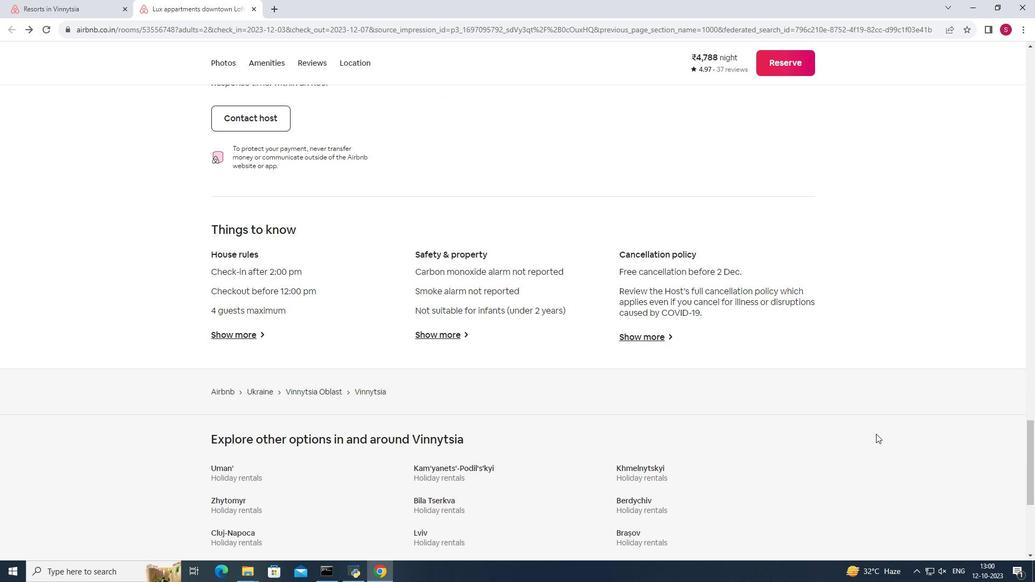
Action: Mouse scrolled (874, 431) with delta (0, 0)
Screenshot: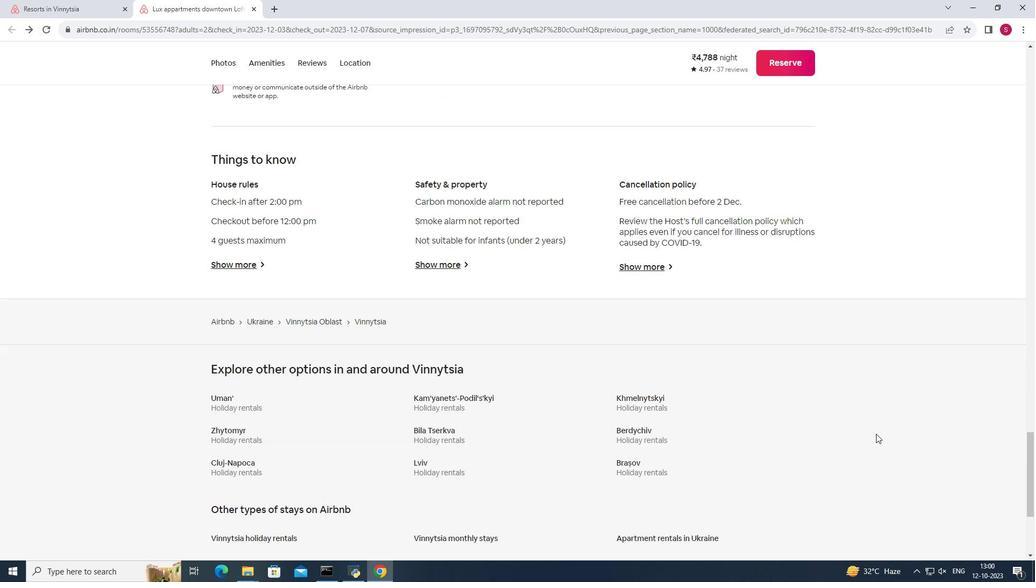 
Action: Mouse scrolled (874, 431) with delta (0, 0)
Screenshot: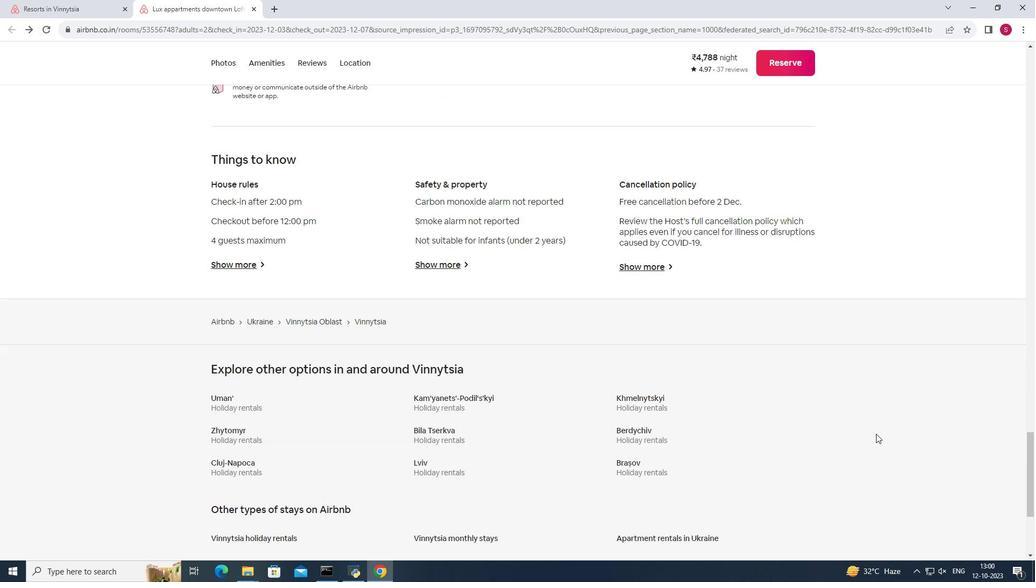 
Action: Mouse scrolled (874, 431) with delta (0, 0)
Screenshot: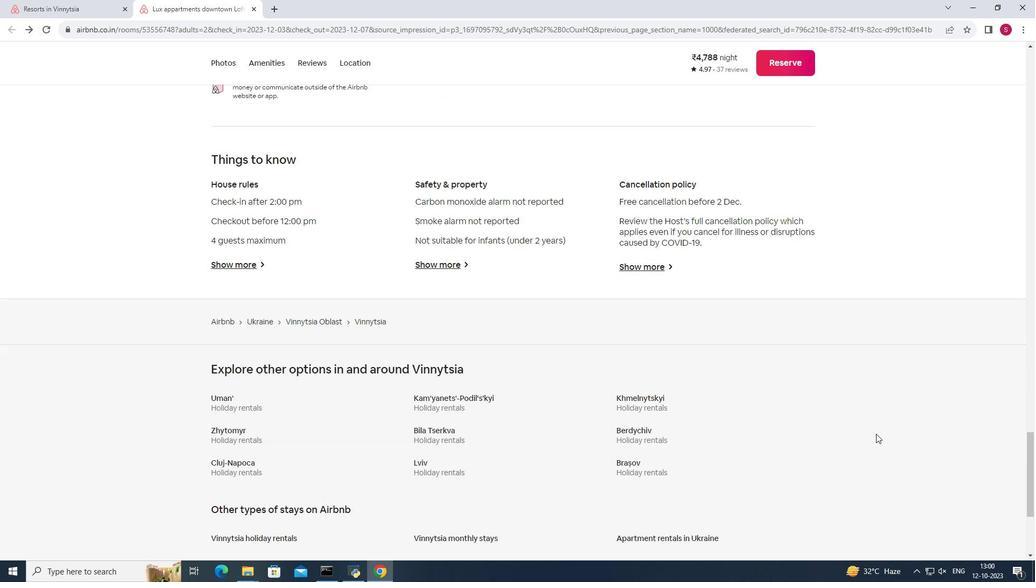 
Action: Mouse moved to (252, 4)
Screenshot: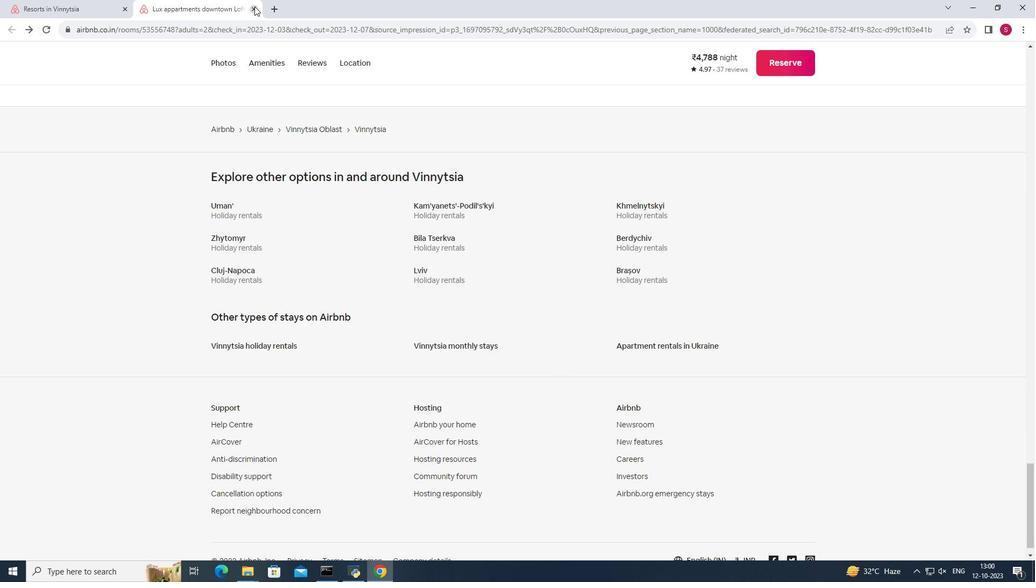 
Action: Mouse pressed left at (252, 4)
Screenshot: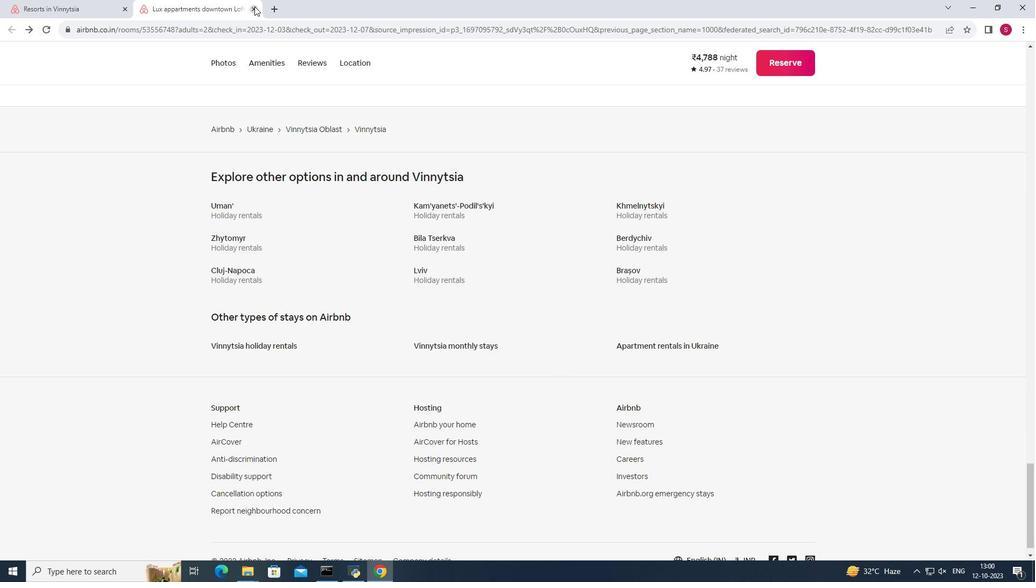 
Action: Mouse moved to (500, 222)
Screenshot: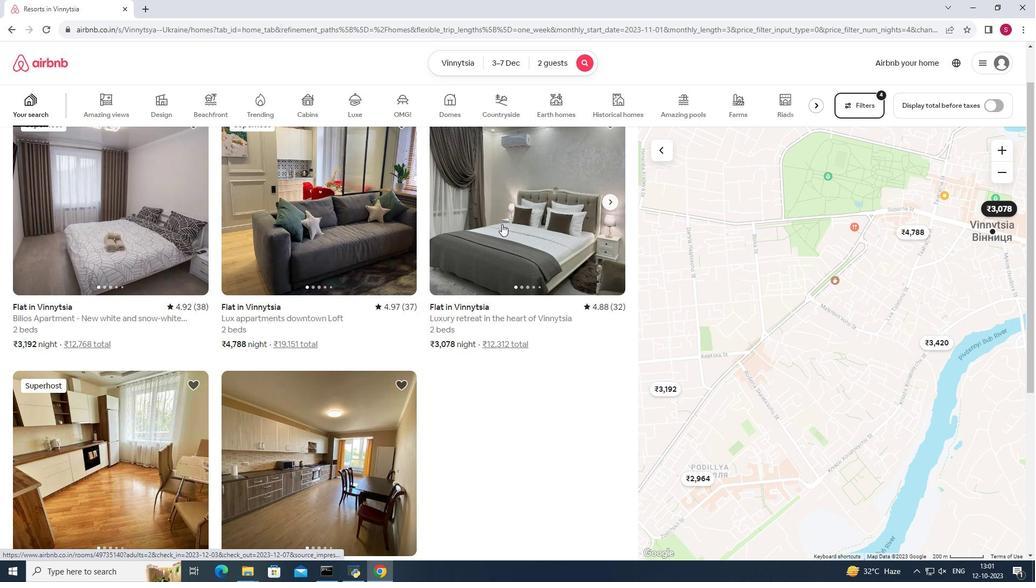 
Action: Mouse pressed left at (500, 222)
Screenshot: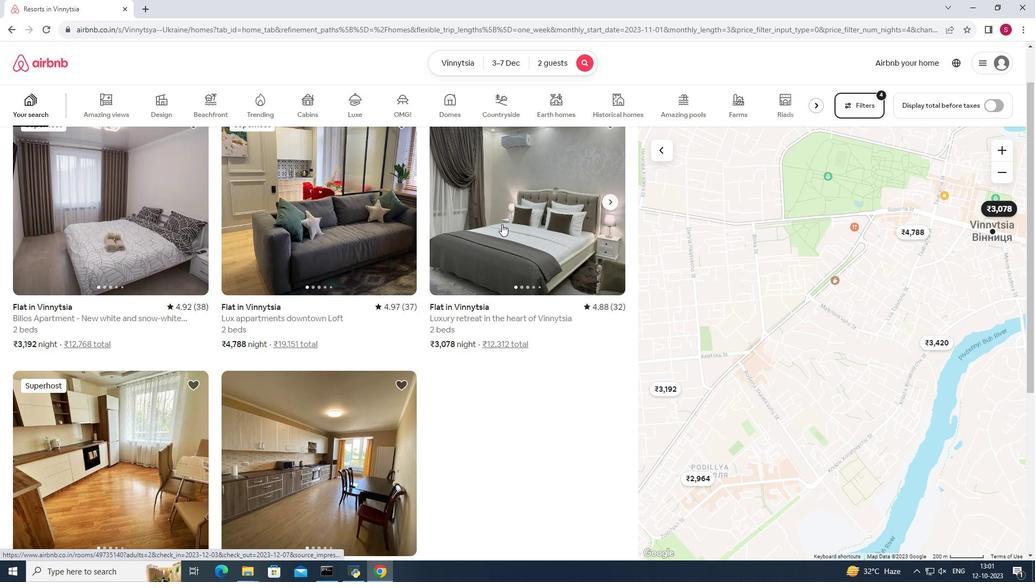 
Action: Mouse moved to (766, 398)
Screenshot: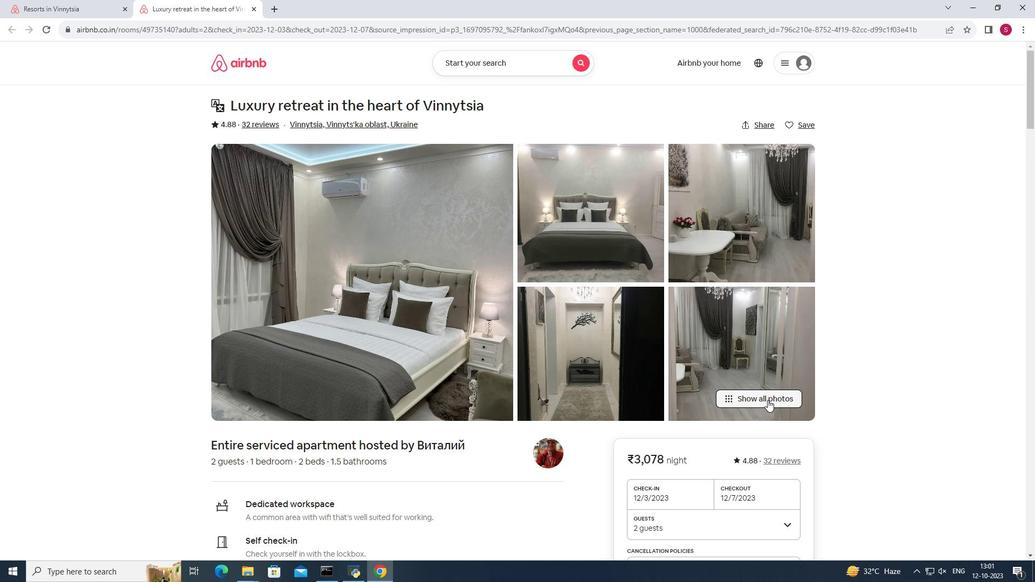 
Action: Mouse pressed left at (766, 398)
Screenshot: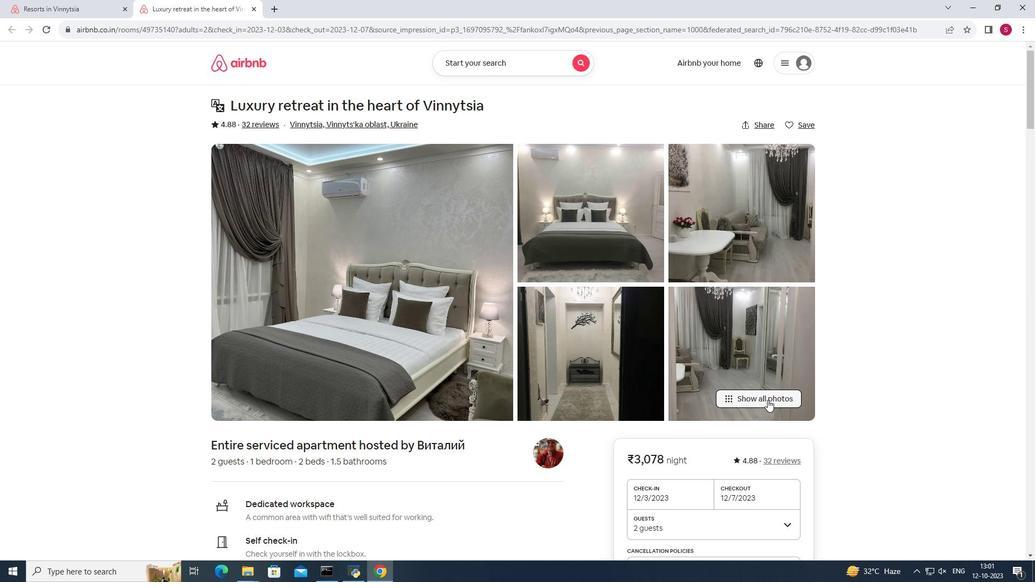
Action: Mouse moved to (708, 403)
Screenshot: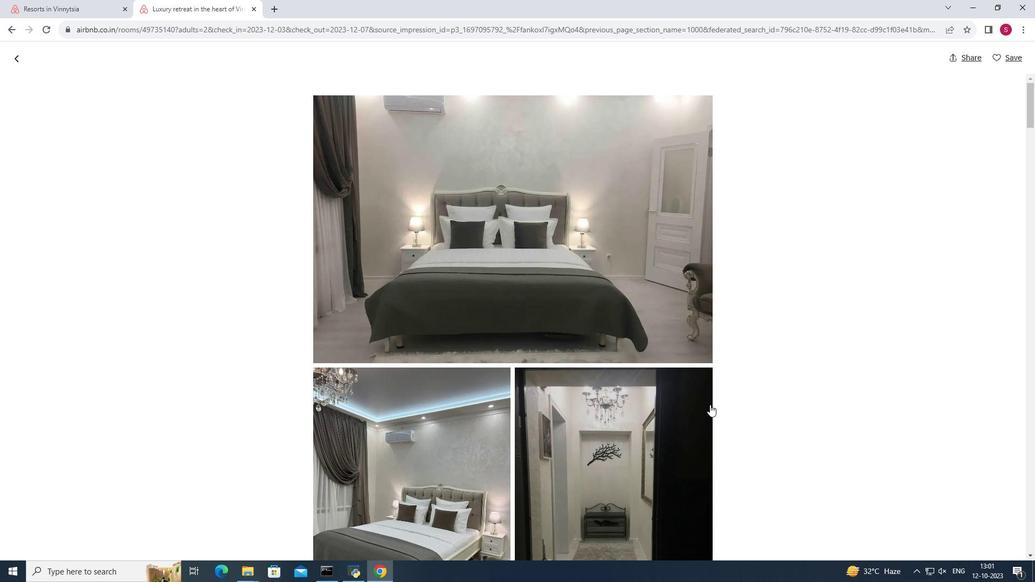 
Action: Mouse scrolled (708, 402) with delta (0, 0)
Screenshot: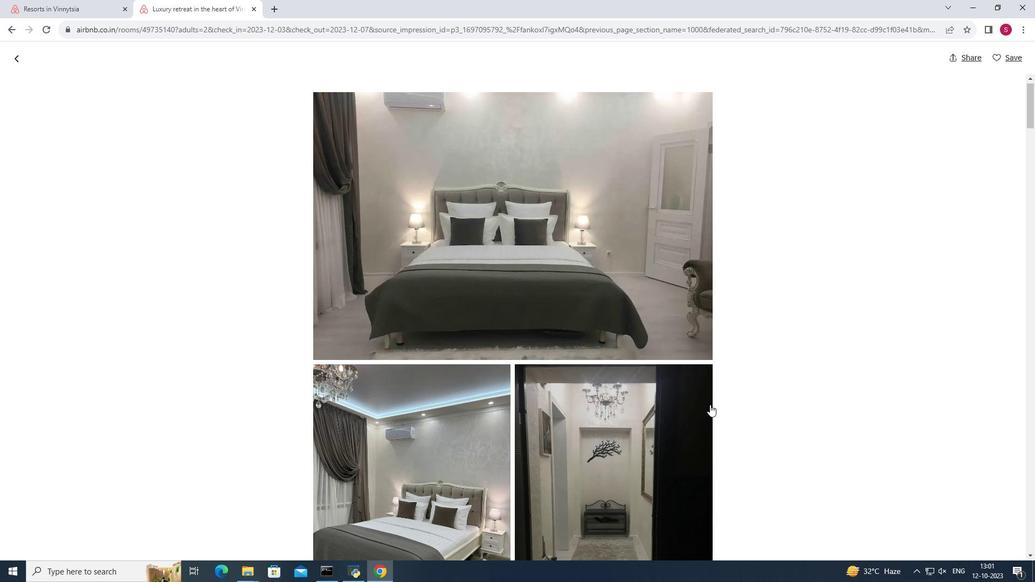 
Action: Mouse scrolled (708, 402) with delta (0, 0)
Screenshot: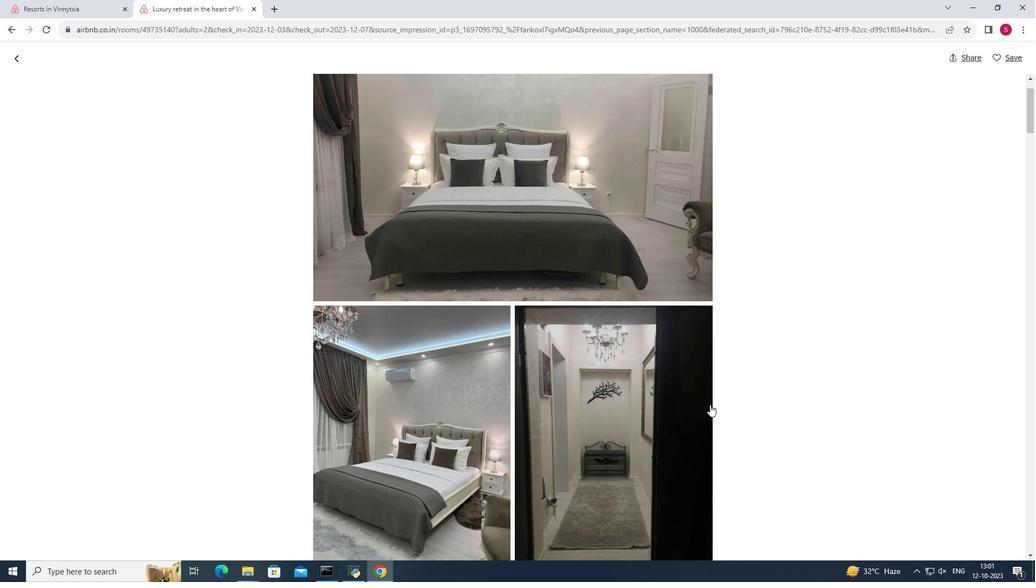 
Action: Mouse scrolled (708, 402) with delta (0, 0)
Screenshot: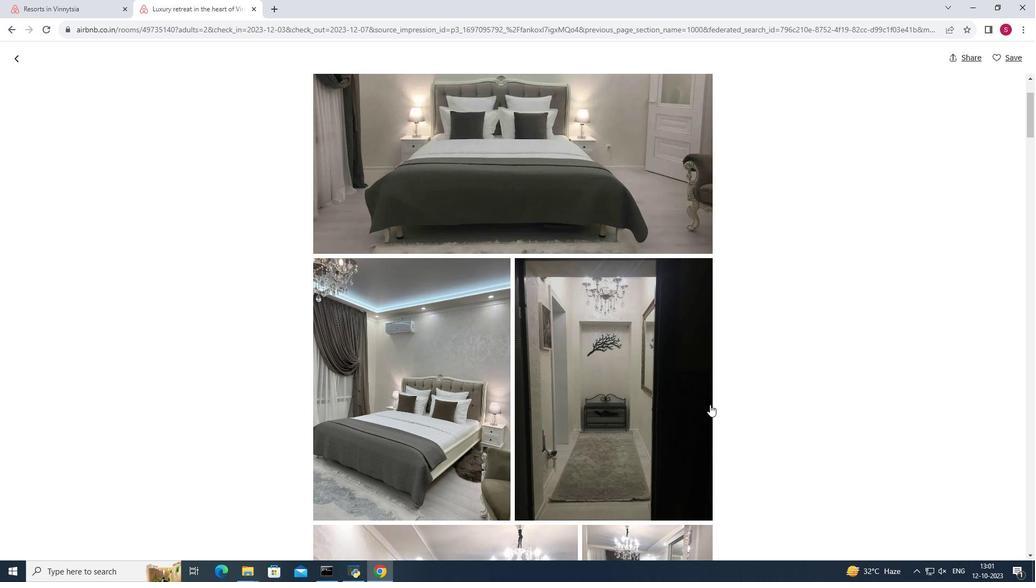 
Action: Mouse scrolled (708, 402) with delta (0, 0)
Screenshot: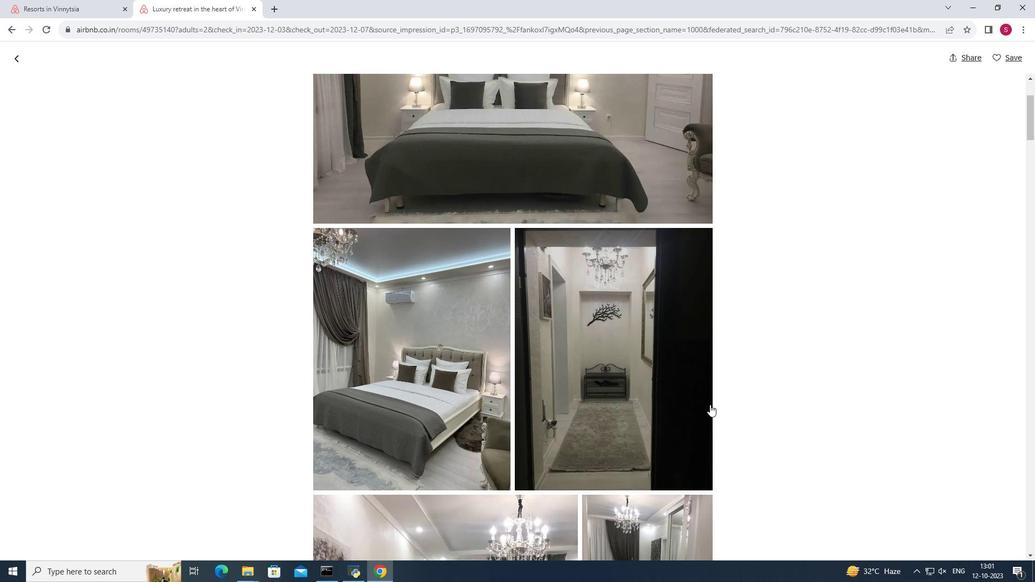 
Action: Mouse moved to (708, 403)
Screenshot: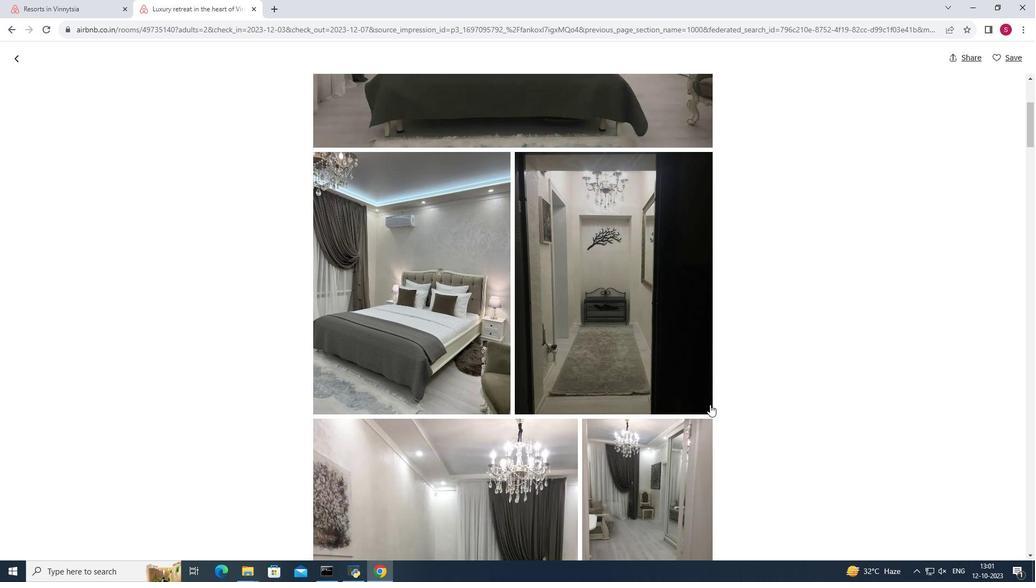 
Action: Mouse scrolled (708, 402) with delta (0, 0)
Screenshot: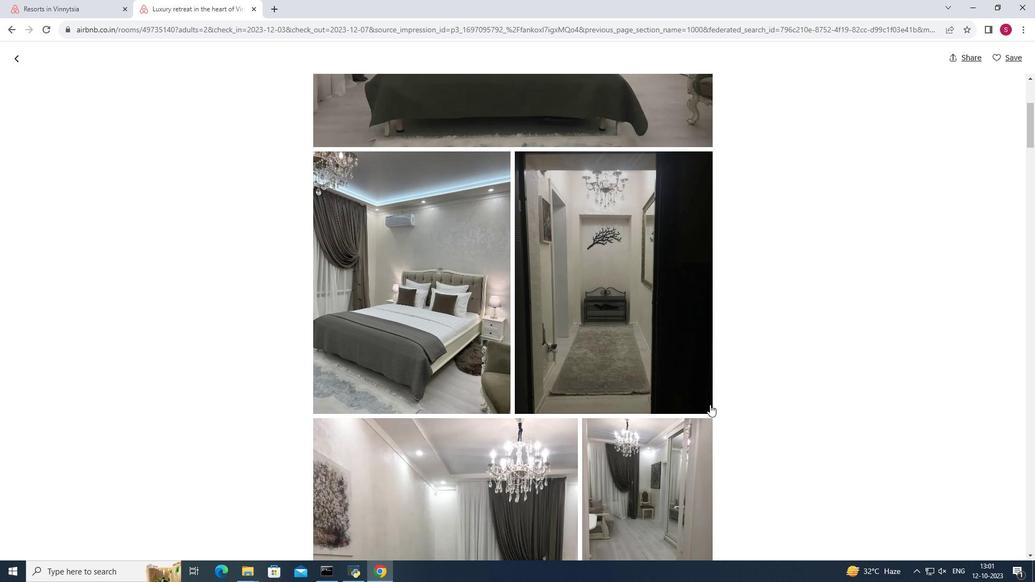 
Action: Mouse scrolled (708, 402) with delta (0, 0)
Screenshot: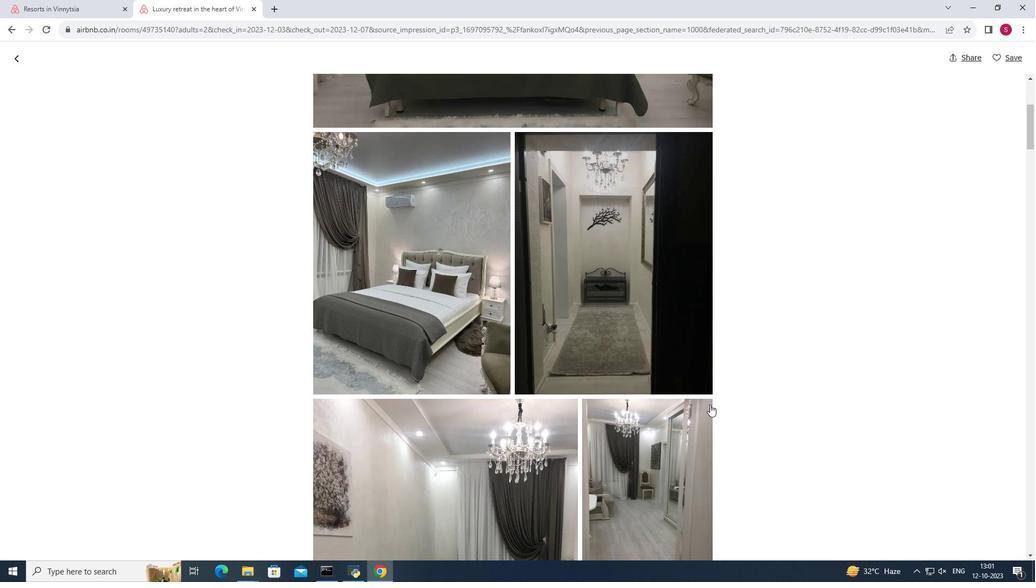 
Action: Mouse scrolled (708, 402) with delta (0, 0)
Screenshot: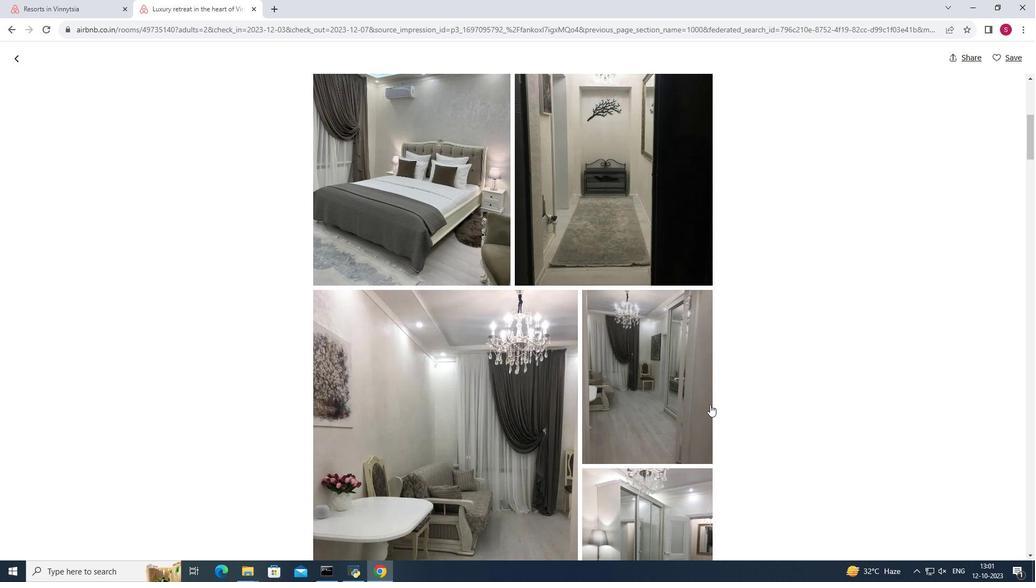 
Action: Mouse scrolled (708, 402) with delta (0, 0)
Screenshot: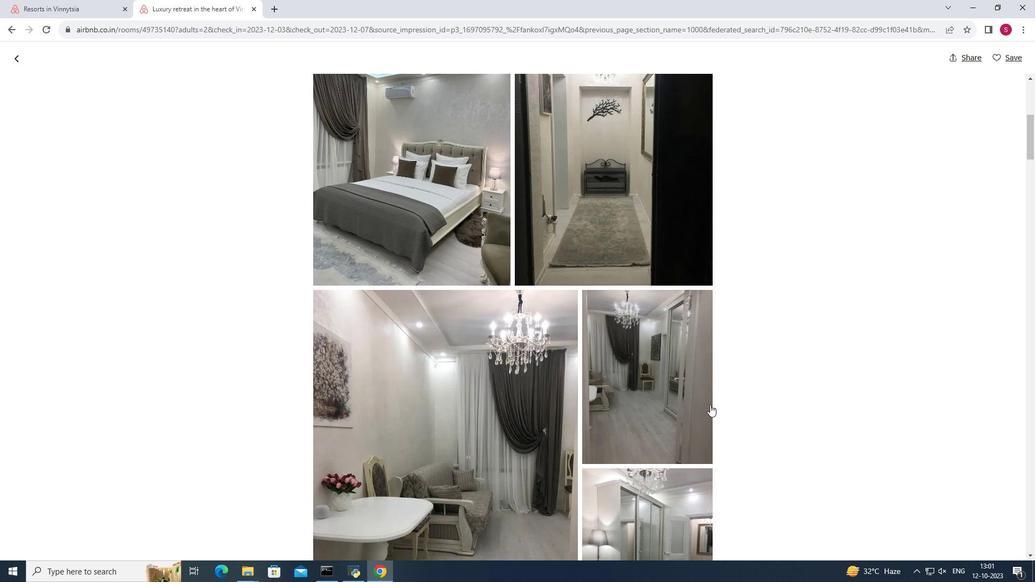 
Action: Mouse moved to (707, 403)
Screenshot: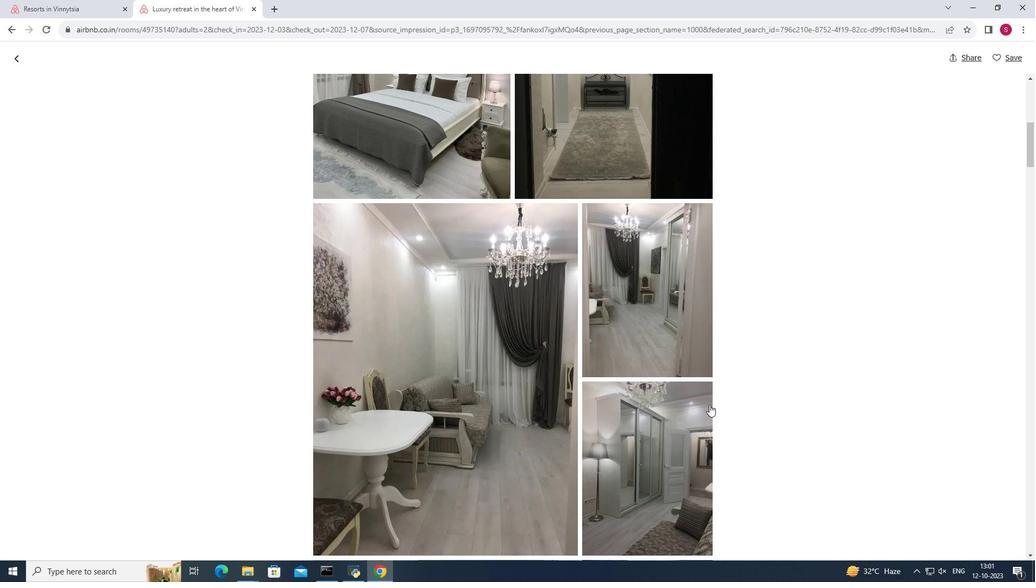 
Action: Mouse scrolled (707, 402) with delta (0, 0)
Screenshot: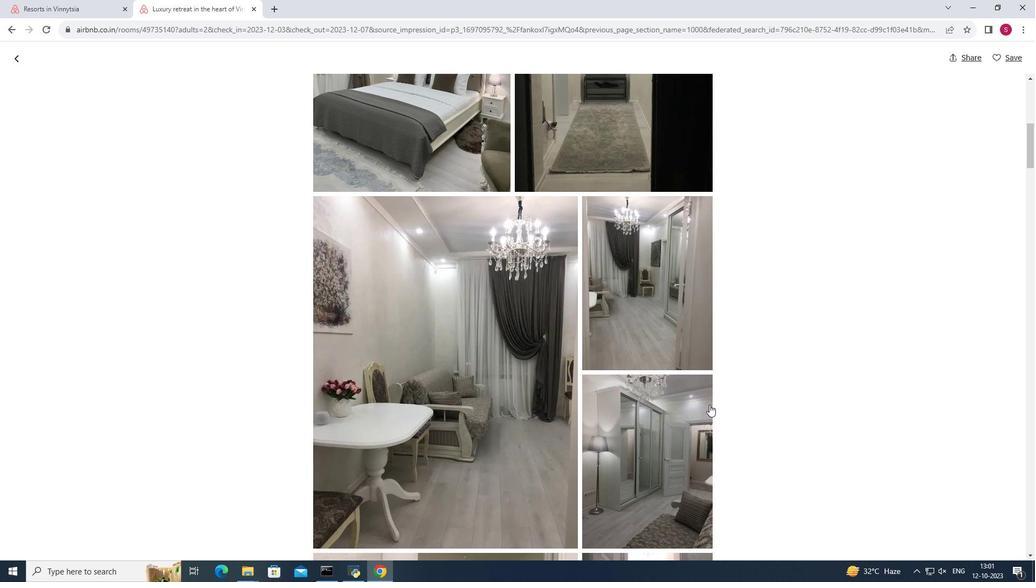 
Action: Mouse scrolled (707, 402) with delta (0, 0)
Screenshot: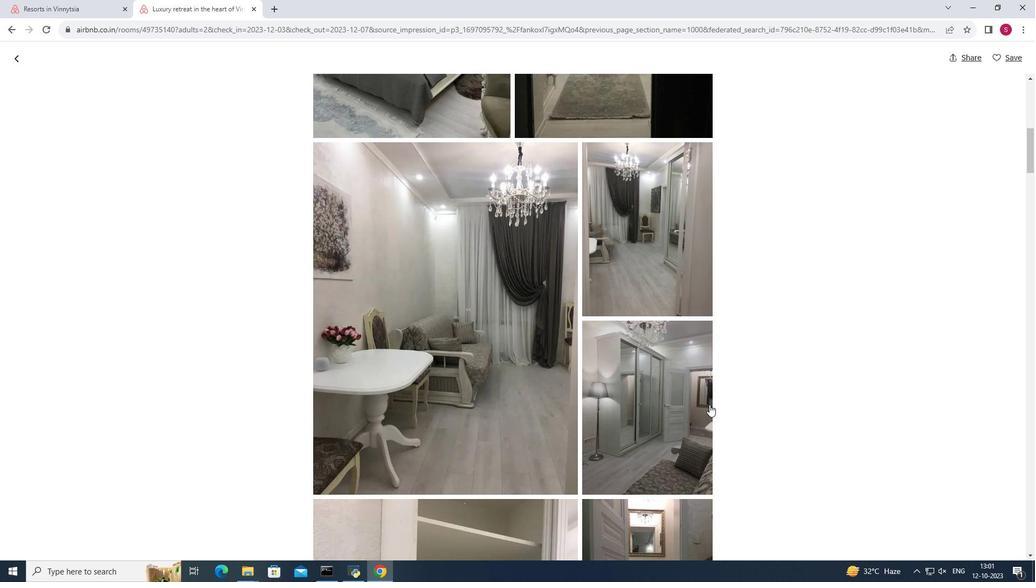 
Action: Mouse scrolled (707, 402) with delta (0, 0)
Screenshot: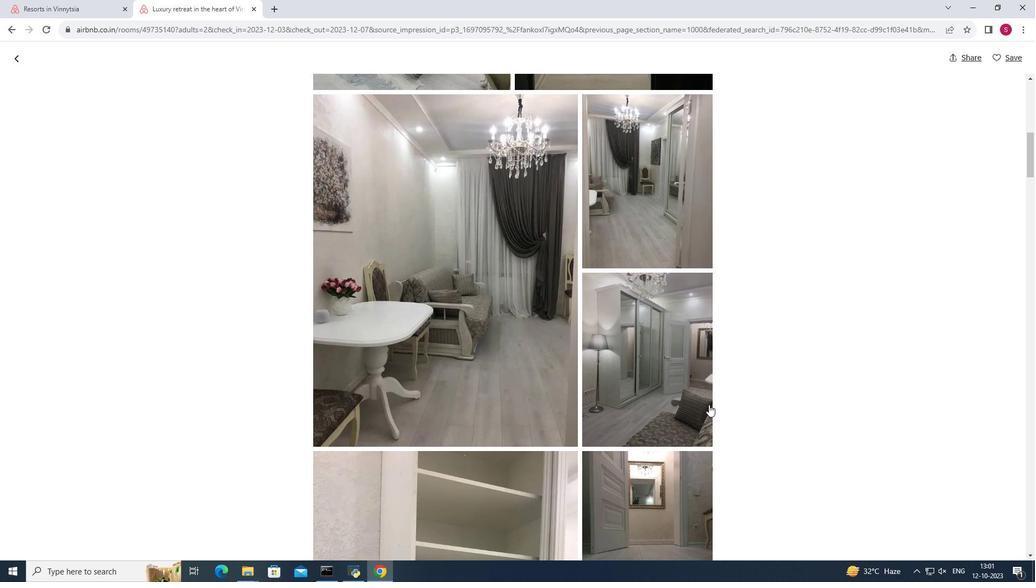 
Action: Mouse moved to (705, 402)
Screenshot: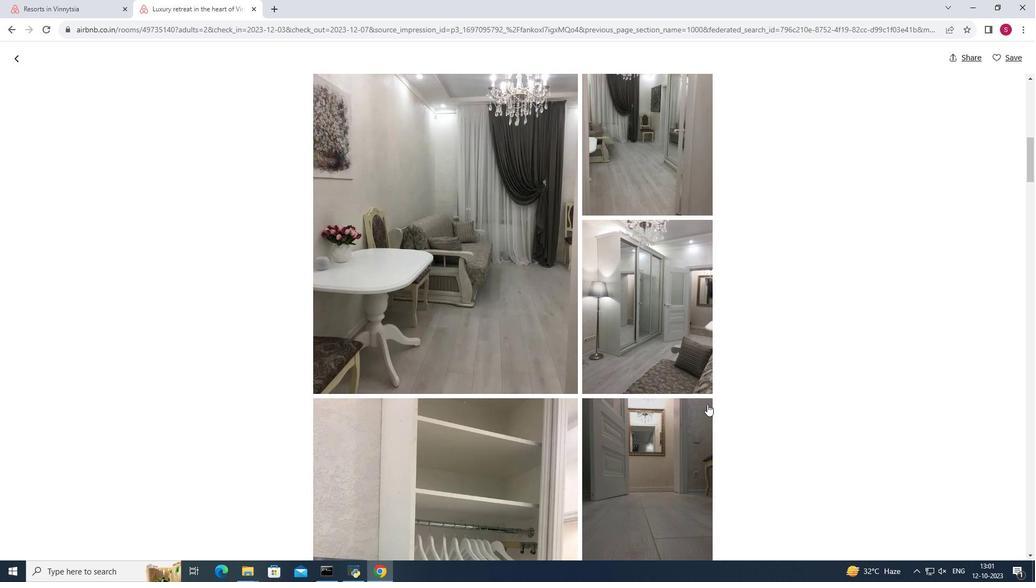 
Action: Mouse scrolled (705, 402) with delta (0, 0)
